 Task: Research Airbnb options in Abu Dhabi-UAE from 10th December, 2023 to 15th December, 2023 for 7 adults.4 bedrooms having 7 beds and 4 bathrooms. Property type can be house. Amenities needed are: wifi, TV, free parkinig on premises, gym, breakfast. Booking option can be shelf check-in. Look for 5 properties as per requirement.
Action: Mouse moved to (551, 75)
Screenshot: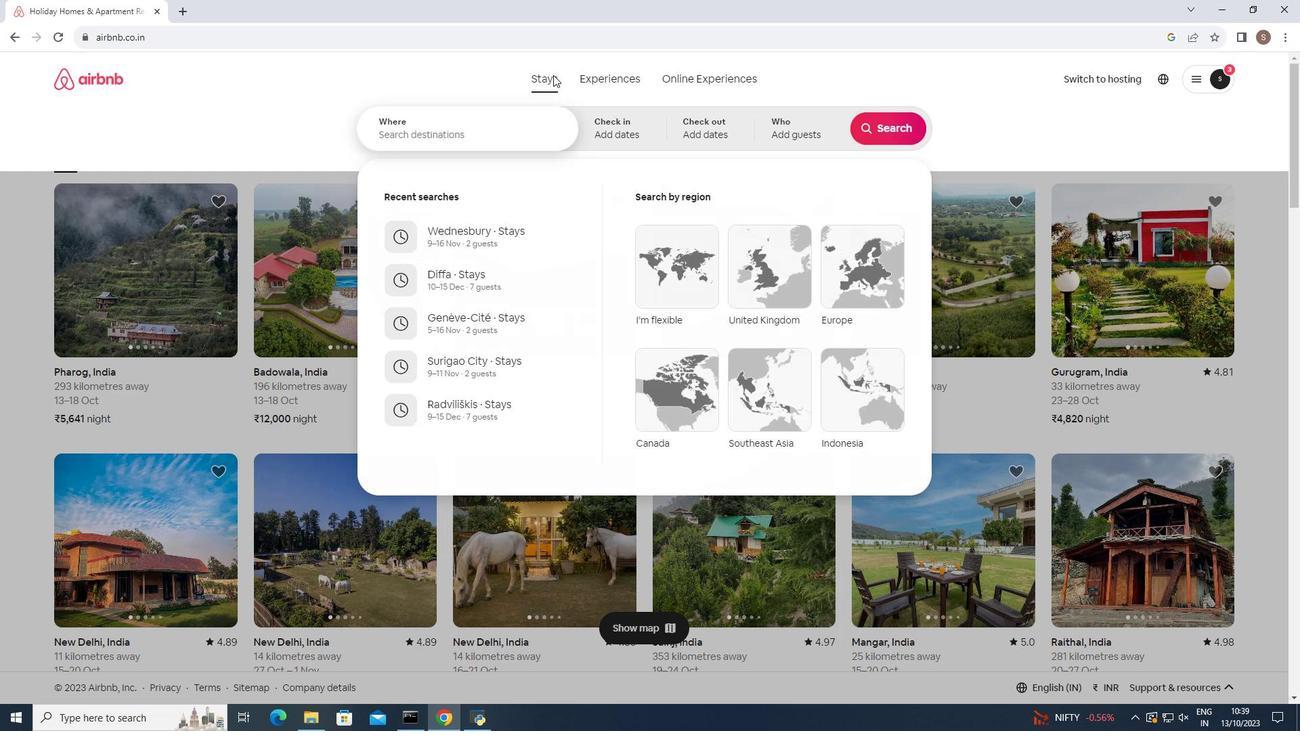 
Action: Mouse pressed left at (551, 75)
Screenshot: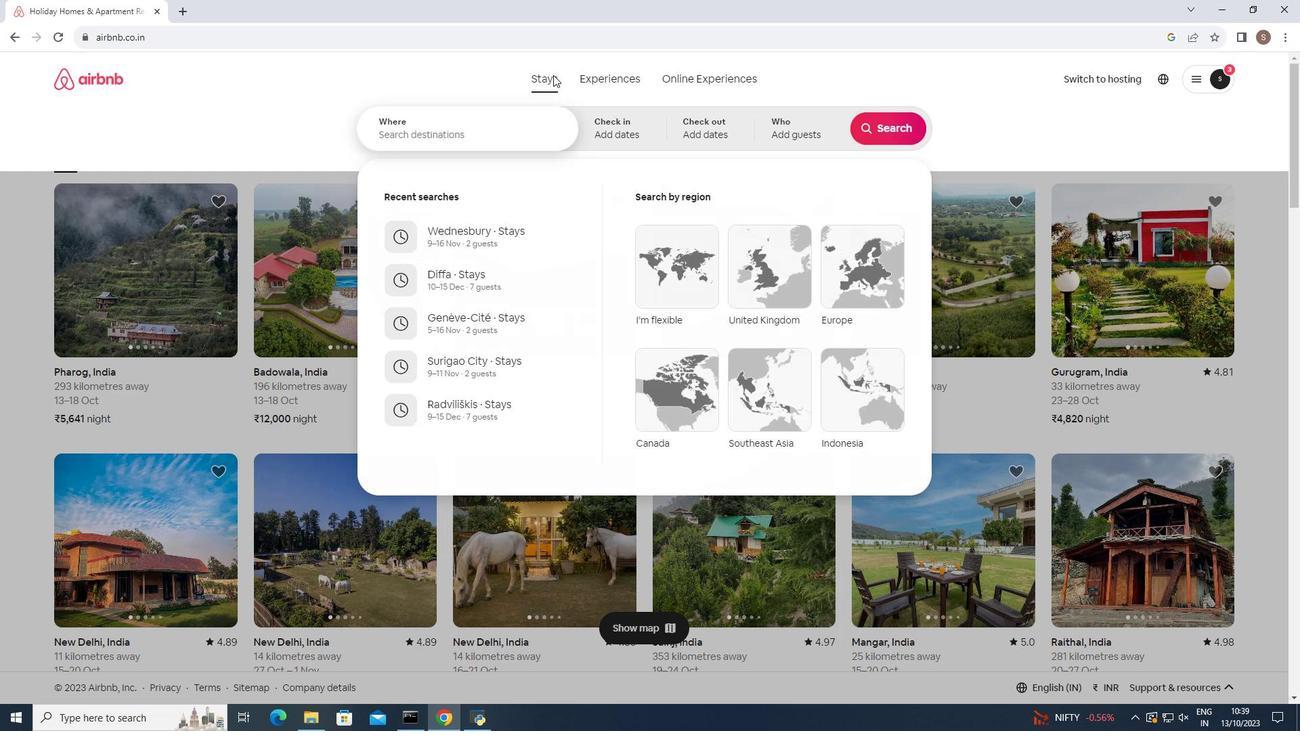 
Action: Mouse moved to (432, 131)
Screenshot: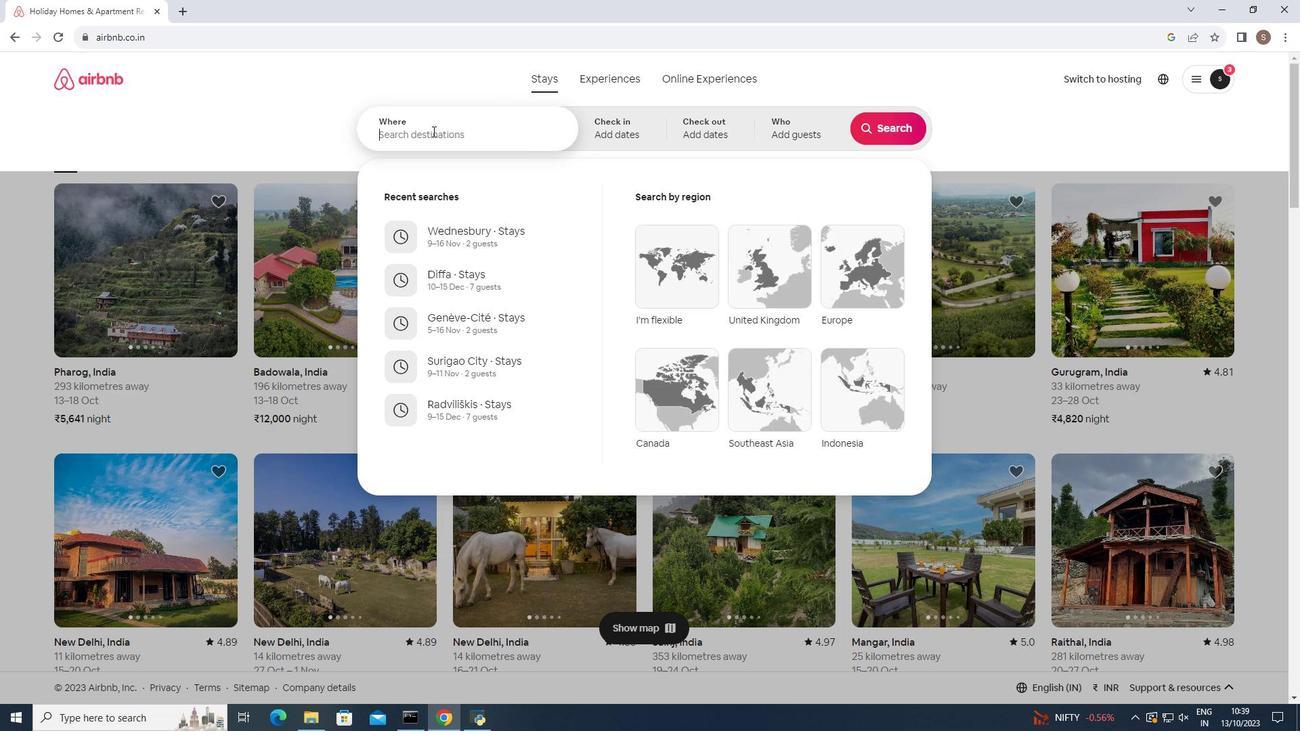 
Action: Mouse pressed left at (432, 131)
Screenshot: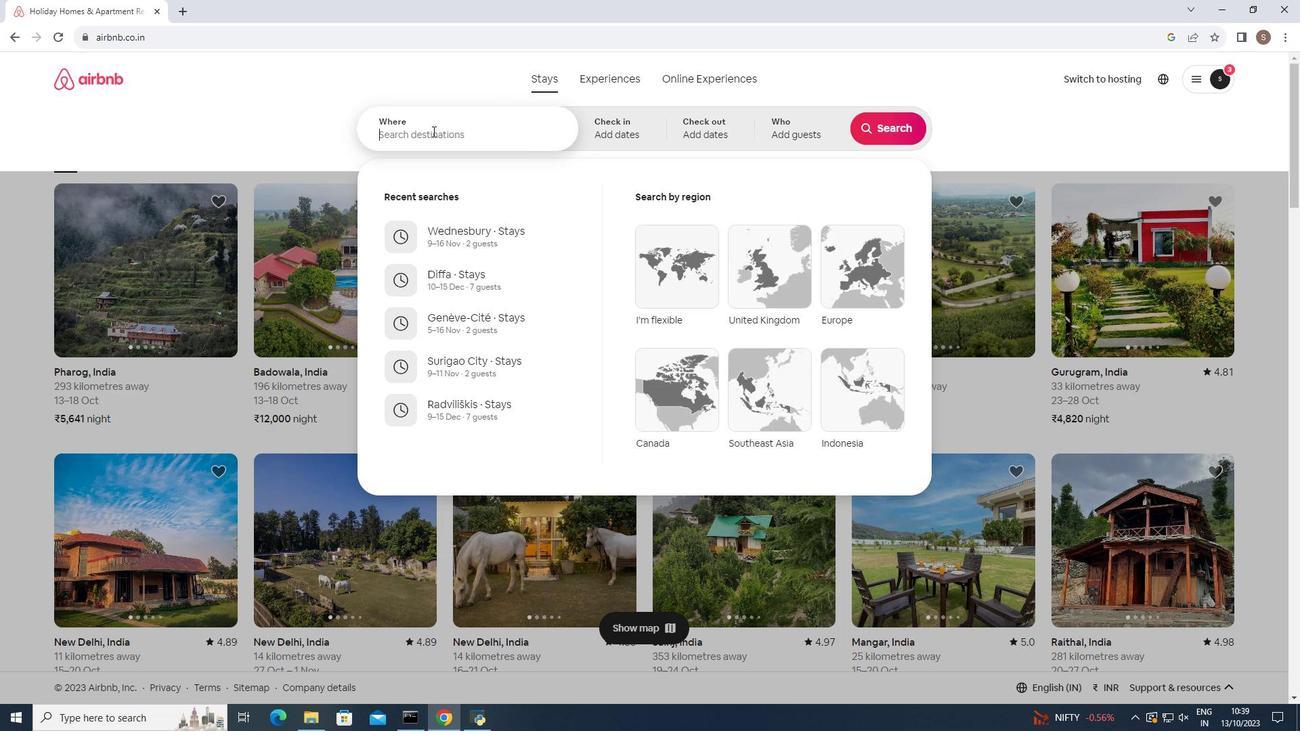 
Action: Key pressed <Key.shift><Key.shift><Key.shift><Key.shift><Key.shift><Key.shift>Abu<Key.space><Key.shift>Dhabi-<Key.shift><Key.shift><Key.shift><Key.shift><Key.shift><Key.shift><Key.shift><Key.shift>UAE<Key.enter>
Screenshot: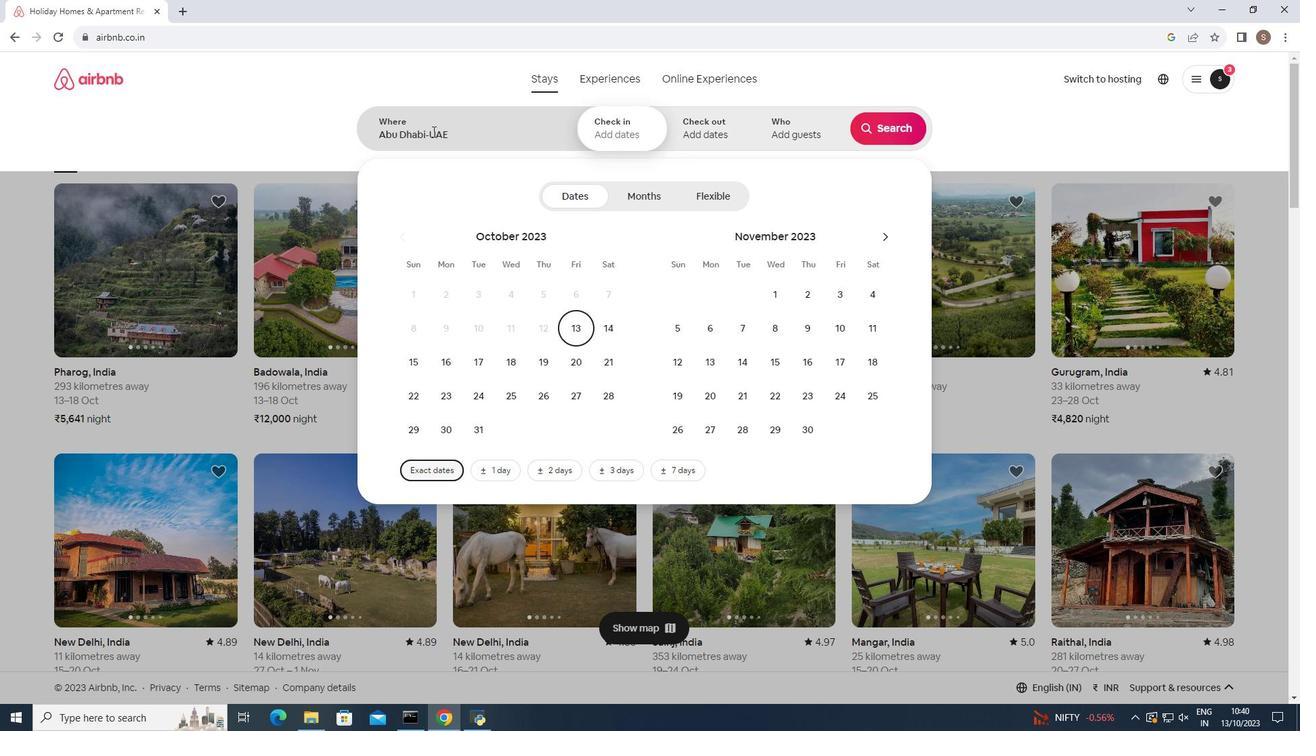 
Action: Mouse moved to (880, 230)
Screenshot: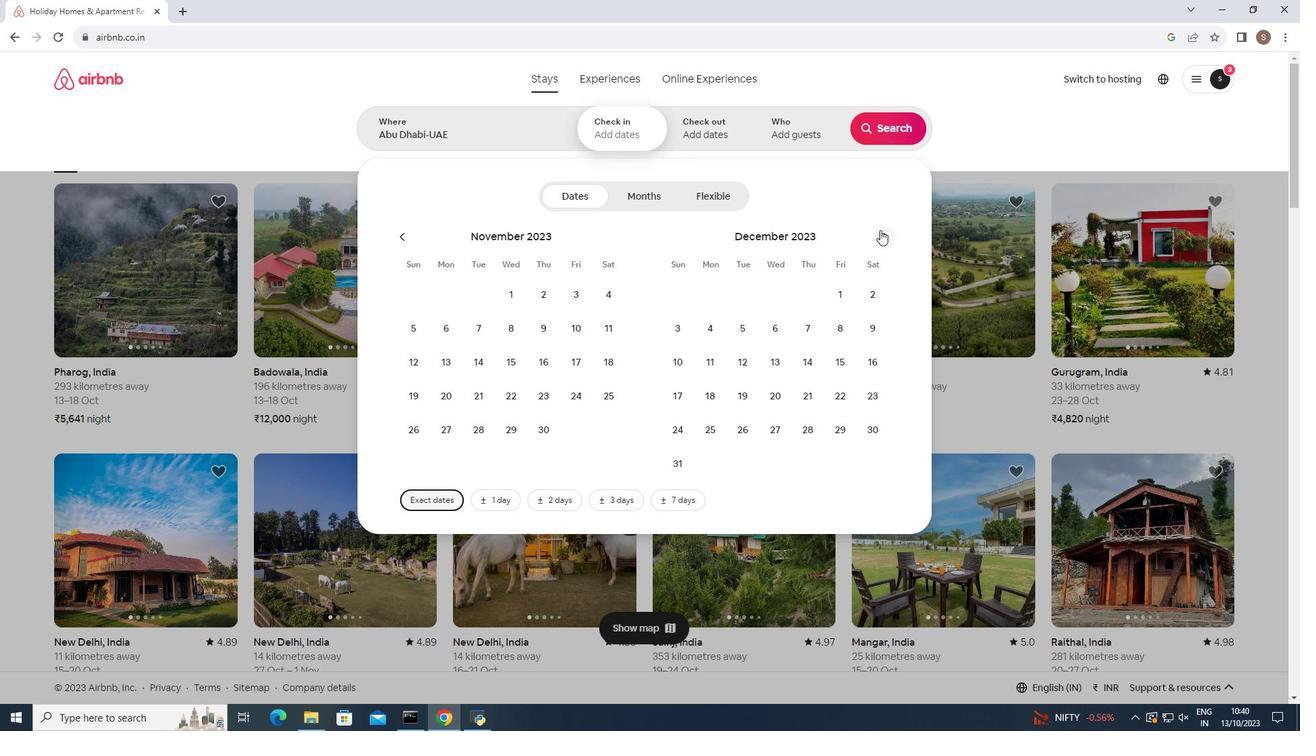 
Action: Mouse pressed left at (880, 230)
Screenshot: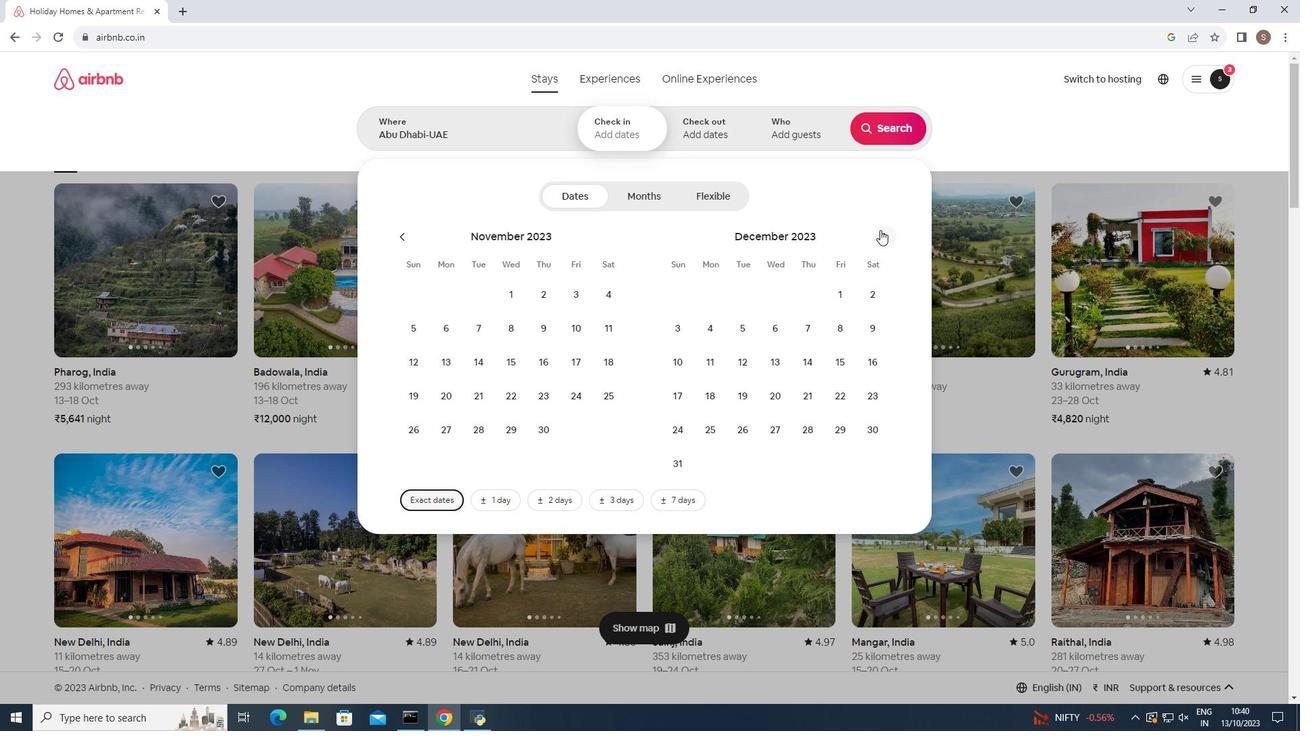 
Action: Mouse moved to (679, 365)
Screenshot: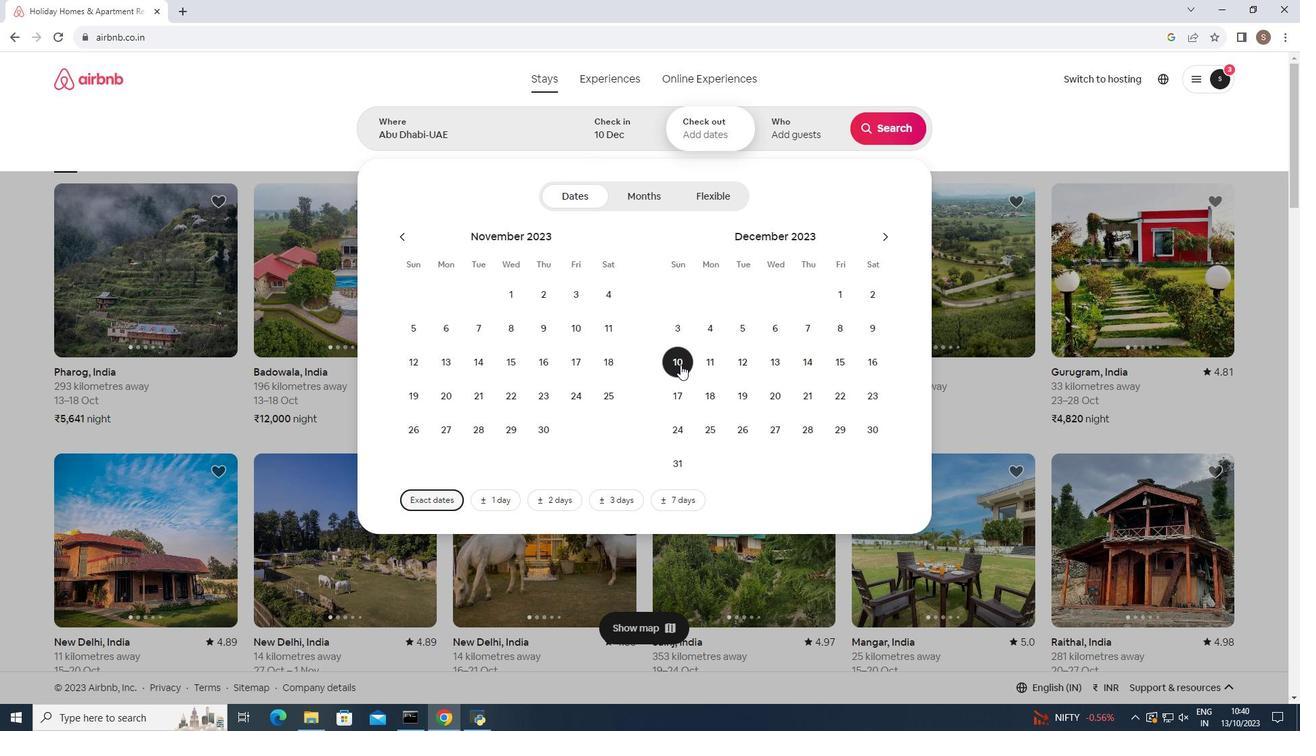 
Action: Mouse pressed left at (679, 365)
Screenshot: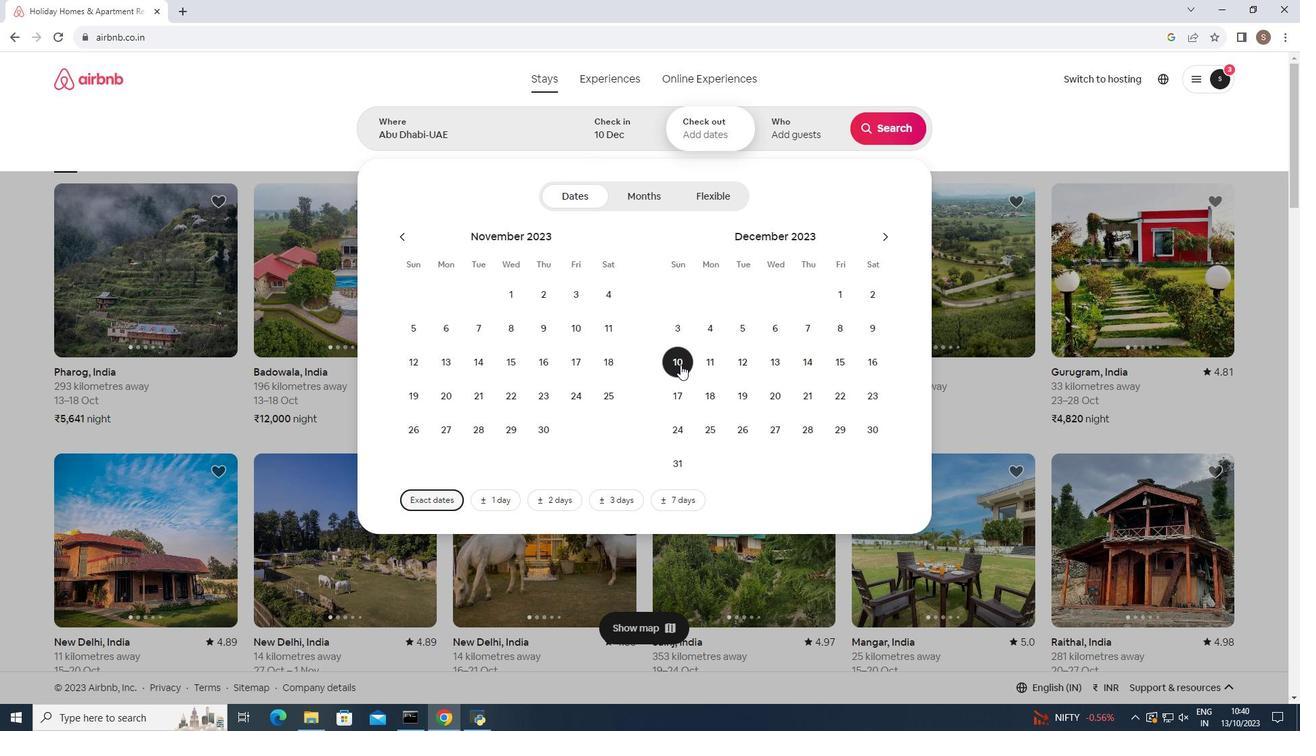 
Action: Mouse moved to (839, 363)
Screenshot: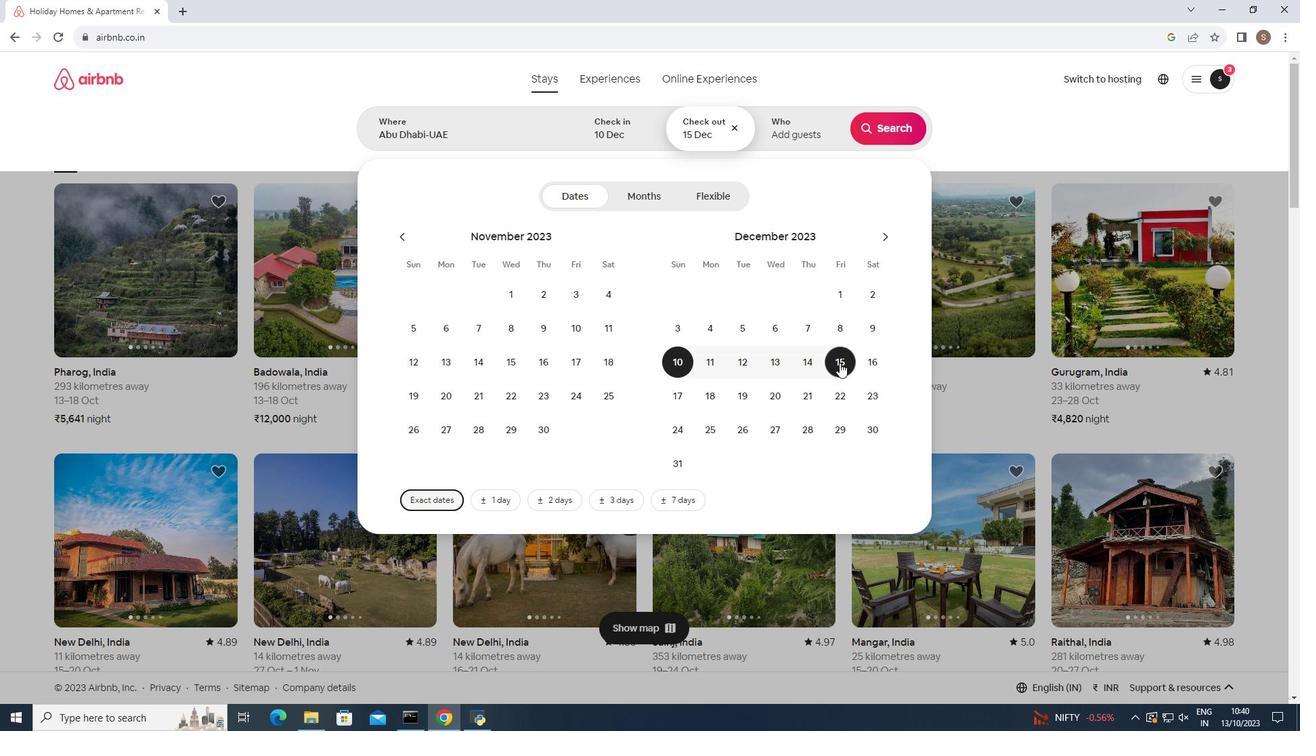 
Action: Mouse pressed left at (839, 363)
Screenshot: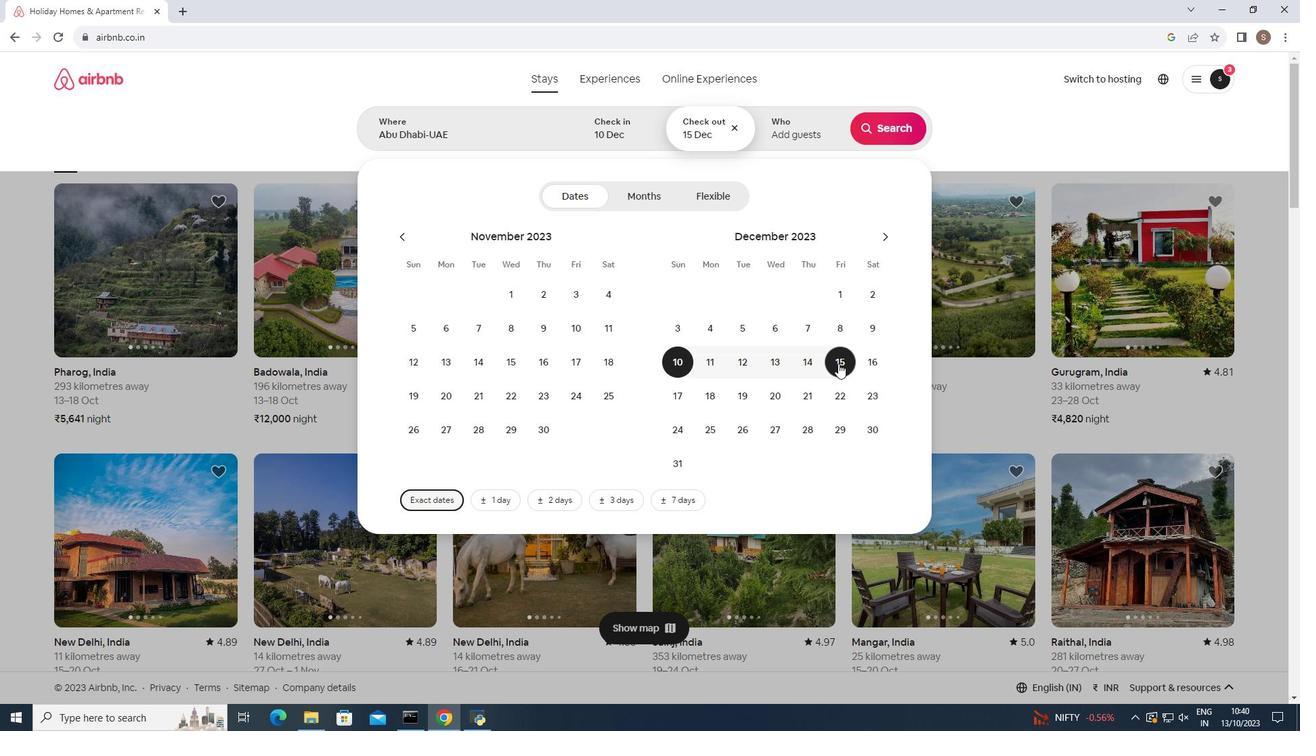 
Action: Mouse moved to (799, 113)
Screenshot: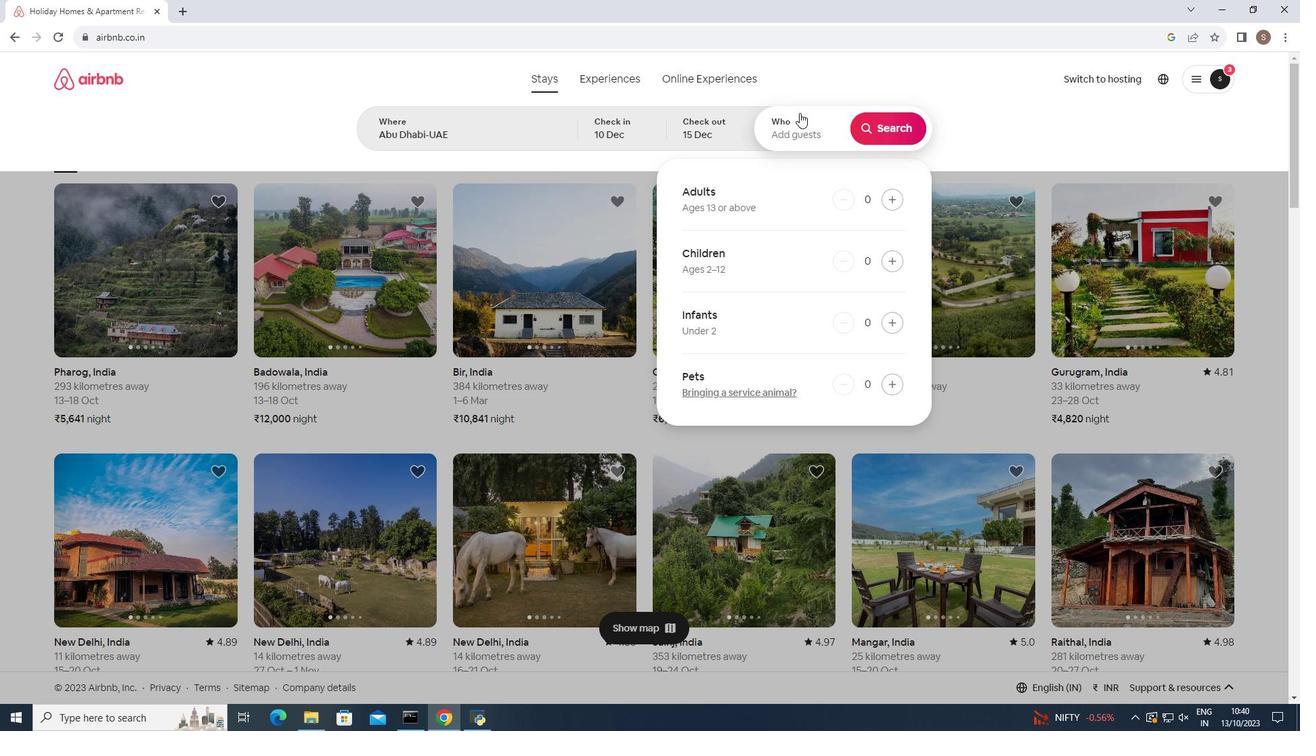 
Action: Mouse pressed left at (799, 113)
Screenshot: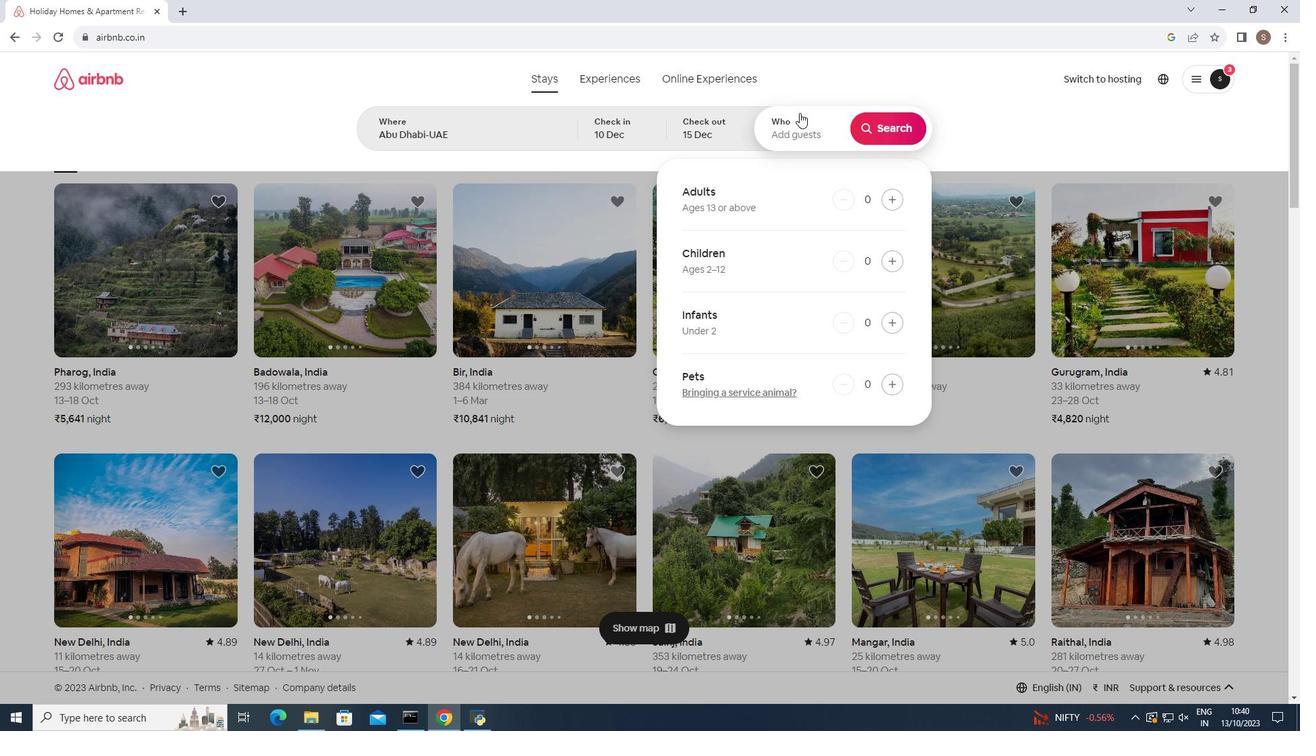 
Action: Mouse moved to (891, 201)
Screenshot: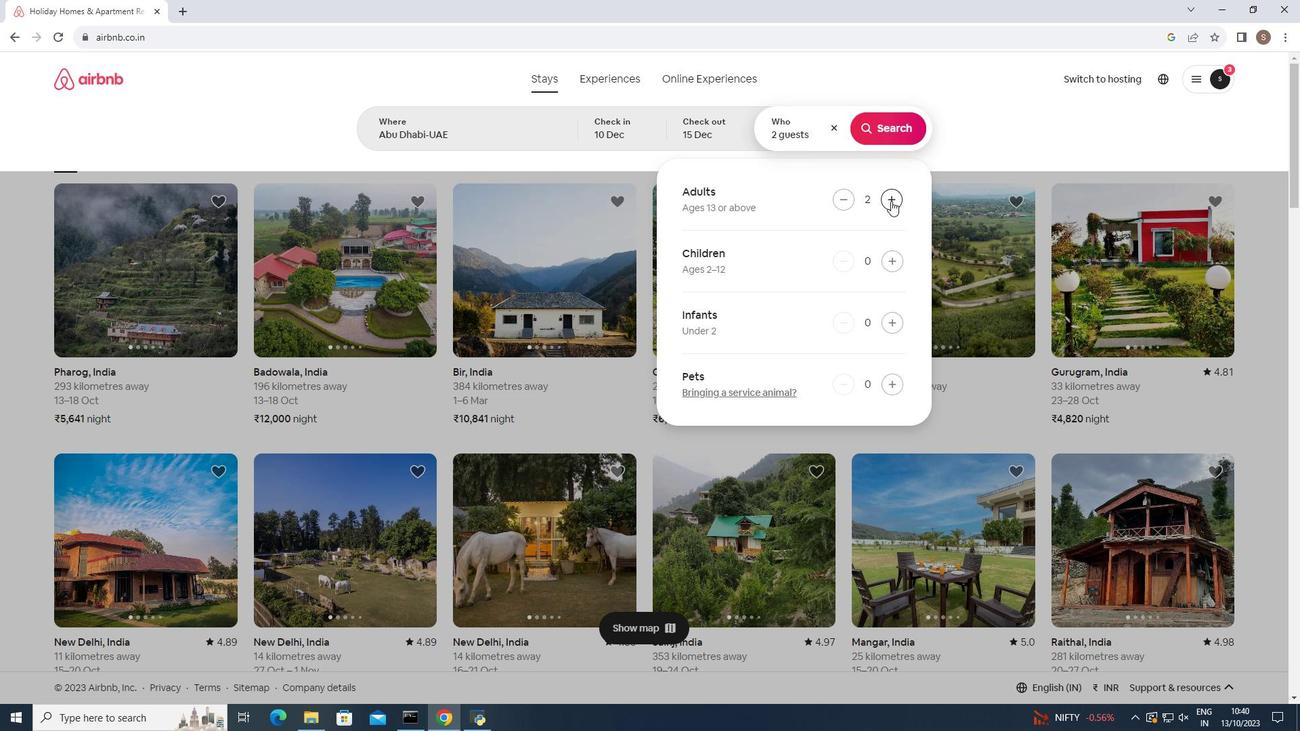 
Action: Mouse pressed left at (891, 201)
Screenshot: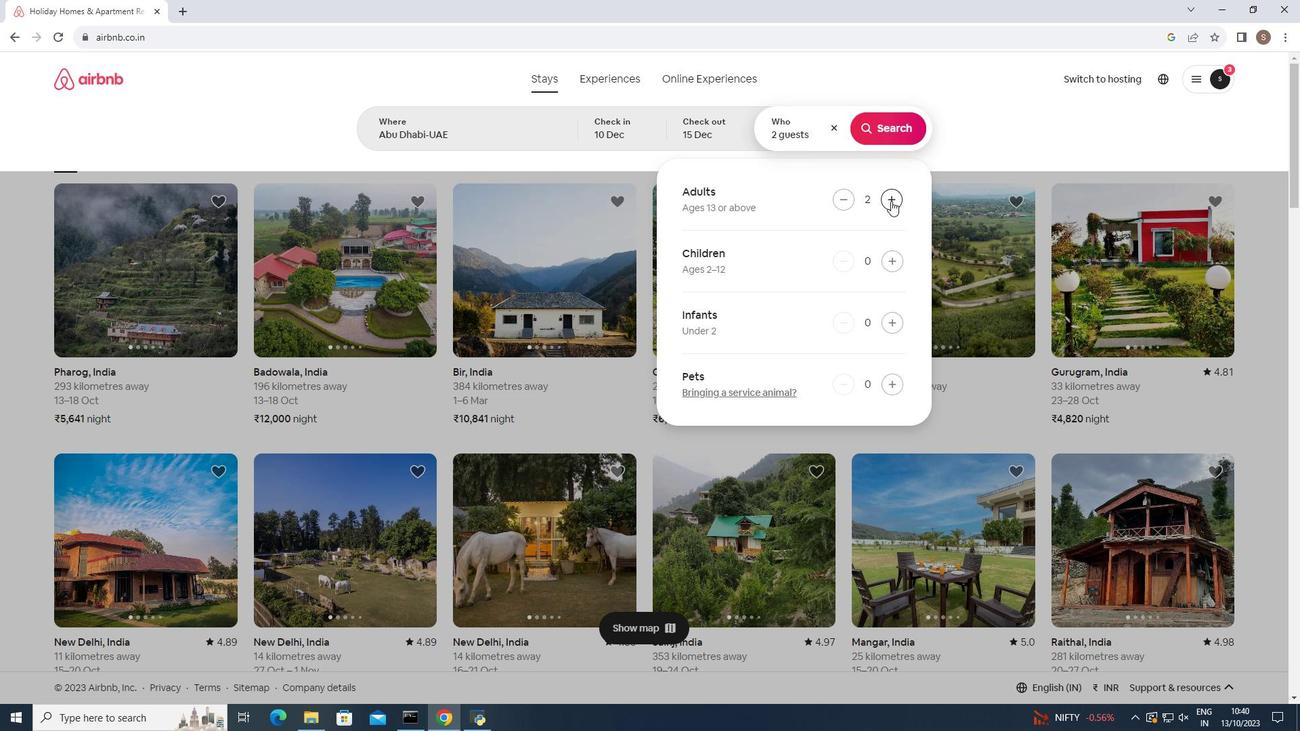 
Action: Mouse pressed left at (891, 201)
Screenshot: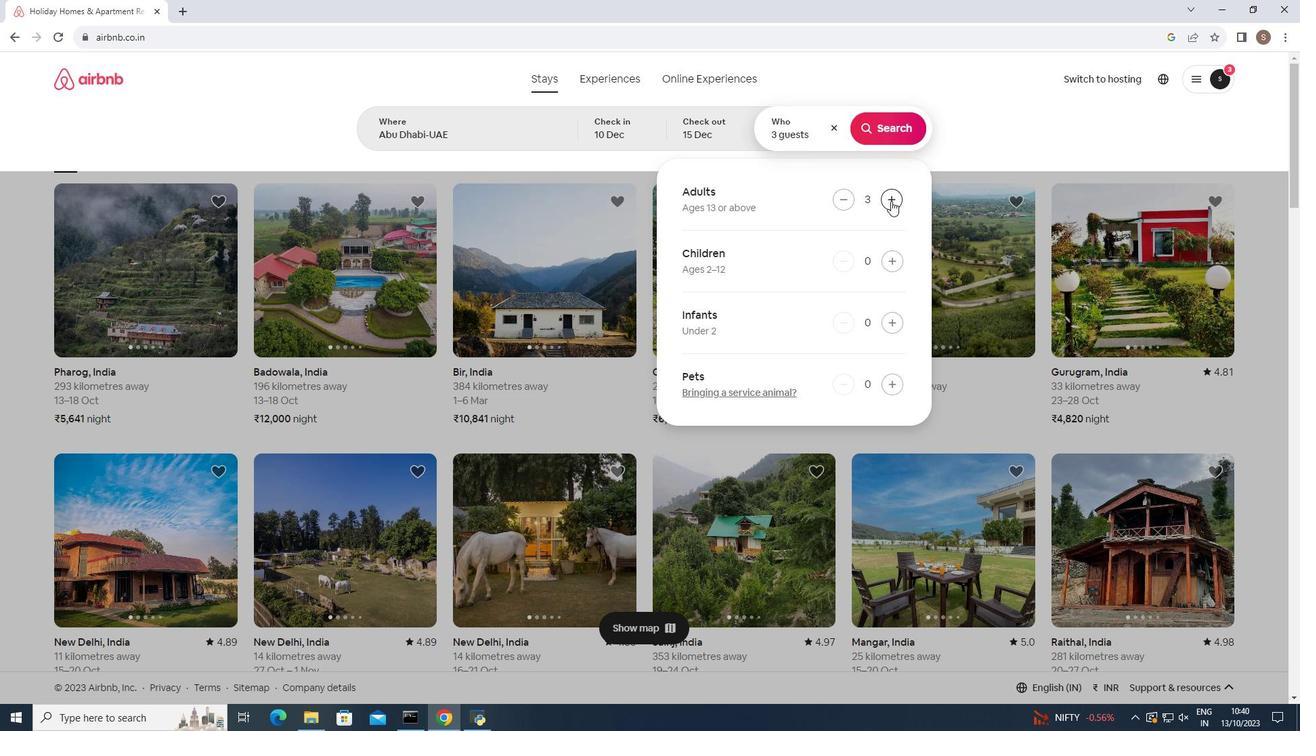
Action: Mouse pressed left at (891, 201)
Screenshot: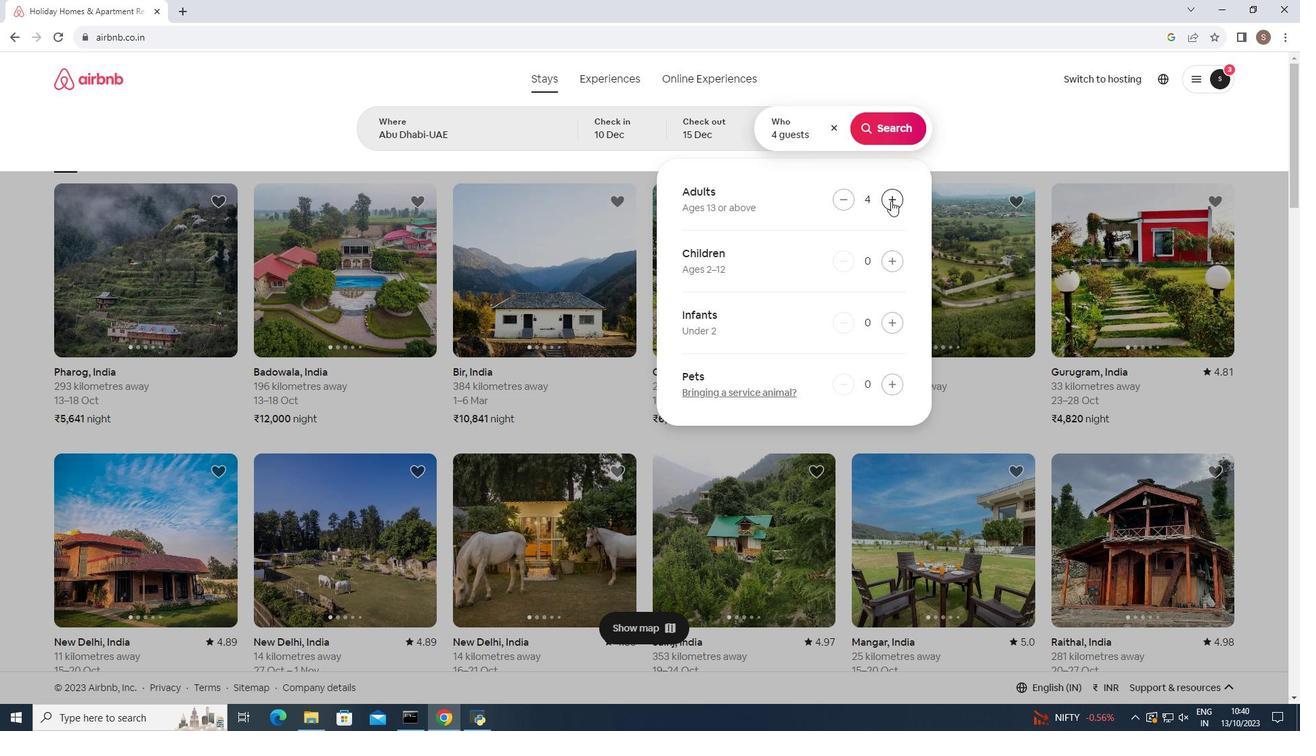 
Action: Mouse pressed left at (891, 201)
Screenshot: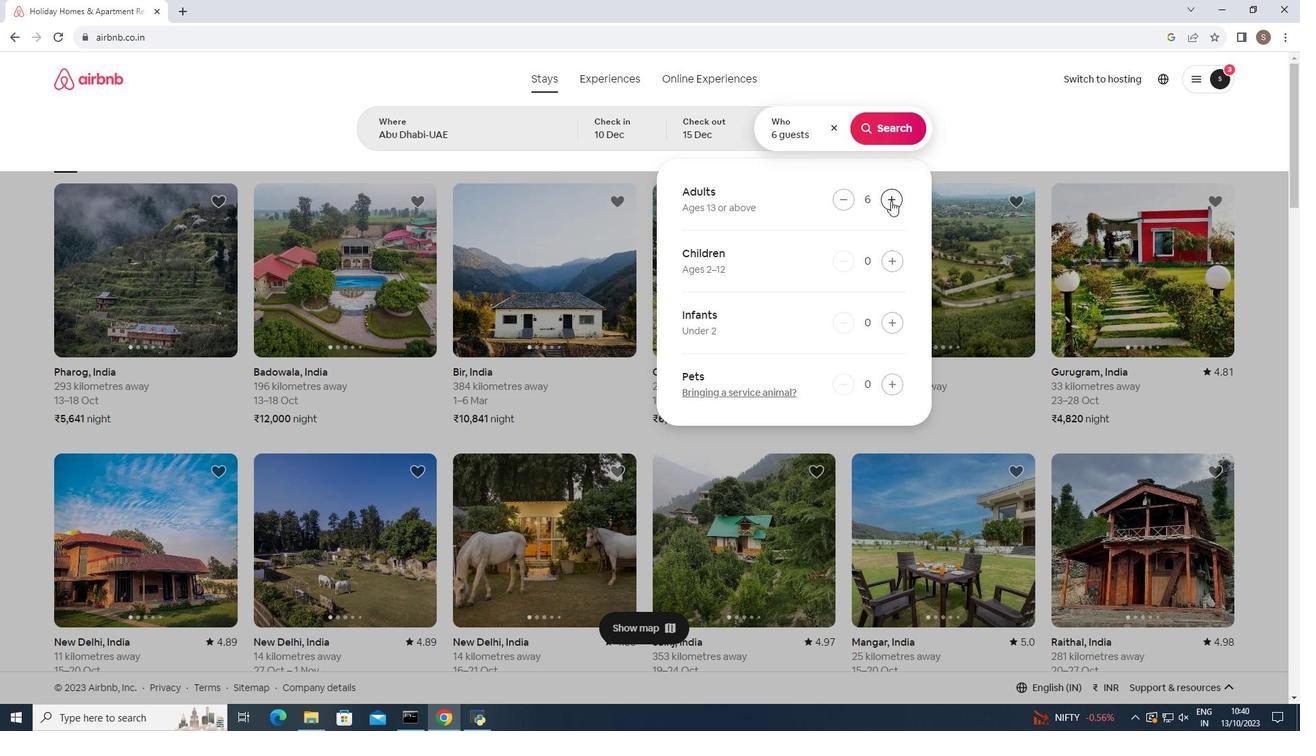 
Action: Mouse pressed left at (891, 201)
Screenshot: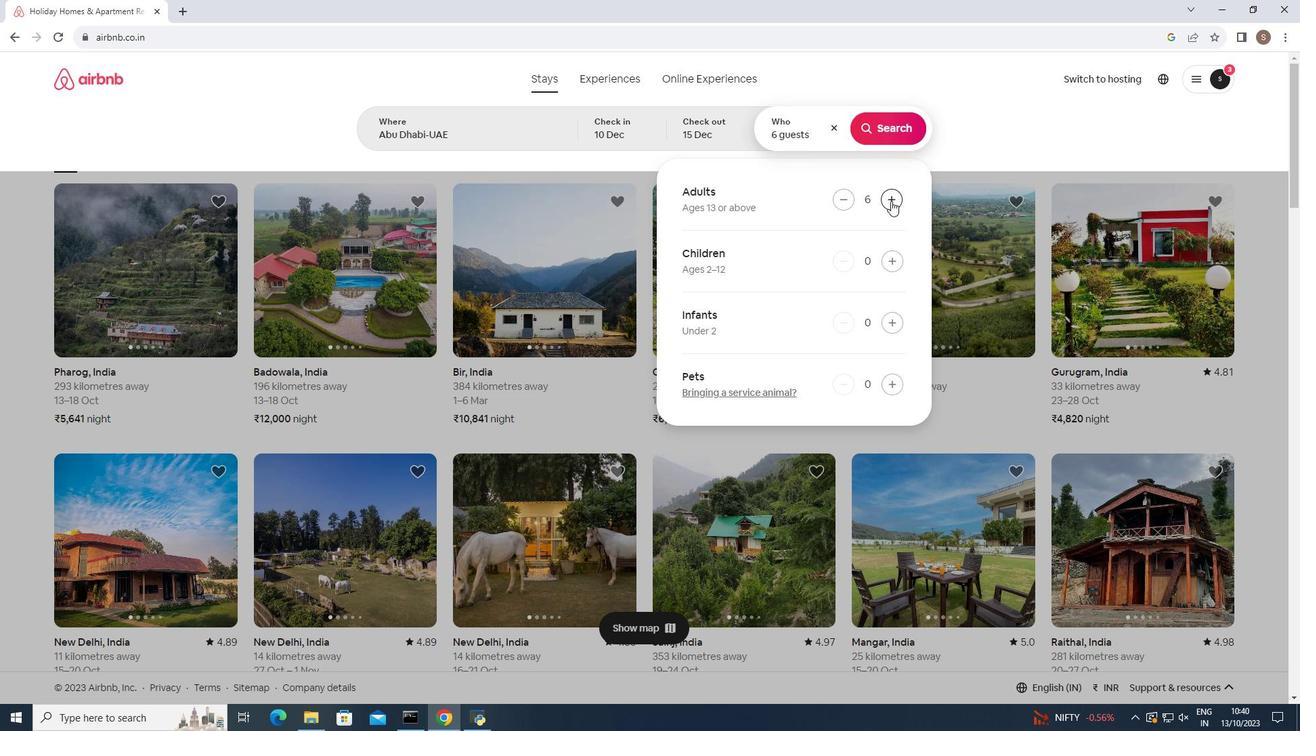 
Action: Mouse pressed left at (891, 201)
Screenshot: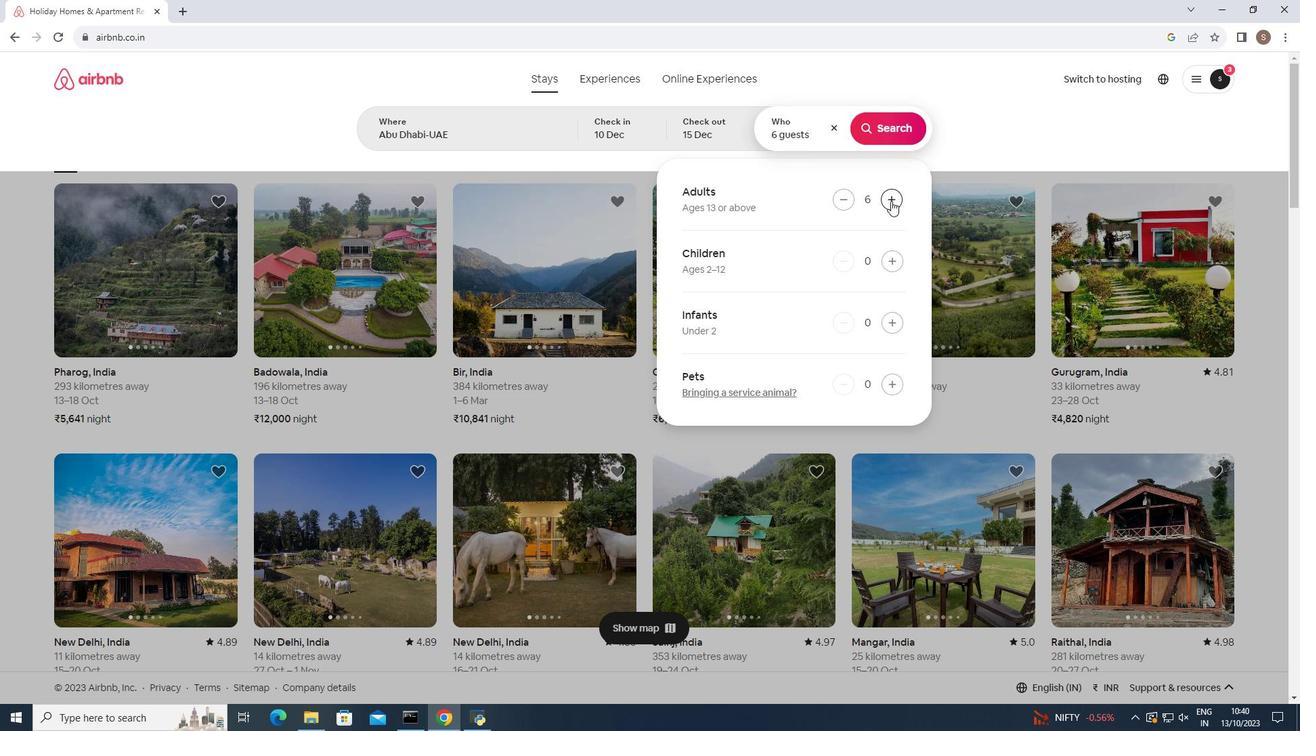 
Action: Mouse pressed left at (891, 201)
Screenshot: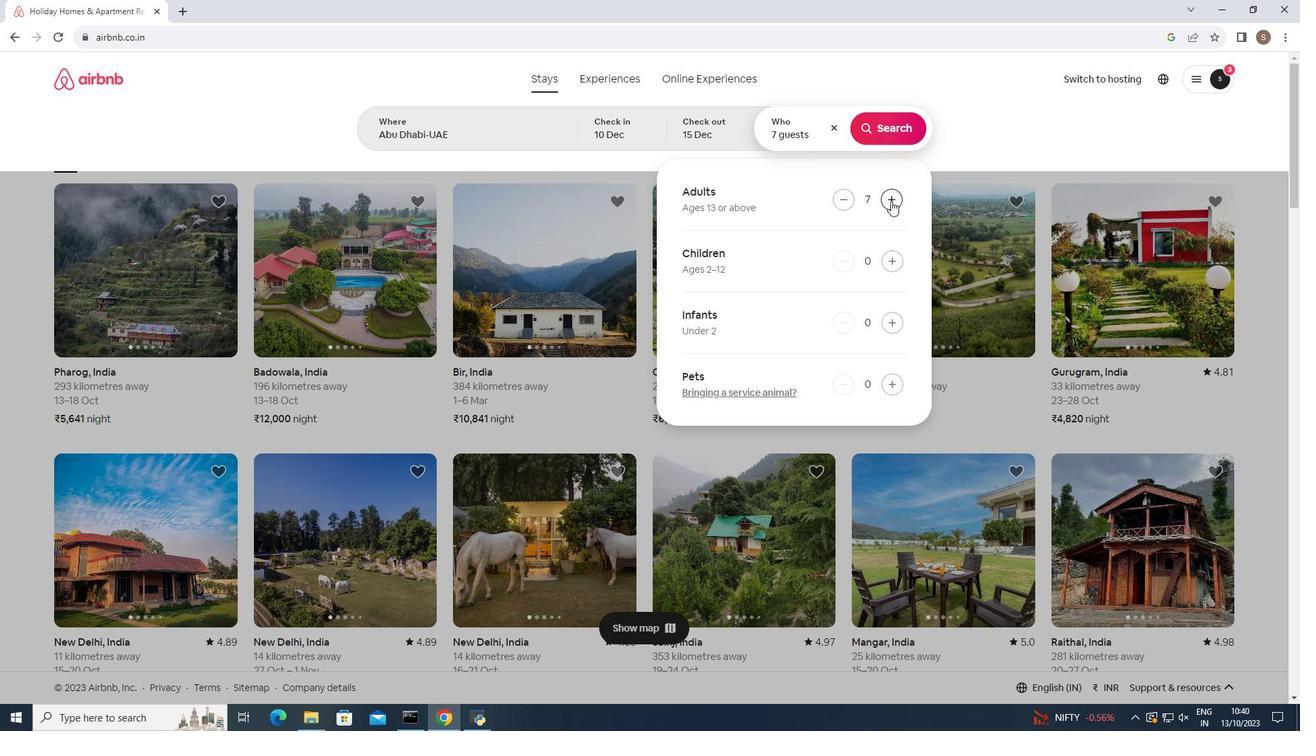 
Action: Mouse moved to (890, 118)
Screenshot: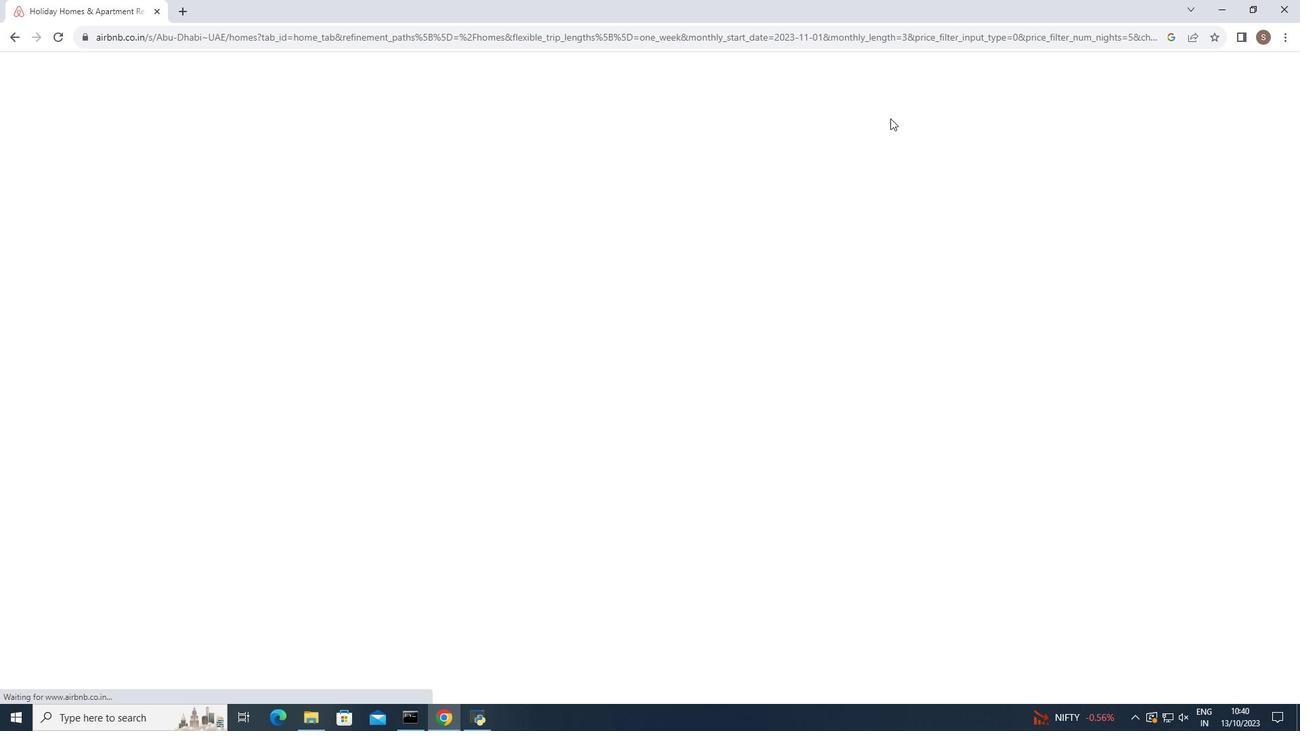 
Action: Mouse pressed left at (890, 118)
Screenshot: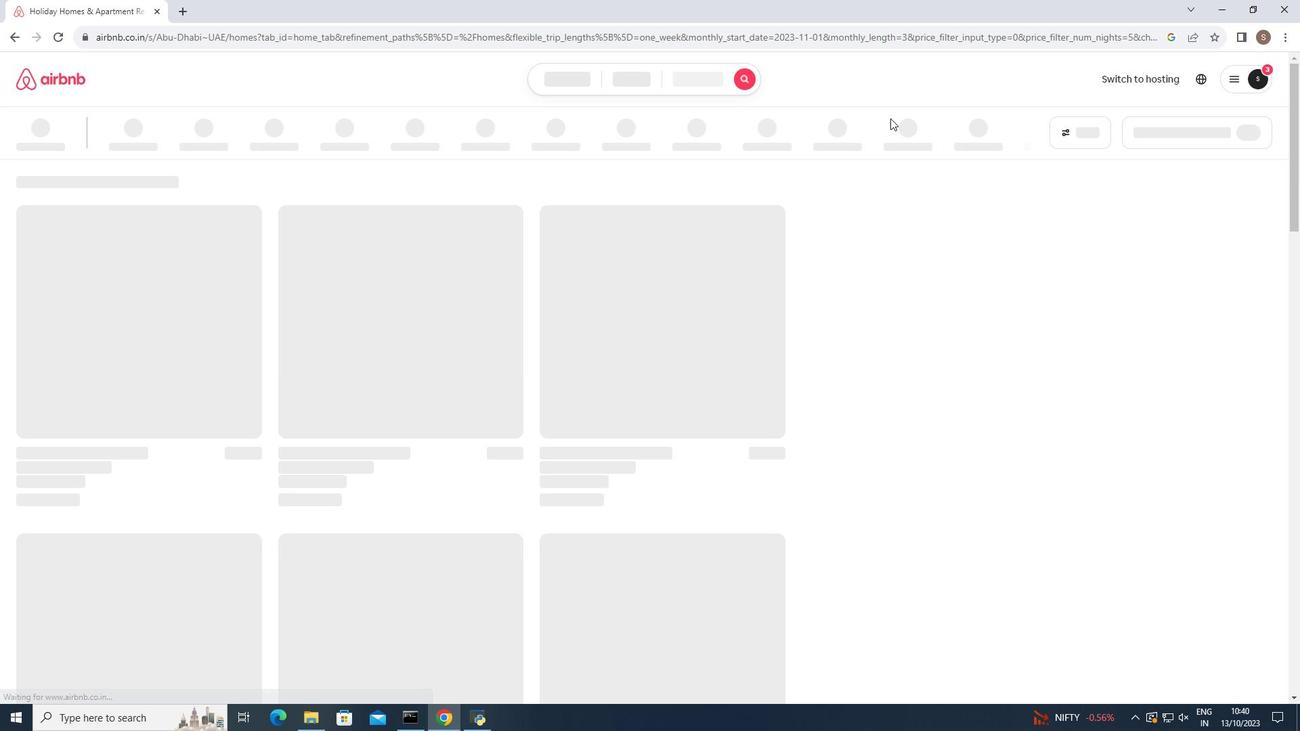 
Action: Mouse moved to (1083, 134)
Screenshot: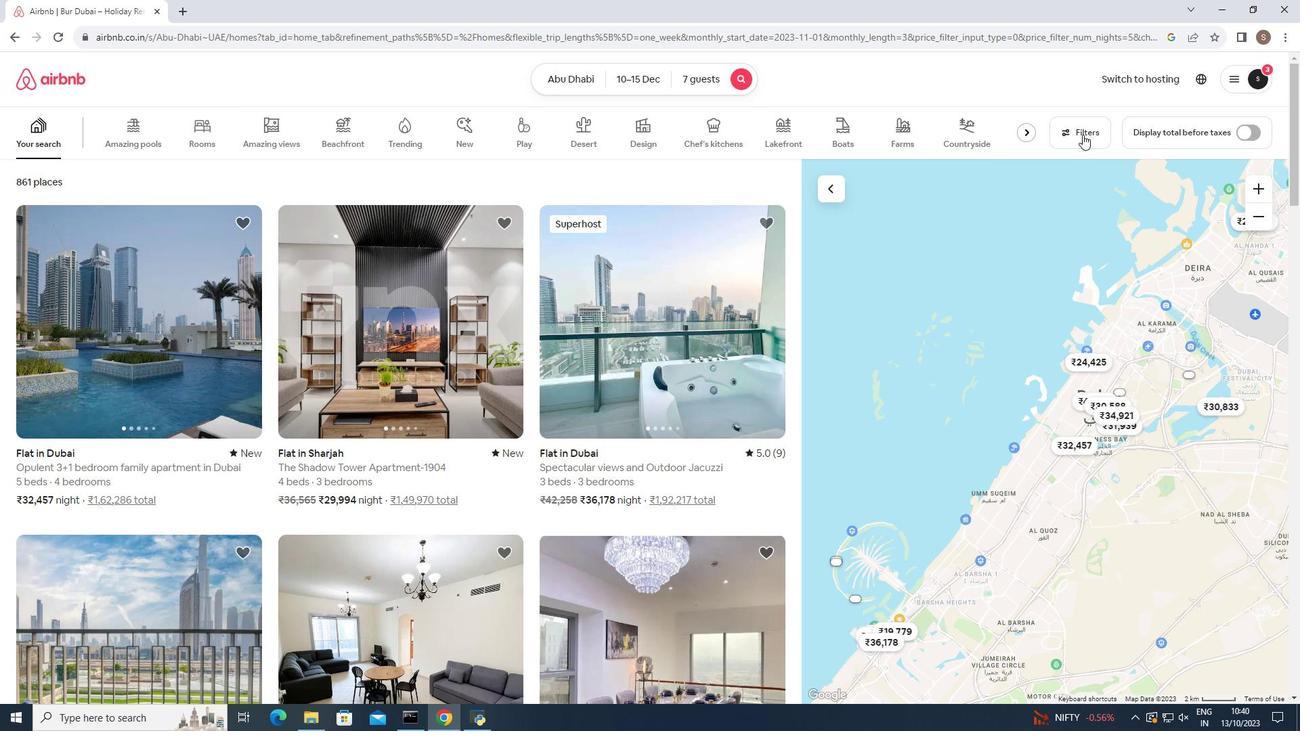 
Action: Mouse pressed left at (1083, 134)
Screenshot: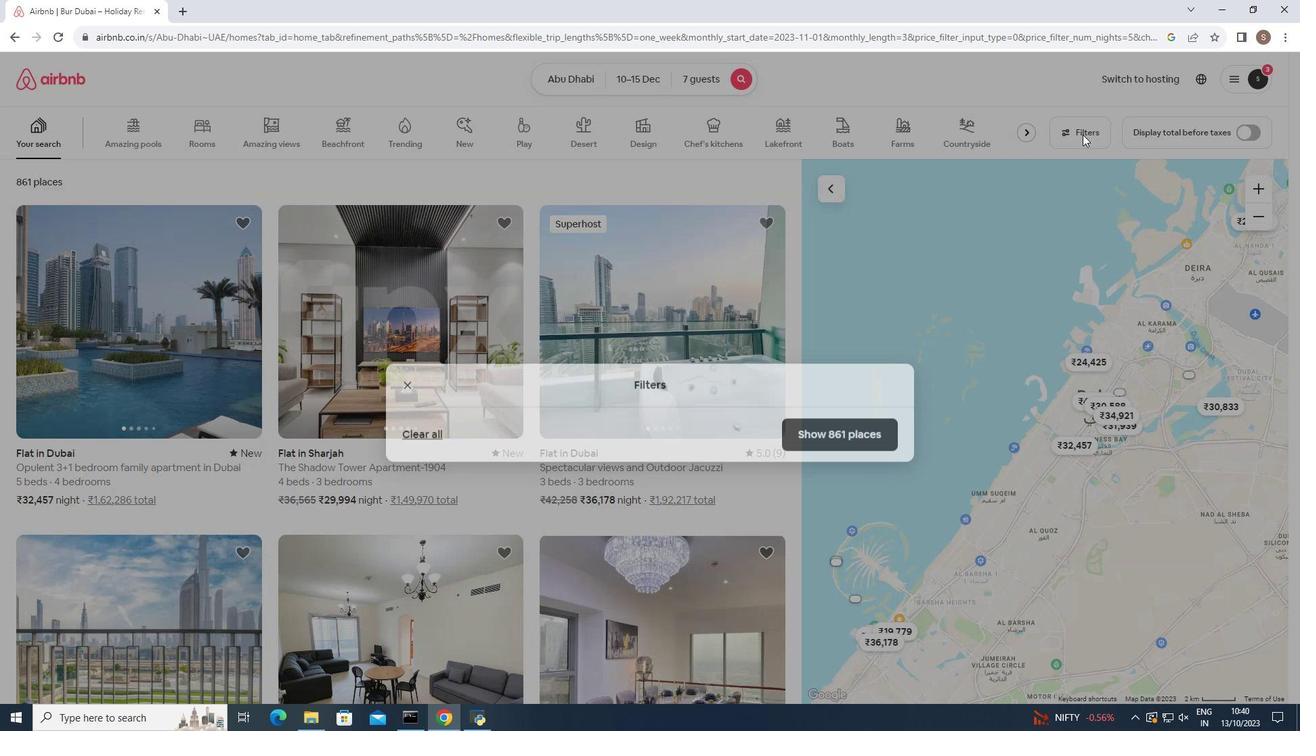 
Action: Mouse moved to (562, 404)
Screenshot: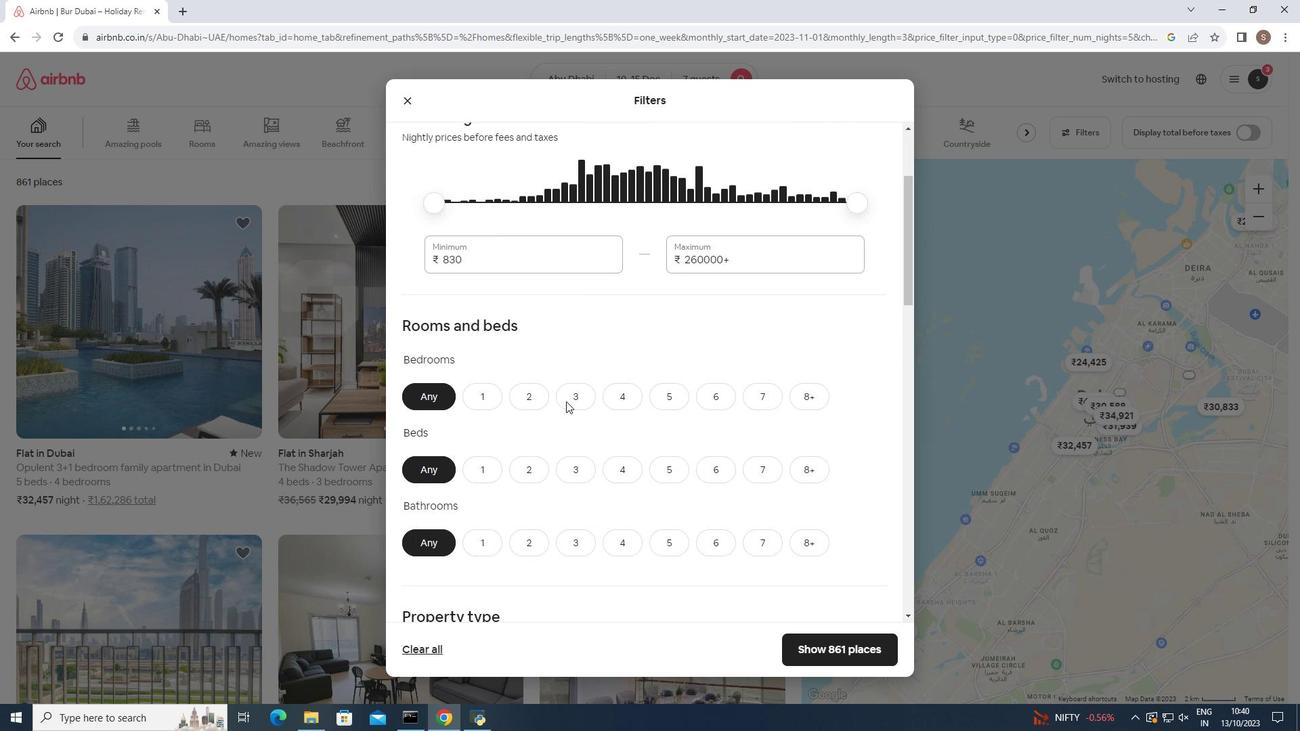 
Action: Mouse scrolled (562, 403) with delta (0, 0)
Screenshot: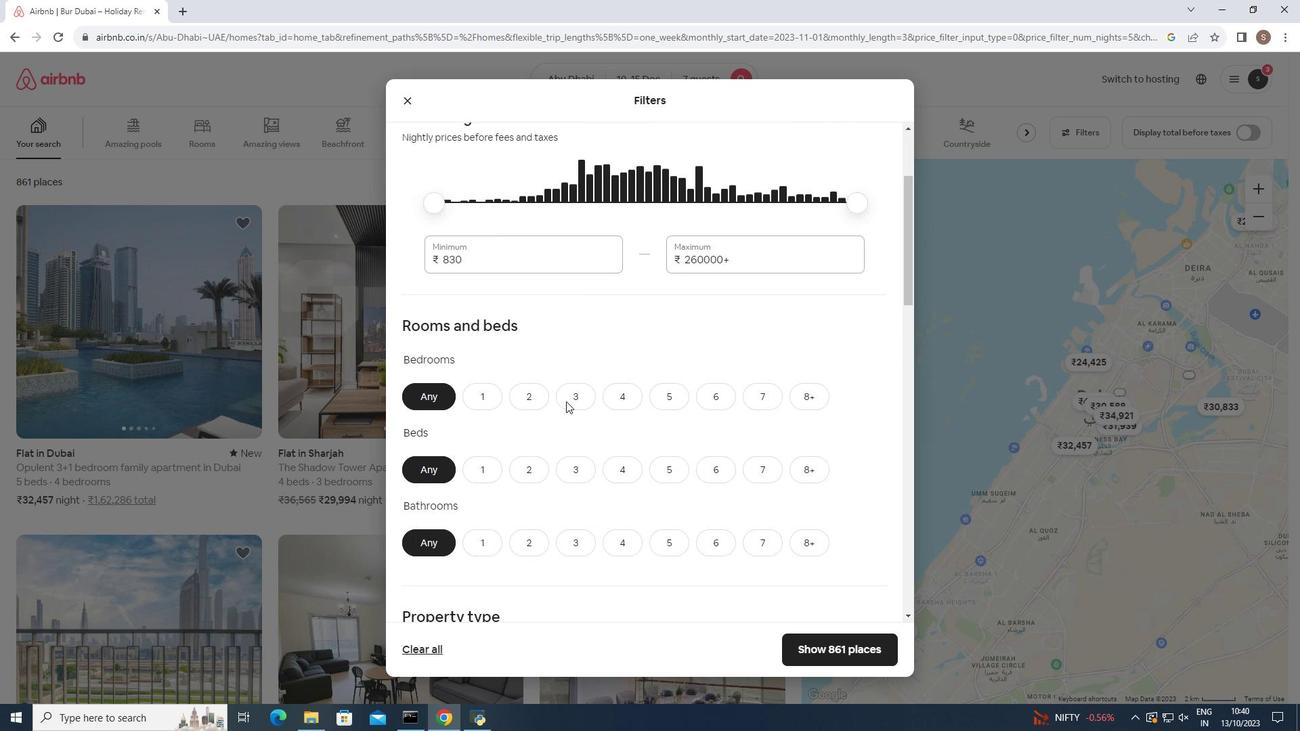 
Action: Mouse moved to (564, 402)
Screenshot: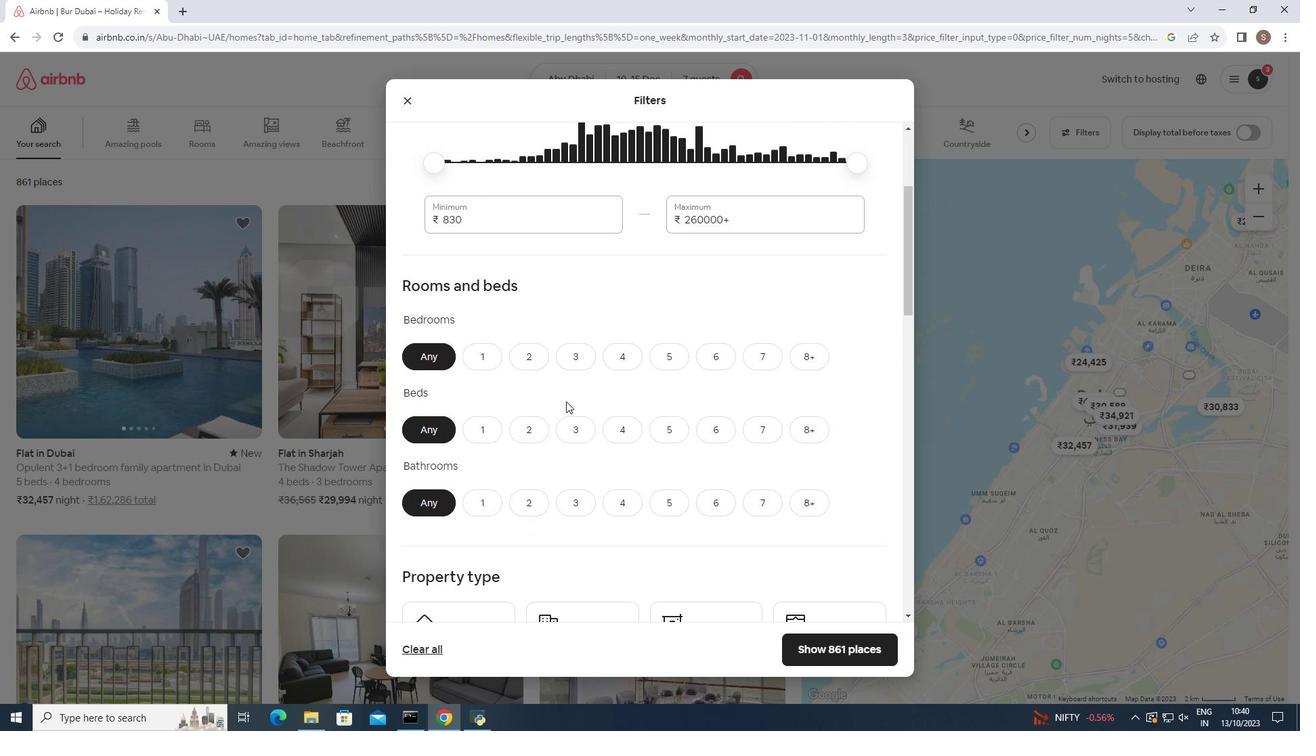 
Action: Mouse scrolled (564, 401) with delta (0, 0)
Screenshot: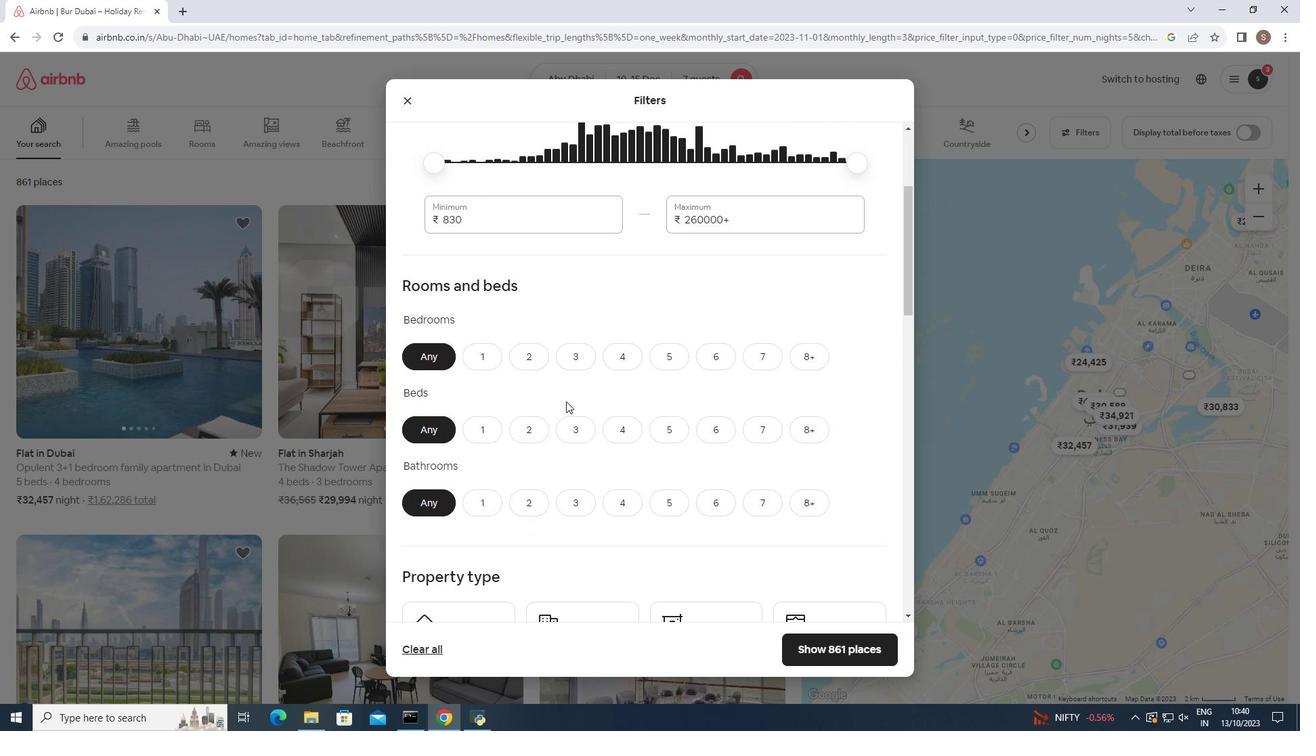 
Action: Mouse moved to (565, 402)
Screenshot: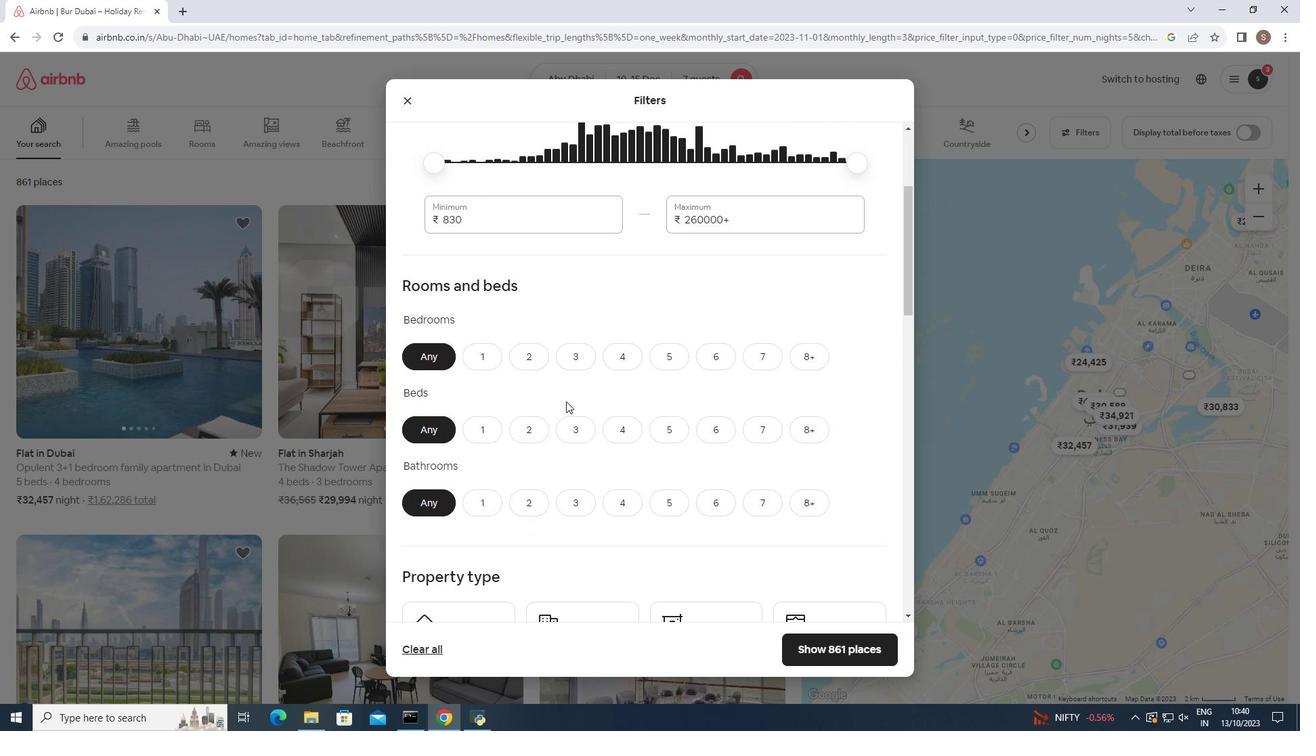 
Action: Mouse scrolled (565, 401) with delta (0, 0)
Screenshot: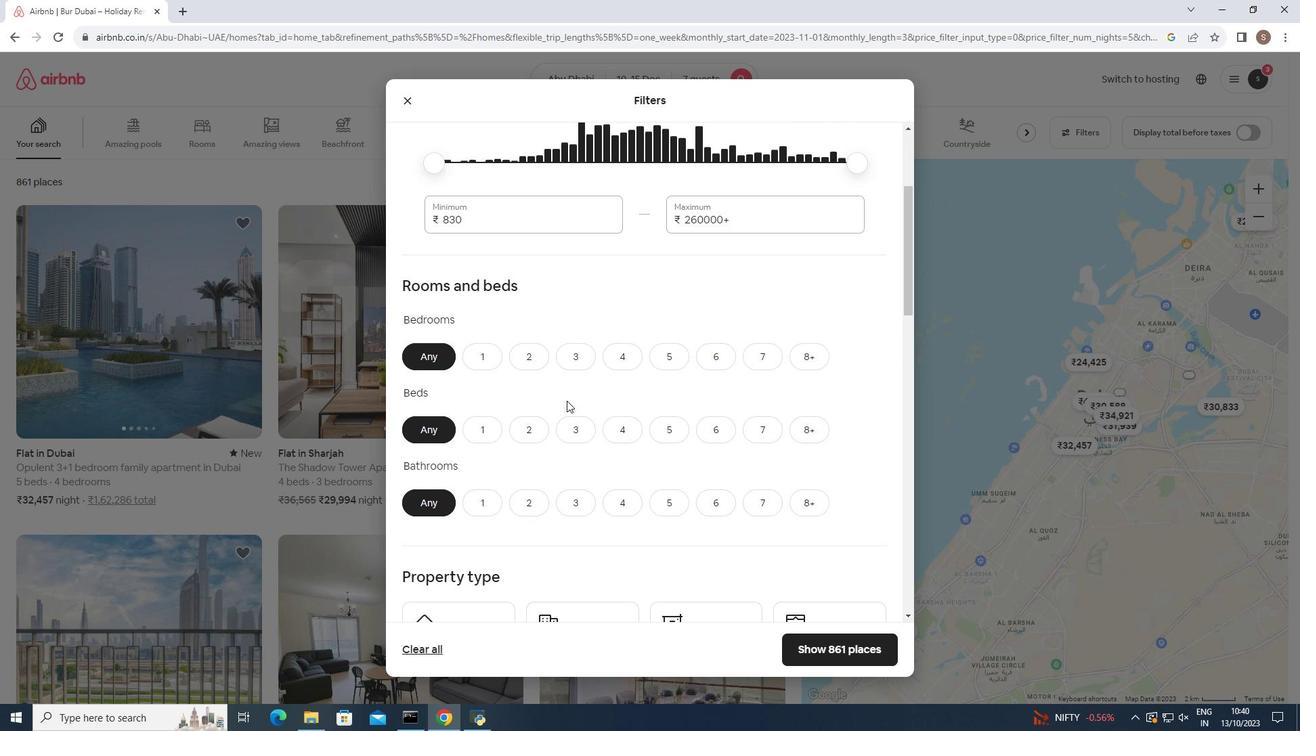 
Action: Mouse moved to (629, 357)
Screenshot: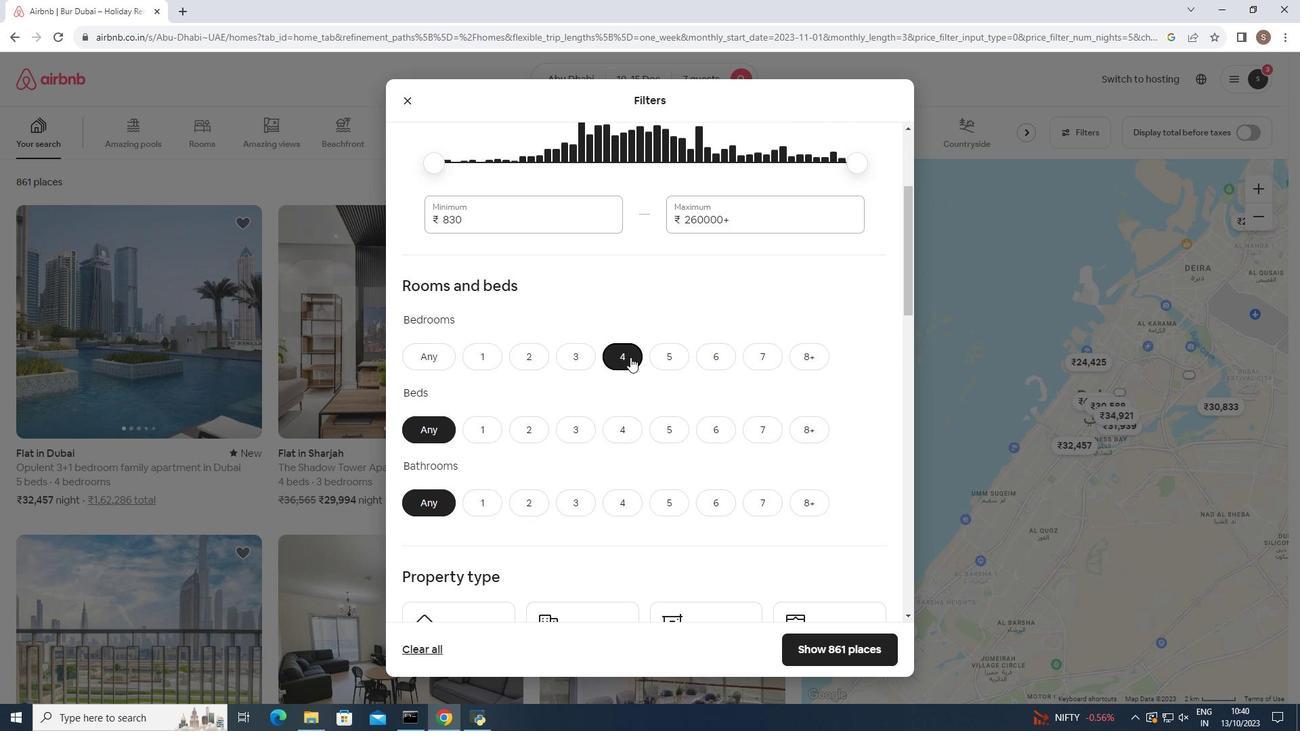 
Action: Mouse pressed left at (629, 357)
Screenshot: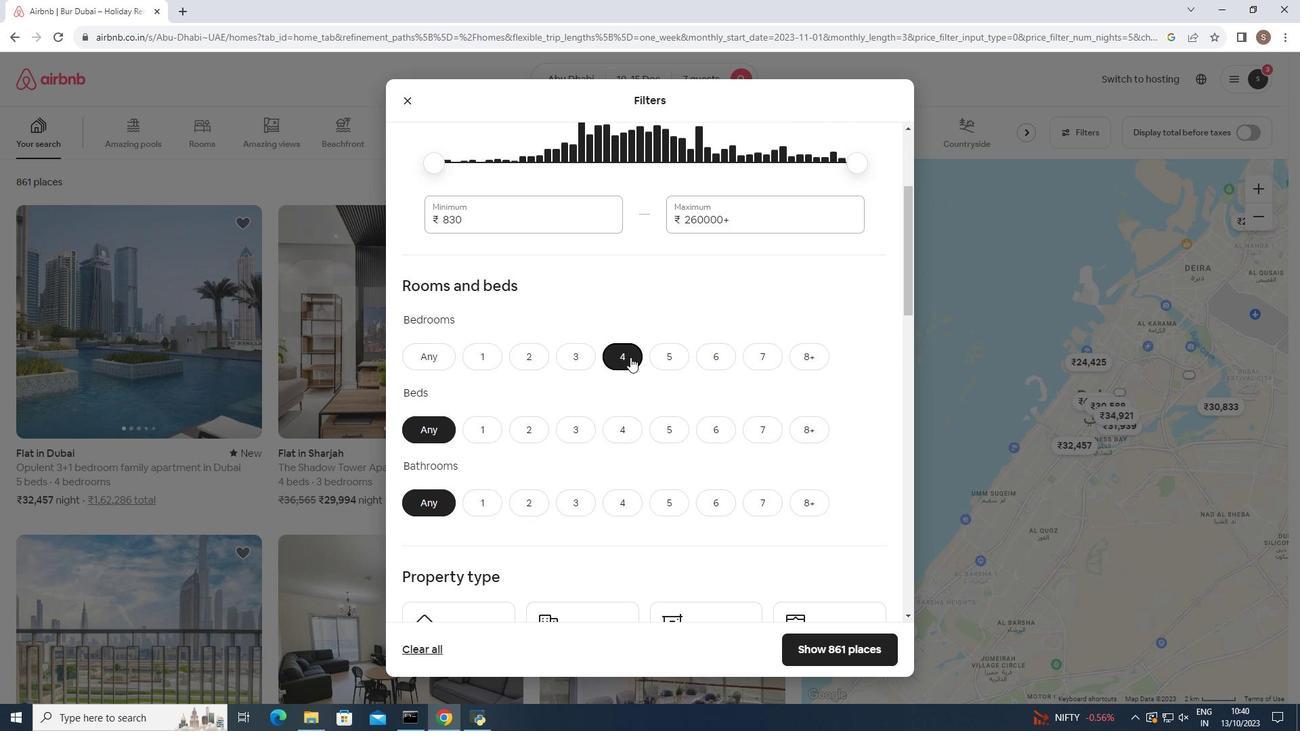 
Action: Mouse moved to (763, 429)
Screenshot: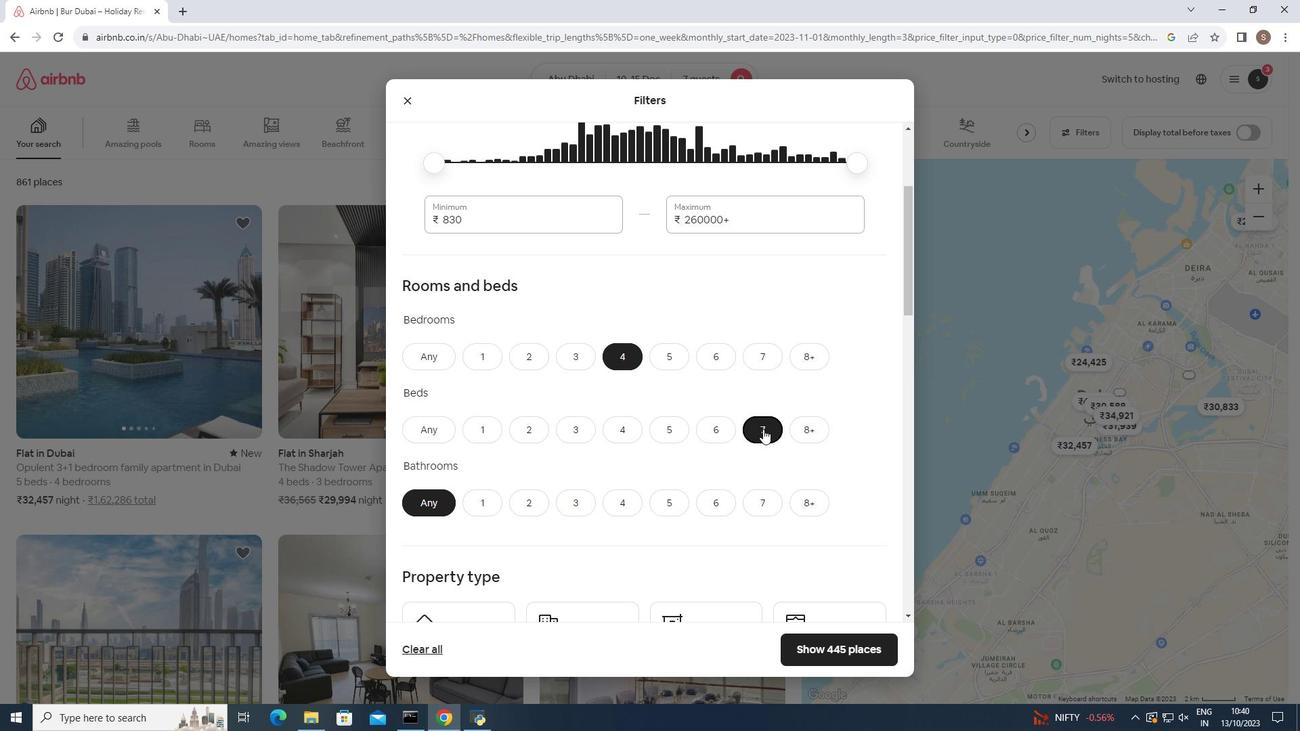 
Action: Mouse pressed left at (763, 429)
Screenshot: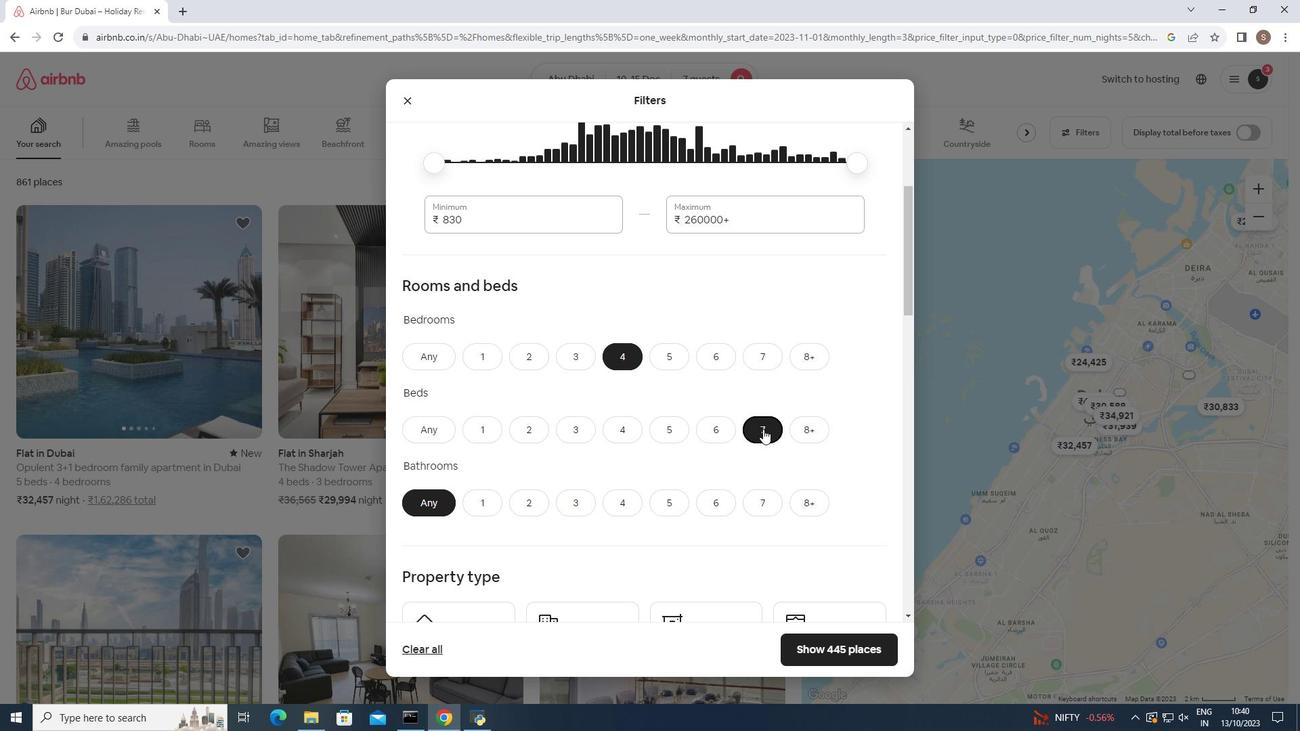 
Action: Mouse moved to (721, 427)
Screenshot: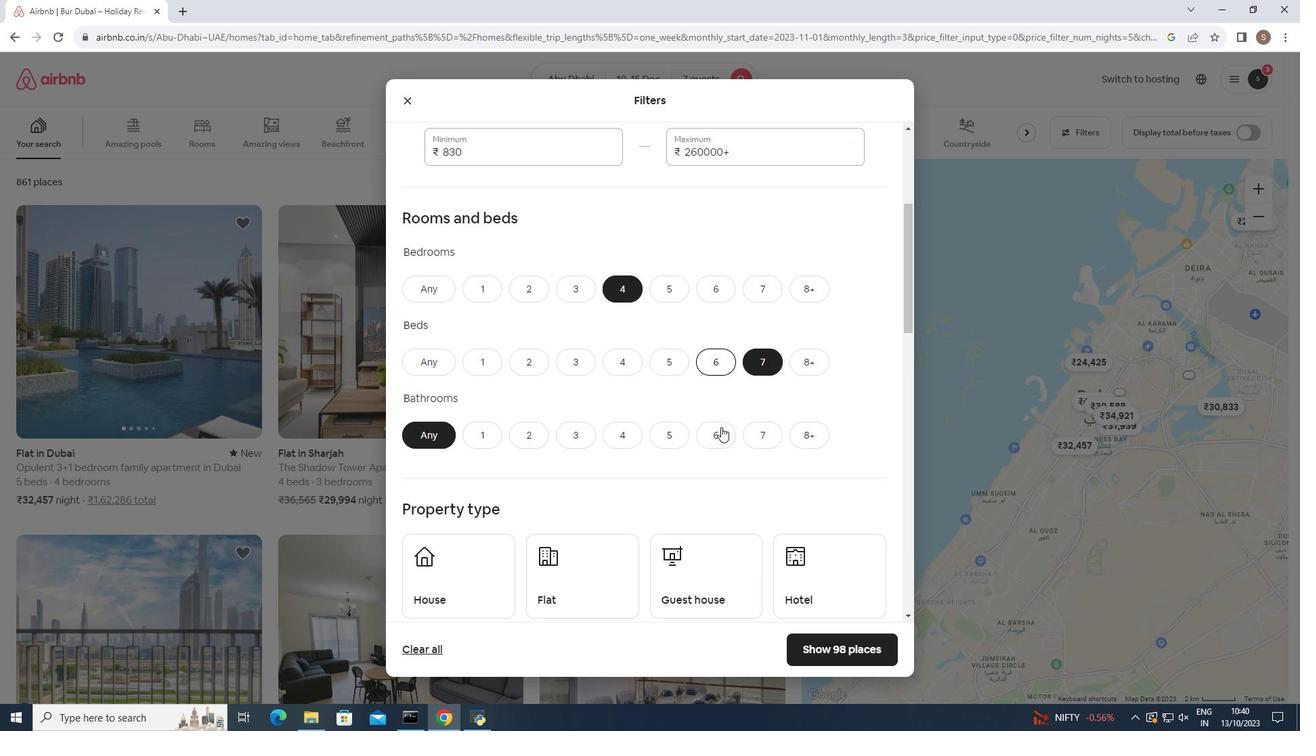 
Action: Mouse scrolled (721, 426) with delta (0, 0)
Screenshot: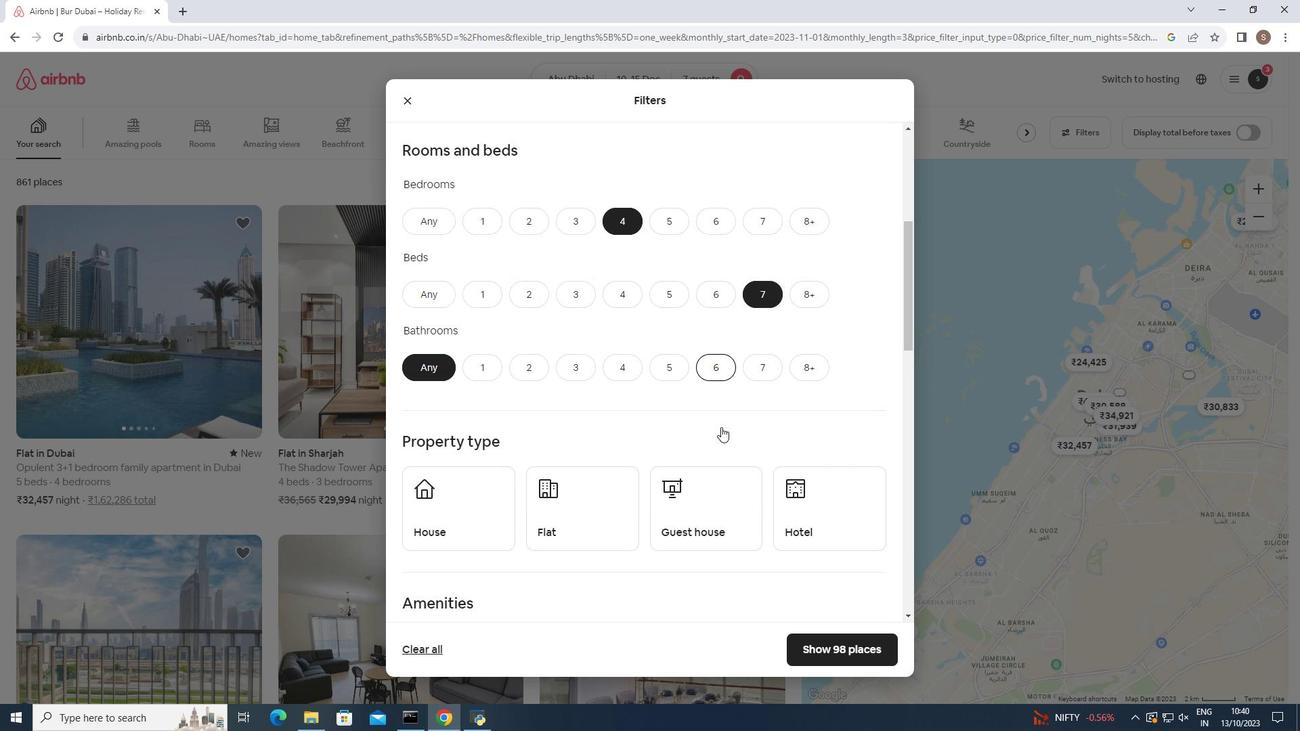 
Action: Mouse scrolled (721, 426) with delta (0, 0)
Screenshot: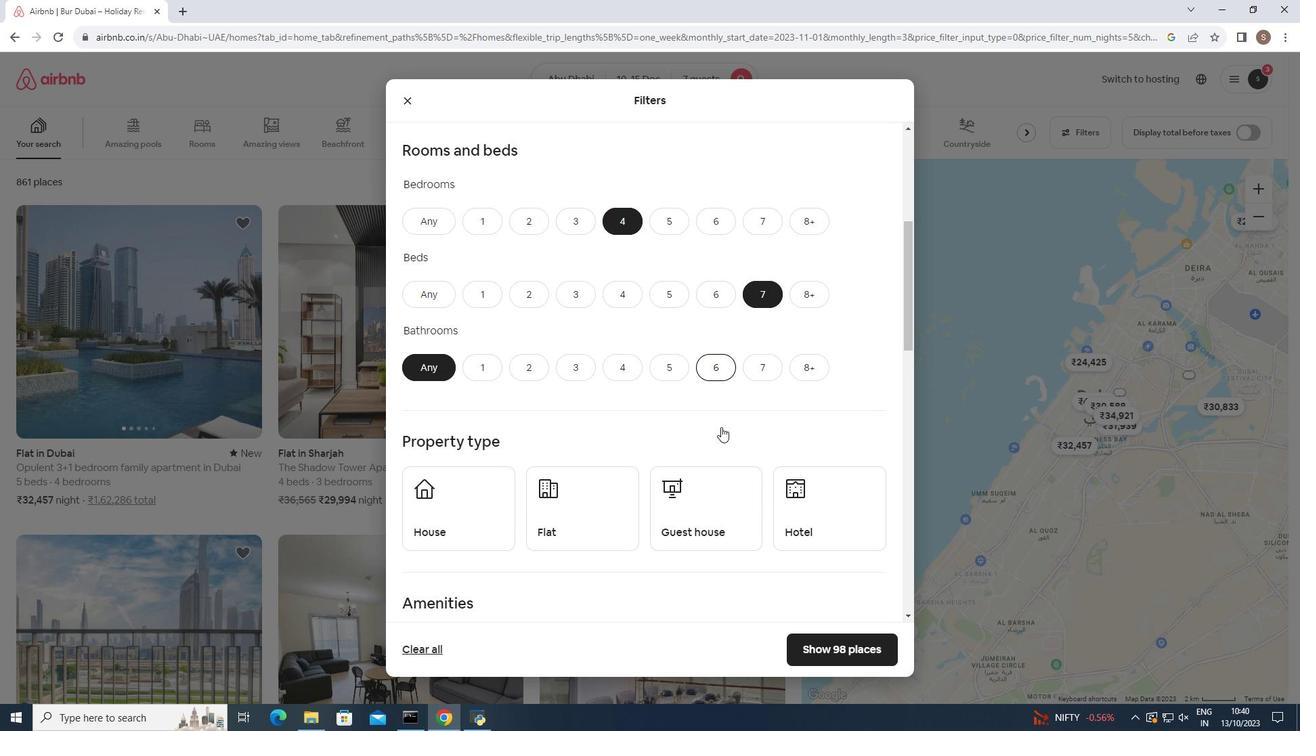 
Action: Mouse moved to (623, 369)
Screenshot: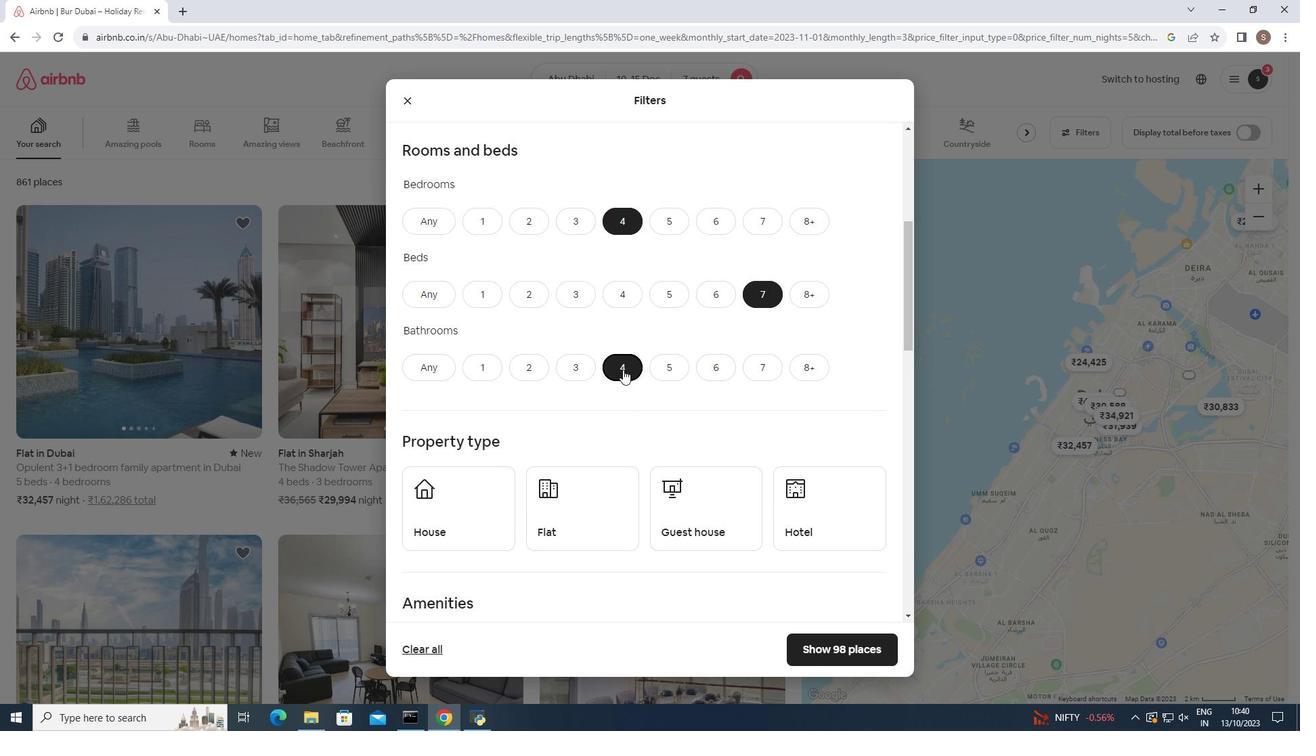 
Action: Mouse pressed left at (623, 369)
Screenshot: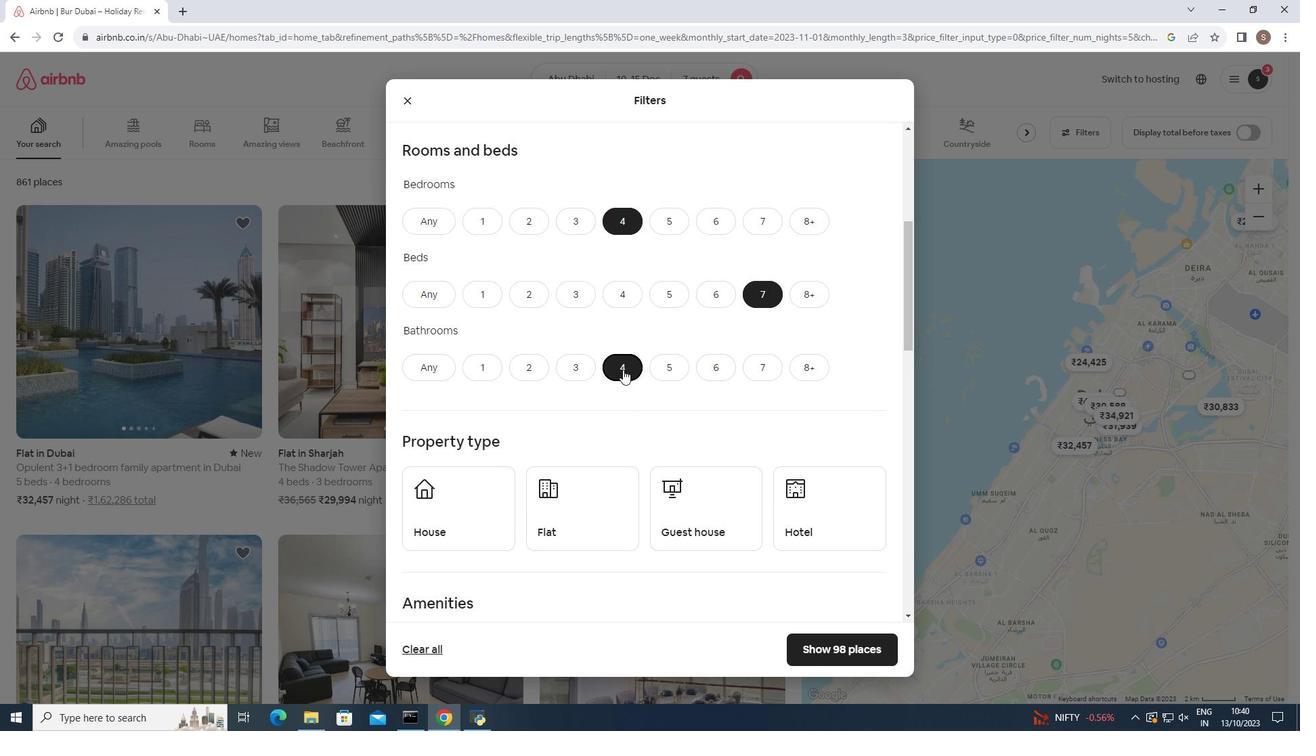 
Action: Mouse moved to (621, 371)
Screenshot: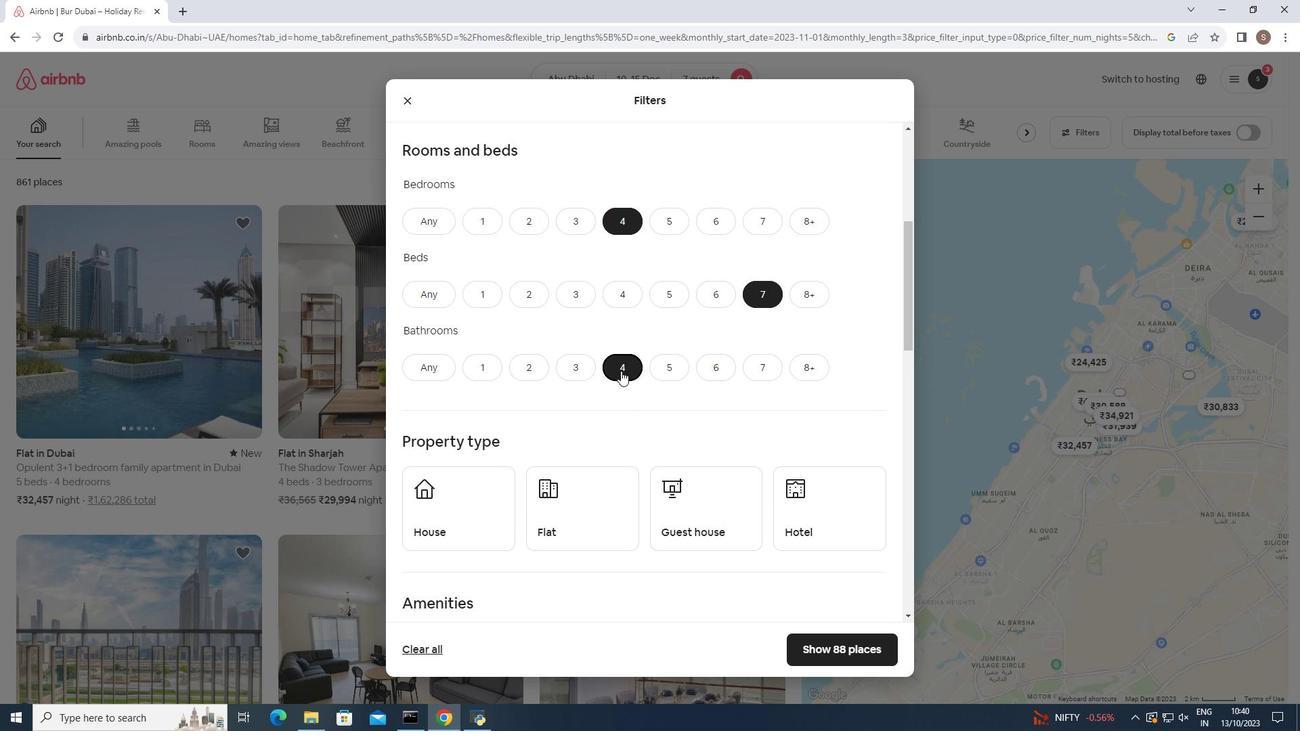 
Action: Mouse scrolled (621, 370) with delta (0, 0)
Screenshot: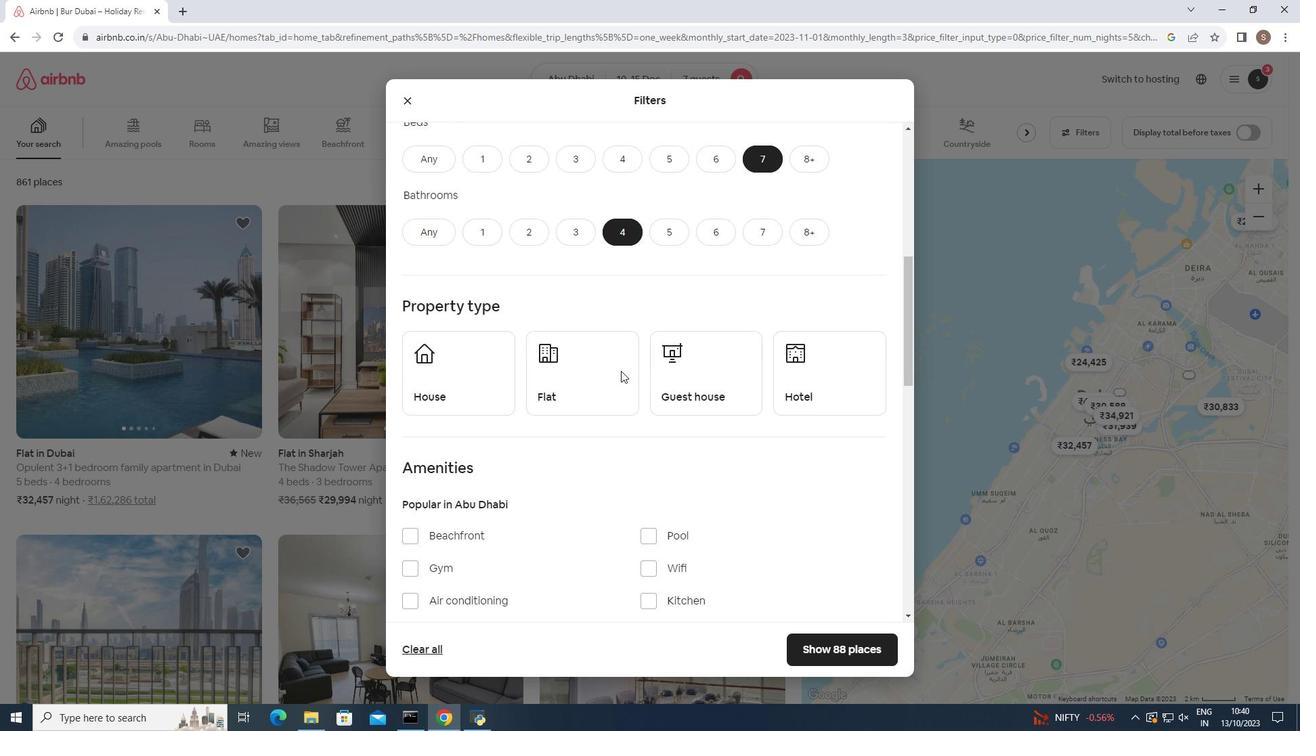 
Action: Mouse scrolled (621, 370) with delta (0, 0)
Screenshot: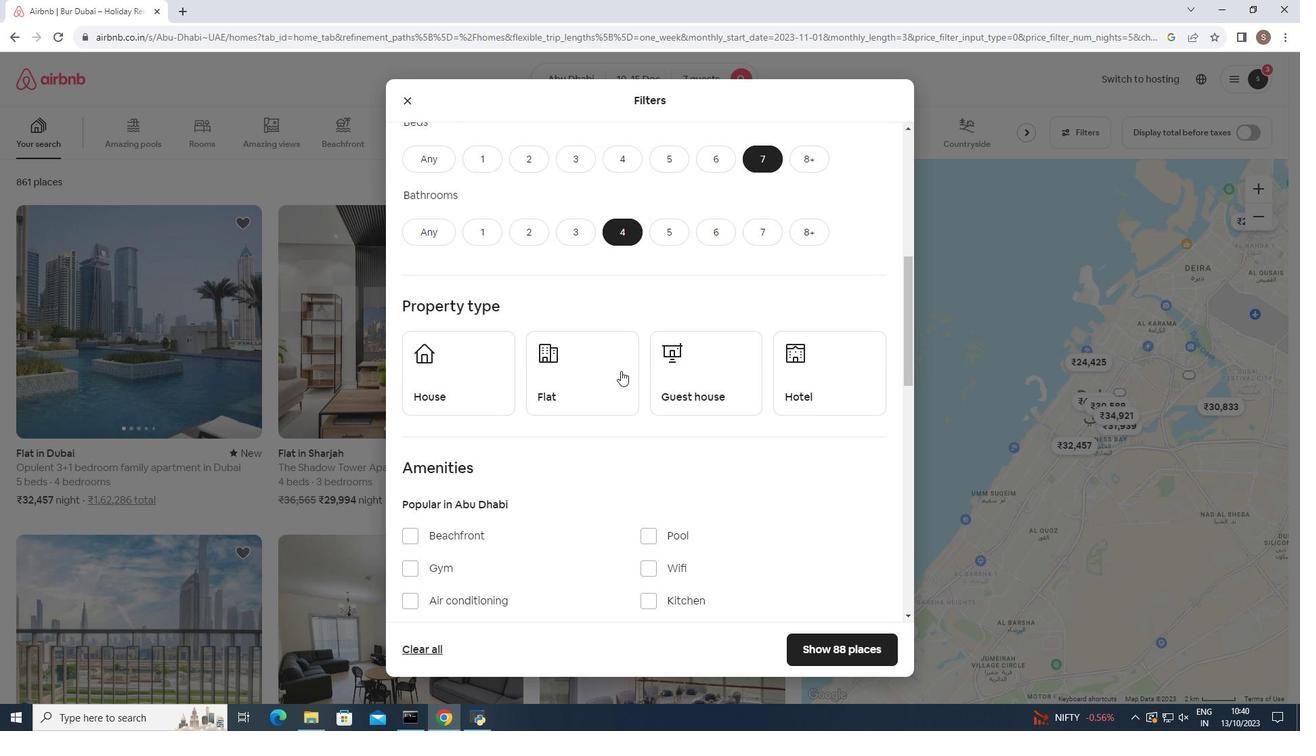 
Action: Mouse scrolled (621, 370) with delta (0, 0)
Screenshot: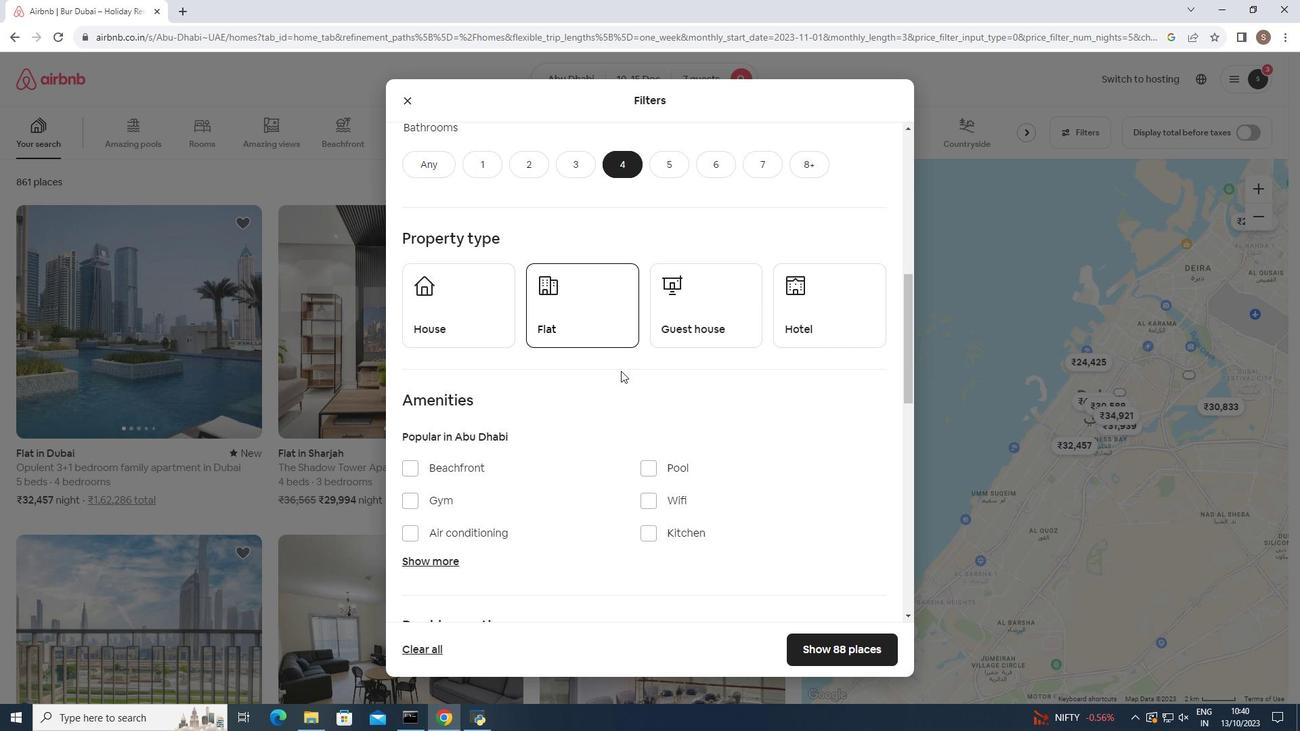 
Action: Mouse moved to (449, 318)
Screenshot: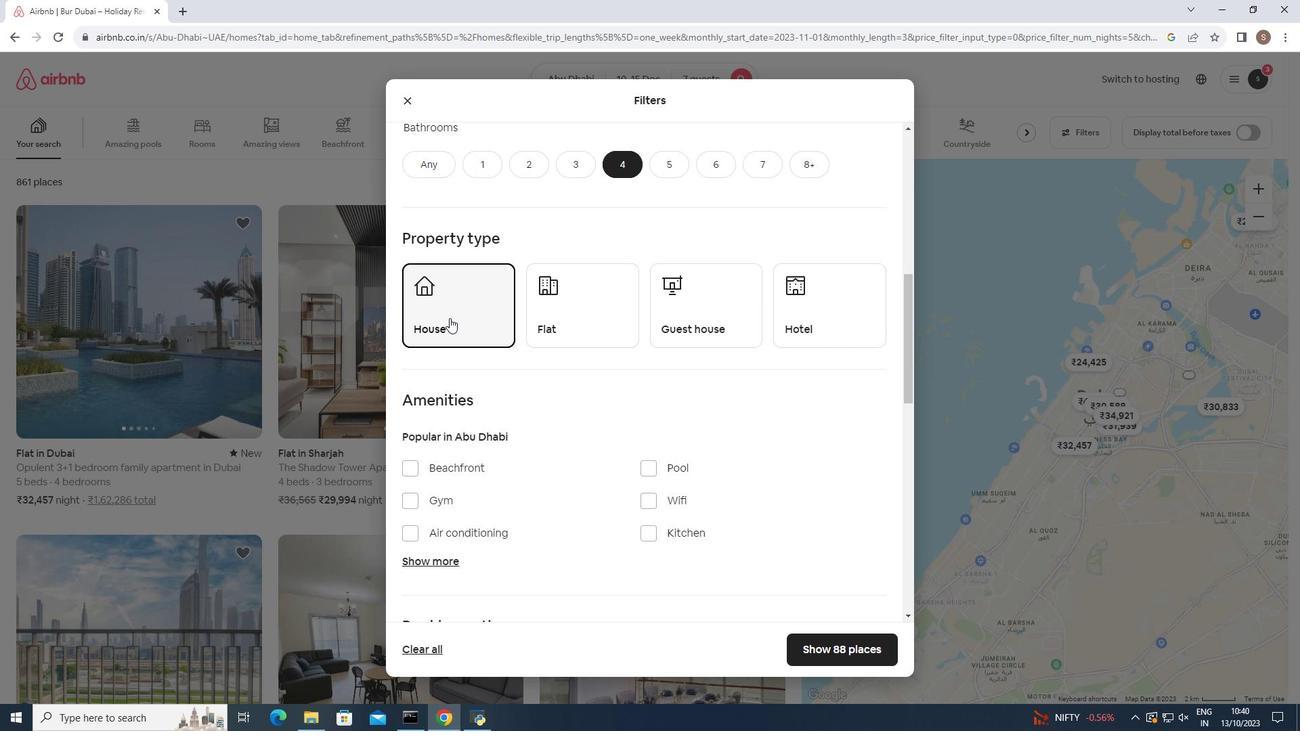 
Action: Mouse pressed left at (449, 318)
Screenshot: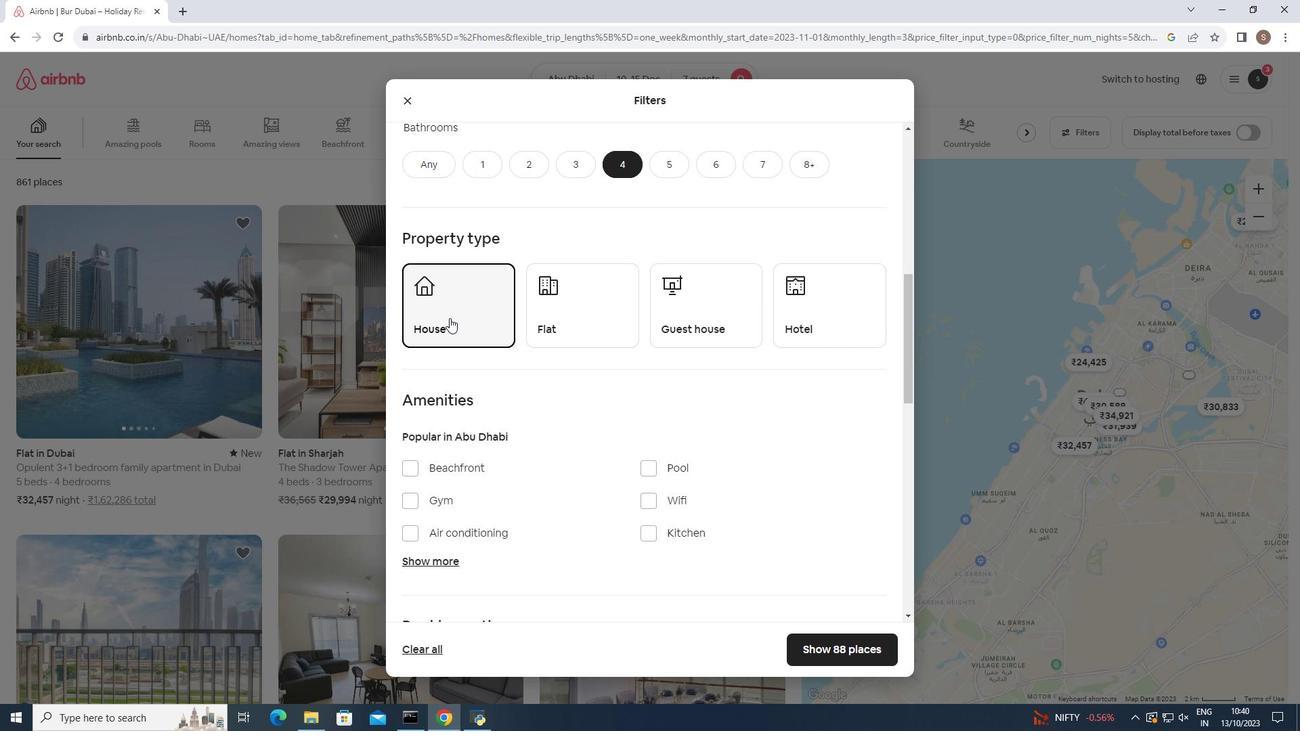 
Action: Mouse moved to (500, 365)
Screenshot: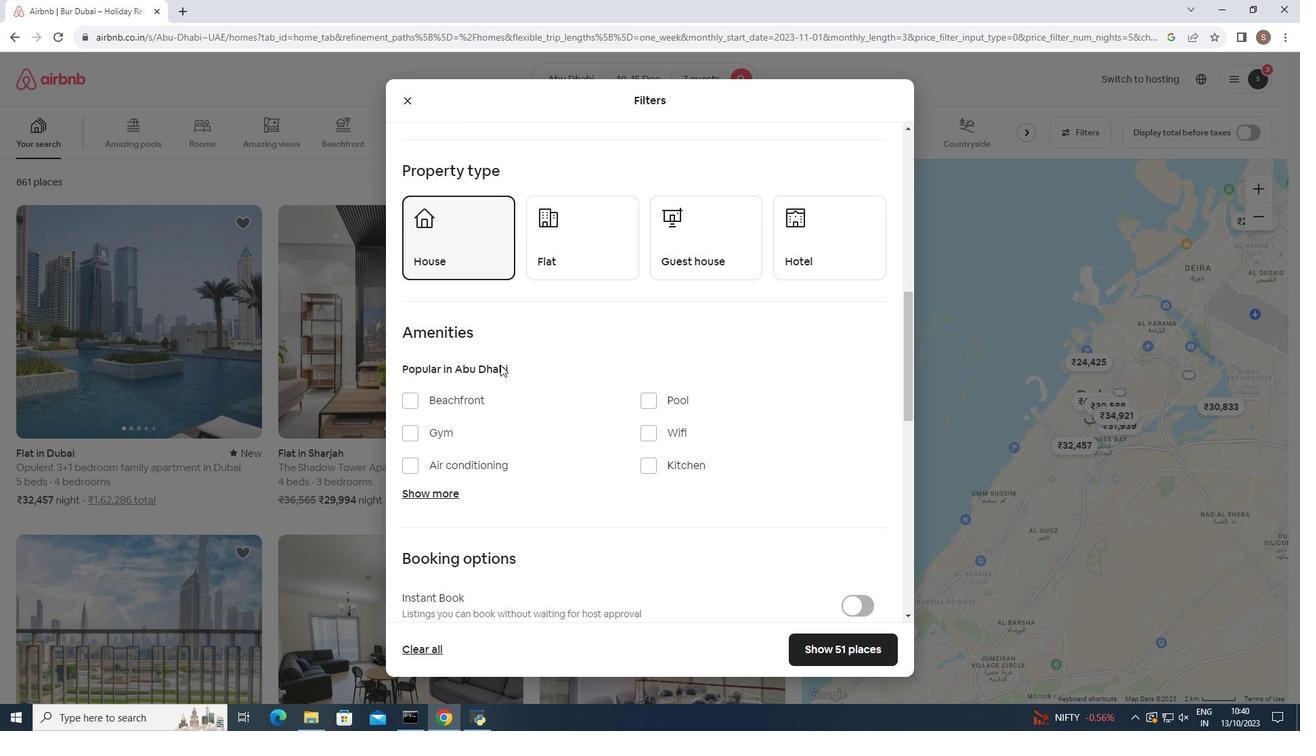 
Action: Mouse scrolled (500, 364) with delta (0, 0)
Screenshot: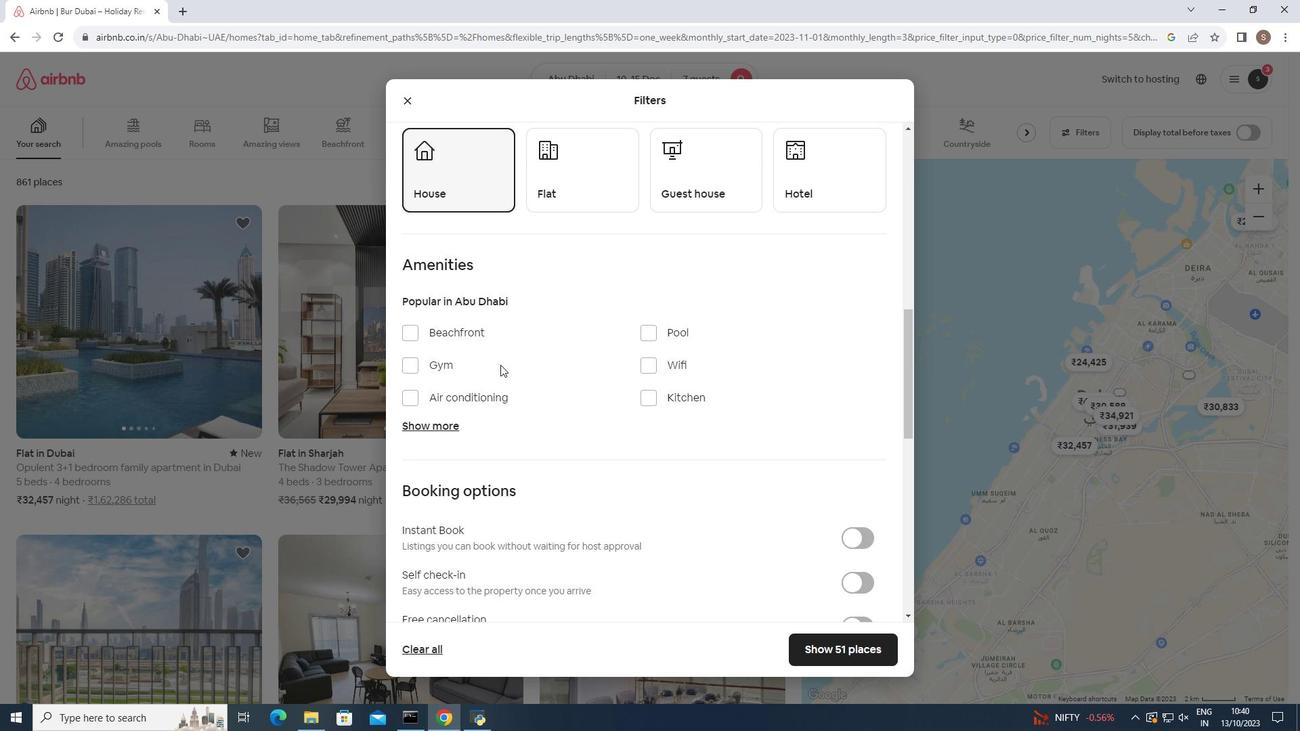 
Action: Mouse scrolled (500, 364) with delta (0, 0)
Screenshot: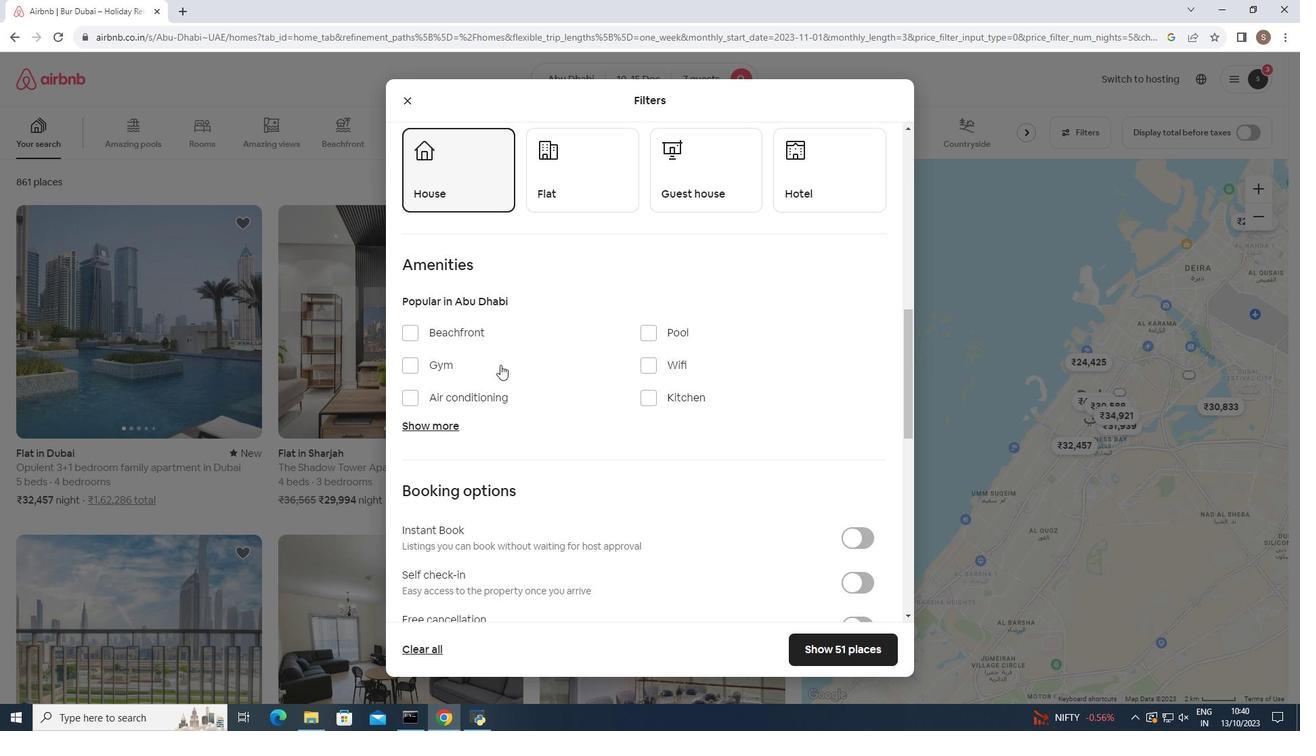 
Action: Mouse moved to (430, 427)
Screenshot: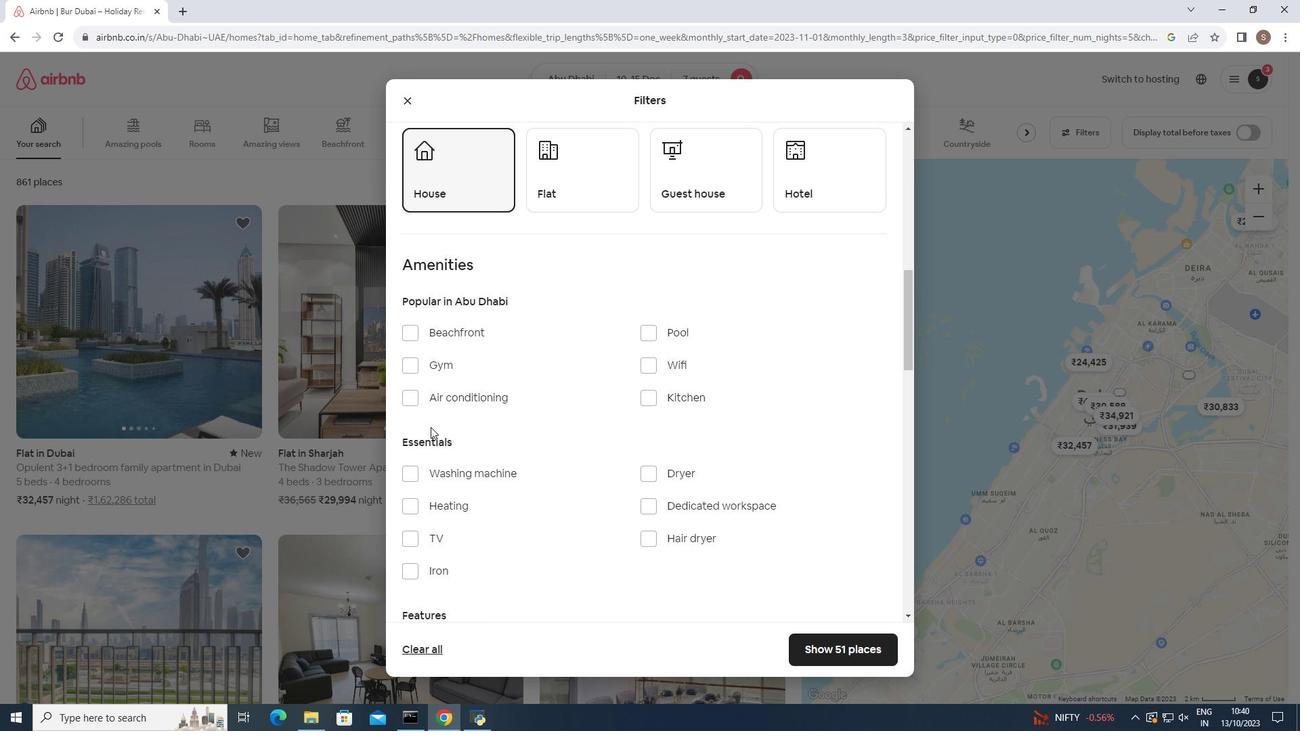 
Action: Mouse pressed left at (430, 427)
Screenshot: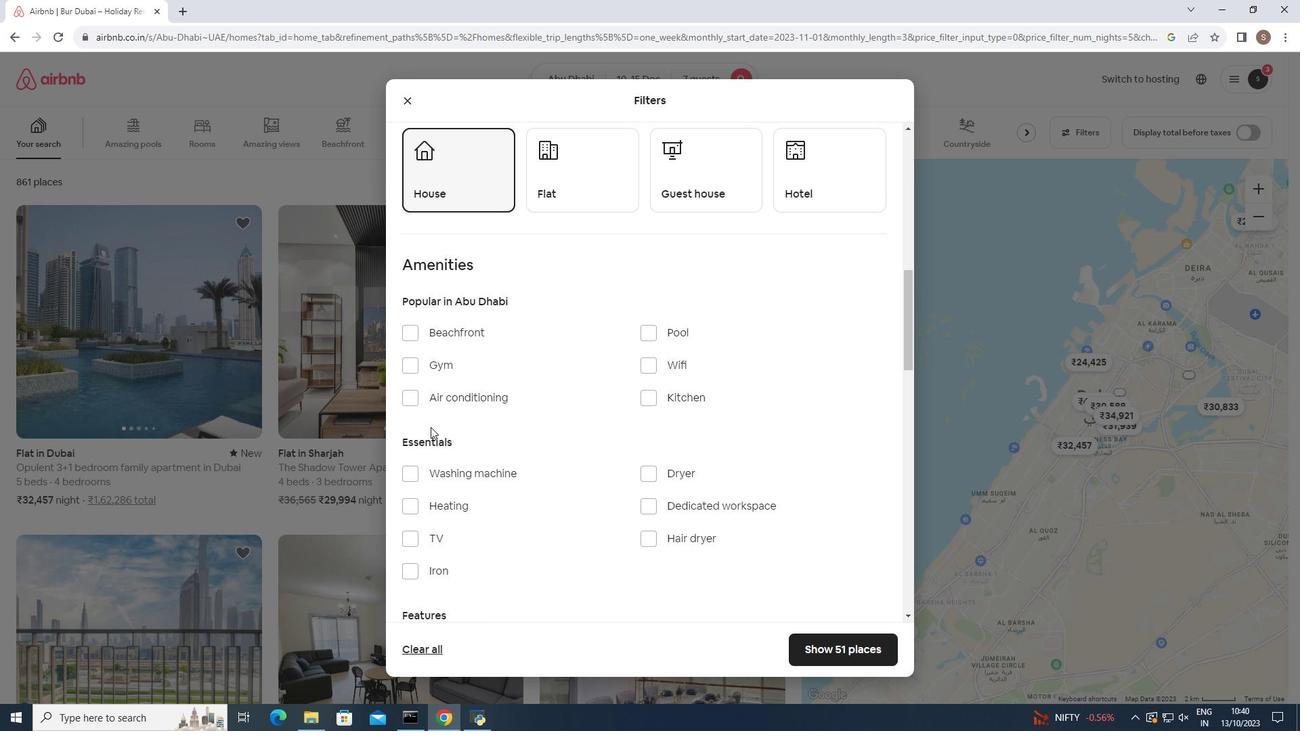 
Action: Mouse moved to (643, 363)
Screenshot: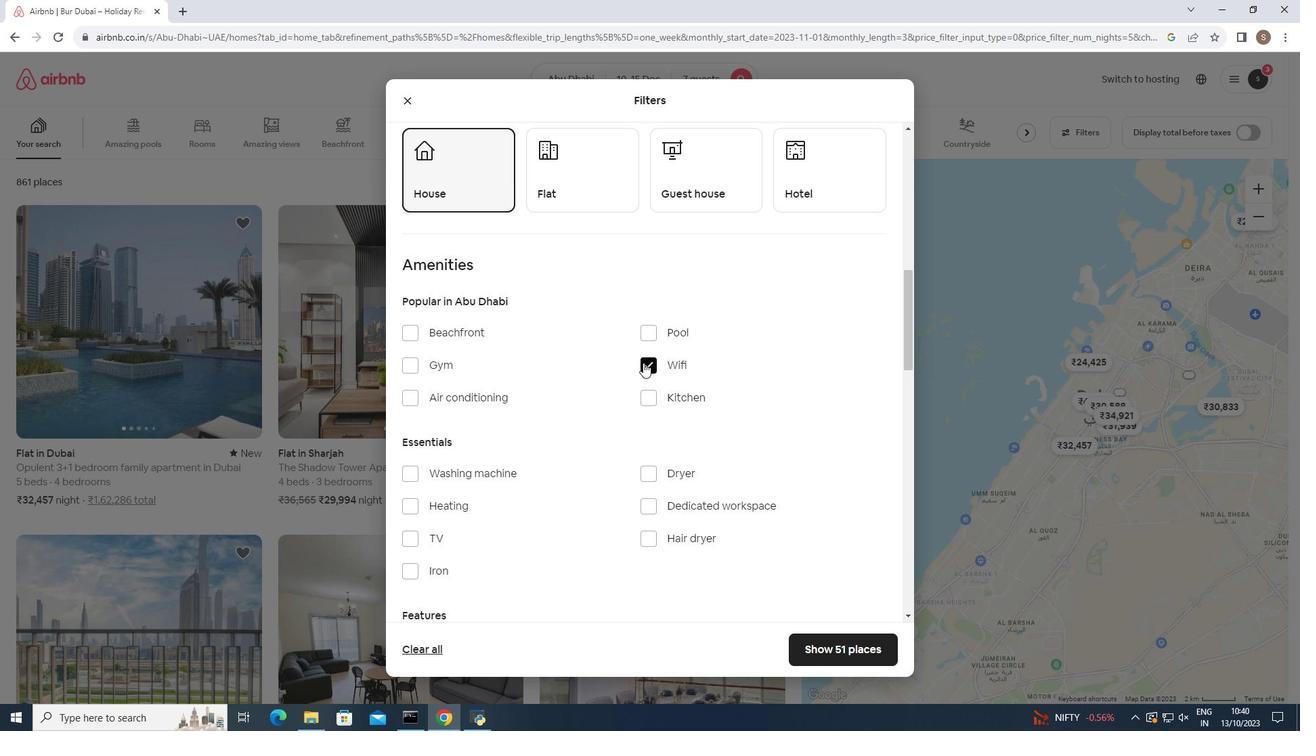 
Action: Mouse pressed left at (643, 363)
Screenshot: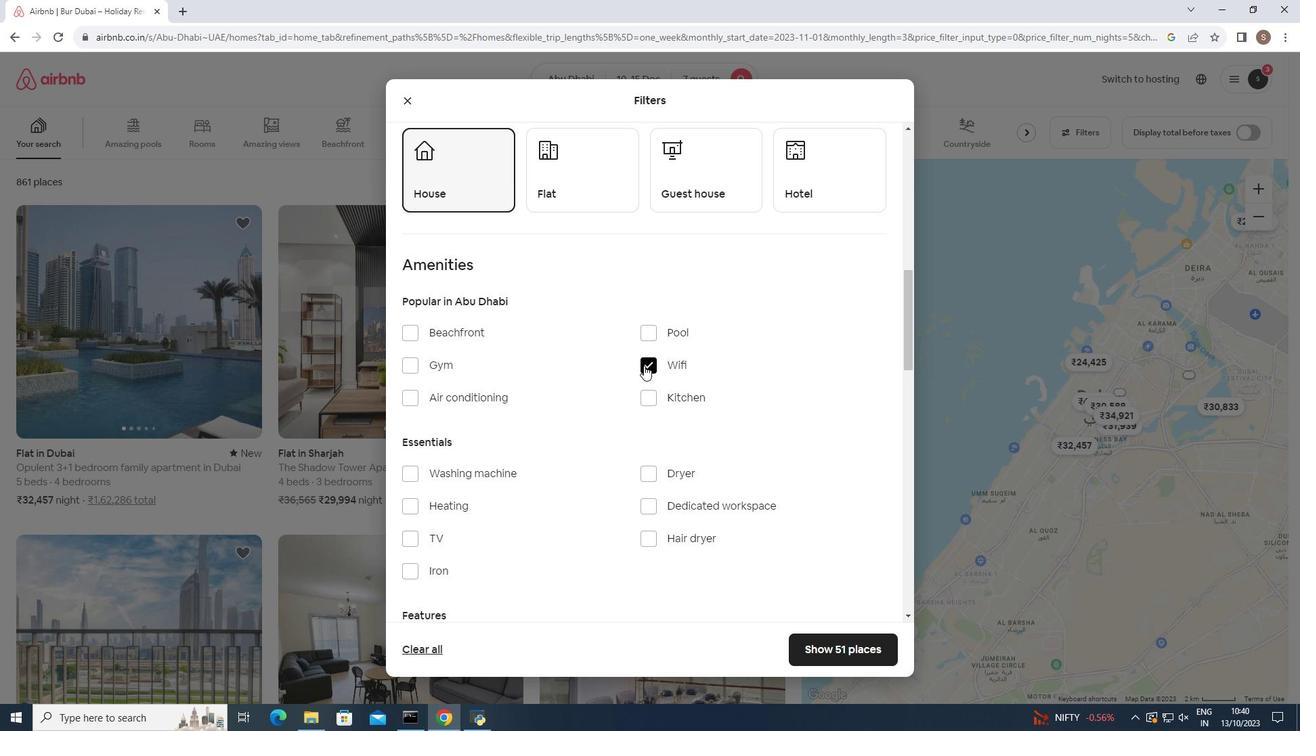 
Action: Mouse moved to (415, 543)
Screenshot: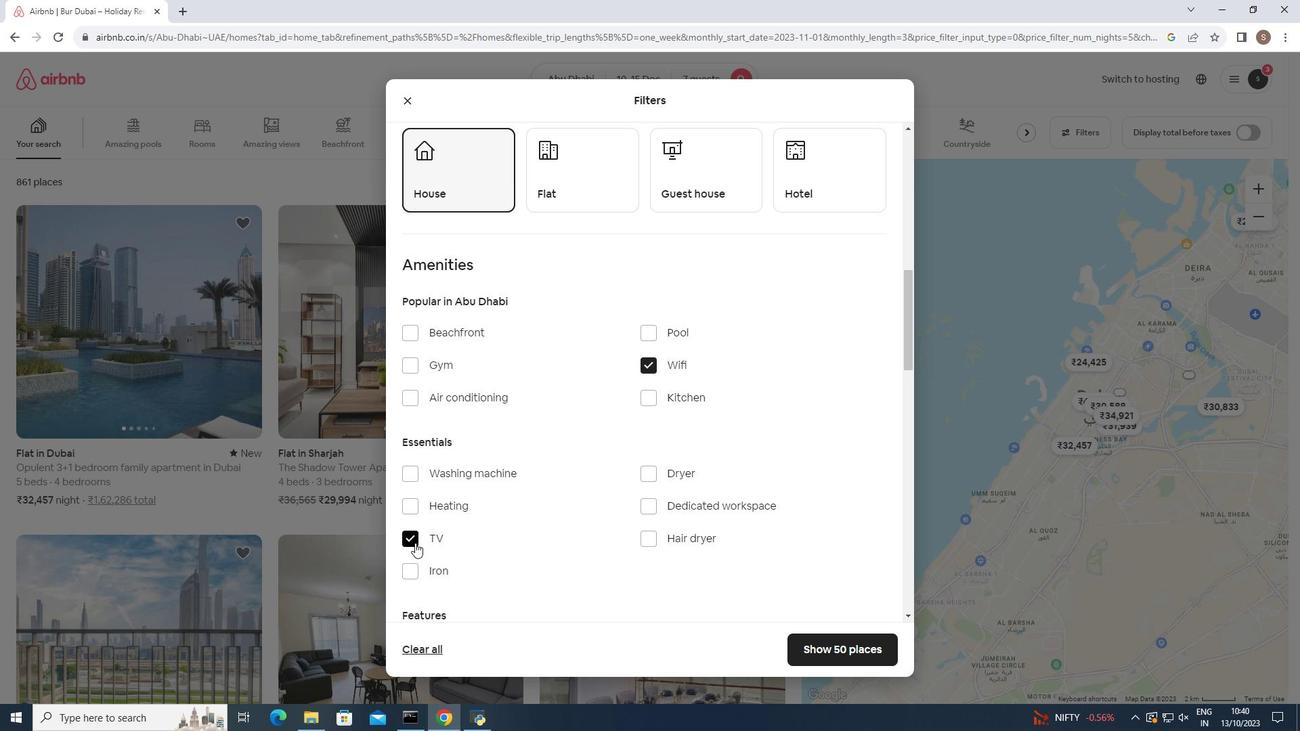 
Action: Mouse pressed left at (415, 543)
Screenshot: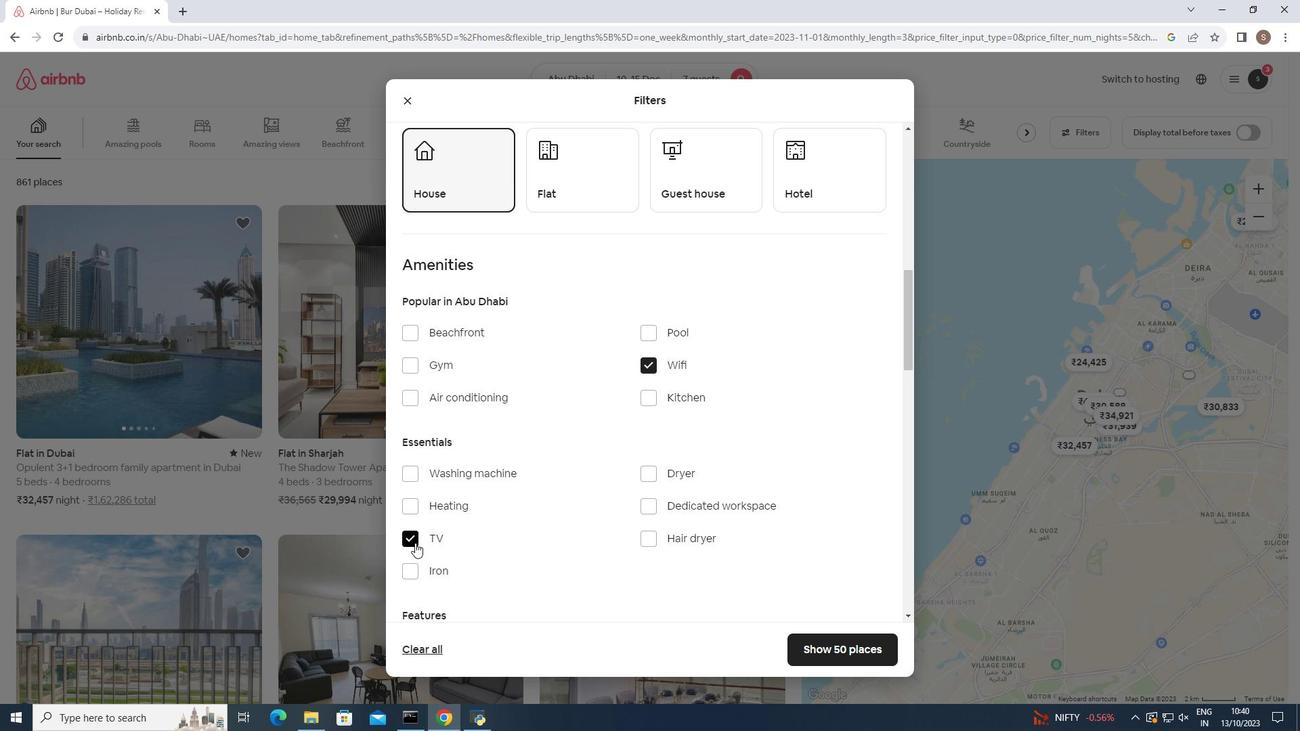 
Action: Mouse moved to (436, 510)
Screenshot: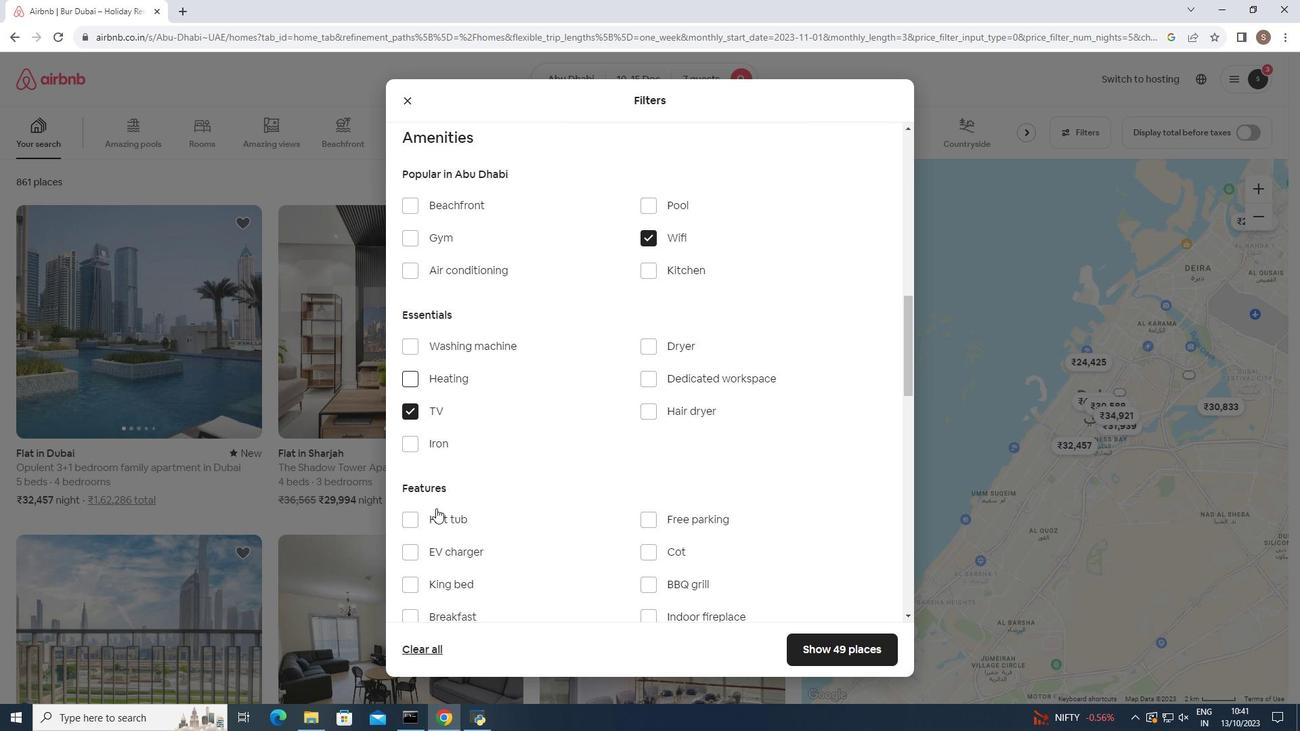 
Action: Mouse scrolled (436, 510) with delta (0, 0)
Screenshot: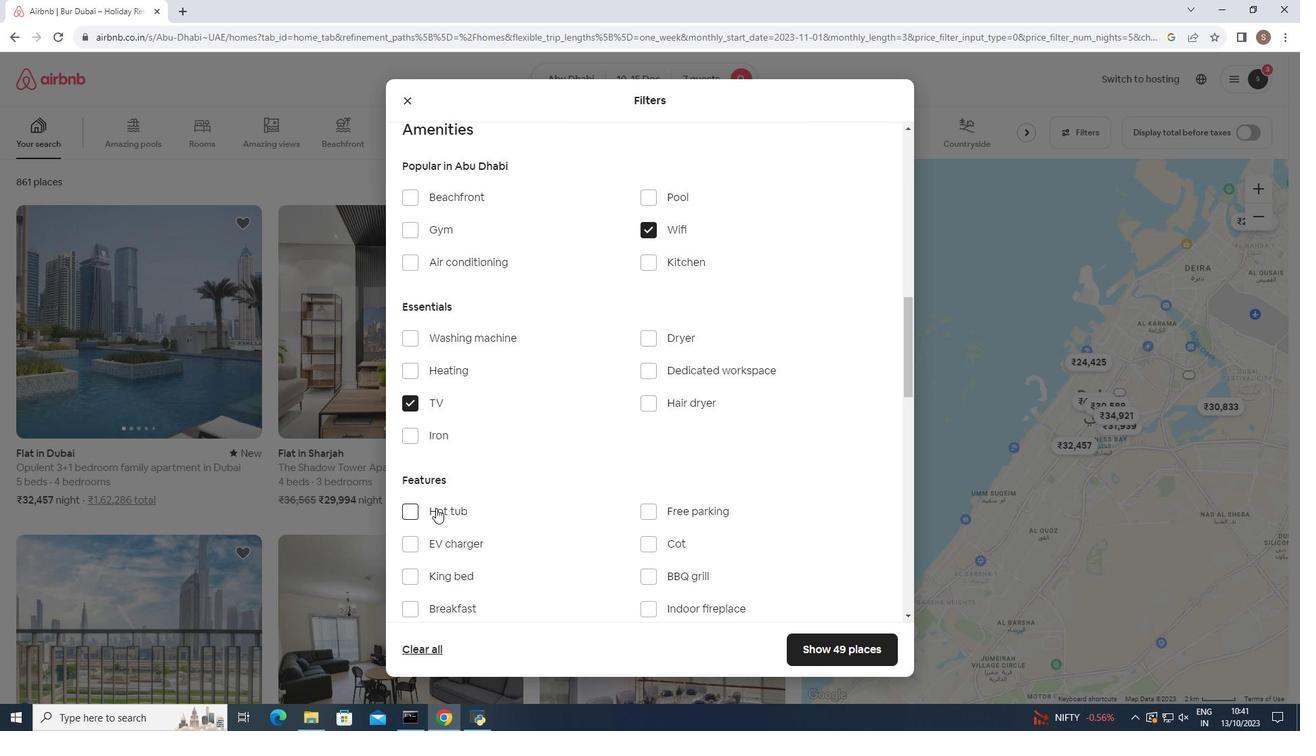 
Action: Mouse moved to (436, 510)
Screenshot: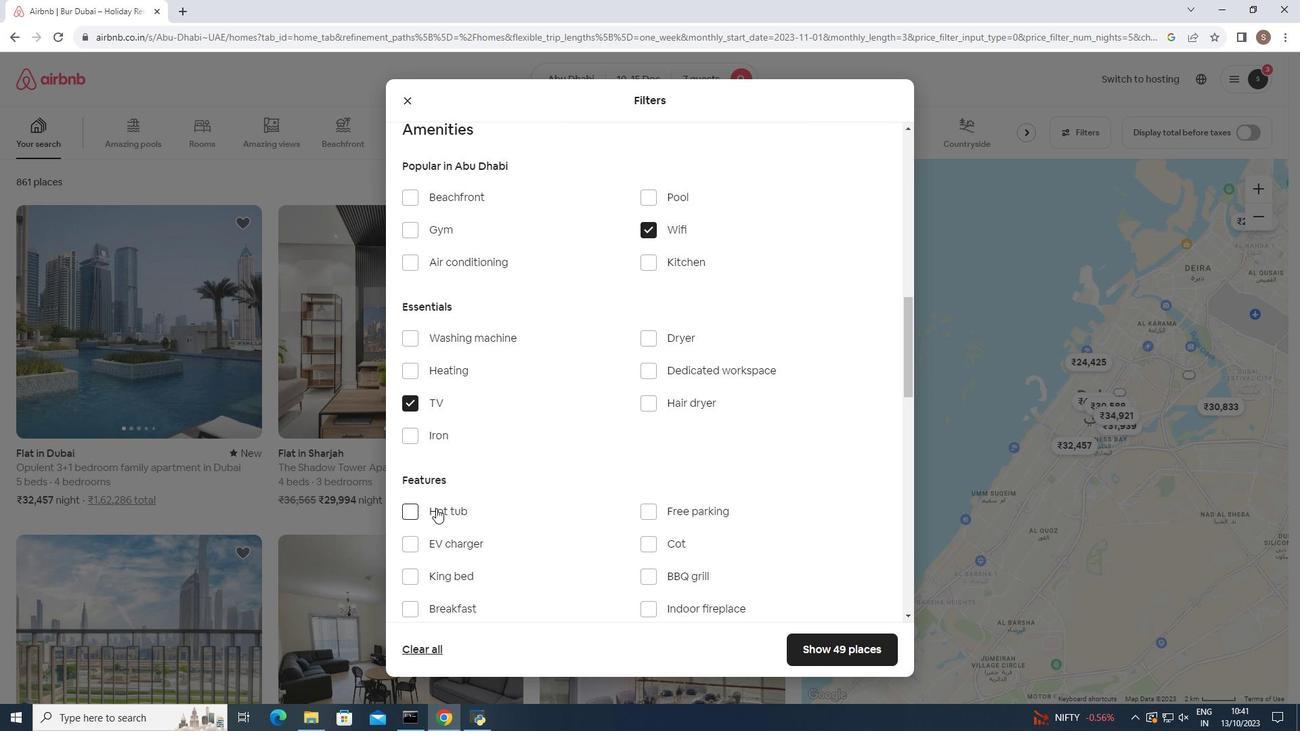 
Action: Mouse scrolled (436, 509) with delta (0, 0)
Screenshot: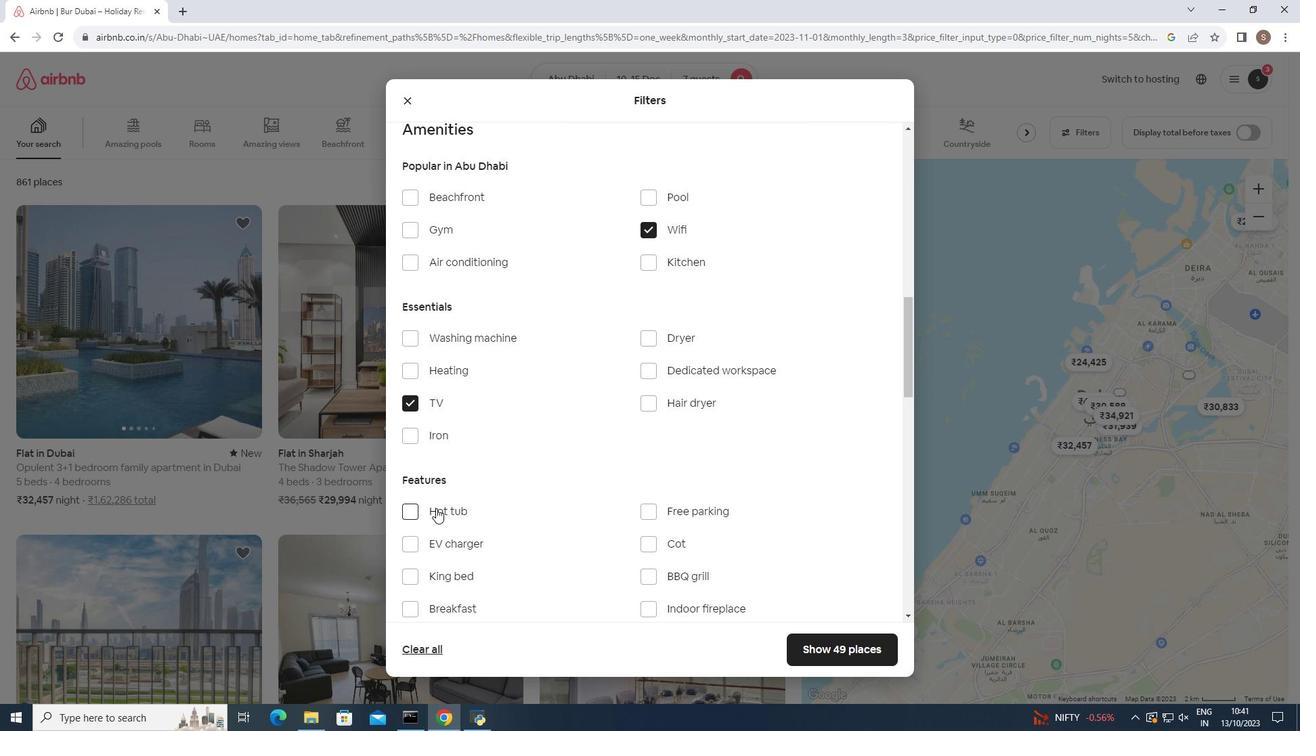 
Action: Mouse moved to (436, 508)
Screenshot: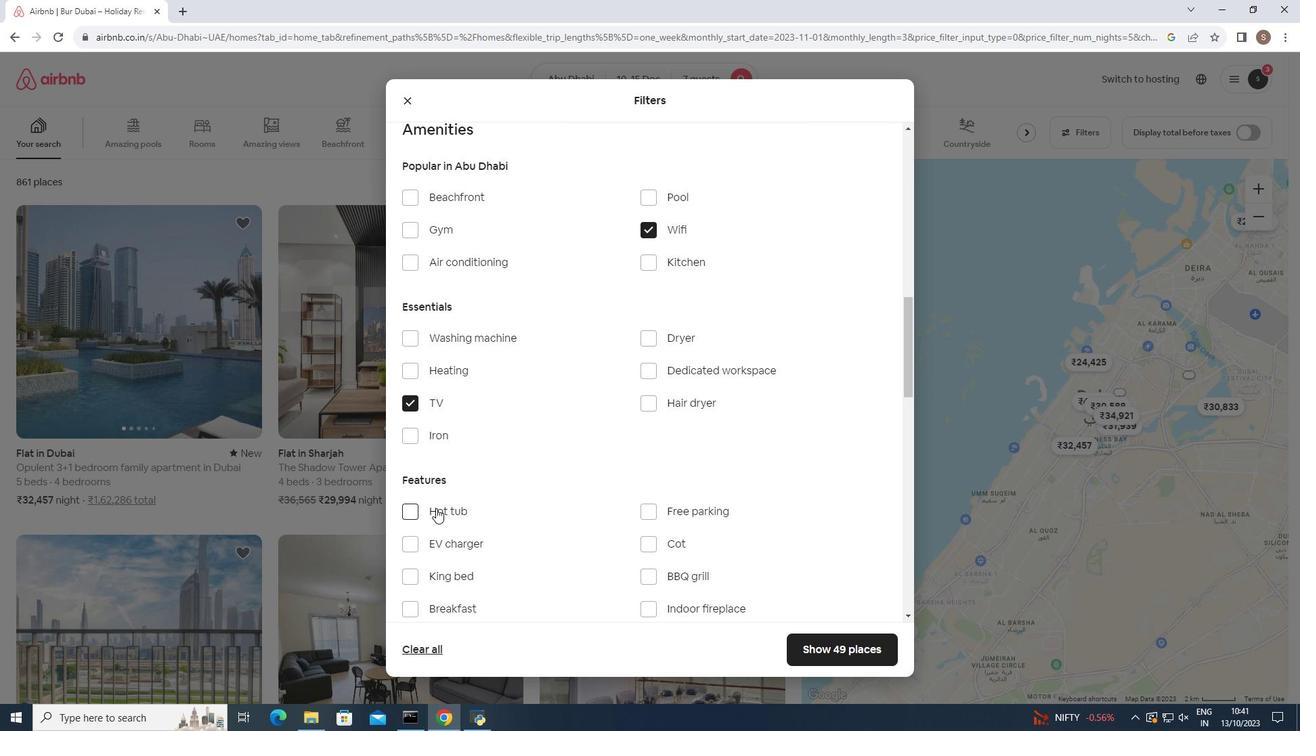 
Action: Mouse scrolled (436, 507) with delta (0, 0)
Screenshot: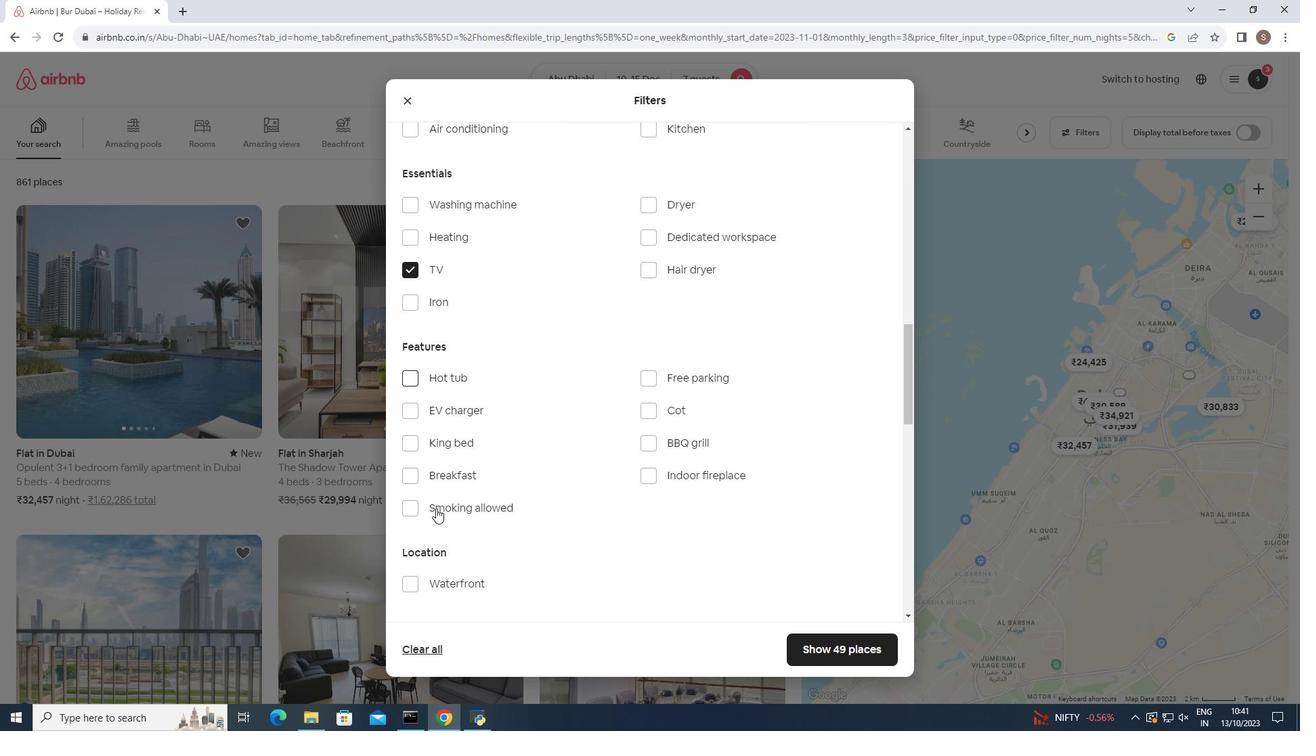 
Action: Mouse scrolled (436, 507) with delta (0, 0)
Screenshot: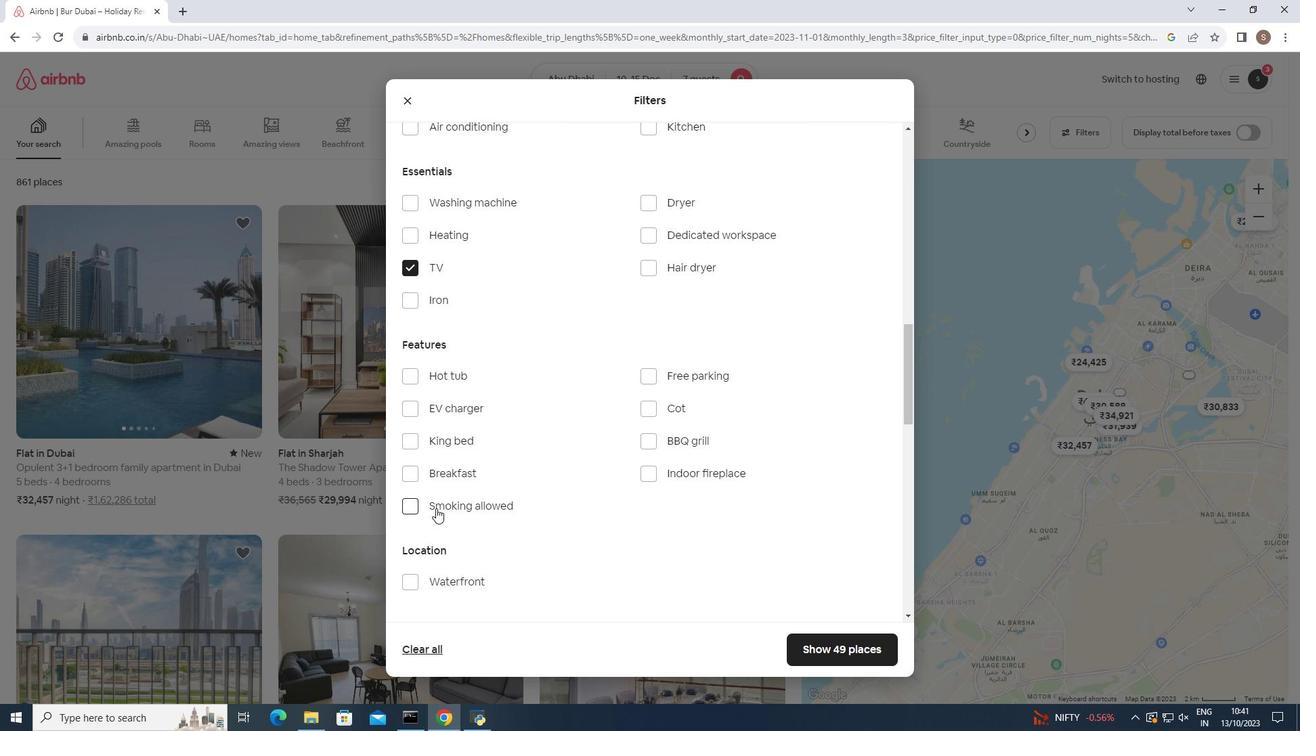 
Action: Mouse moved to (644, 377)
Screenshot: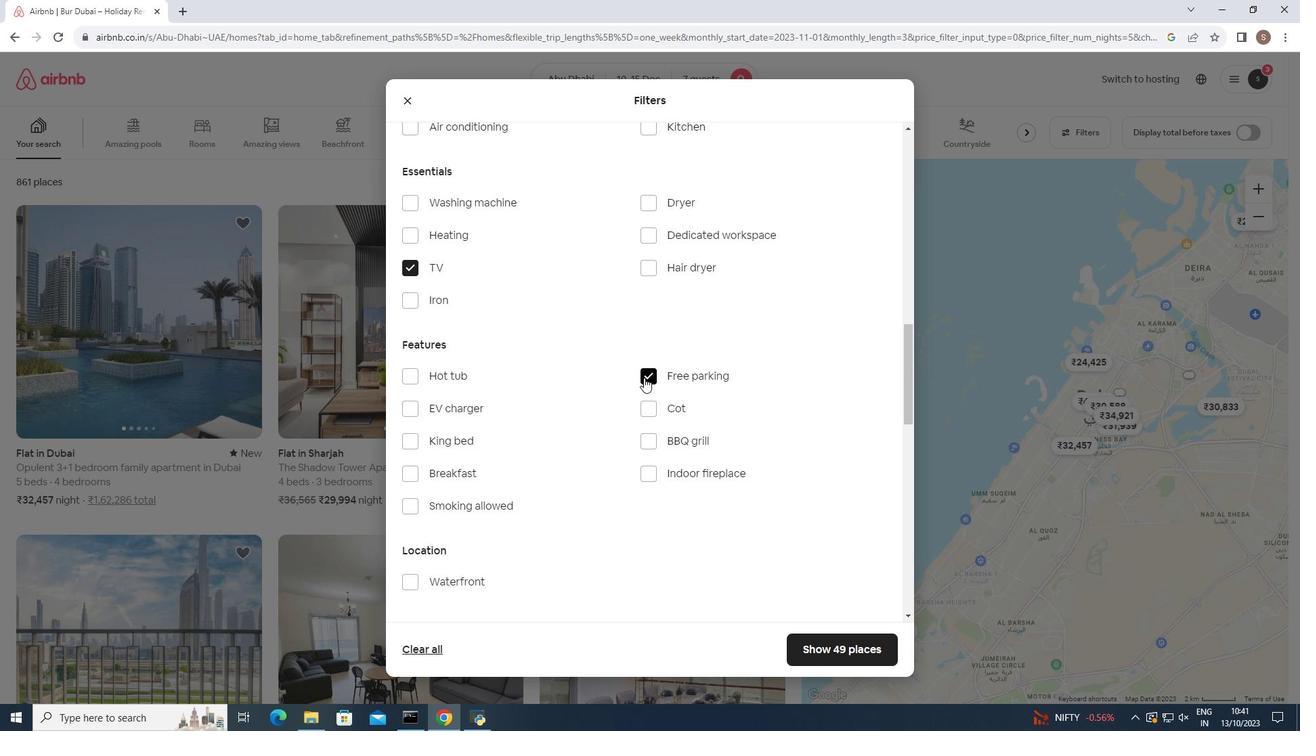 
Action: Mouse pressed left at (644, 377)
Screenshot: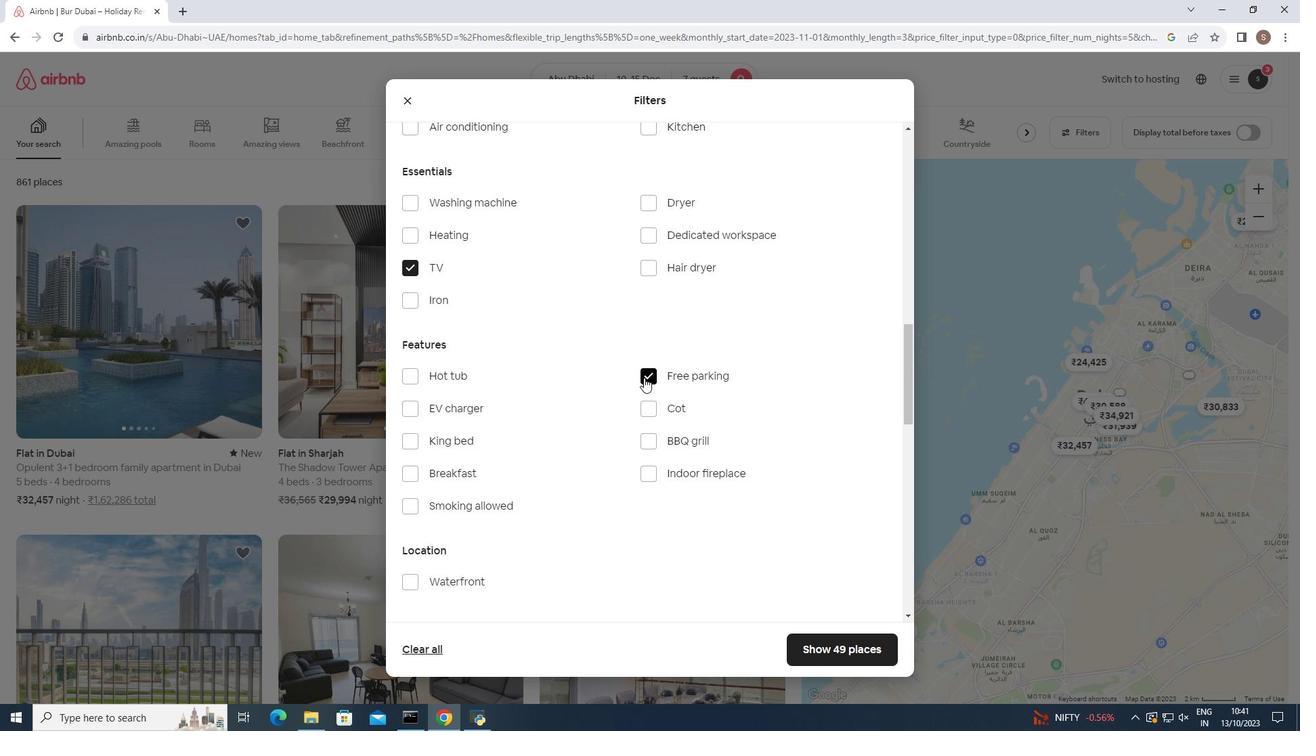 
Action: Mouse moved to (644, 377)
Screenshot: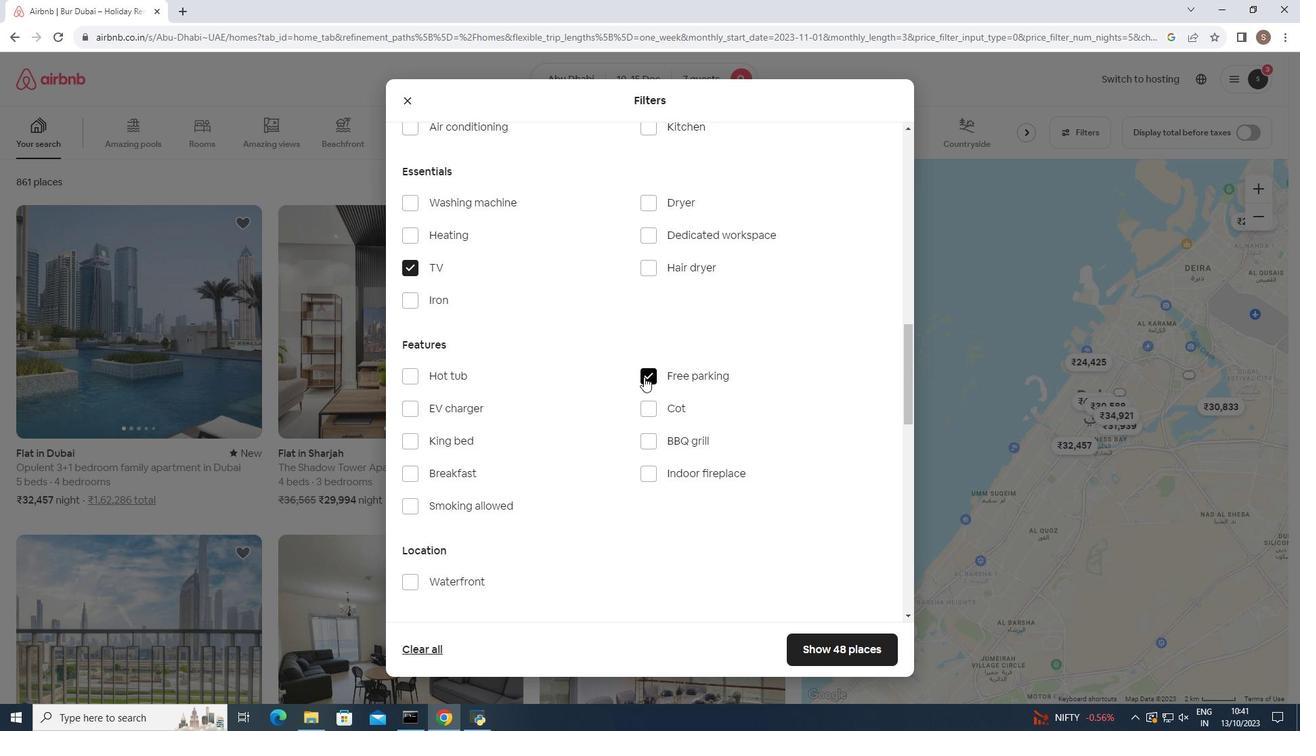 
Action: Mouse scrolled (644, 376) with delta (0, 0)
Screenshot: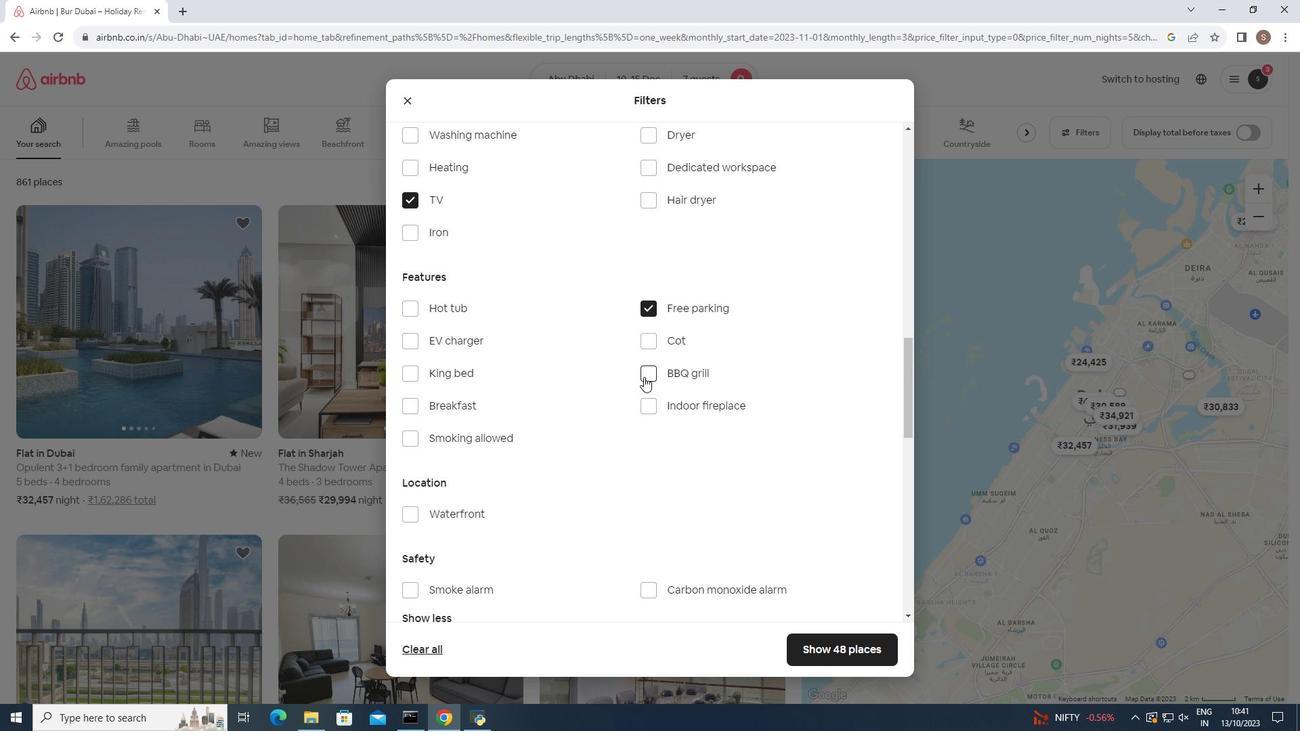 
Action: Mouse moved to (411, 407)
Screenshot: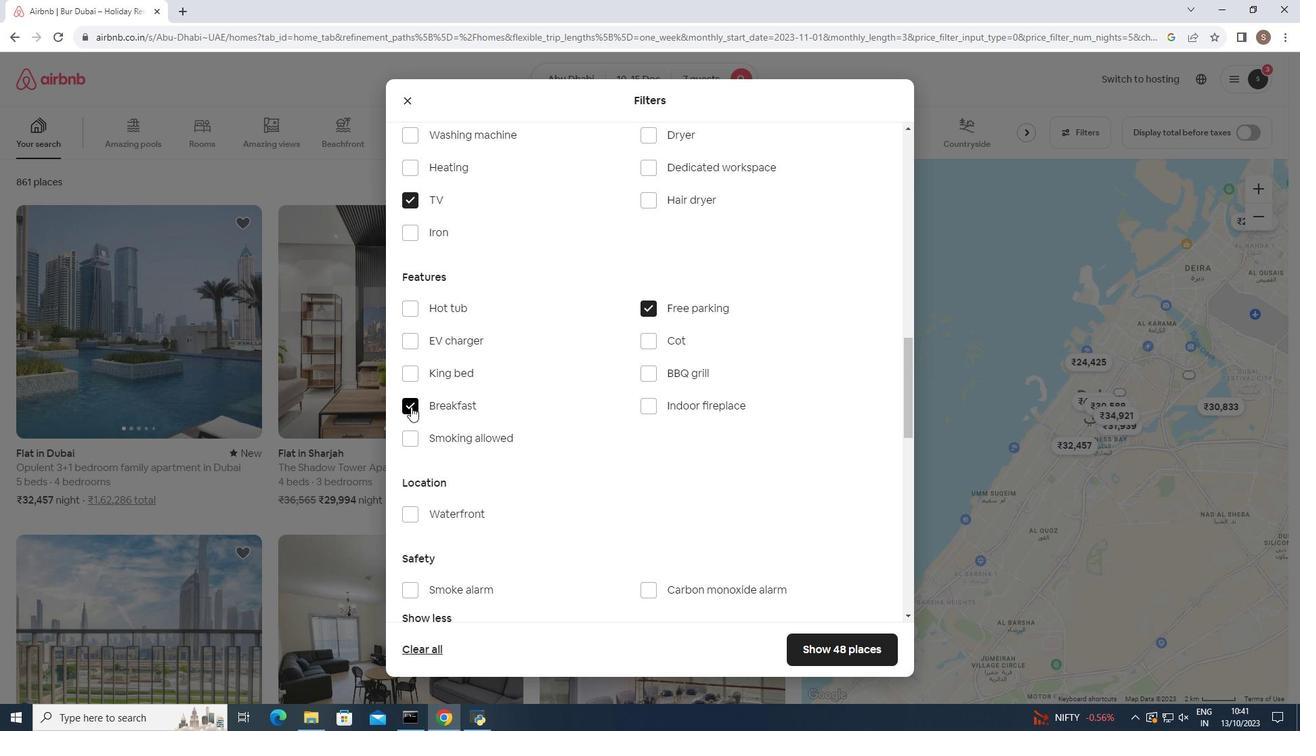 
Action: Mouse pressed left at (411, 407)
Screenshot: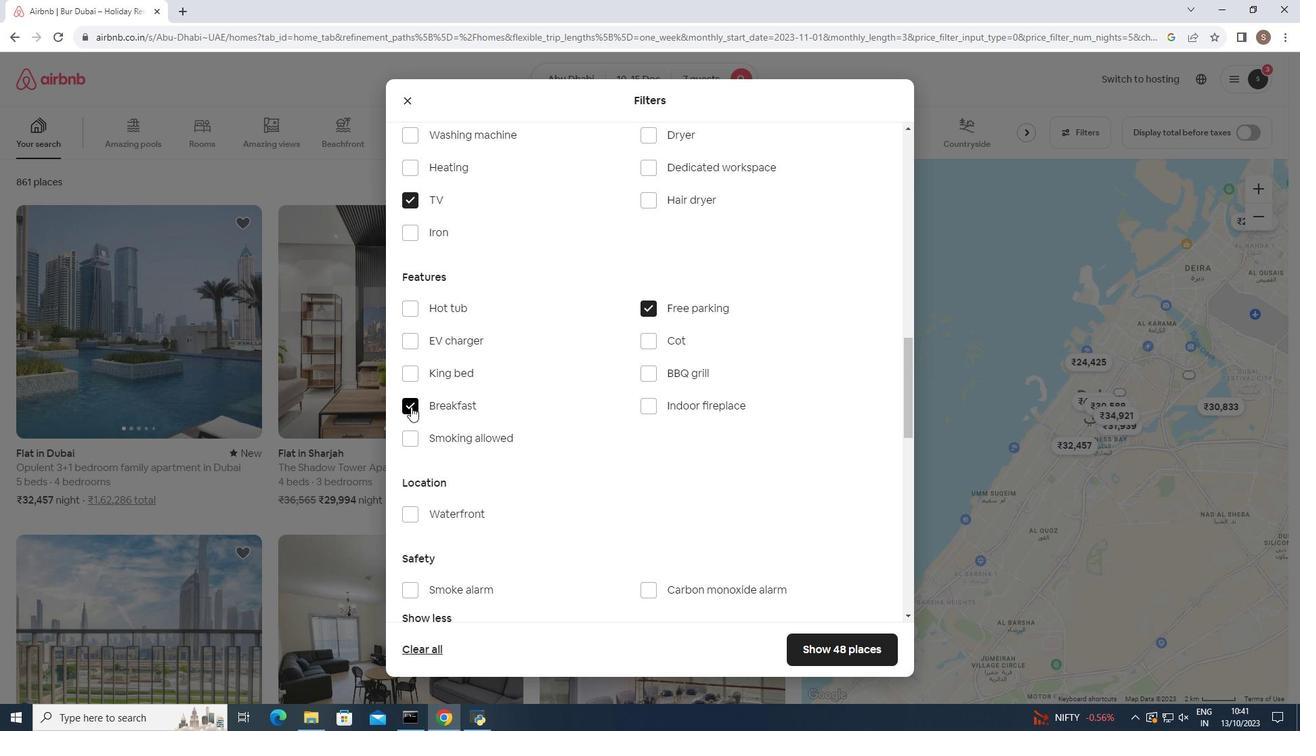 
Action: Mouse moved to (461, 399)
Screenshot: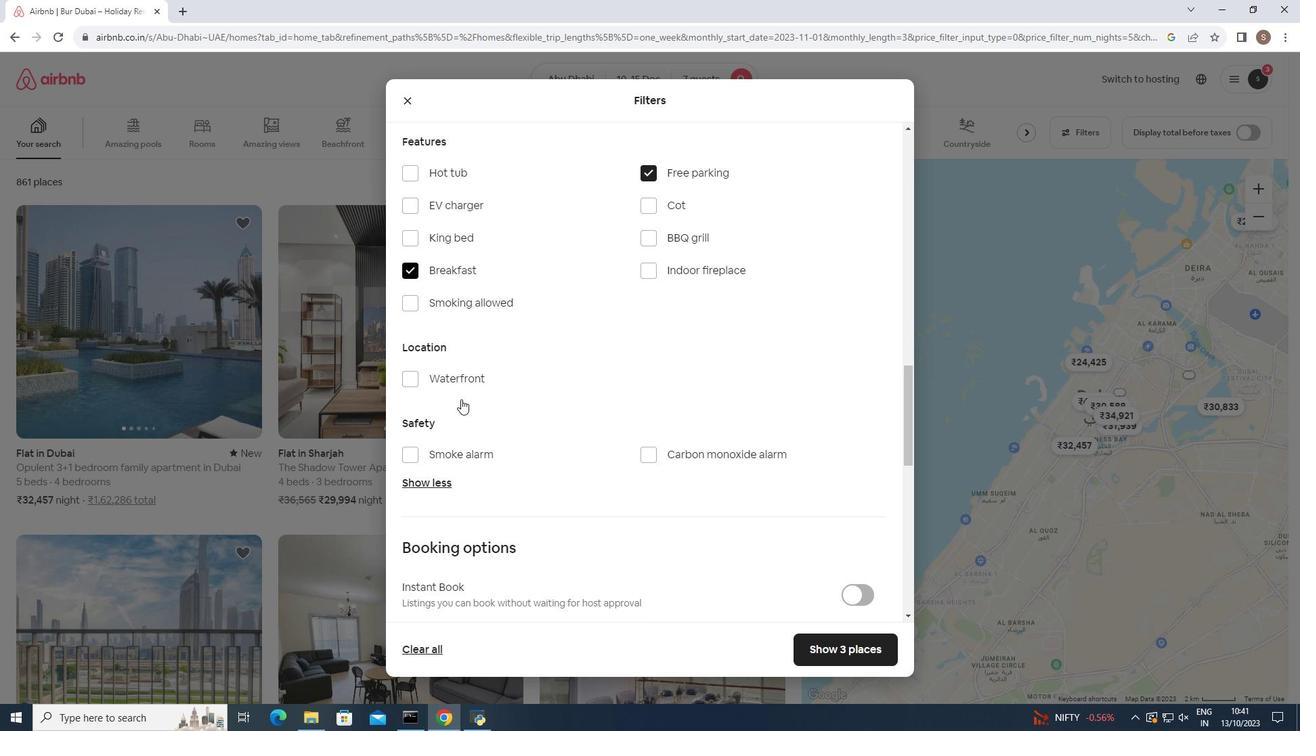 
Action: Mouse scrolled (461, 398) with delta (0, 0)
Screenshot: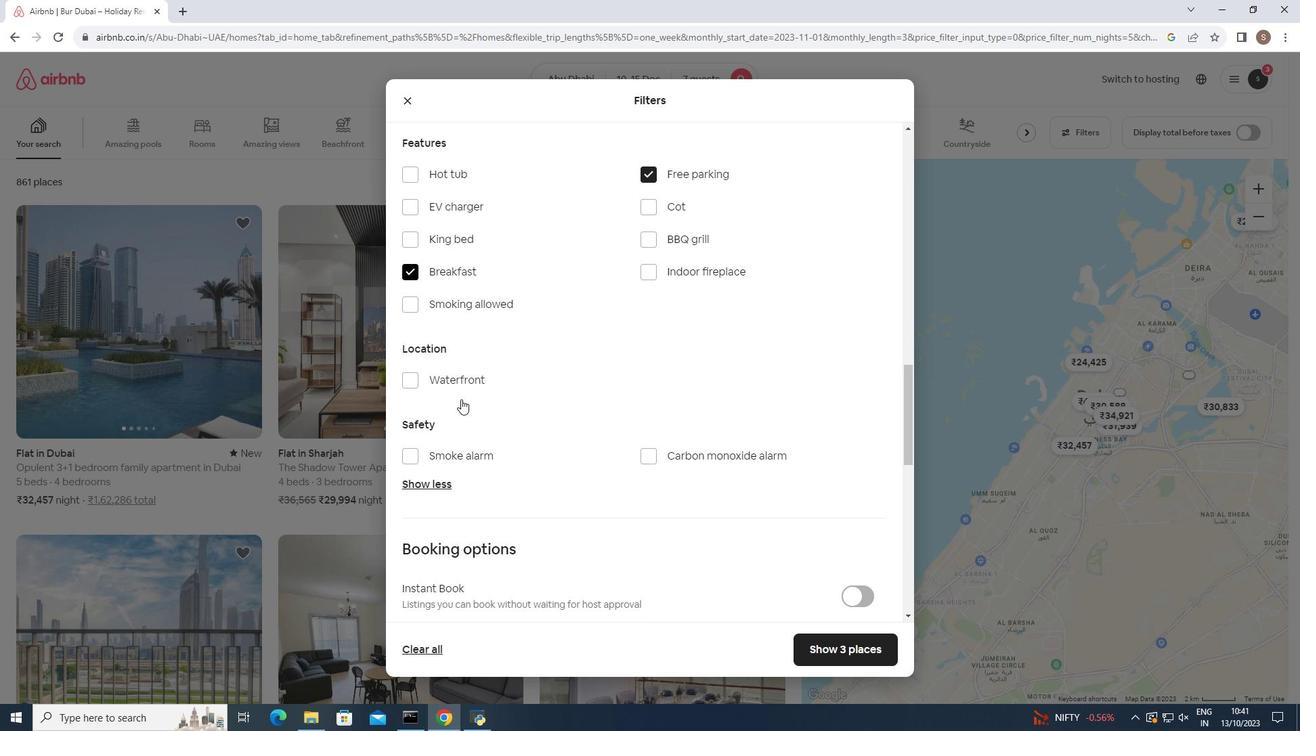 
Action: Mouse scrolled (461, 398) with delta (0, 0)
Screenshot: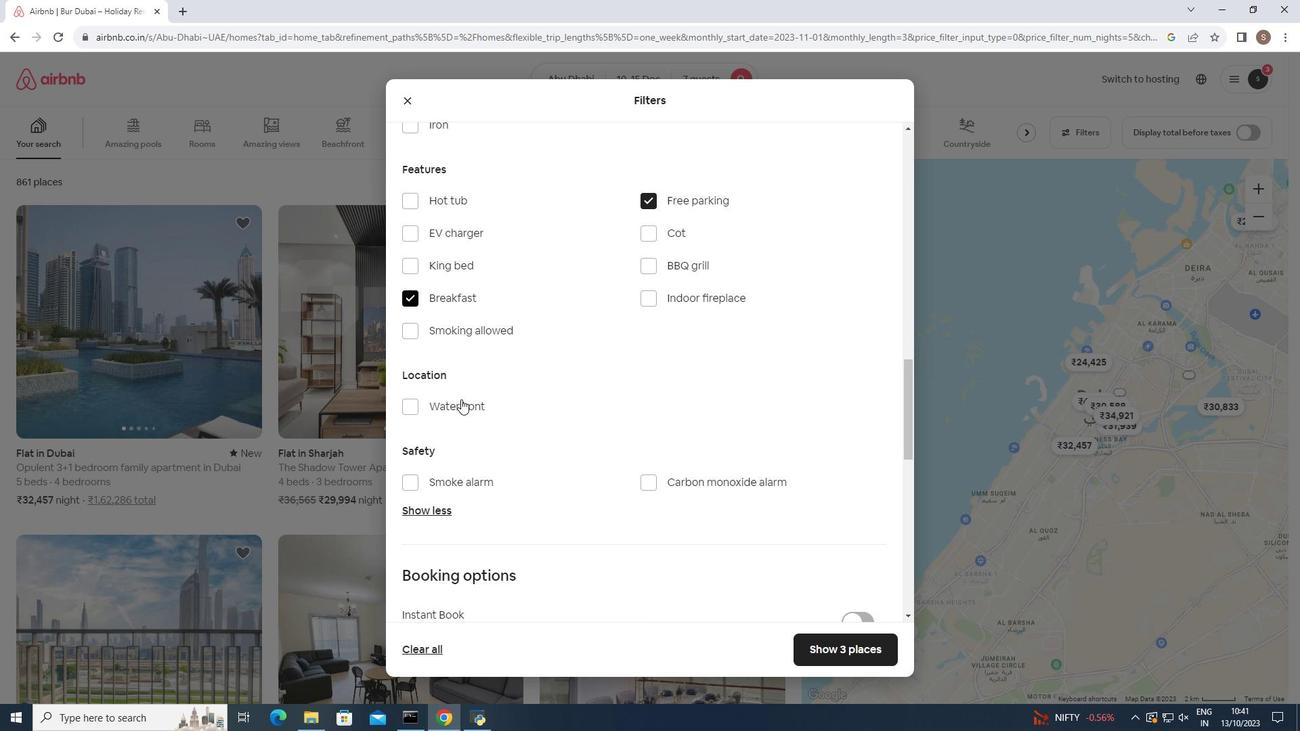 
Action: Mouse scrolled (461, 400) with delta (0, 0)
Screenshot: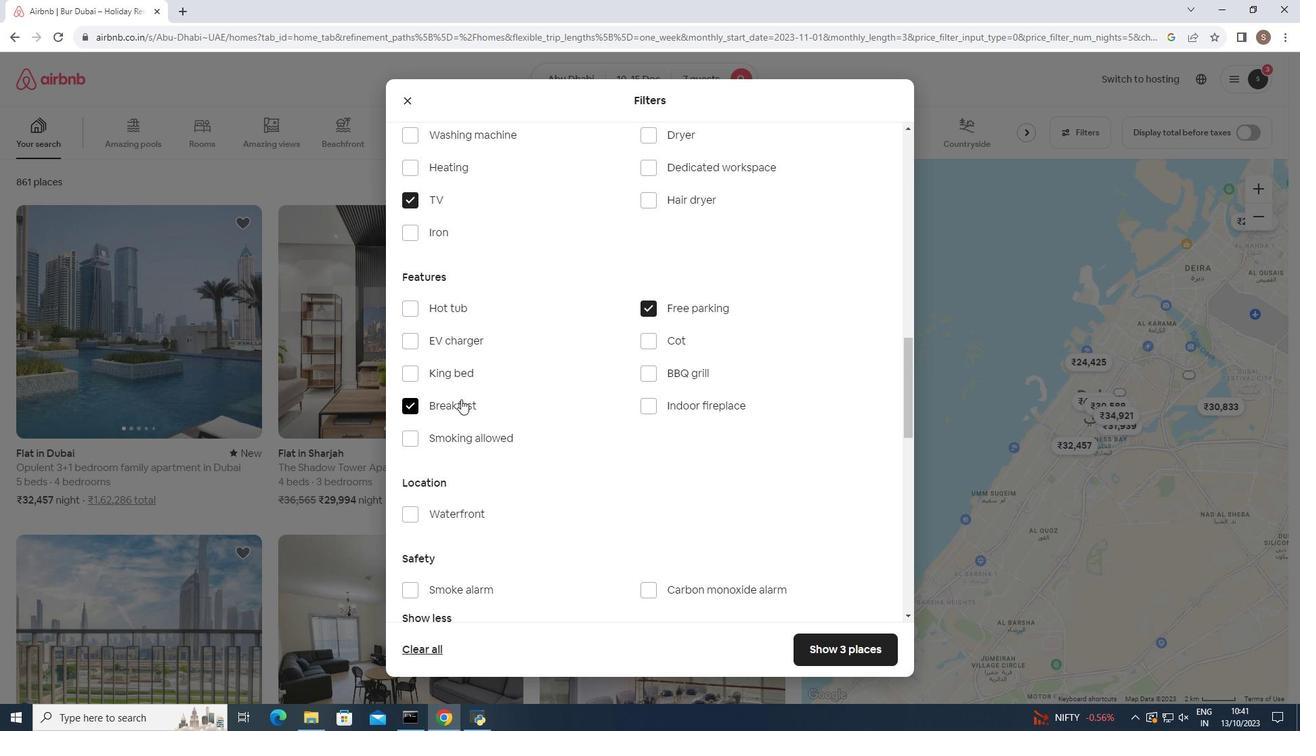 
Action: Mouse scrolled (461, 400) with delta (0, 0)
Screenshot: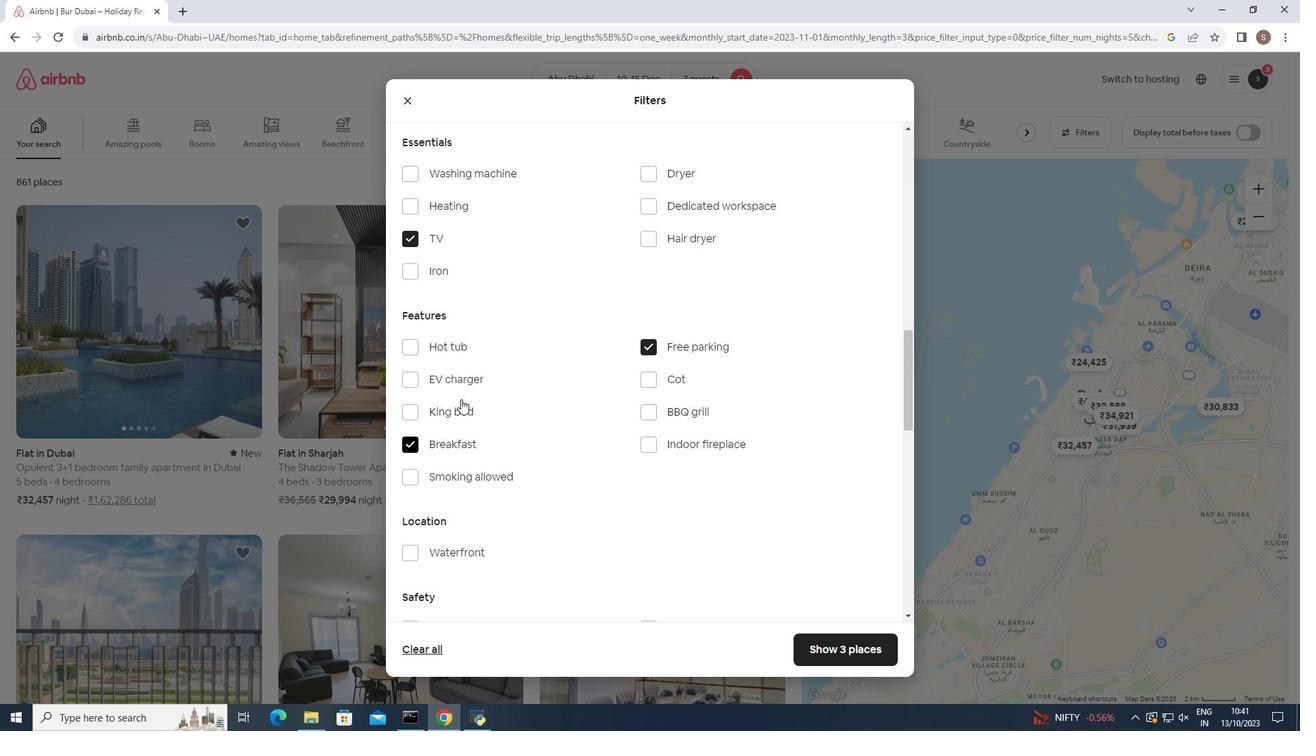
Action: Mouse scrolled (461, 400) with delta (0, 0)
Screenshot: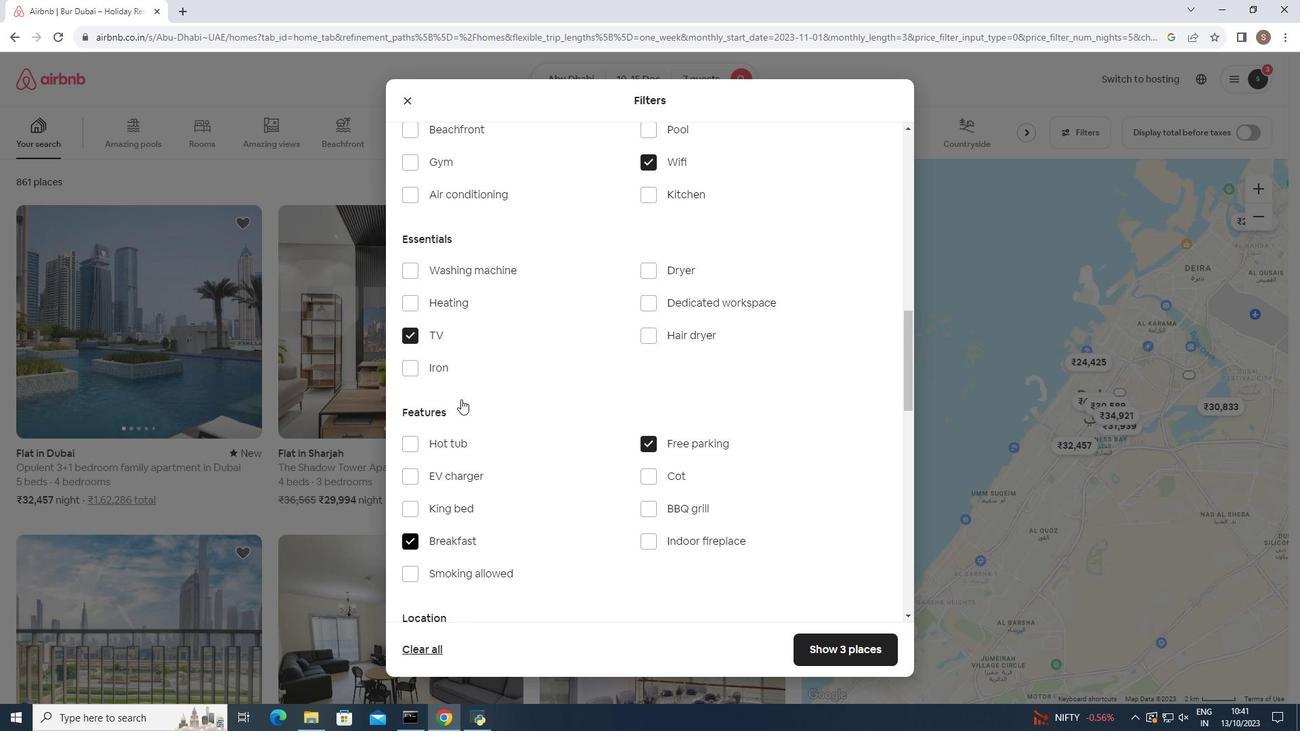 
Action: Mouse scrolled (461, 400) with delta (0, 0)
Screenshot: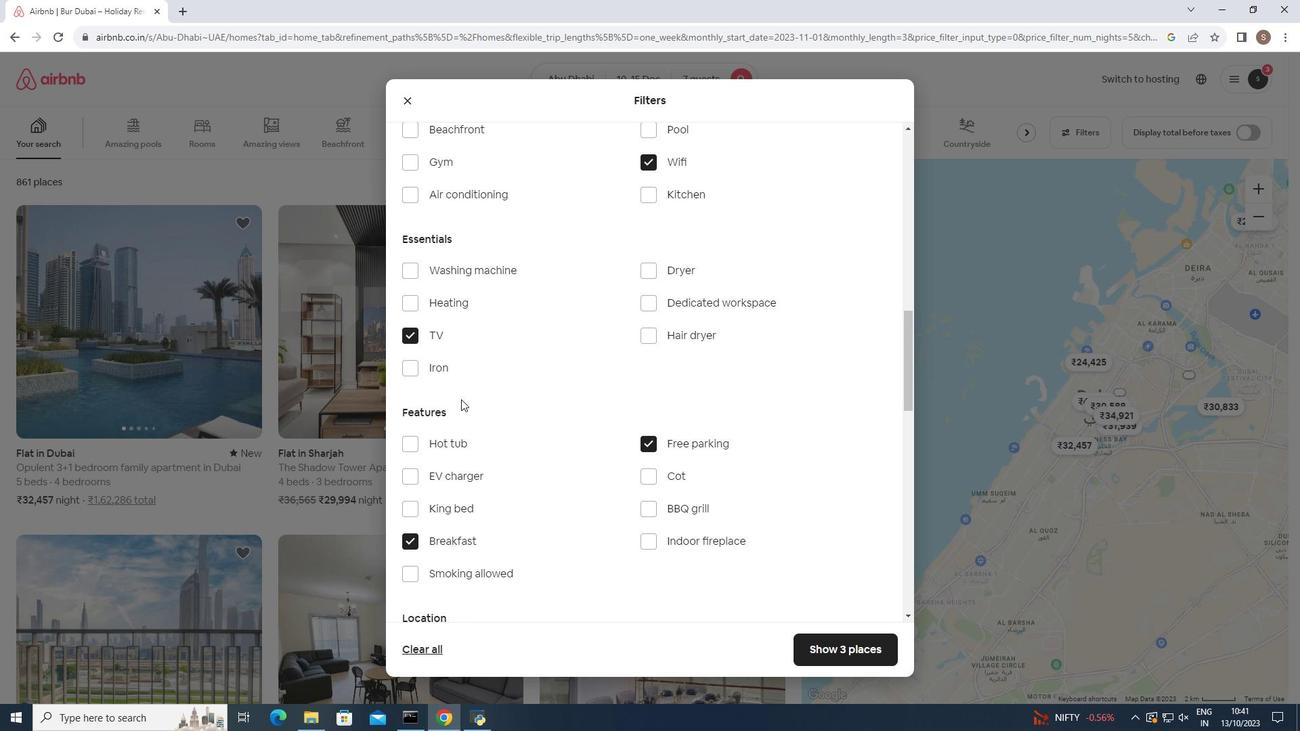 
Action: Mouse scrolled (461, 400) with delta (0, 0)
Screenshot: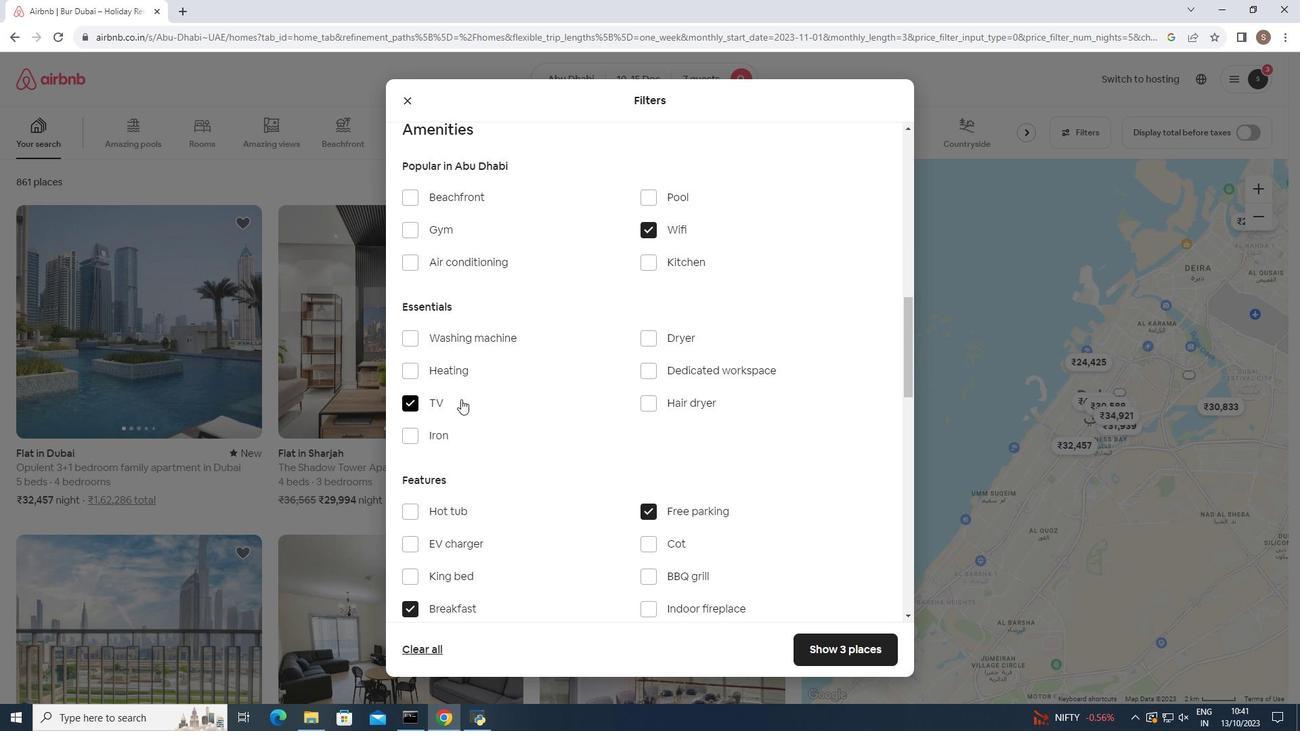 
Action: Mouse moved to (411, 234)
Screenshot: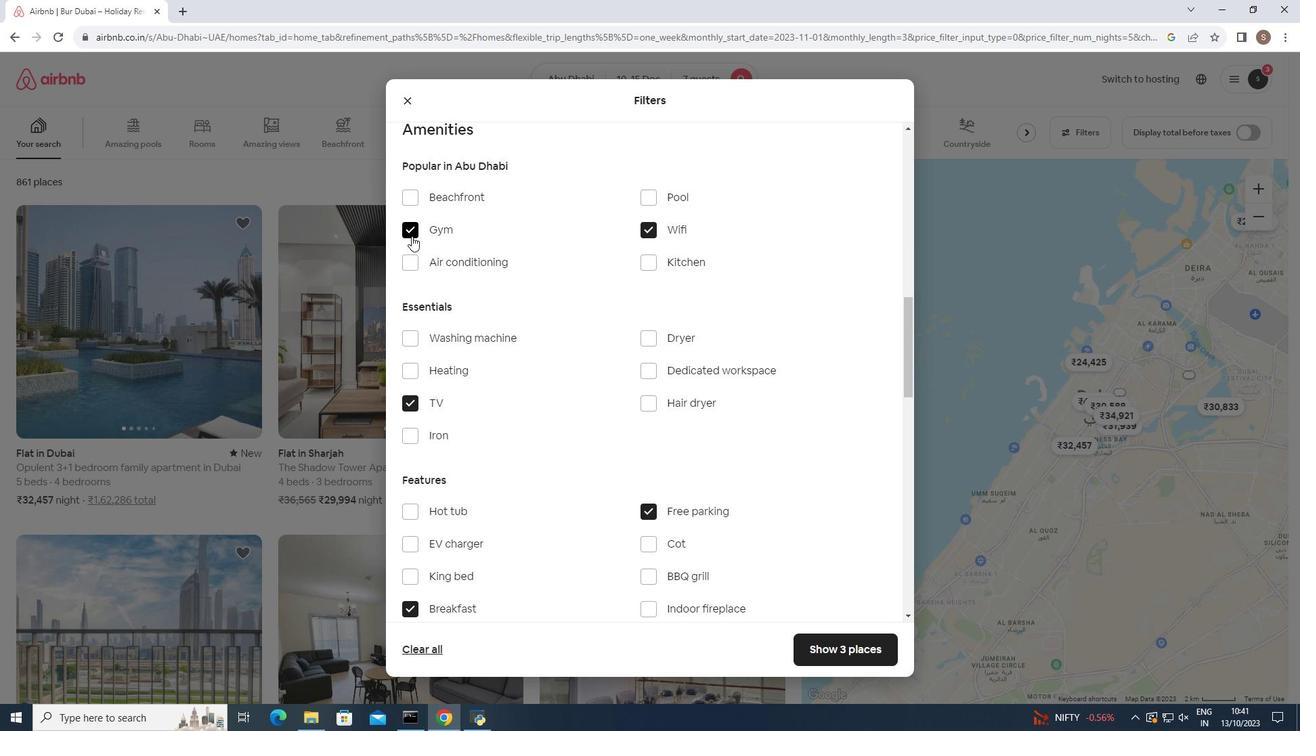 
Action: Mouse pressed left at (411, 234)
Screenshot: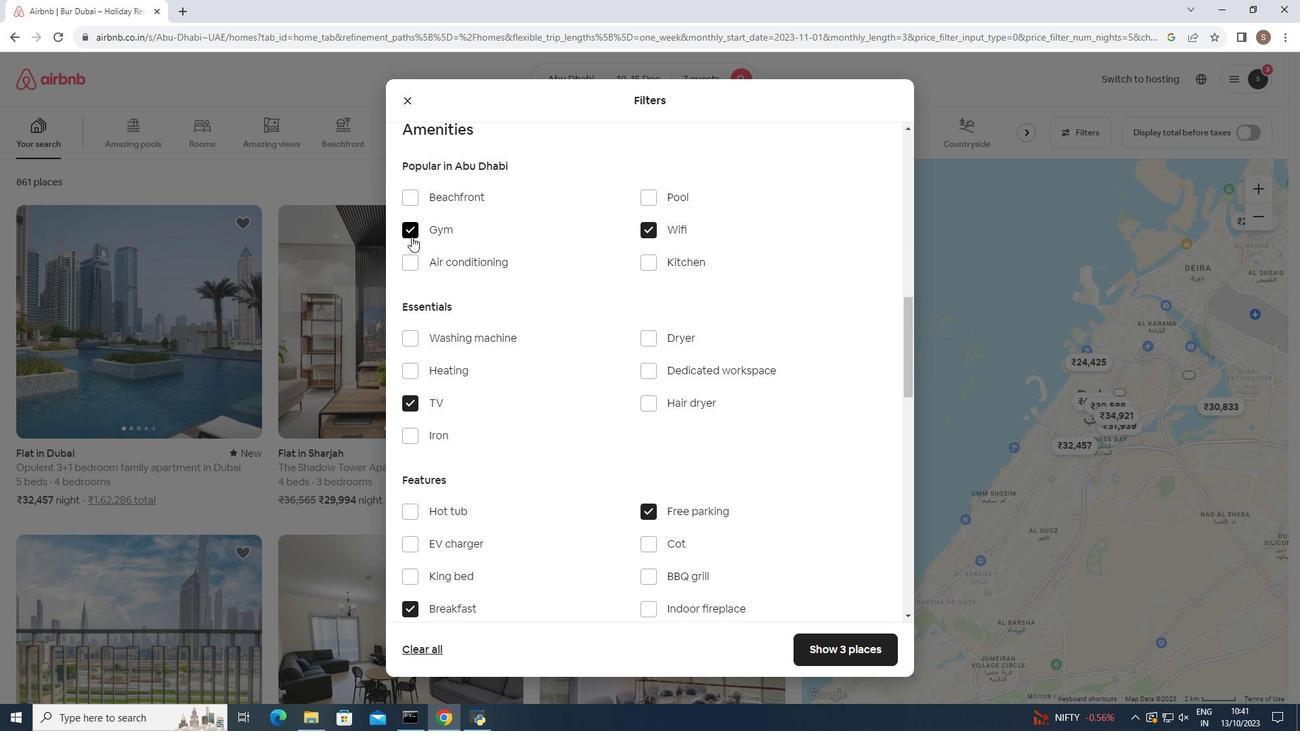 
Action: Mouse moved to (487, 352)
Screenshot: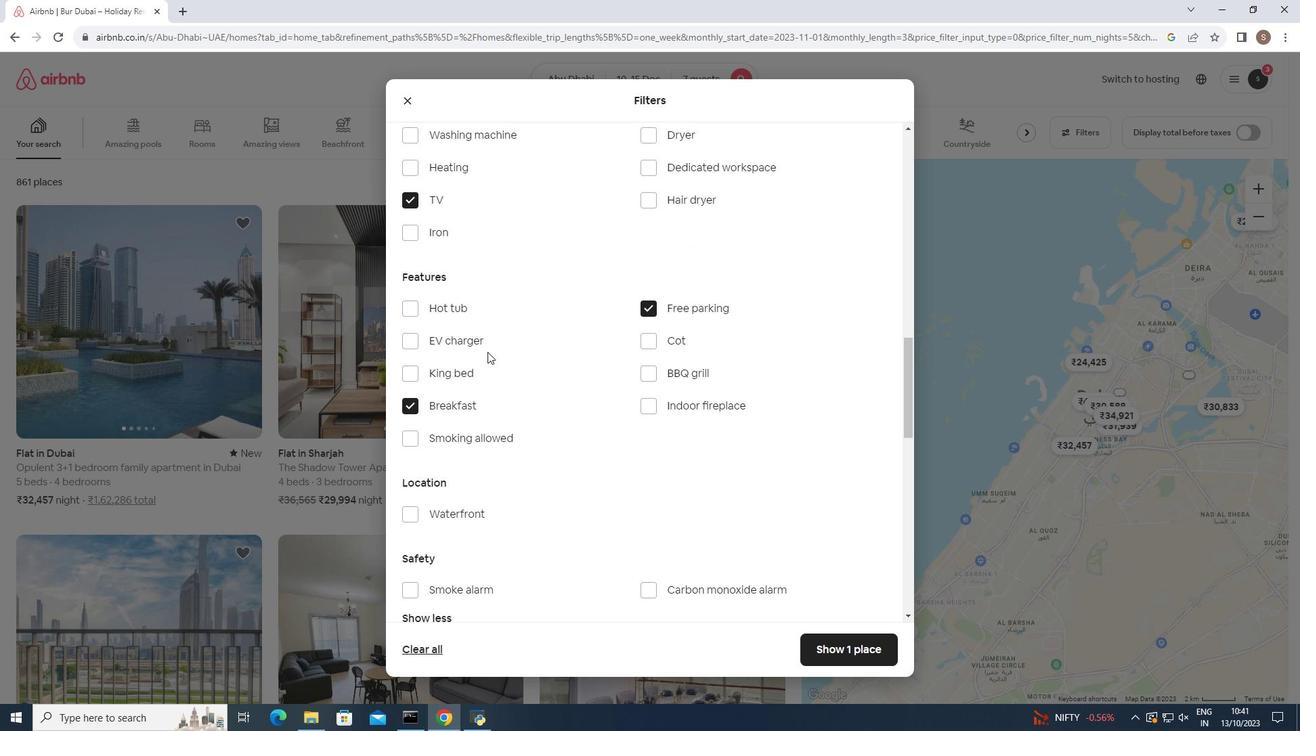 
Action: Mouse scrolled (487, 351) with delta (0, 0)
Screenshot: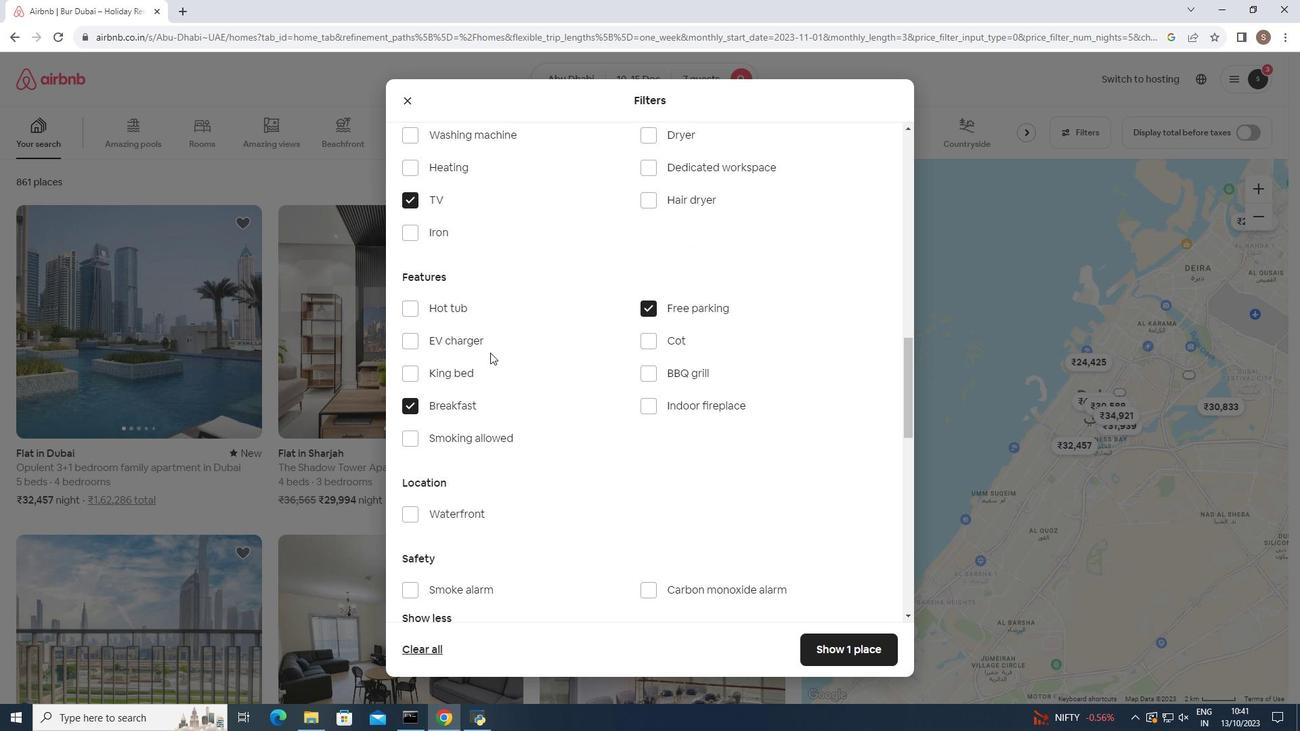 
Action: Mouse scrolled (487, 351) with delta (0, 0)
Screenshot: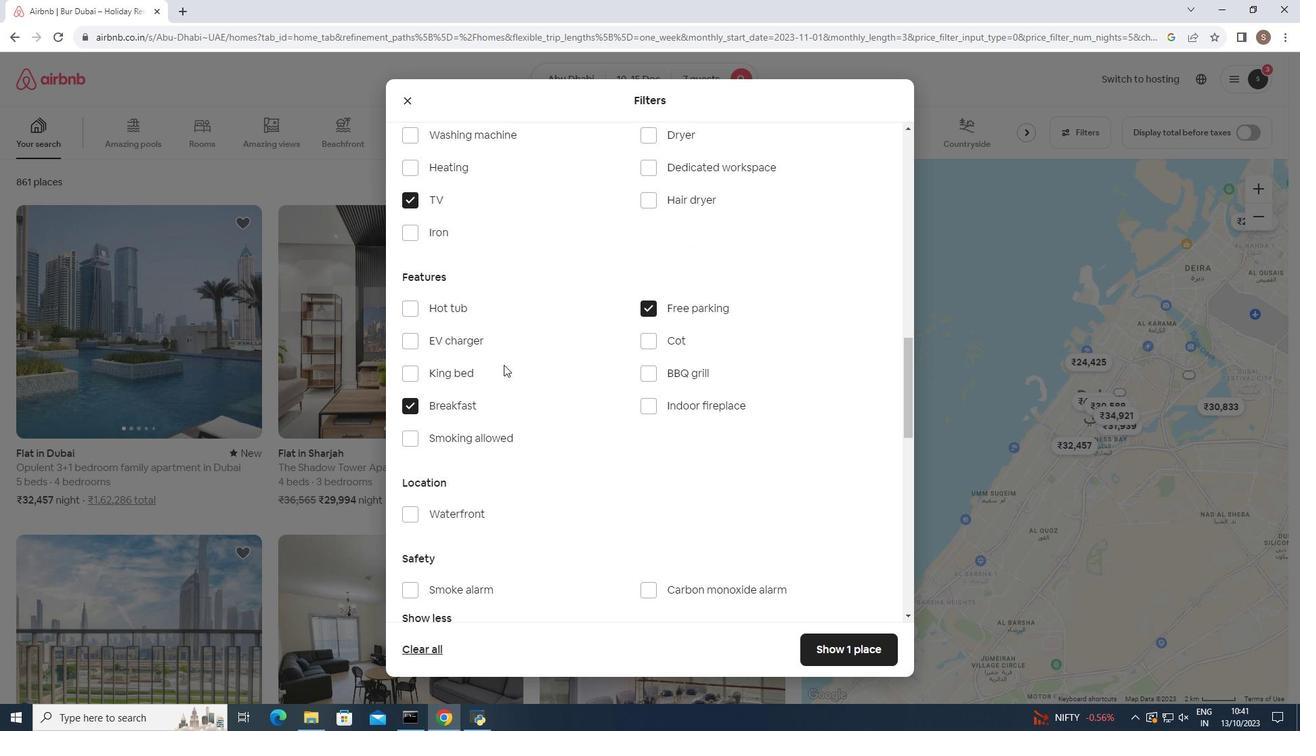 
Action: Mouse scrolled (487, 351) with delta (0, 0)
Screenshot: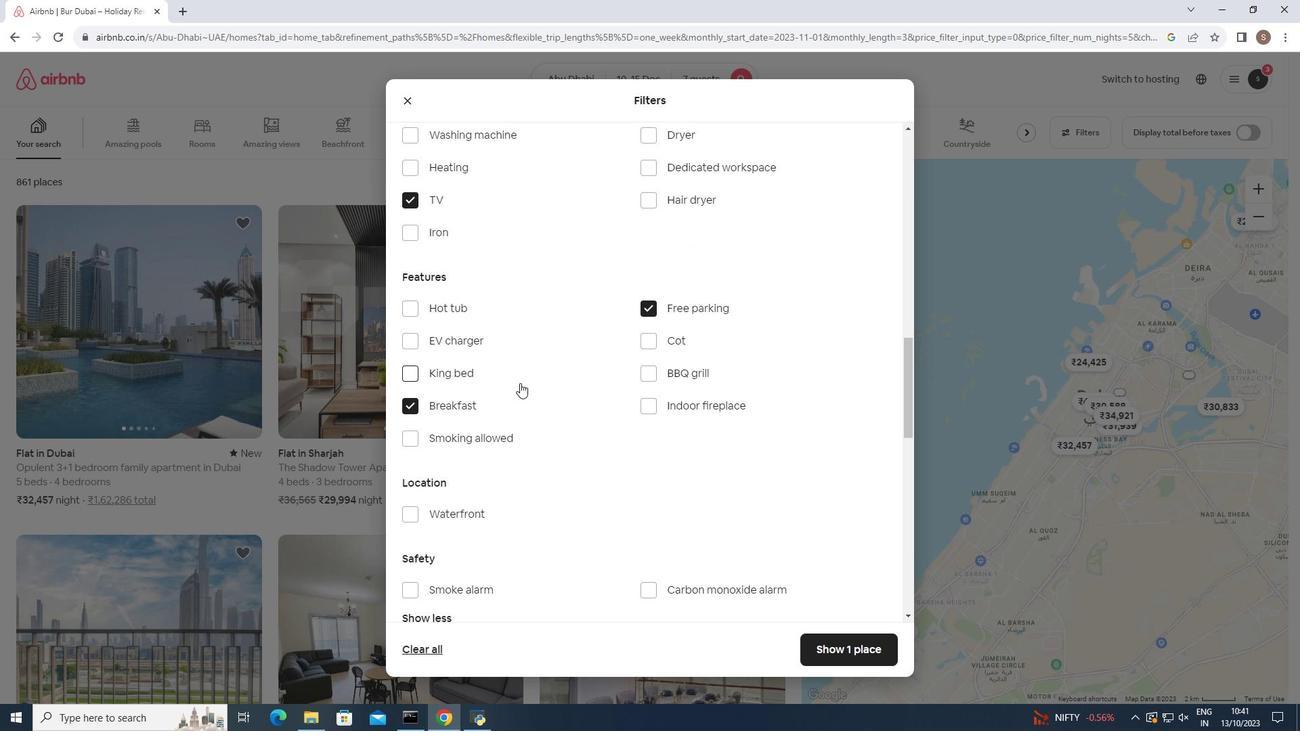 
Action: Mouse moved to (836, 646)
Screenshot: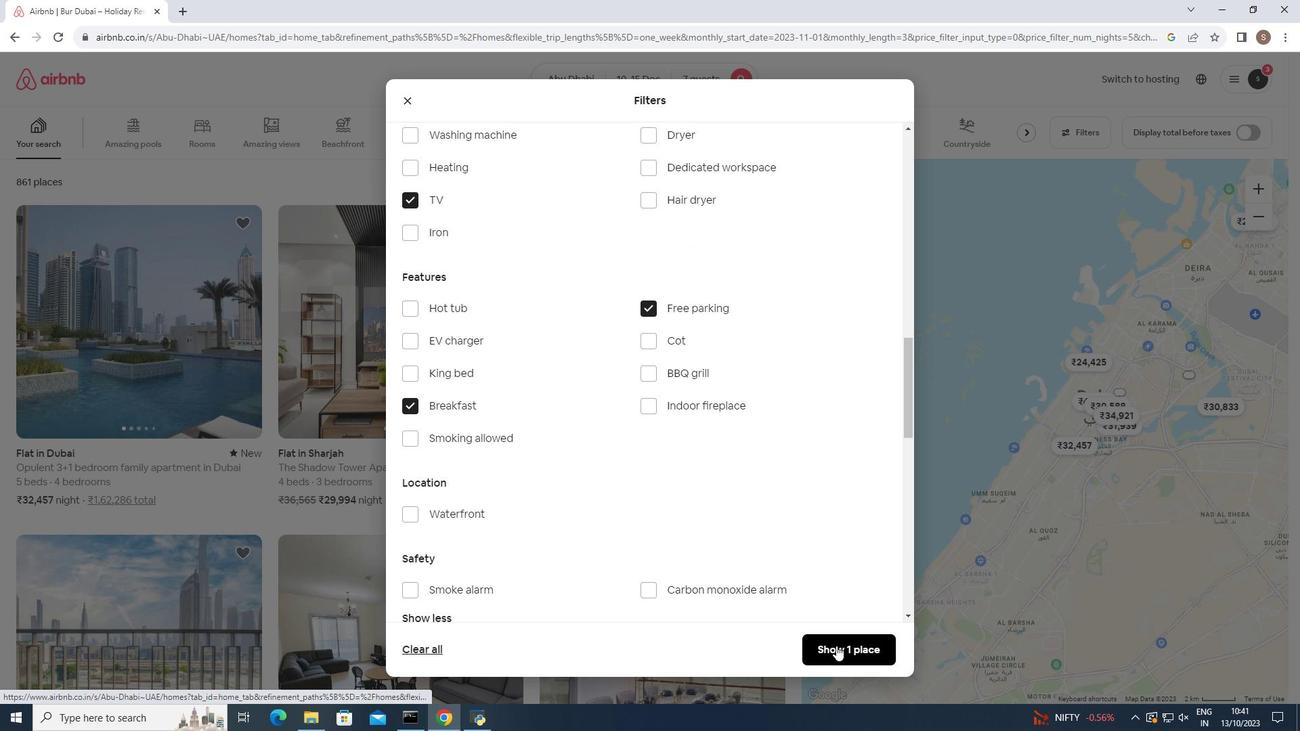 
Action: Mouse pressed left at (836, 646)
Screenshot: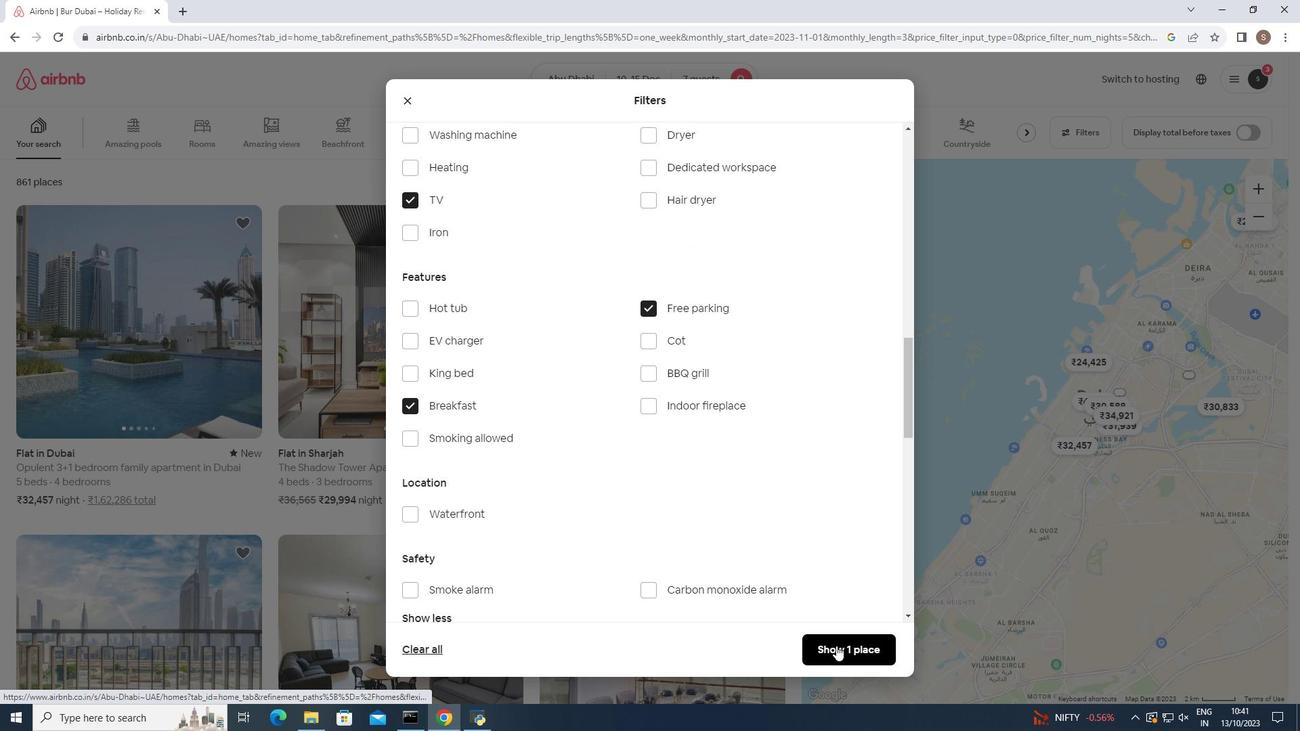 
Action: Mouse moved to (151, 348)
Screenshot: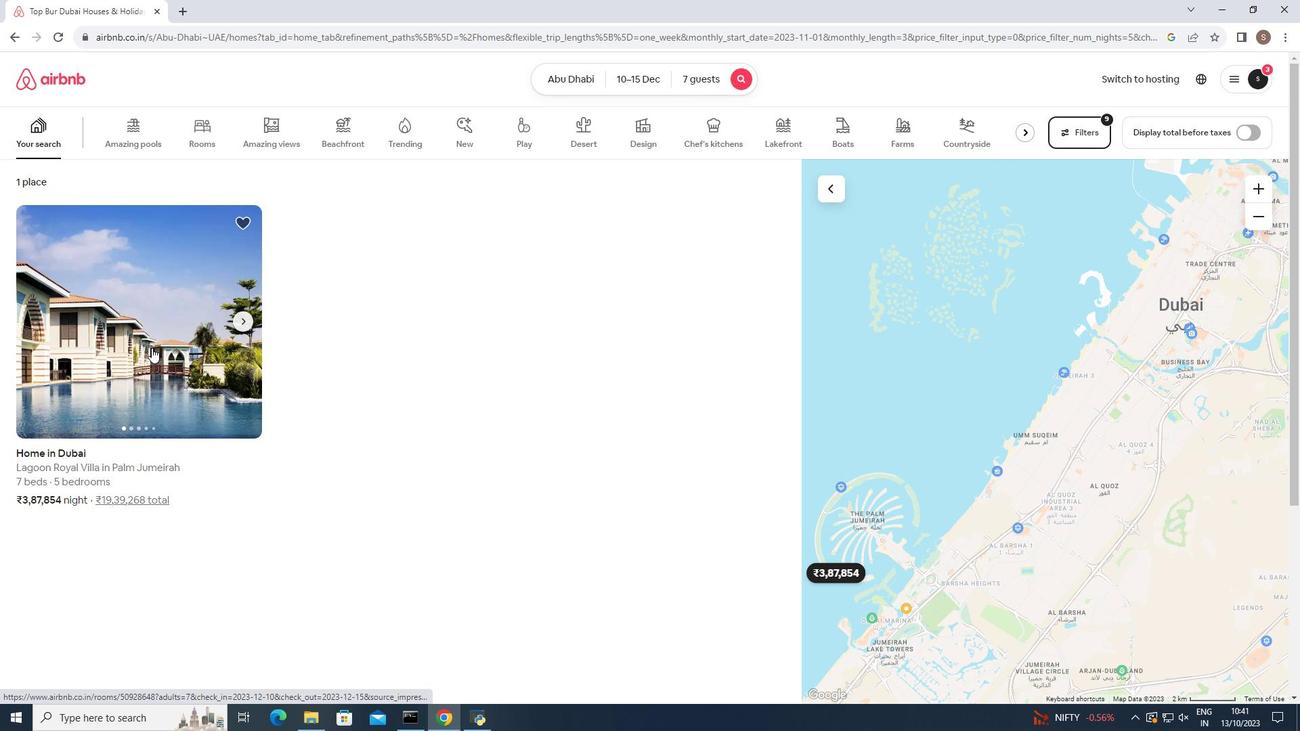 
Action: Mouse pressed left at (151, 348)
Screenshot: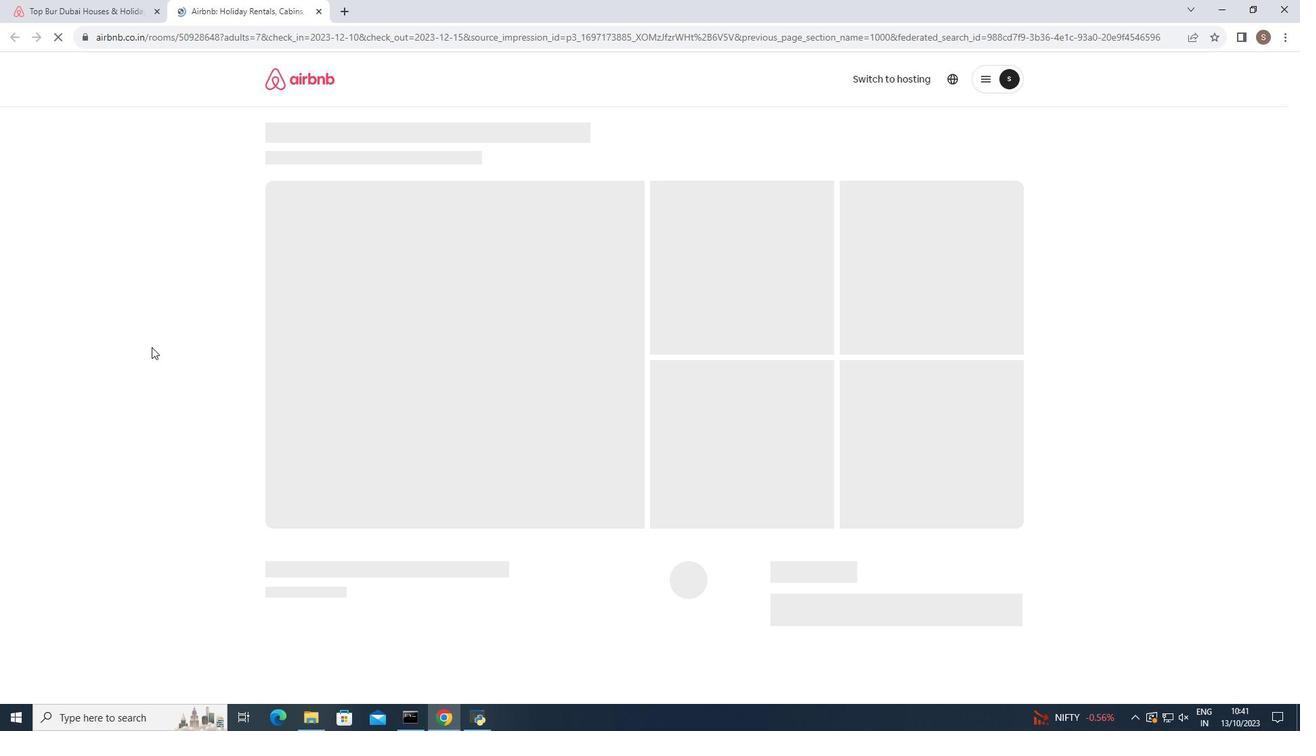 
Action: Mouse moved to (407, 343)
Screenshot: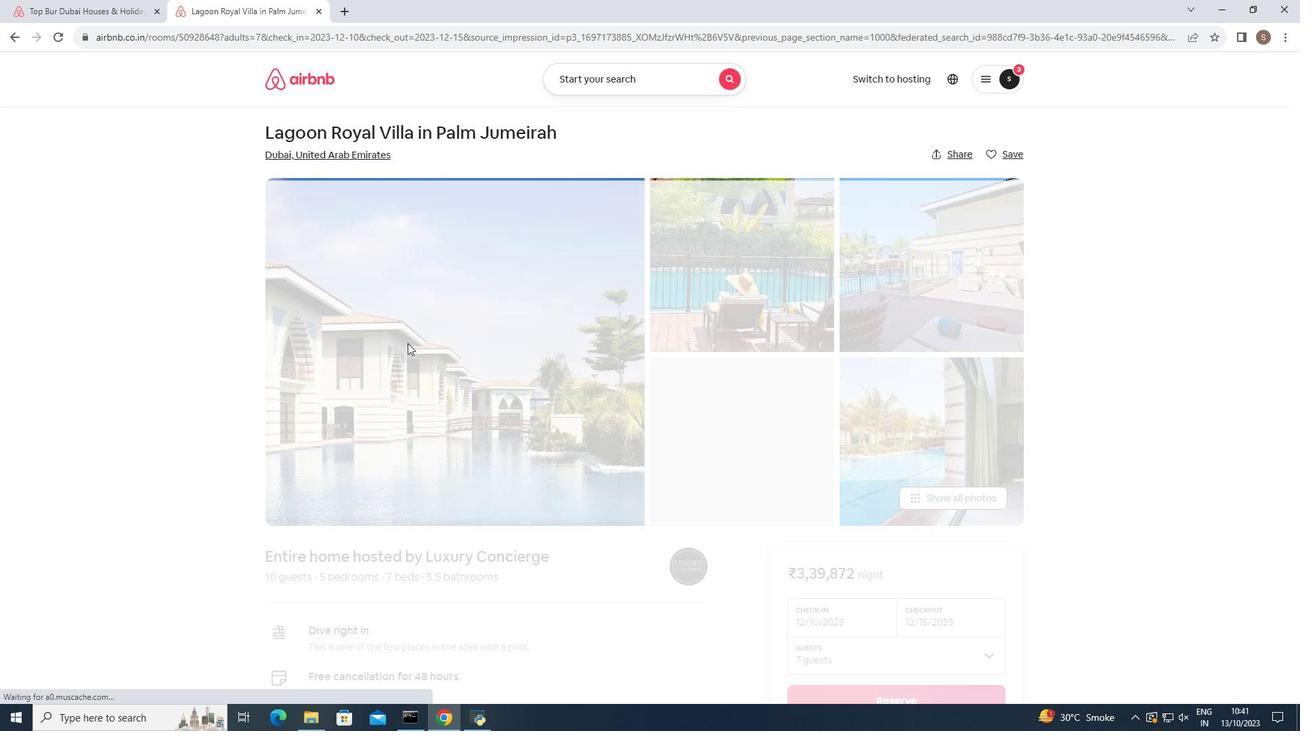 
Action: Mouse pressed left at (407, 343)
Screenshot: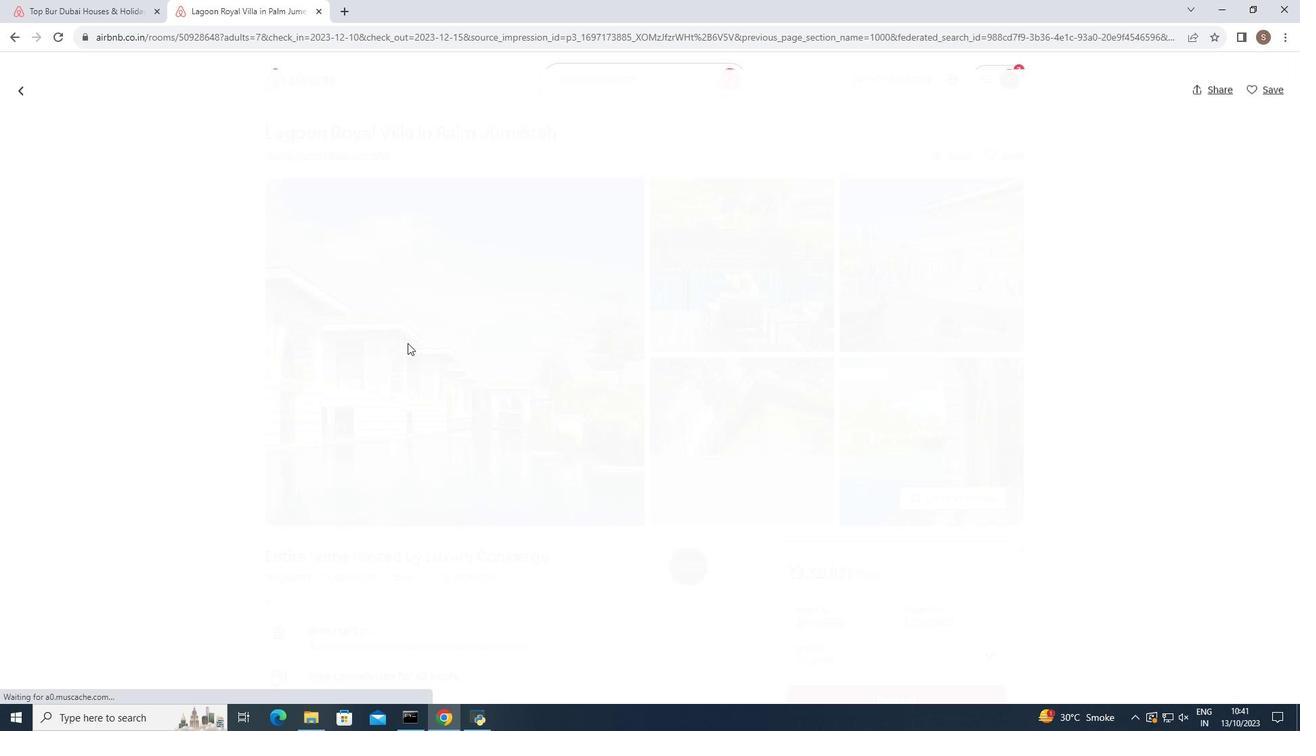 
Action: Mouse moved to (427, 348)
Screenshot: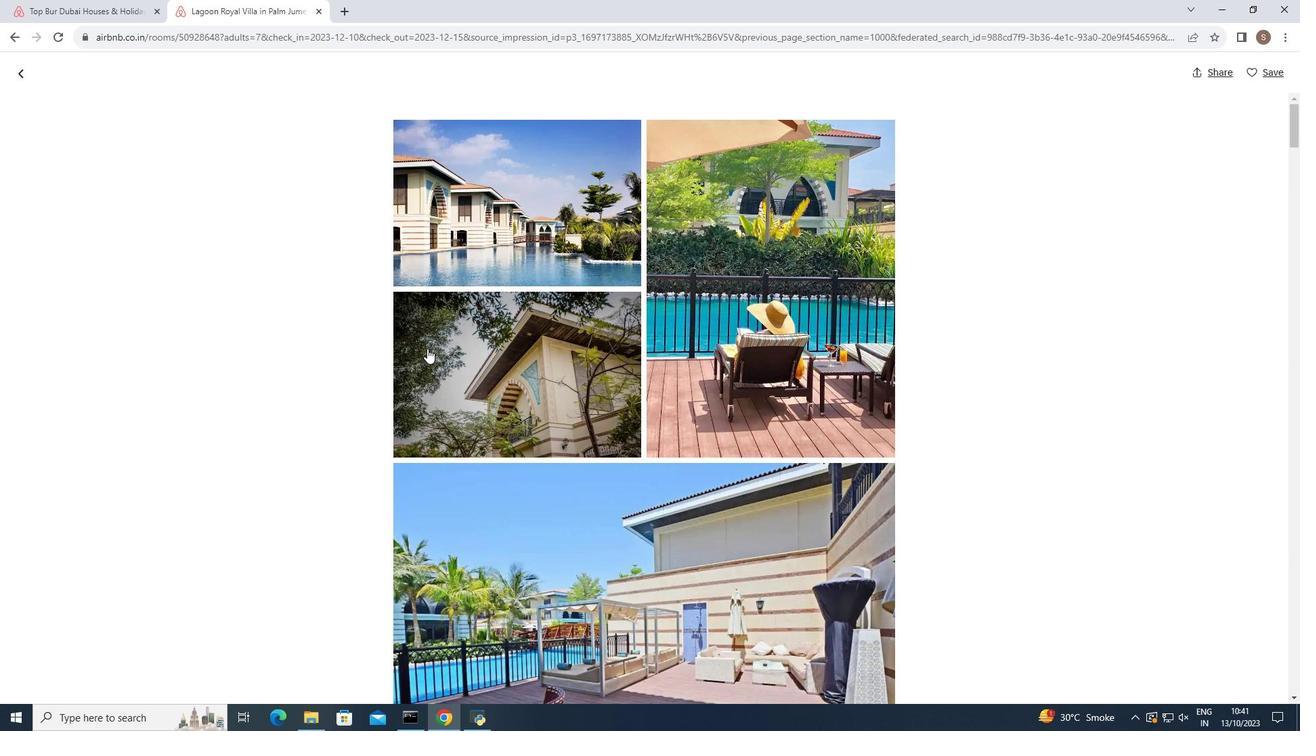 
Action: Mouse scrolled (427, 348) with delta (0, 0)
Screenshot: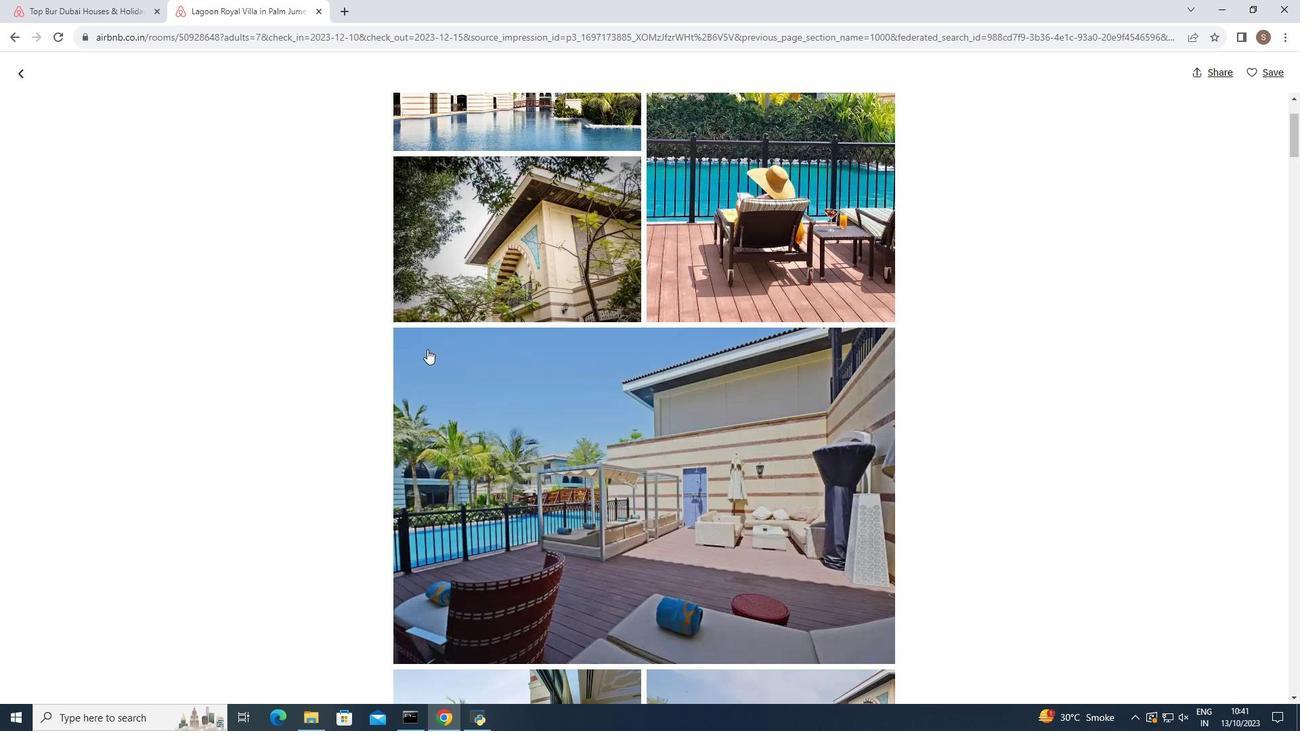 
Action: Mouse moved to (427, 349)
Screenshot: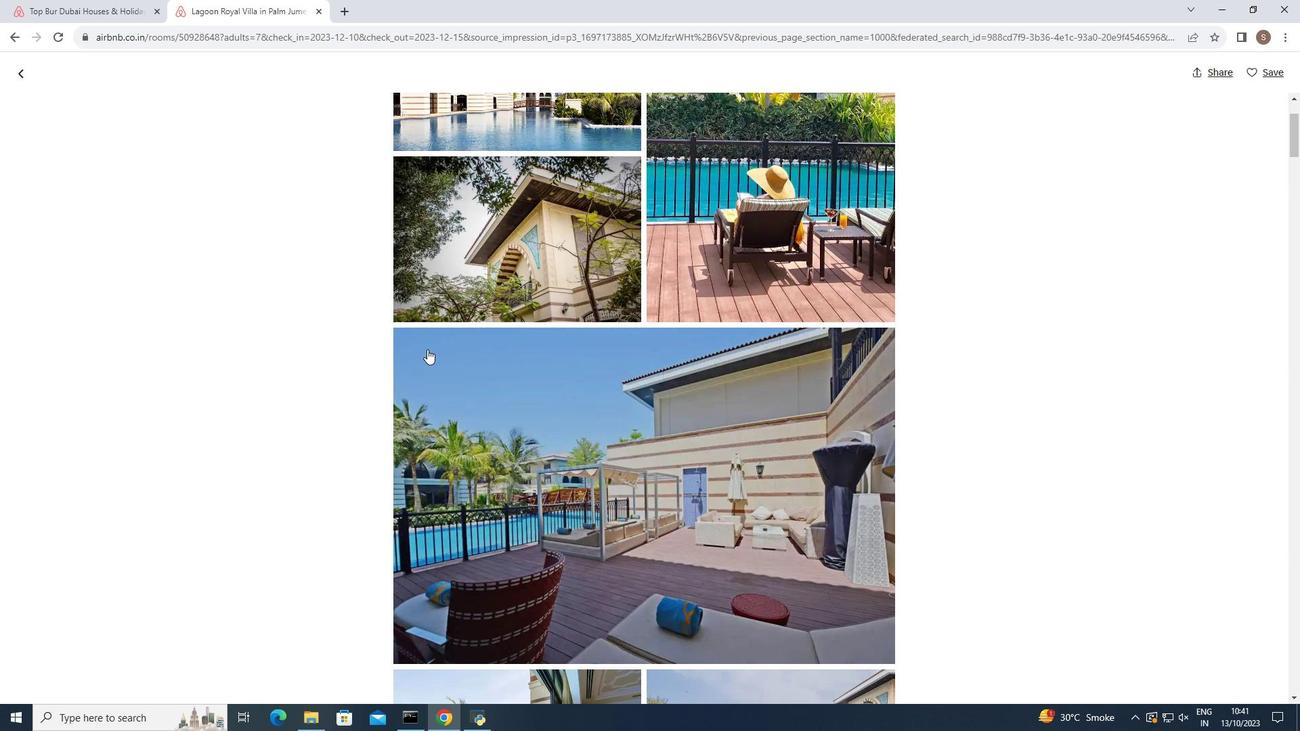 
Action: Mouse scrolled (427, 348) with delta (0, 0)
Screenshot: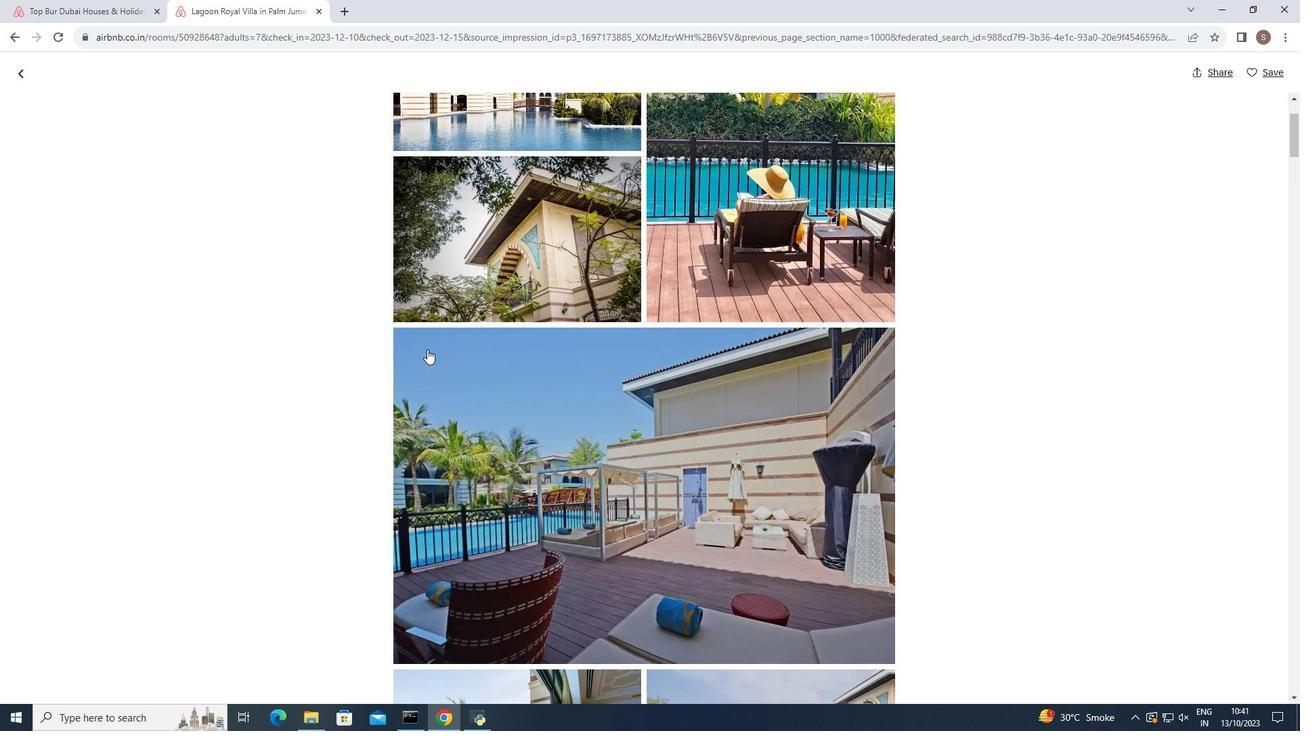 
Action: Mouse scrolled (427, 348) with delta (0, 0)
Screenshot: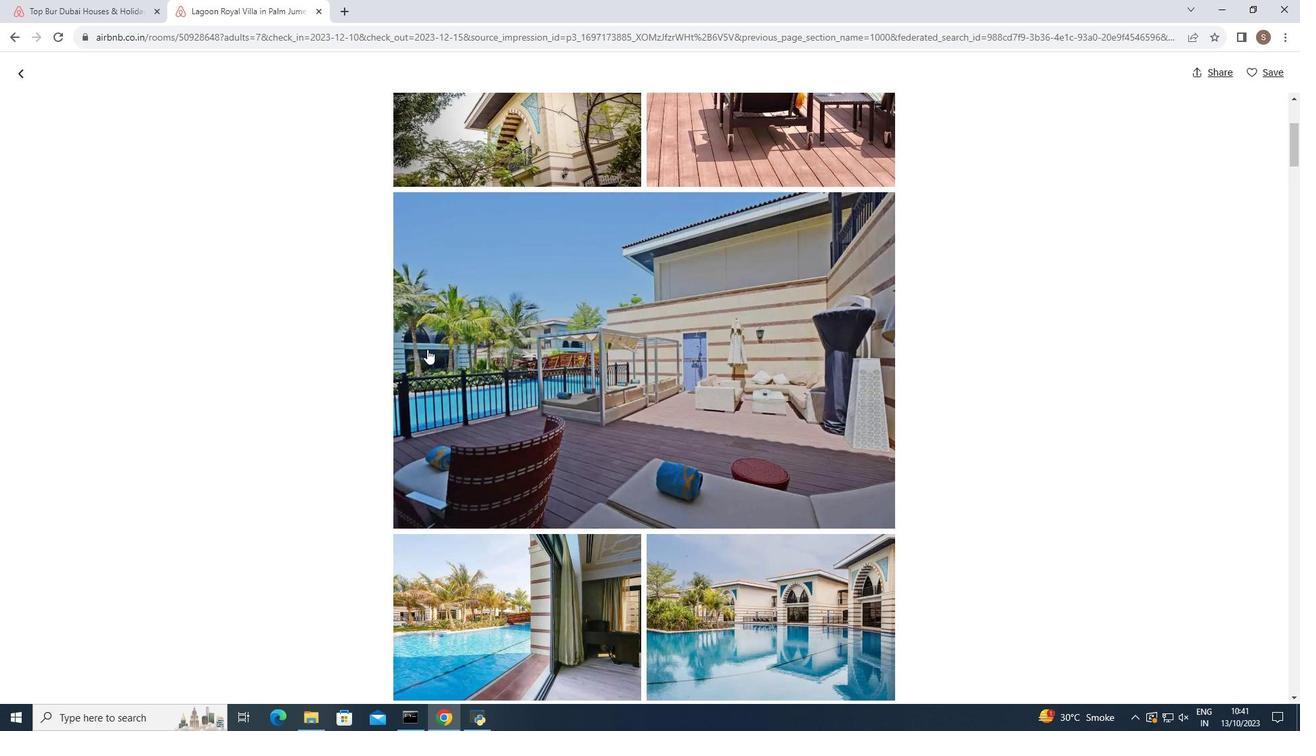 
Action: Mouse scrolled (427, 348) with delta (0, 0)
Screenshot: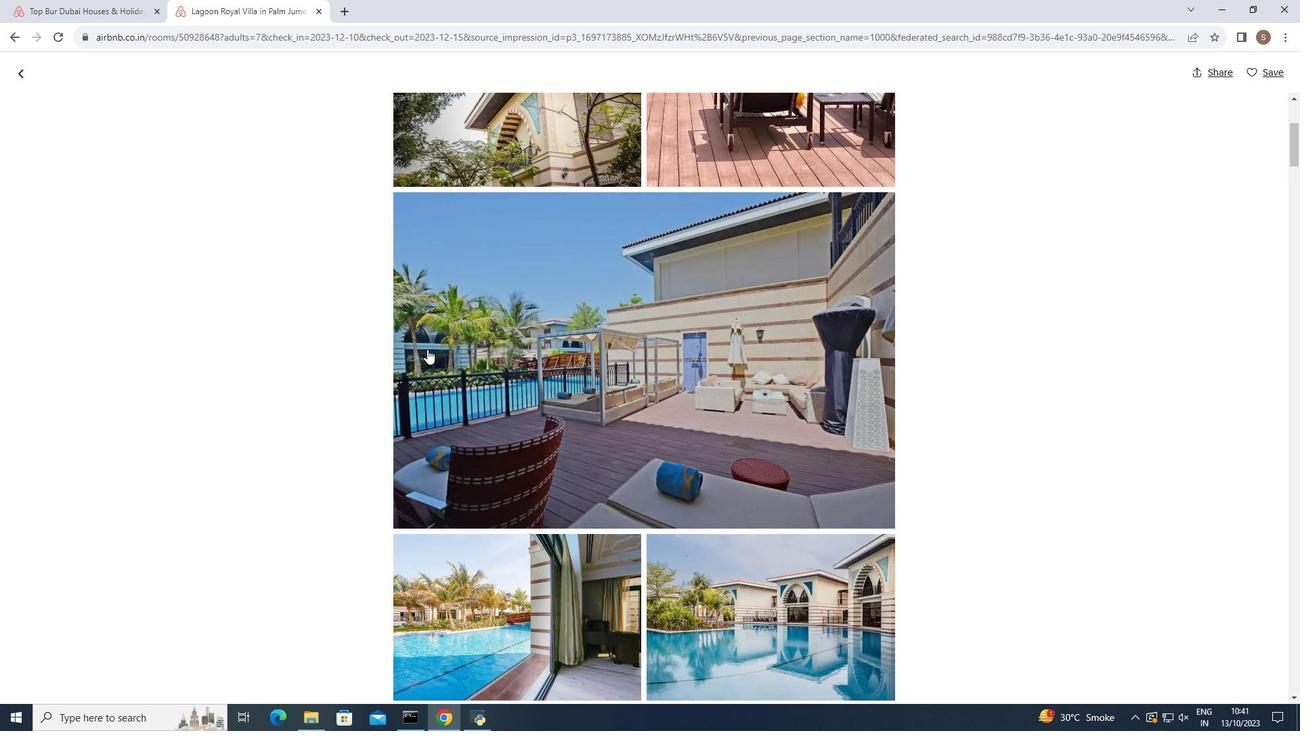 
Action: Mouse scrolled (427, 348) with delta (0, 0)
Screenshot: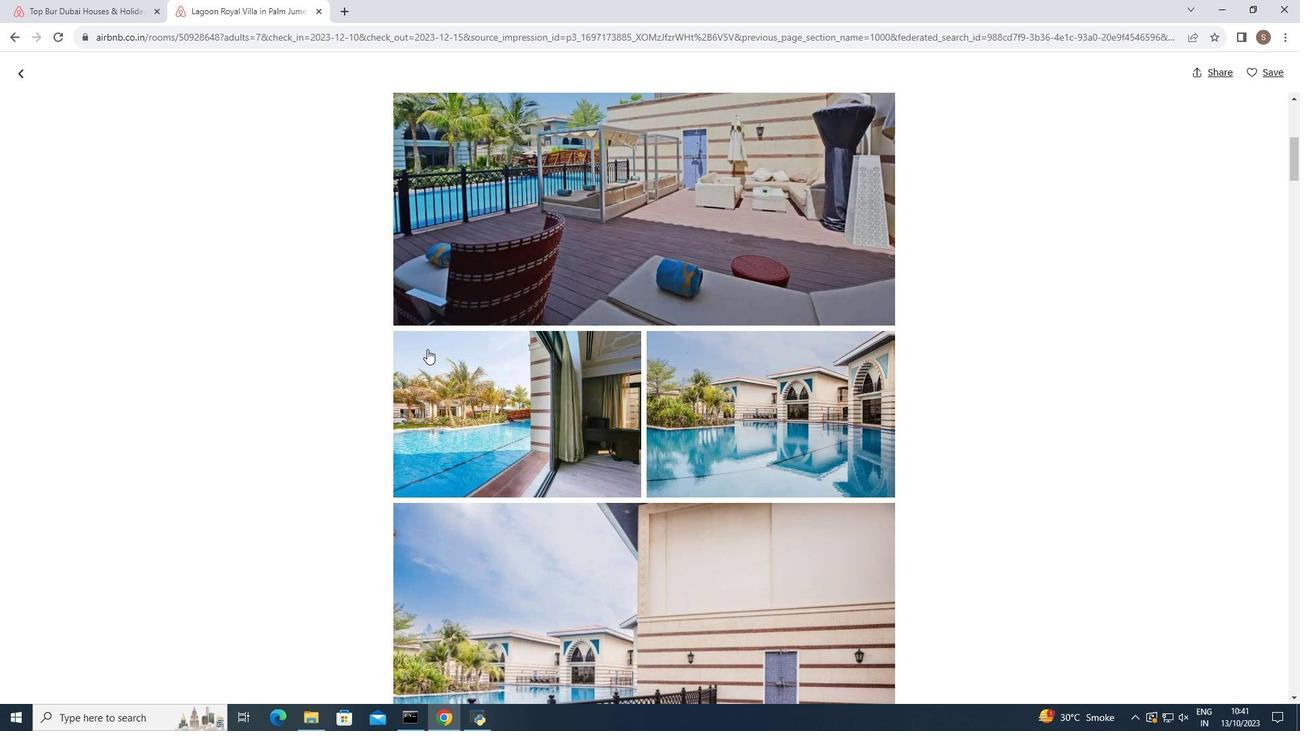 
Action: Mouse scrolled (427, 348) with delta (0, 0)
Screenshot: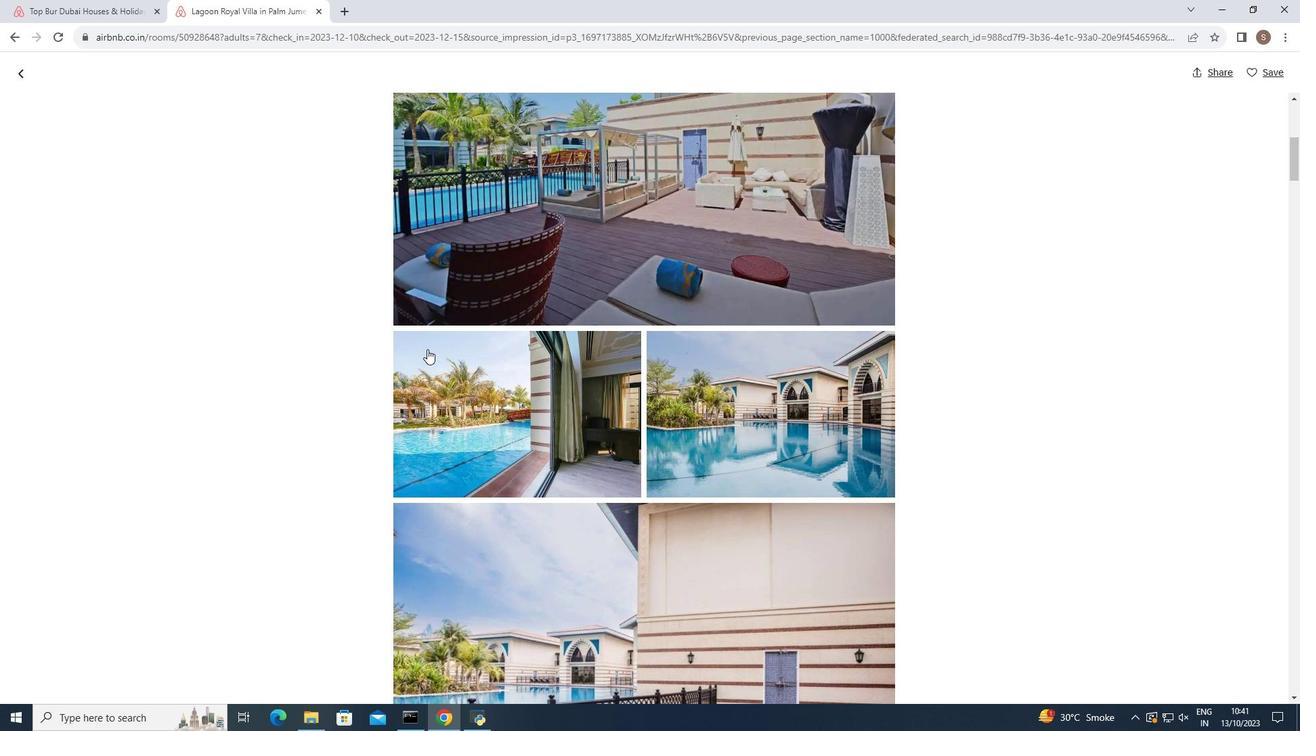 
Action: Mouse scrolled (427, 348) with delta (0, 0)
Screenshot: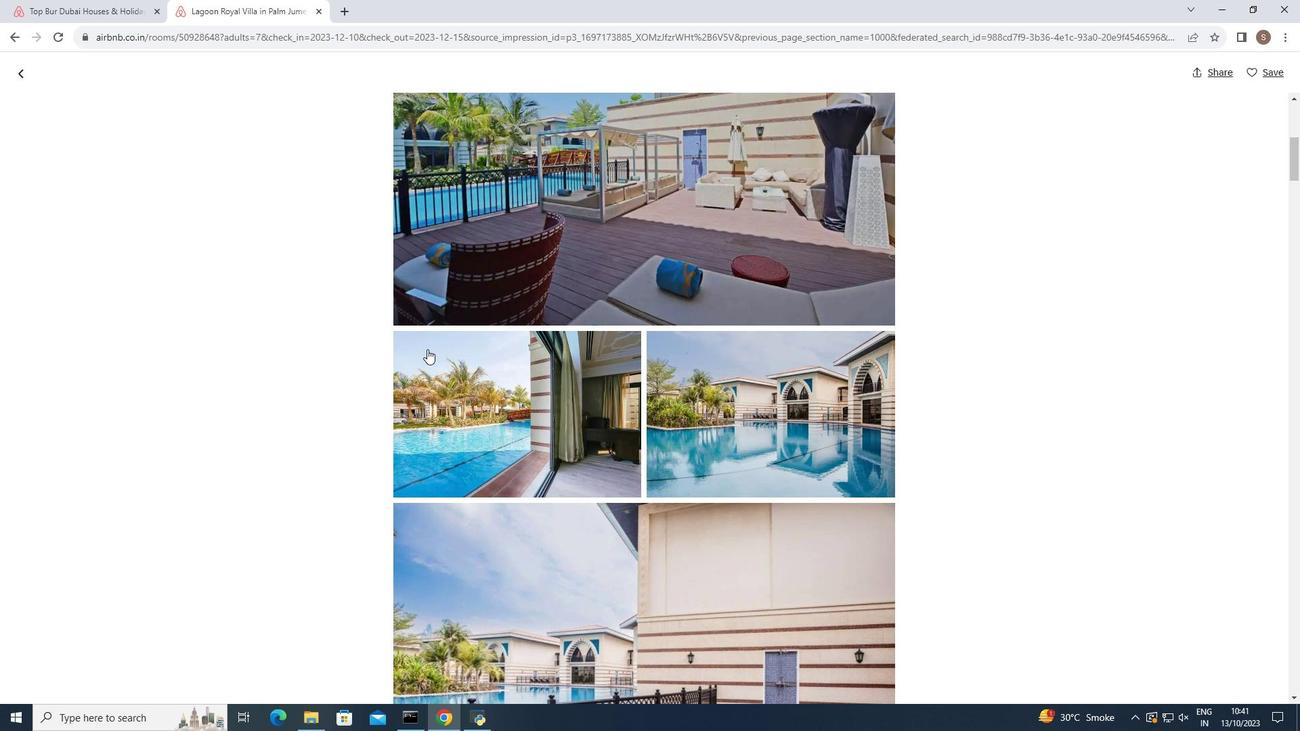 
Action: Mouse scrolled (427, 348) with delta (0, 0)
Screenshot: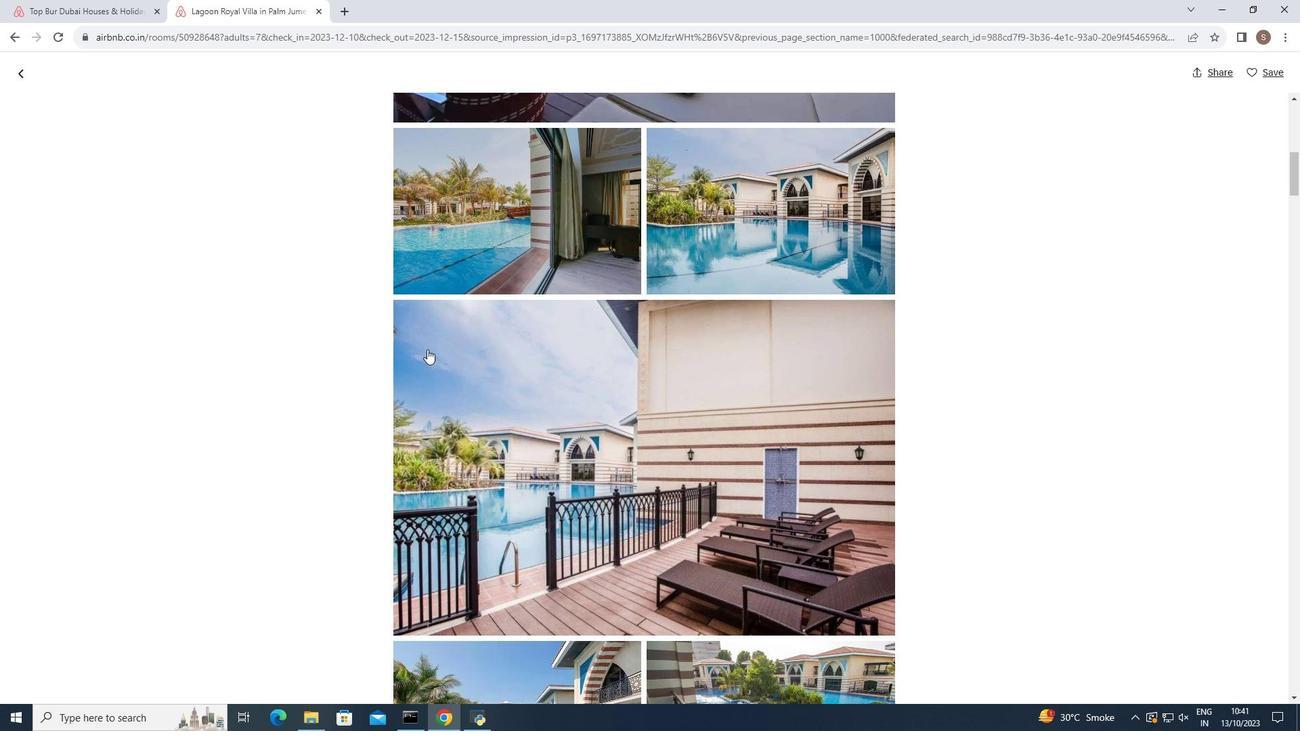 
Action: Mouse scrolled (427, 348) with delta (0, 0)
Screenshot: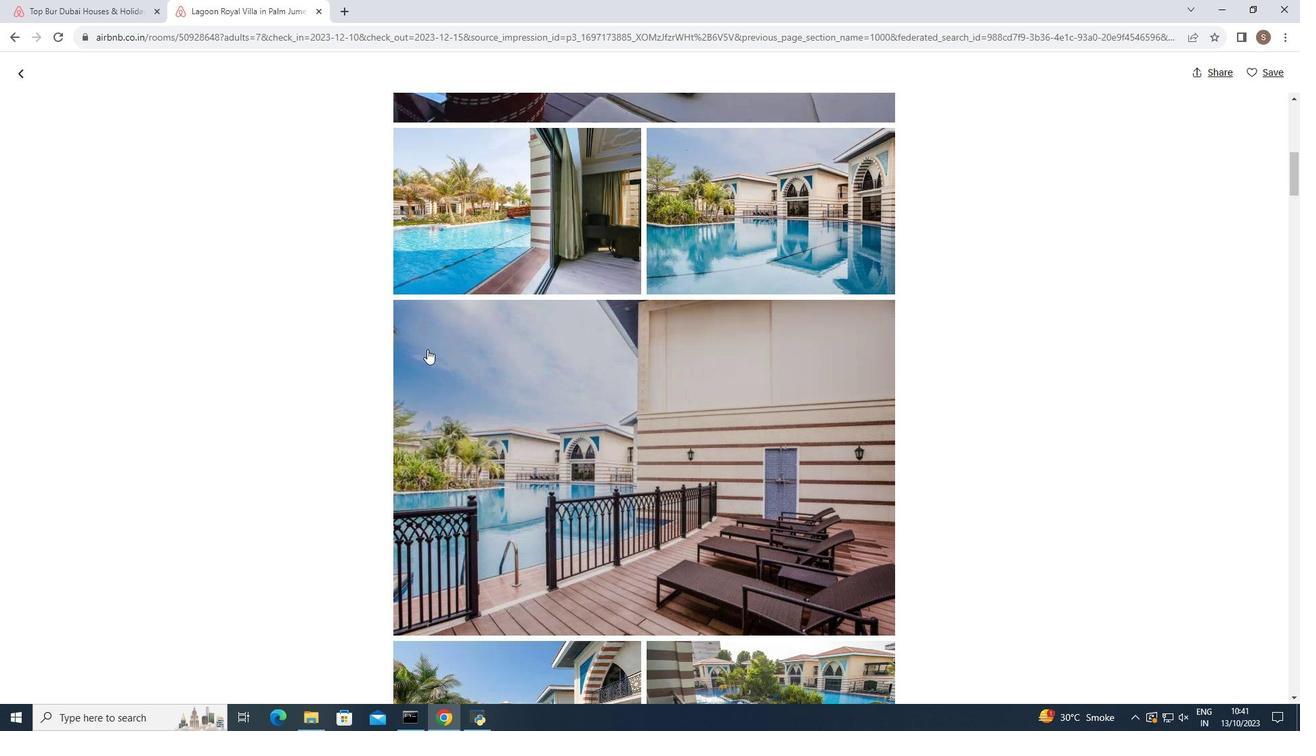 
Action: Mouse scrolled (427, 348) with delta (0, 0)
Screenshot: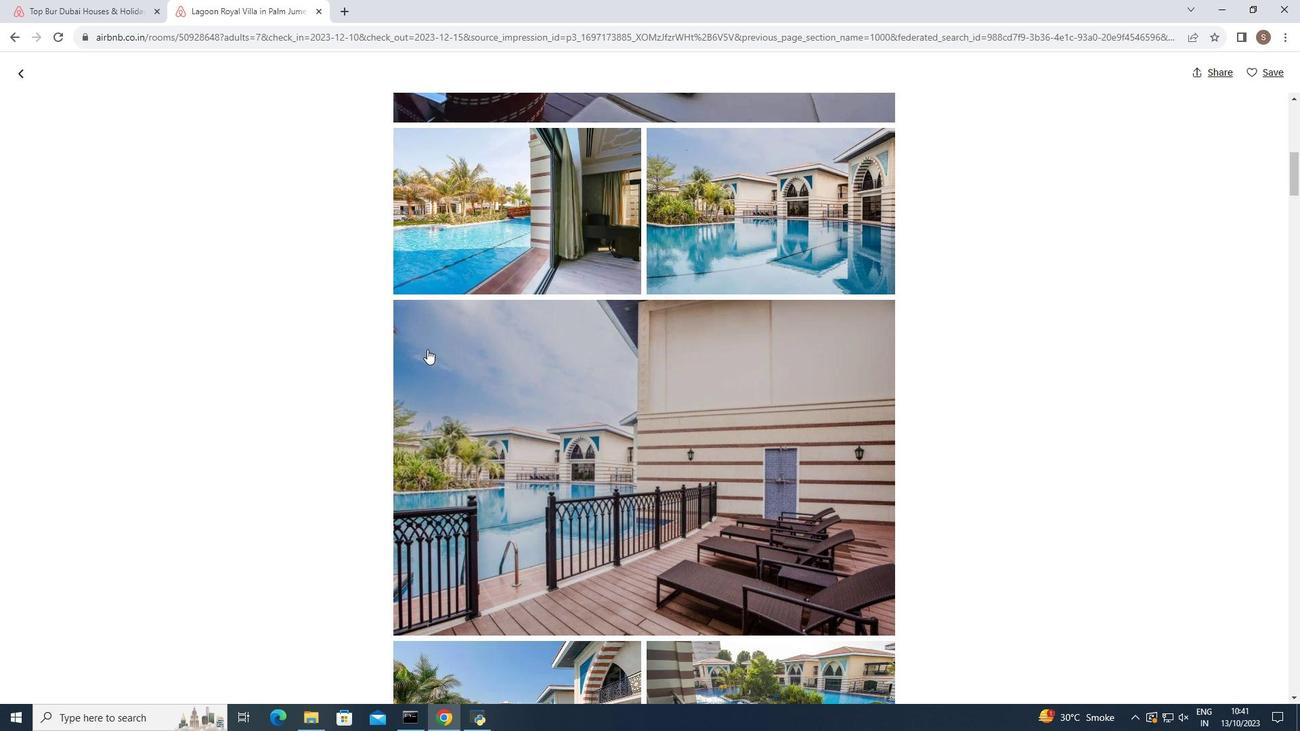 
Action: Mouse scrolled (427, 348) with delta (0, 0)
Screenshot: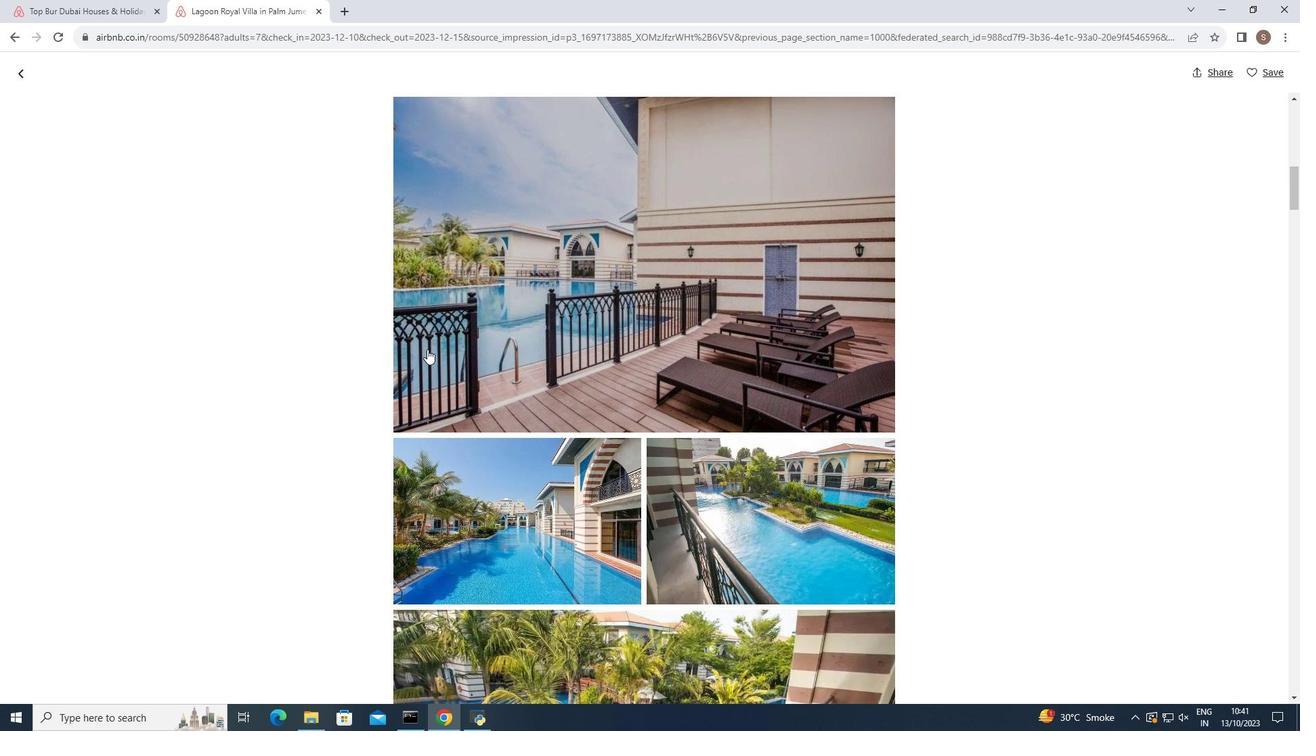 
Action: Mouse scrolled (427, 348) with delta (0, 0)
Screenshot: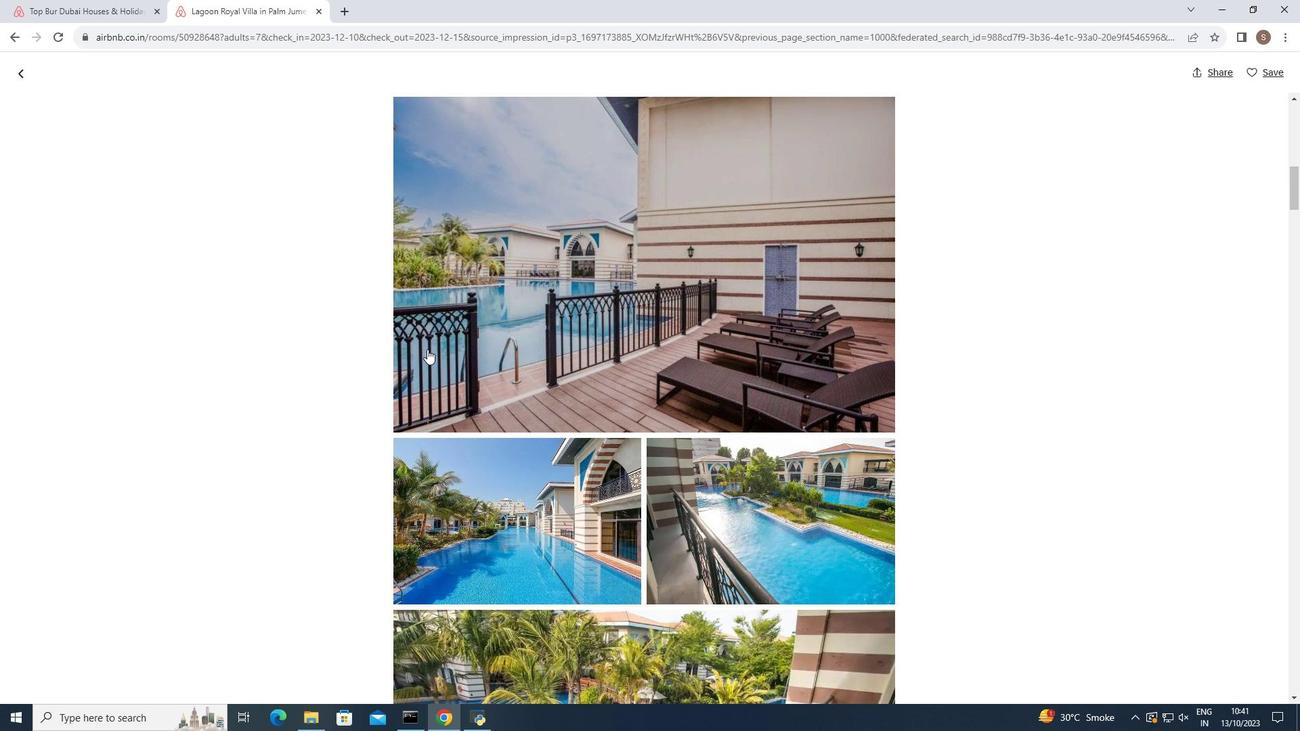 
Action: Mouse scrolled (427, 348) with delta (0, 0)
Screenshot: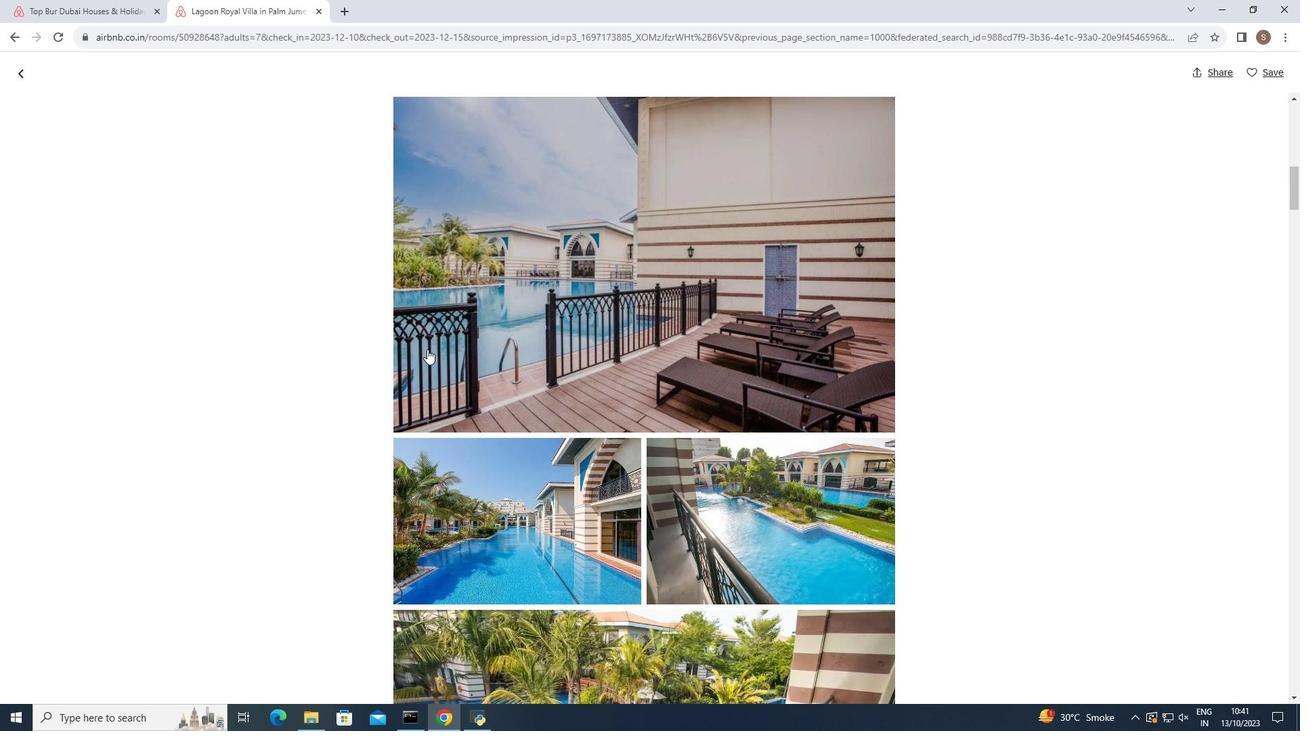 
Action: Mouse scrolled (427, 348) with delta (0, 0)
Screenshot: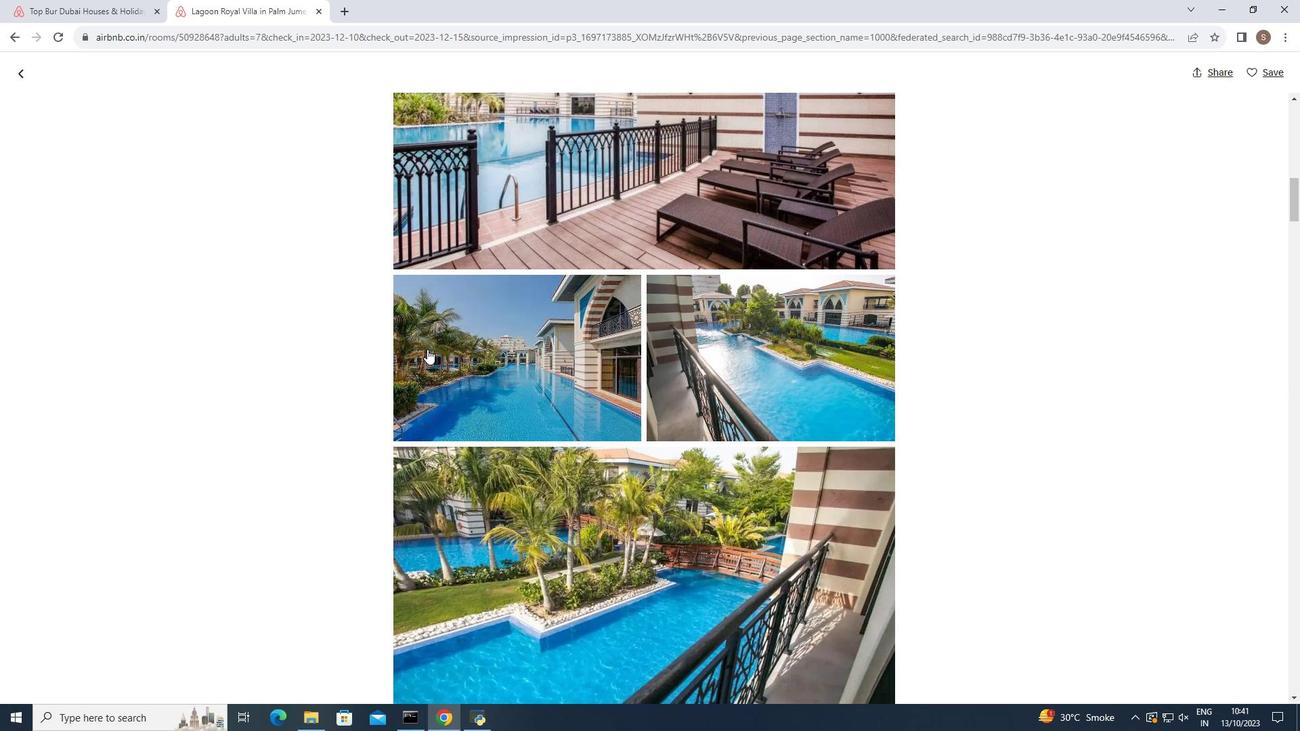 
Action: Mouse scrolled (427, 348) with delta (0, 0)
Screenshot: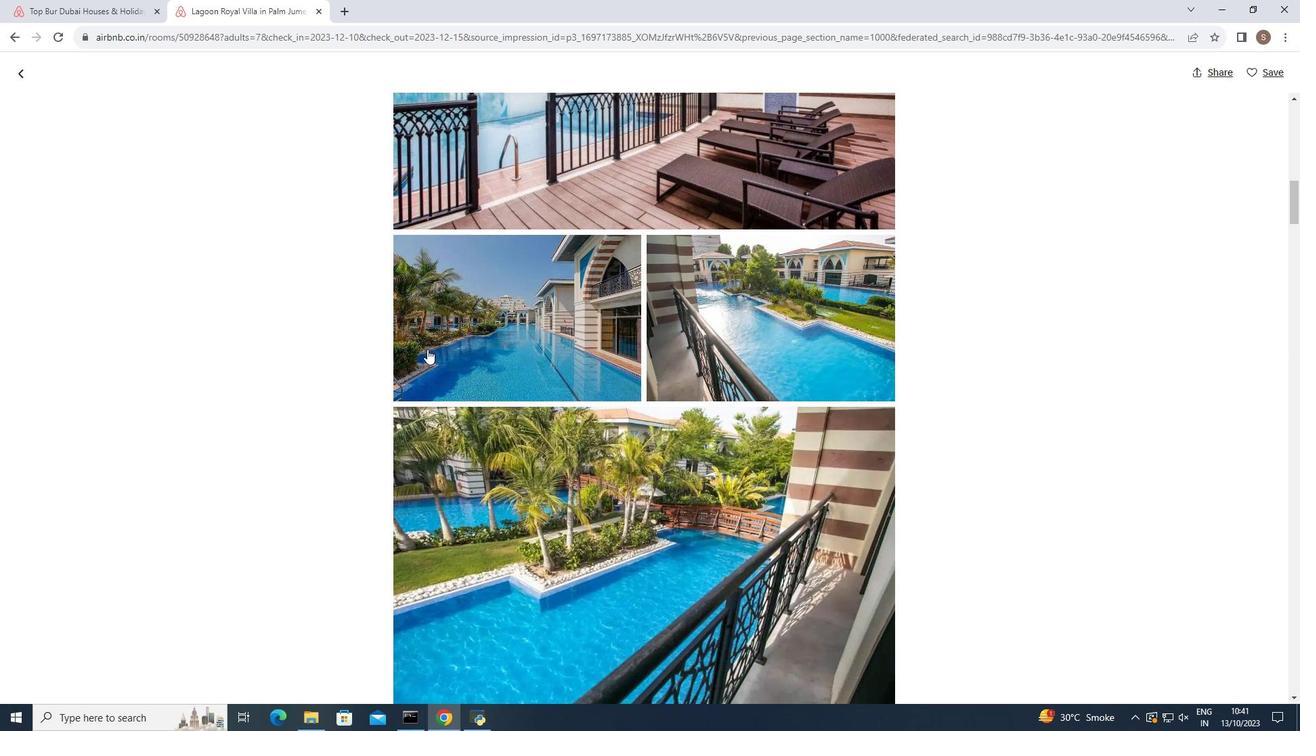 
Action: Mouse scrolled (427, 348) with delta (0, 0)
Screenshot: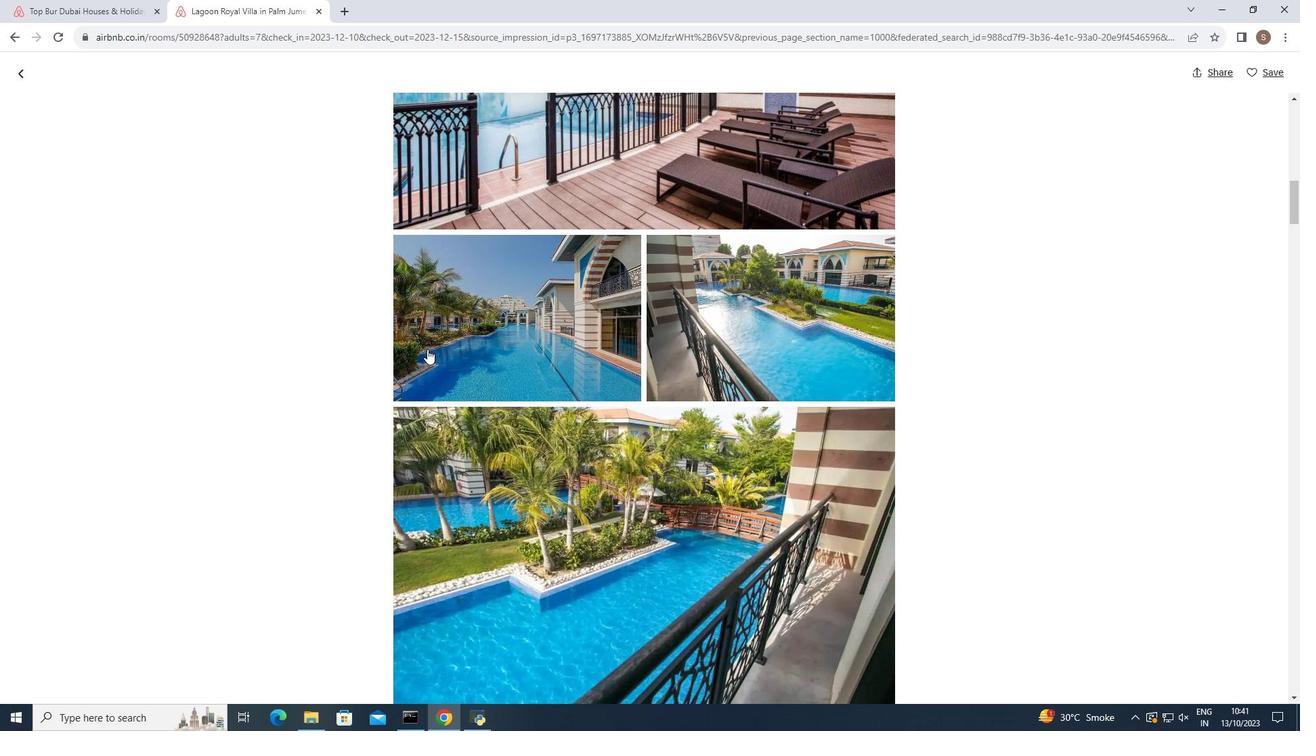 
Action: Mouse scrolled (427, 348) with delta (0, 0)
Screenshot: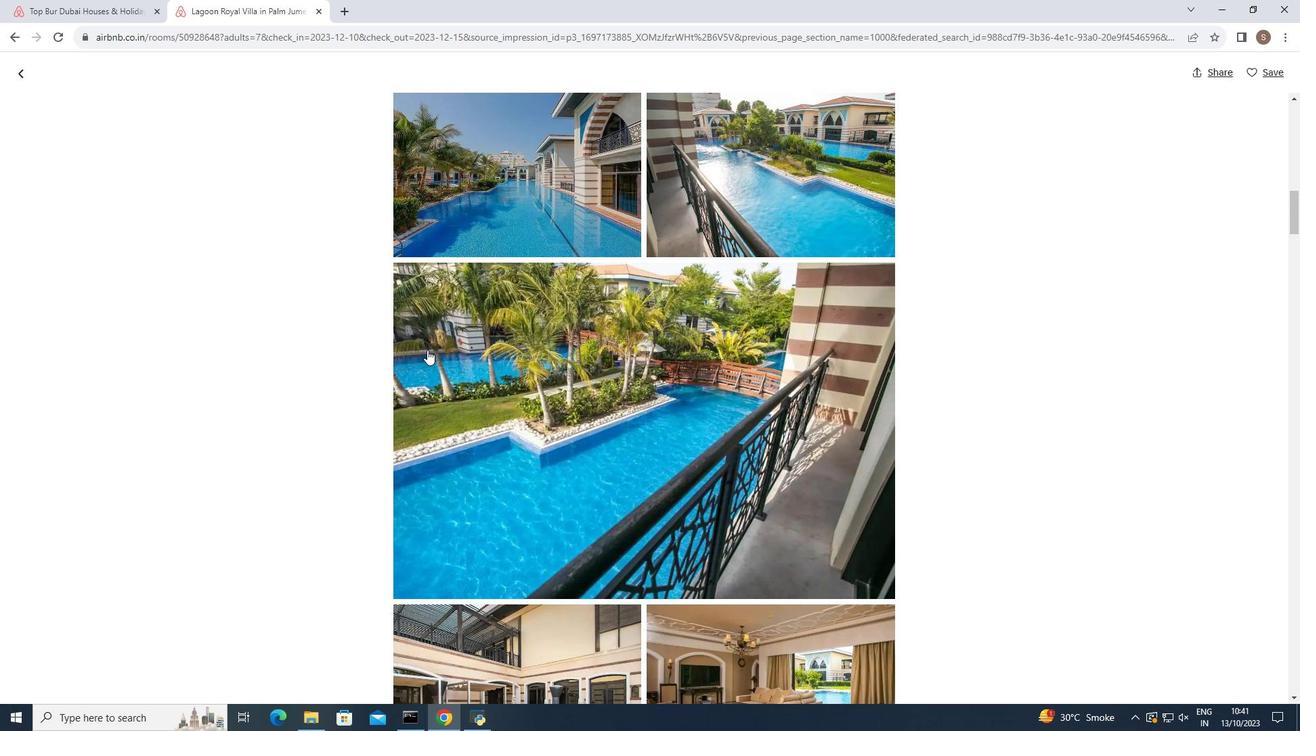 
Action: Mouse scrolled (427, 348) with delta (0, 0)
Screenshot: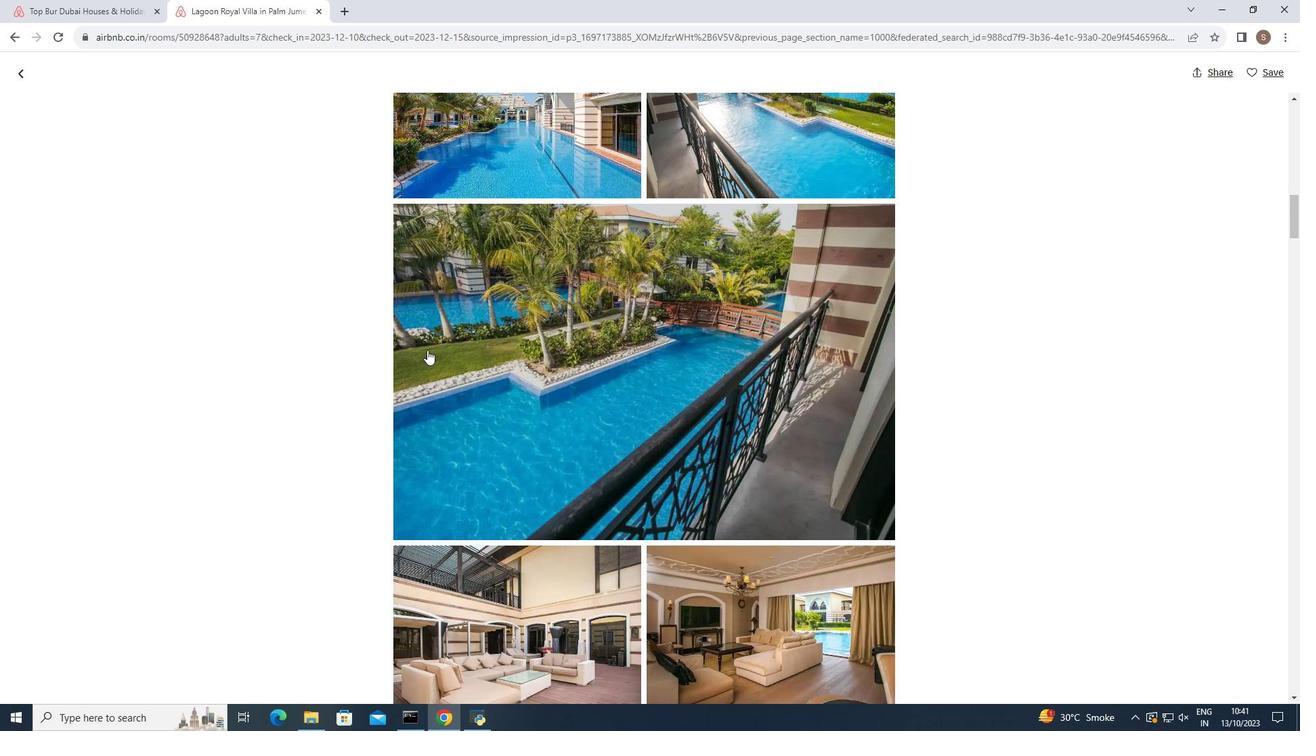 
Action: Mouse scrolled (427, 348) with delta (0, 0)
Screenshot: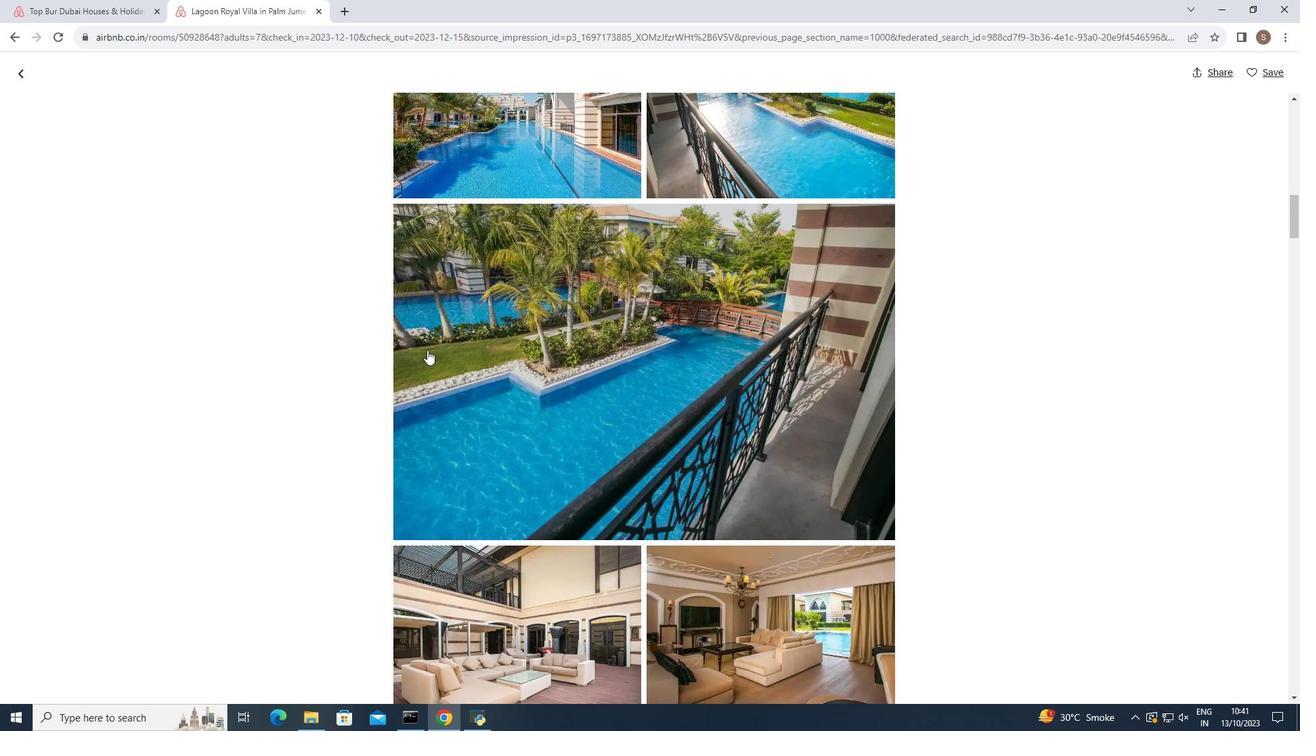 
Action: Mouse moved to (427, 350)
Screenshot: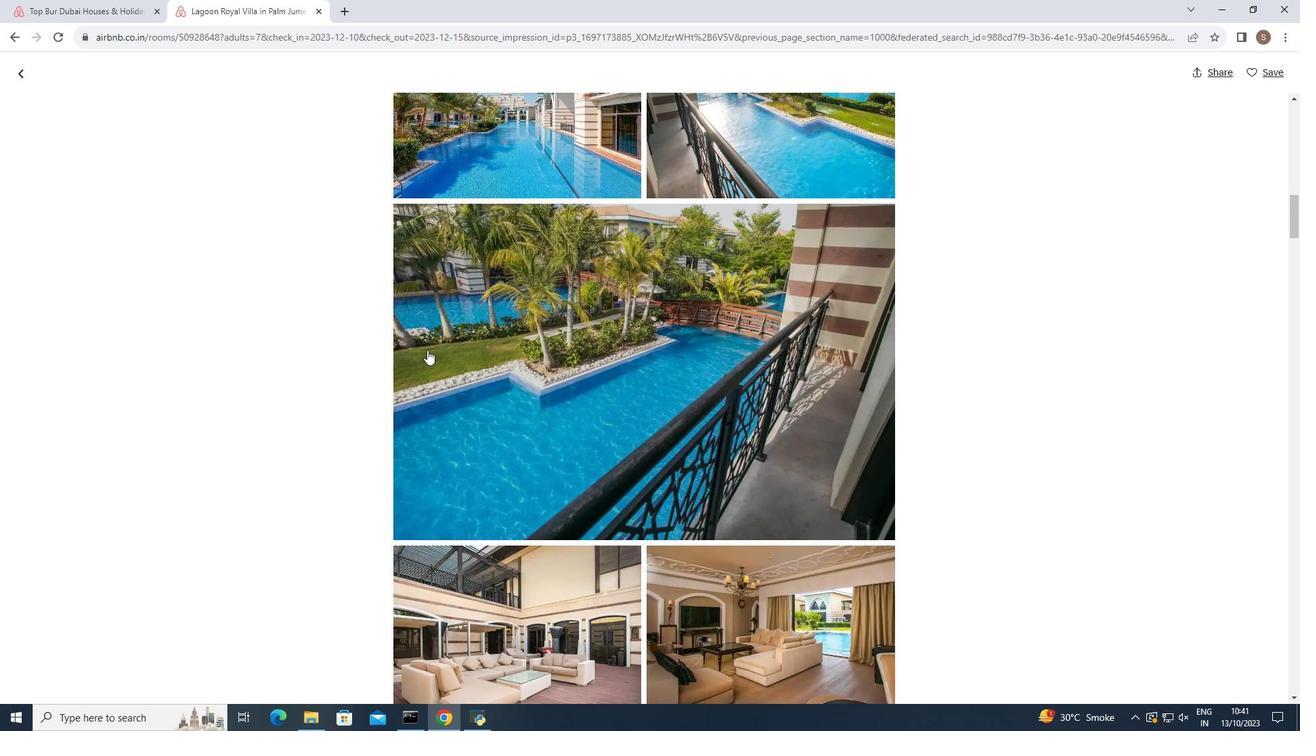 
Action: Mouse scrolled (427, 349) with delta (0, 0)
Screenshot: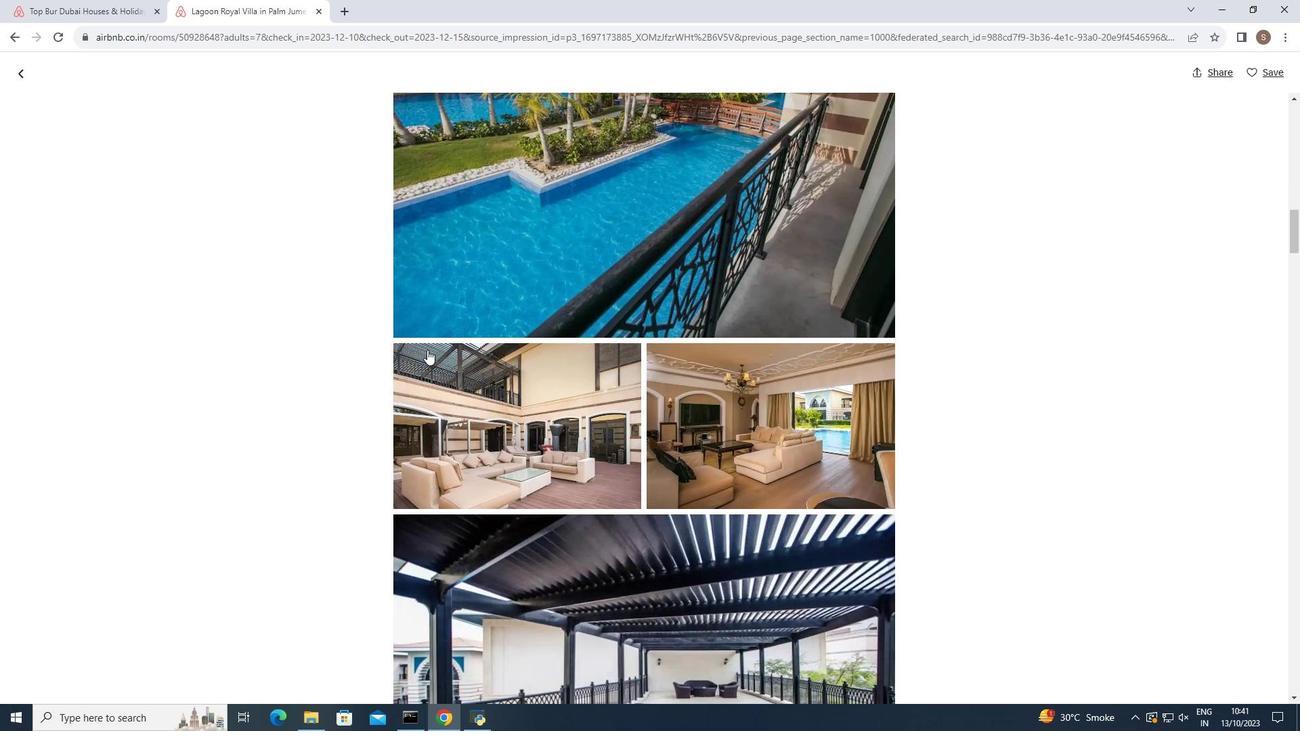 
Action: Mouse scrolled (427, 349) with delta (0, 0)
Screenshot: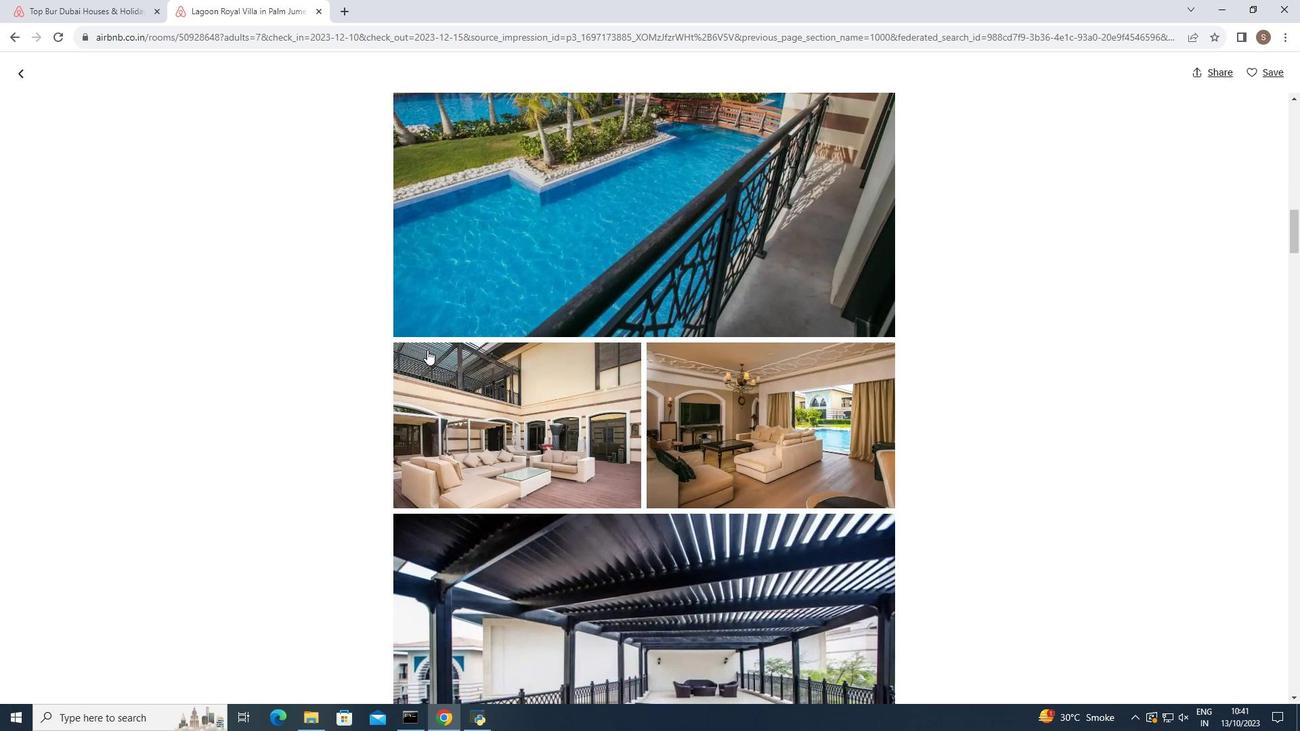 
Action: Mouse scrolled (427, 349) with delta (0, 0)
Screenshot: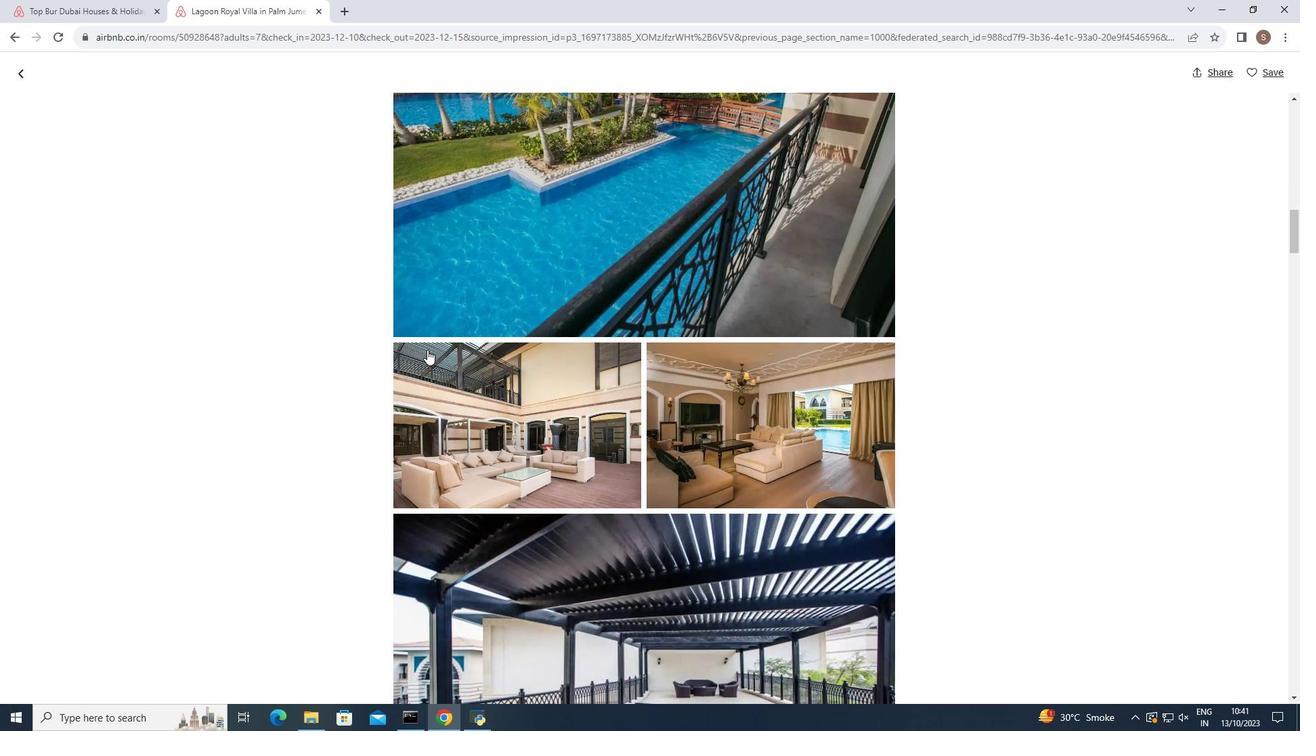 
Action: Mouse scrolled (427, 349) with delta (0, 0)
Screenshot: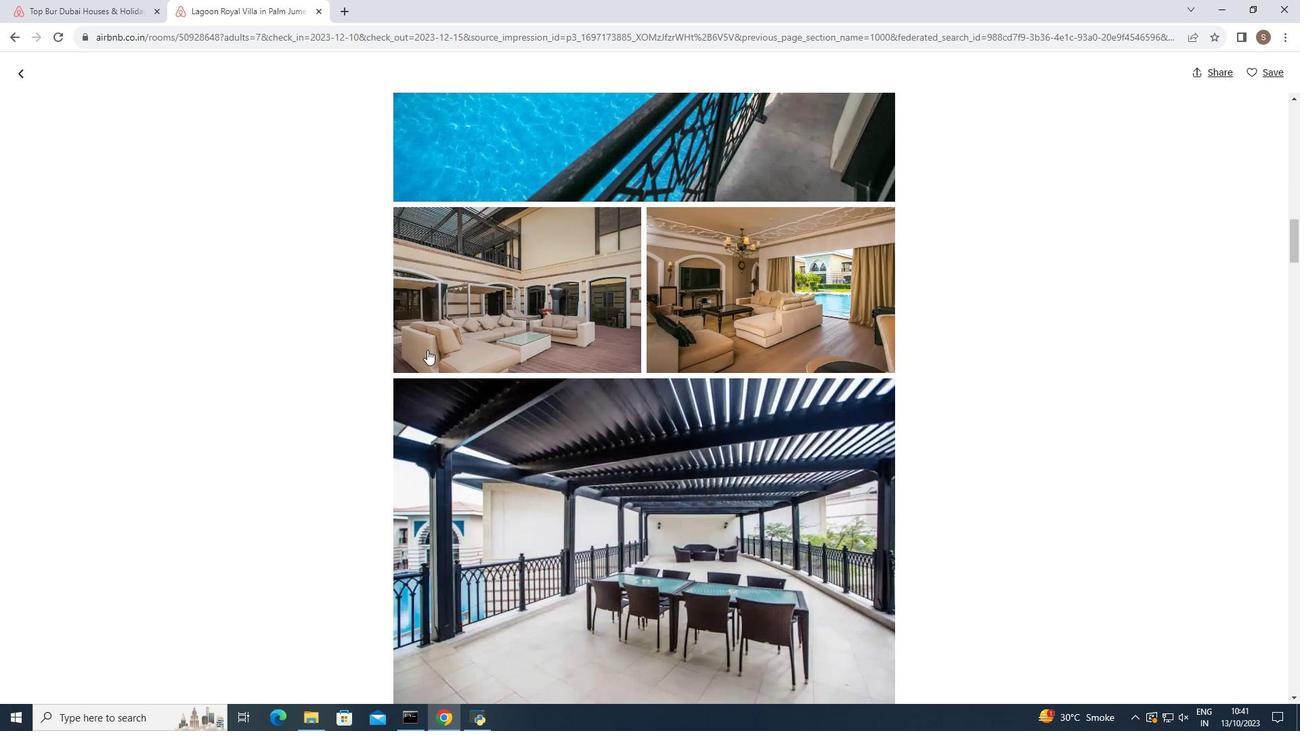 
Action: Mouse scrolled (427, 349) with delta (0, 0)
Screenshot: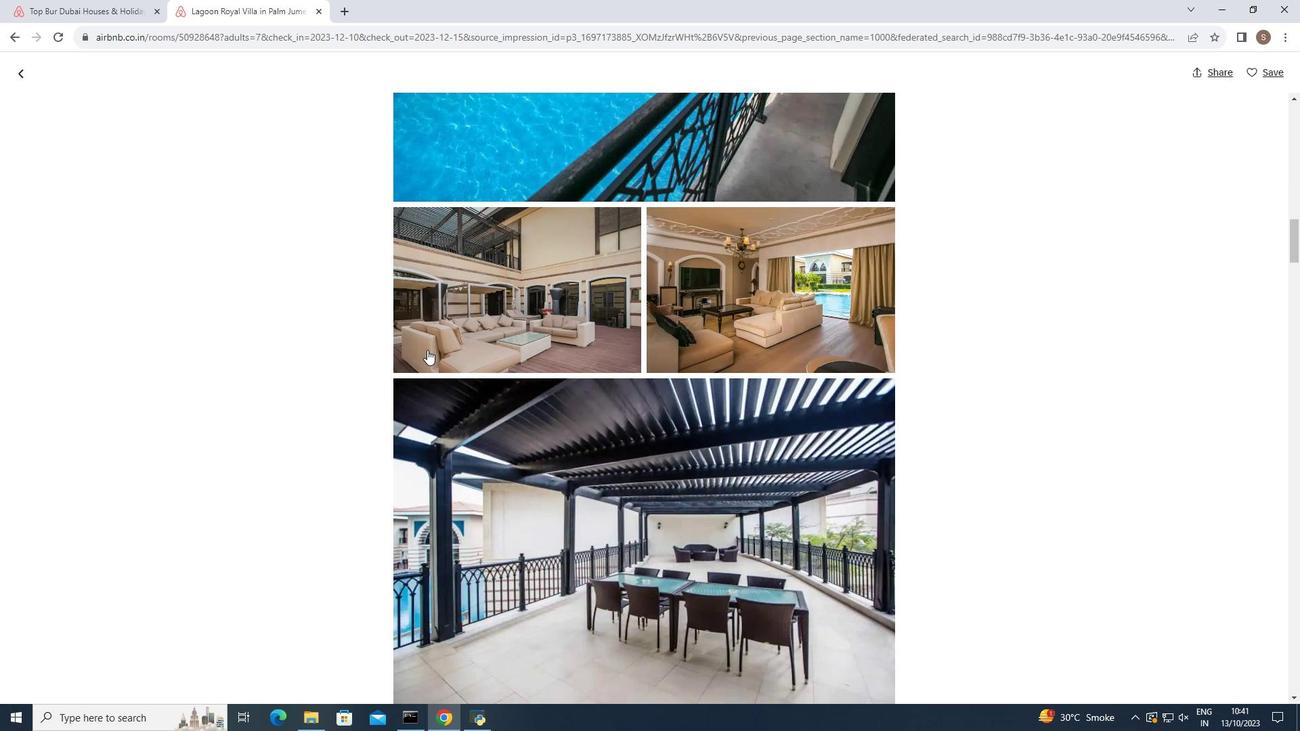 
Action: Mouse scrolled (427, 349) with delta (0, 0)
Screenshot: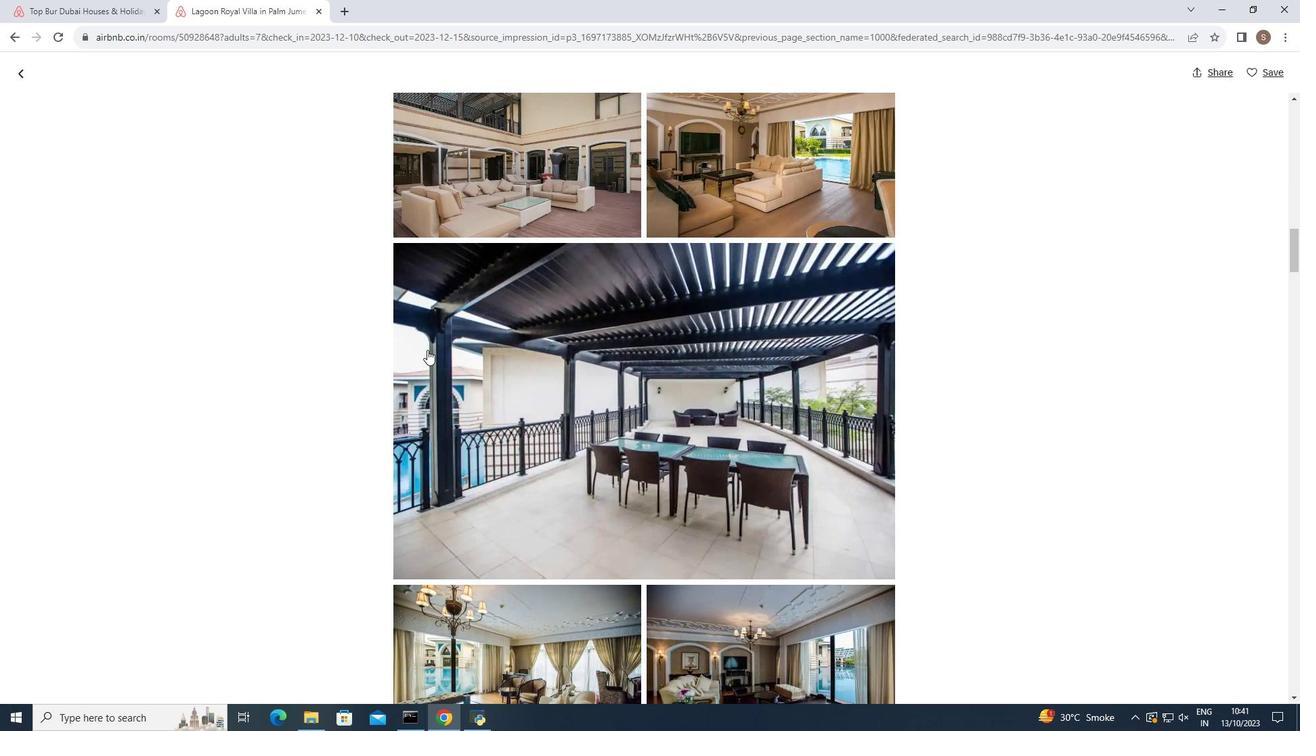 
Action: Mouse scrolled (427, 349) with delta (0, 0)
Screenshot: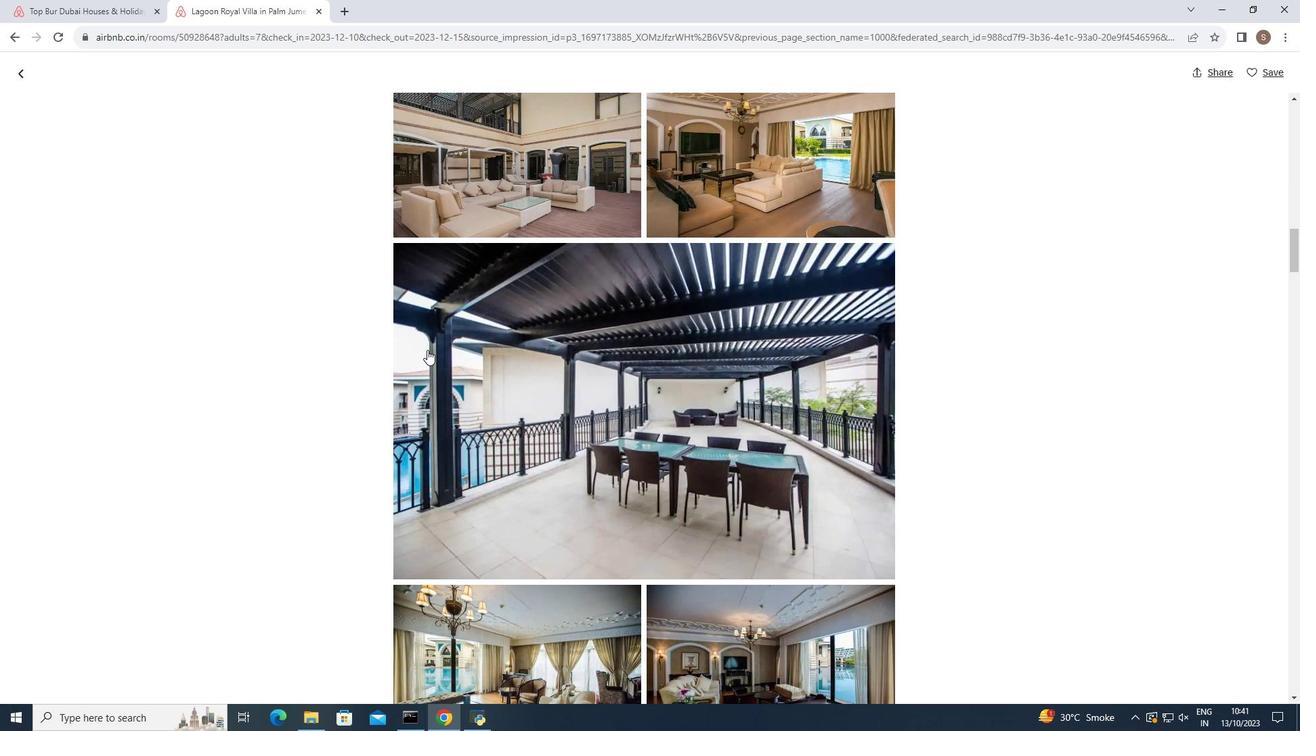 
Action: Mouse scrolled (427, 349) with delta (0, 0)
Screenshot: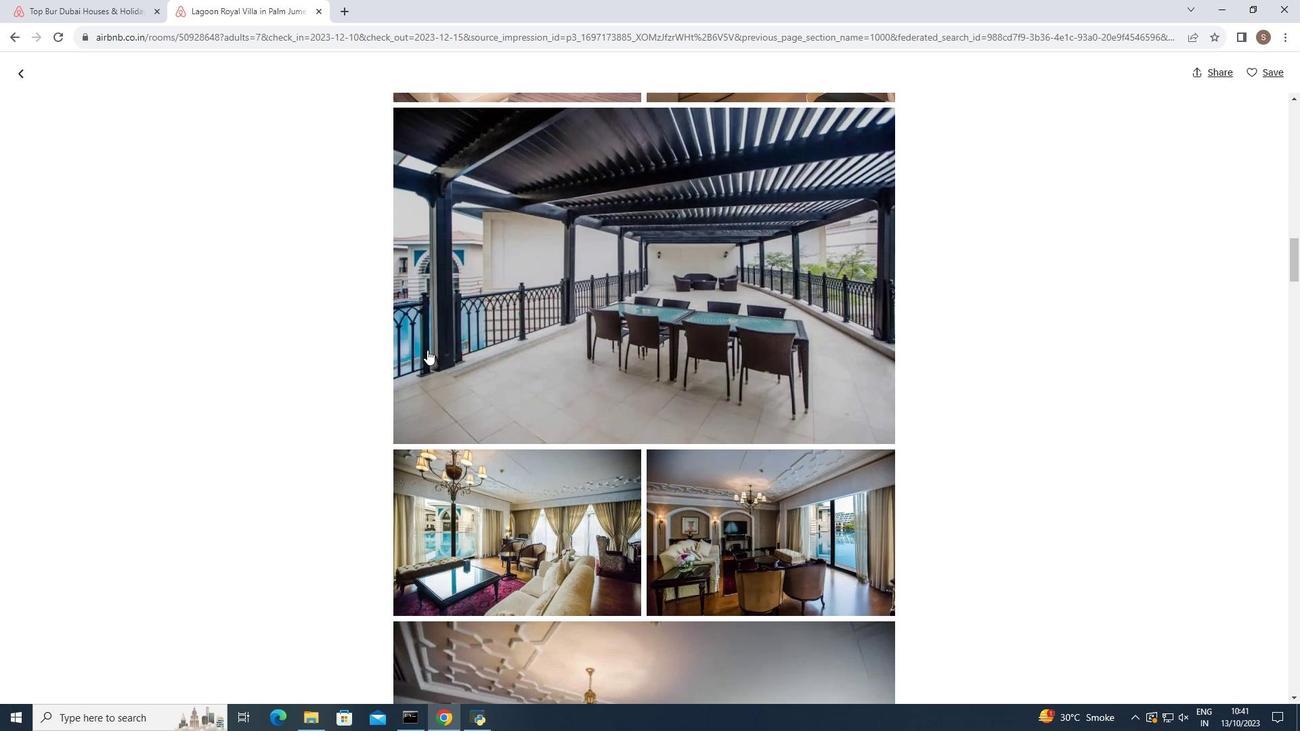 
Action: Mouse scrolled (427, 349) with delta (0, 0)
Screenshot: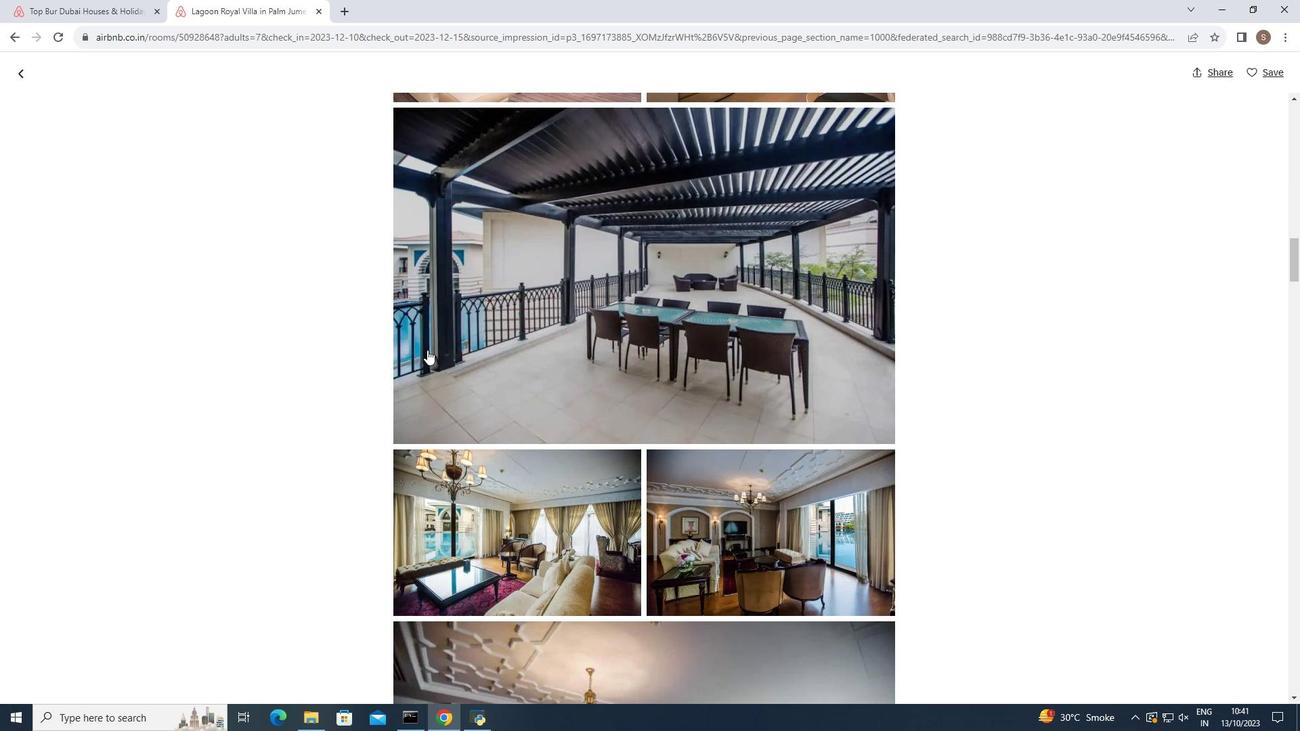 
Action: Mouse scrolled (427, 349) with delta (0, 0)
Screenshot: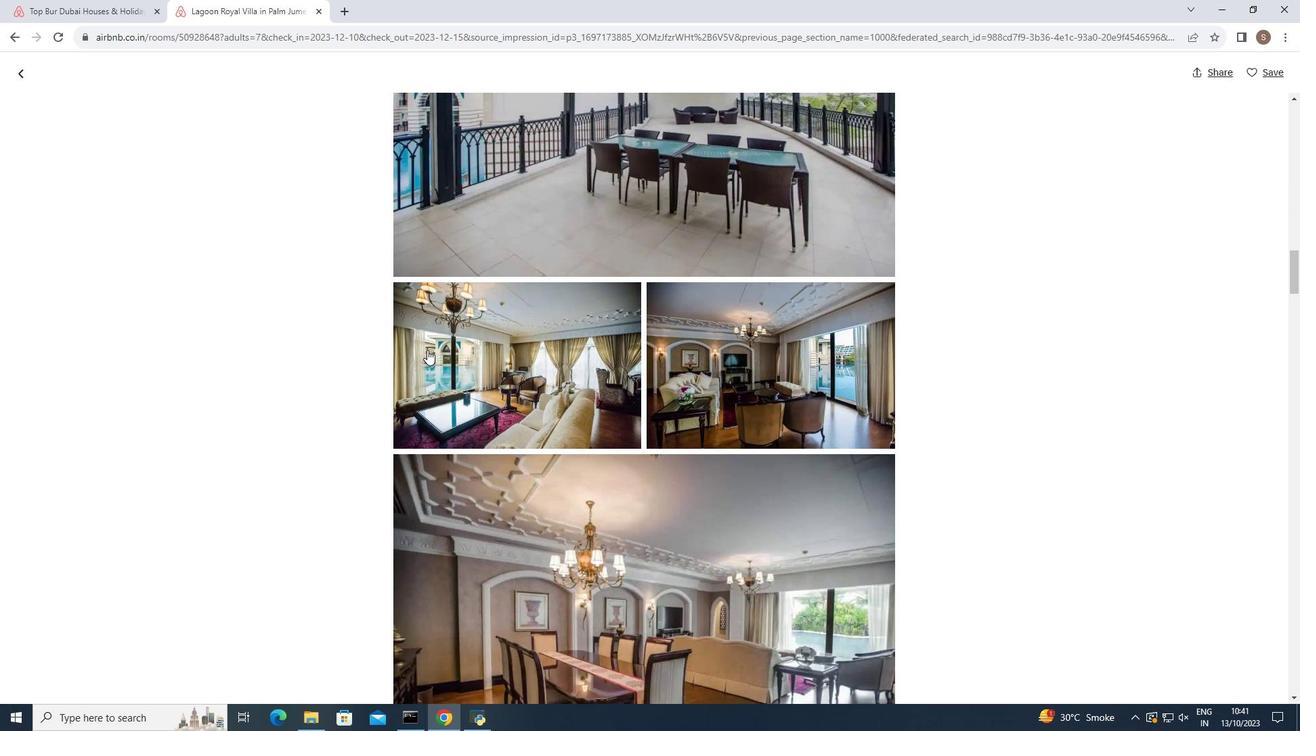 
Action: Mouse scrolled (427, 349) with delta (0, 0)
Screenshot: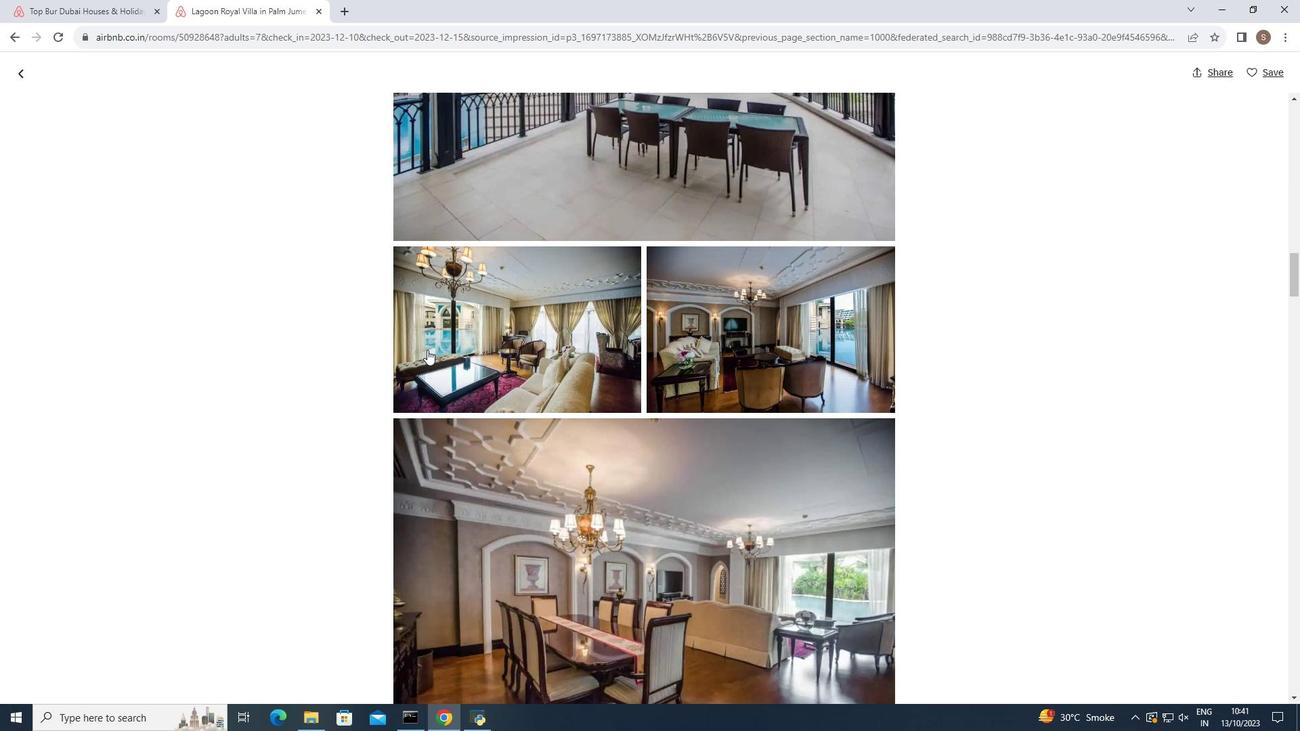 
Action: Mouse scrolled (427, 349) with delta (0, 0)
Screenshot: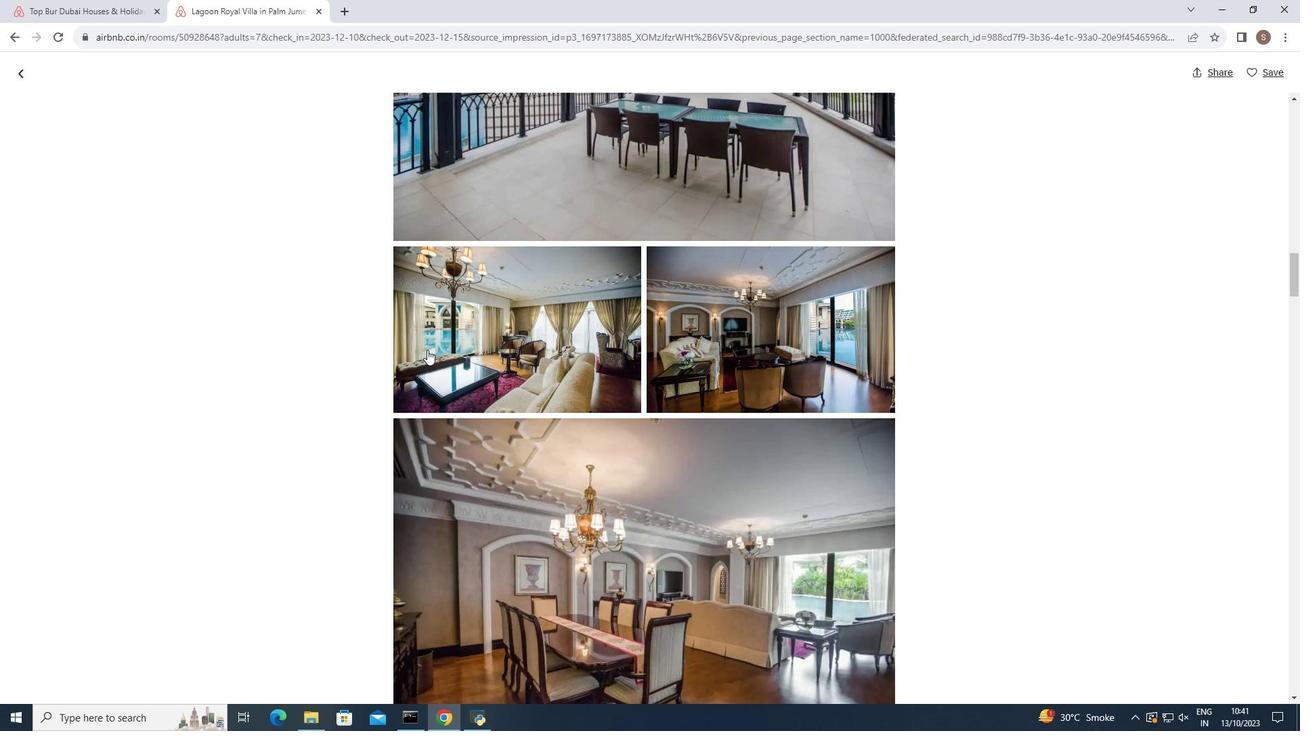 
Action: Mouse scrolled (427, 349) with delta (0, 0)
Screenshot: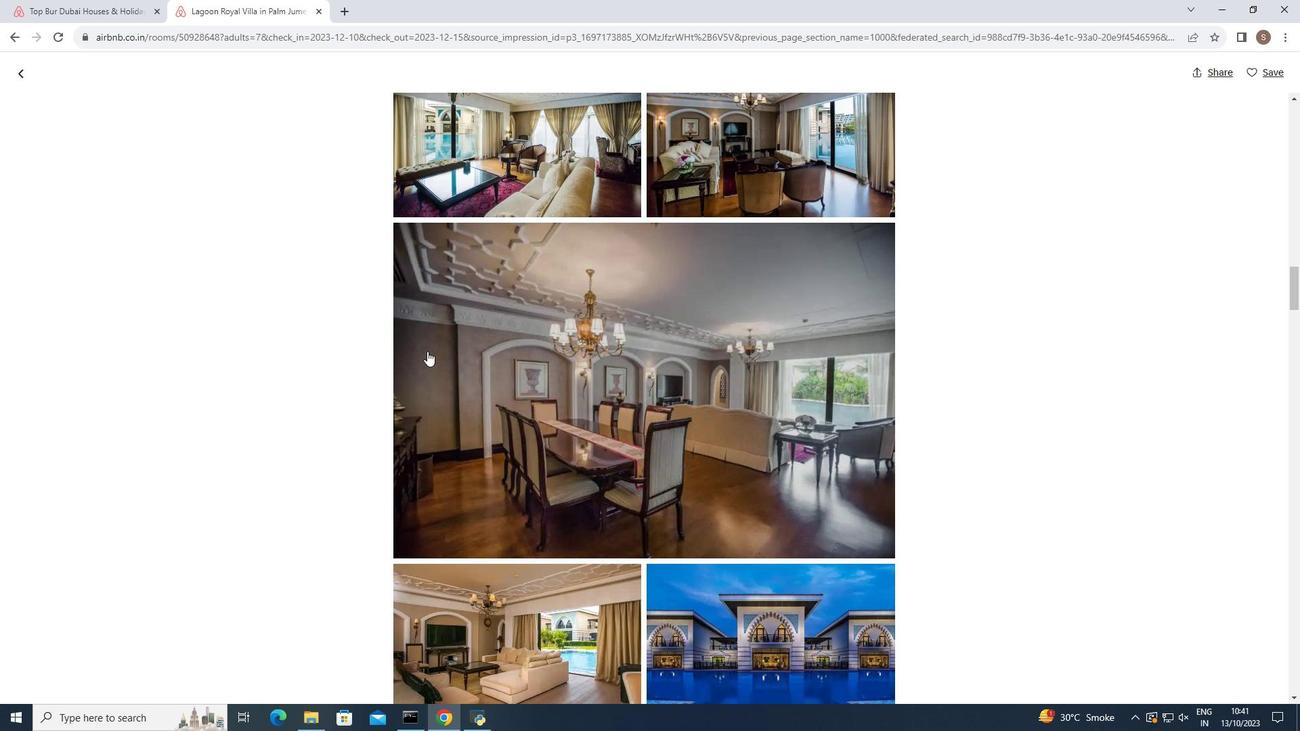 
Action: Mouse scrolled (427, 349) with delta (0, 0)
Screenshot: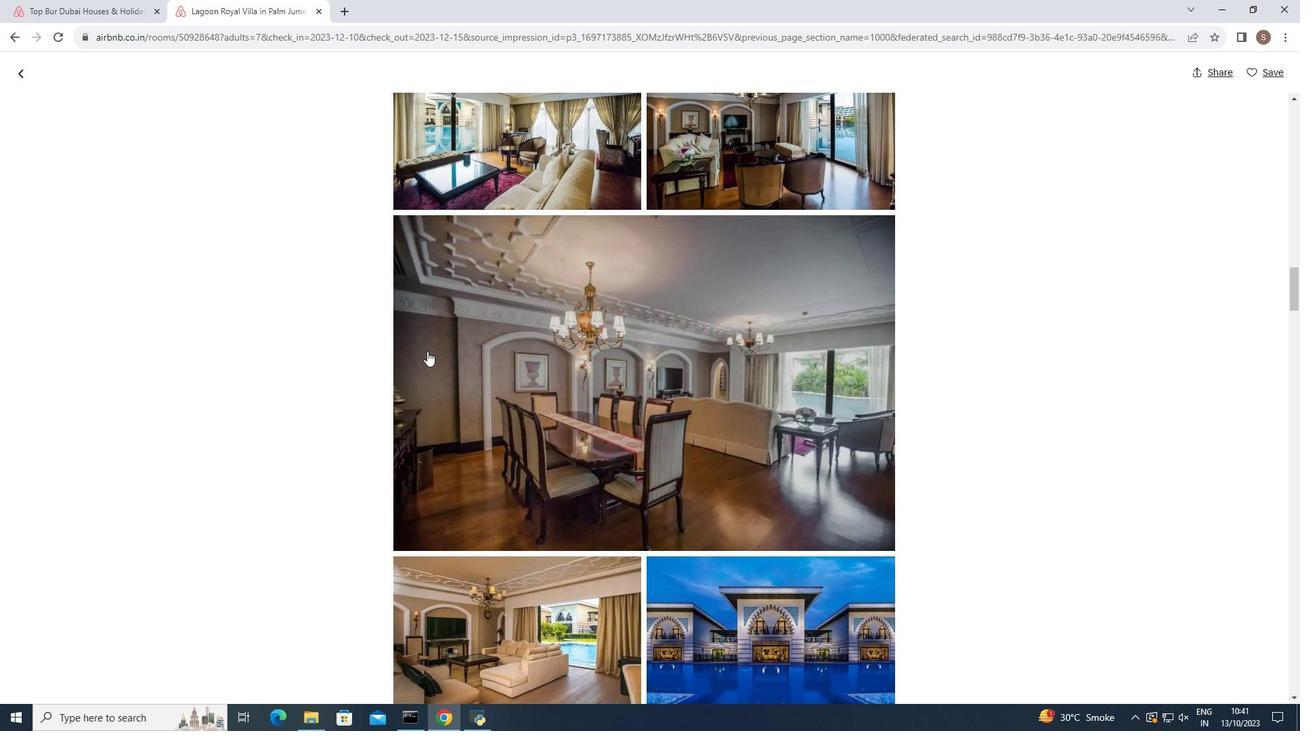 
Action: Mouse moved to (427, 351)
Screenshot: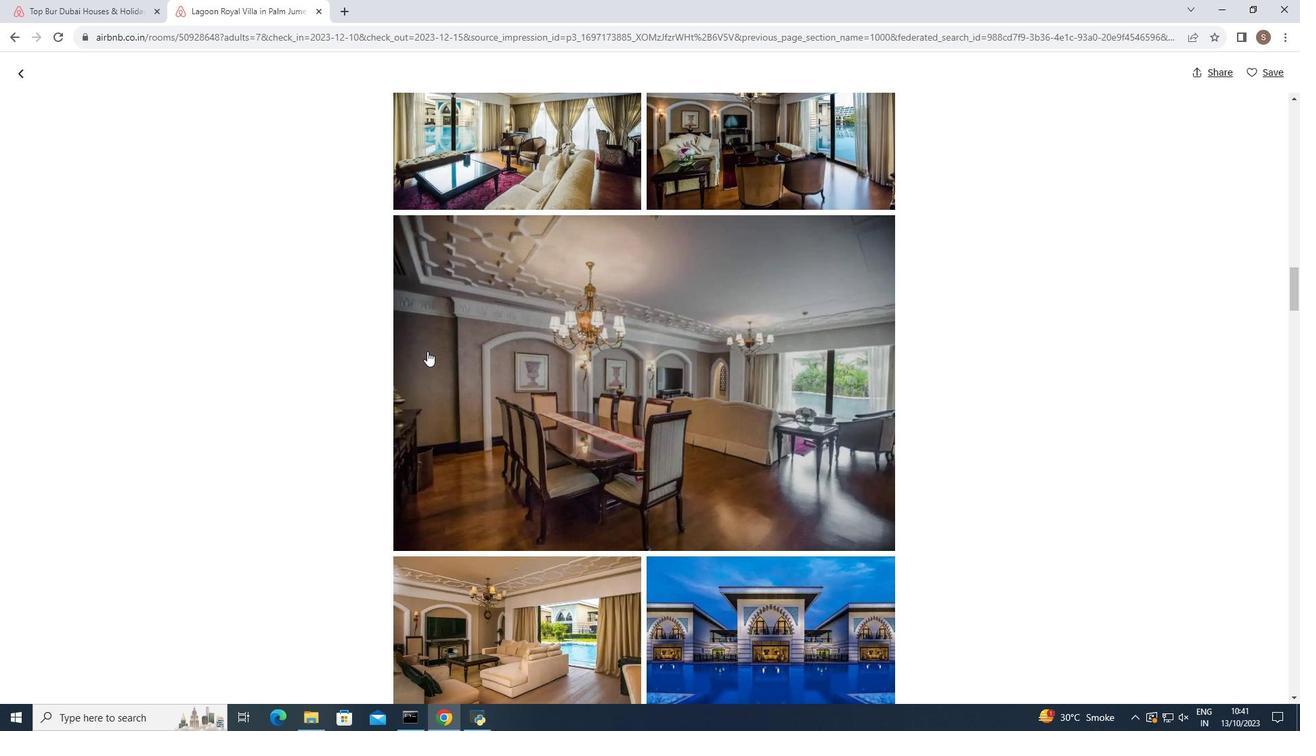 
Action: Mouse scrolled (427, 350) with delta (0, 0)
Screenshot: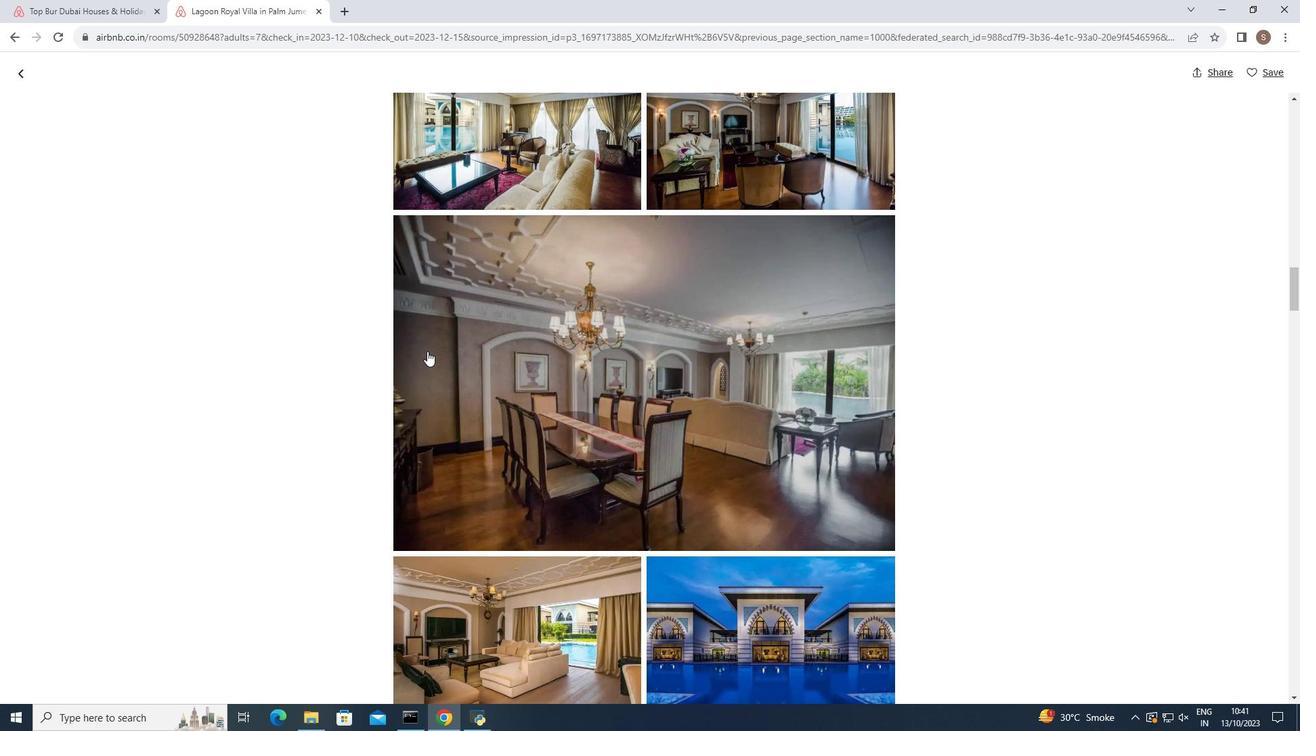 
Action: Mouse scrolled (427, 350) with delta (0, 0)
Screenshot: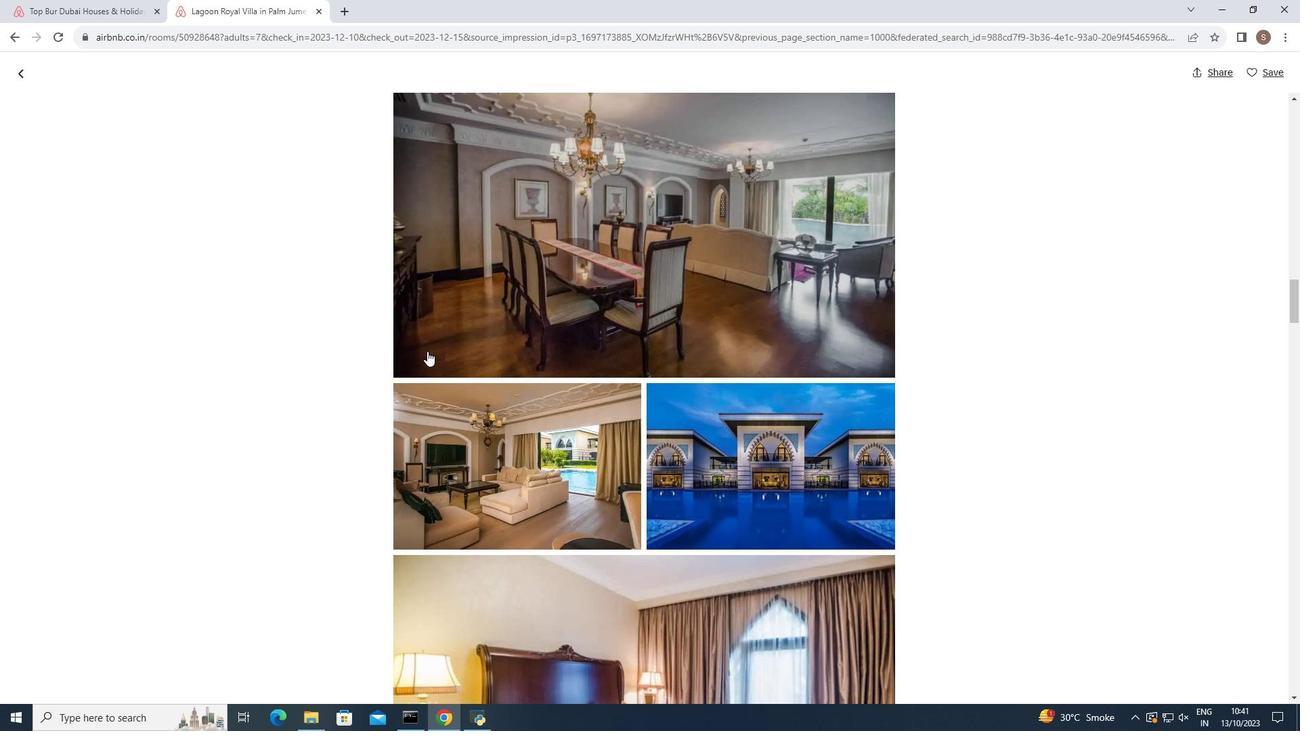 
Action: Mouse scrolled (427, 350) with delta (0, 0)
Screenshot: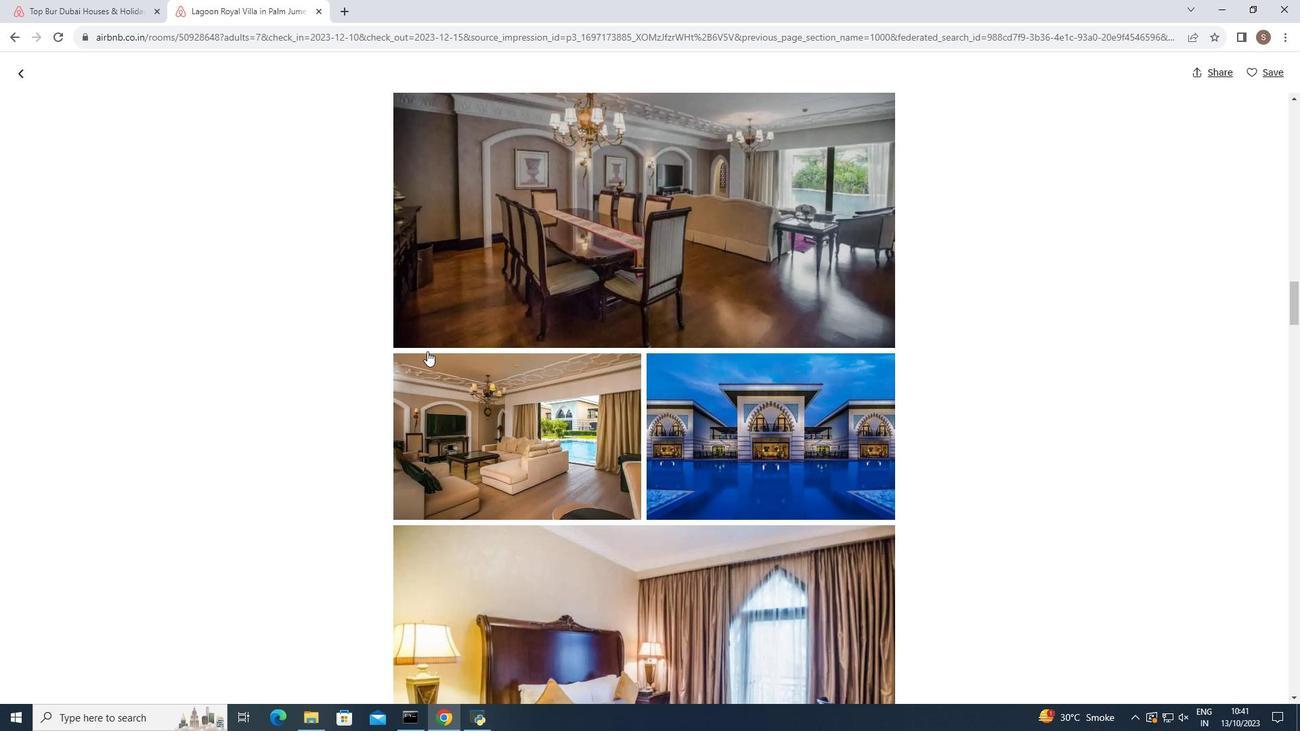 
Action: Mouse scrolled (427, 350) with delta (0, 0)
Screenshot: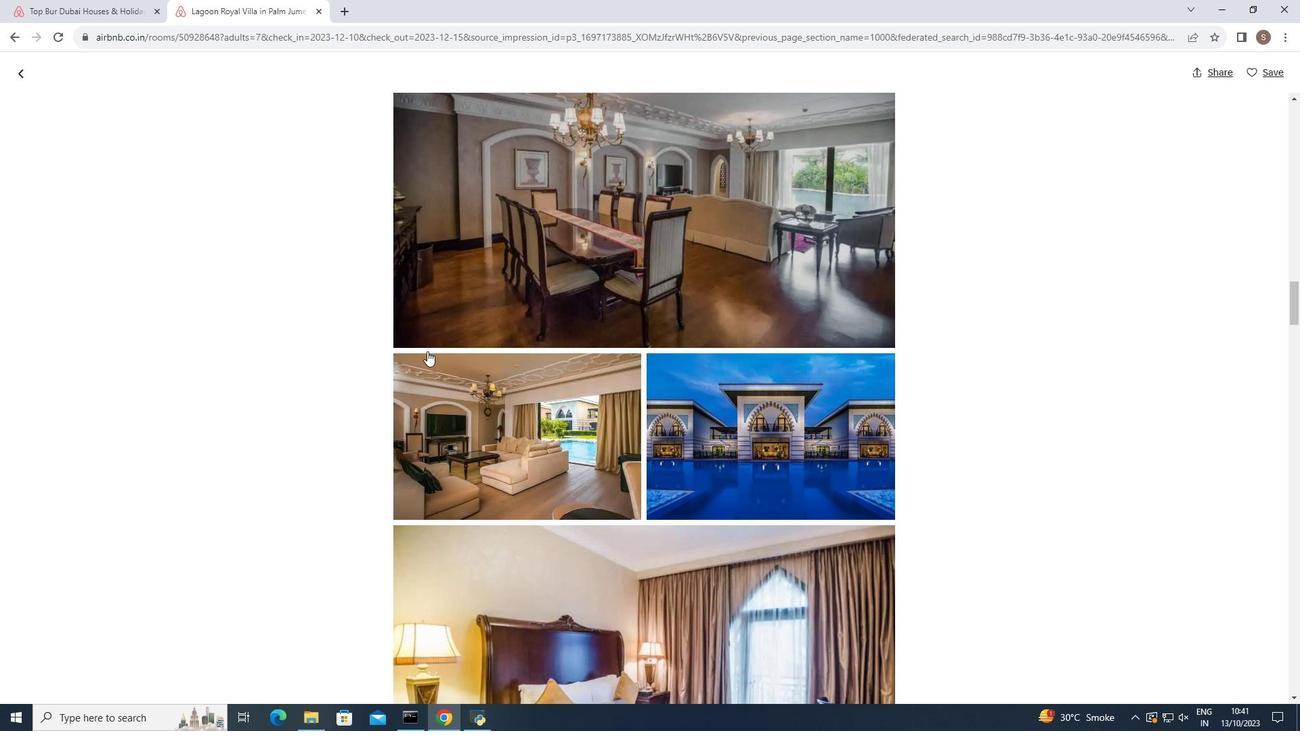 
Action: Mouse scrolled (427, 350) with delta (0, 0)
Screenshot: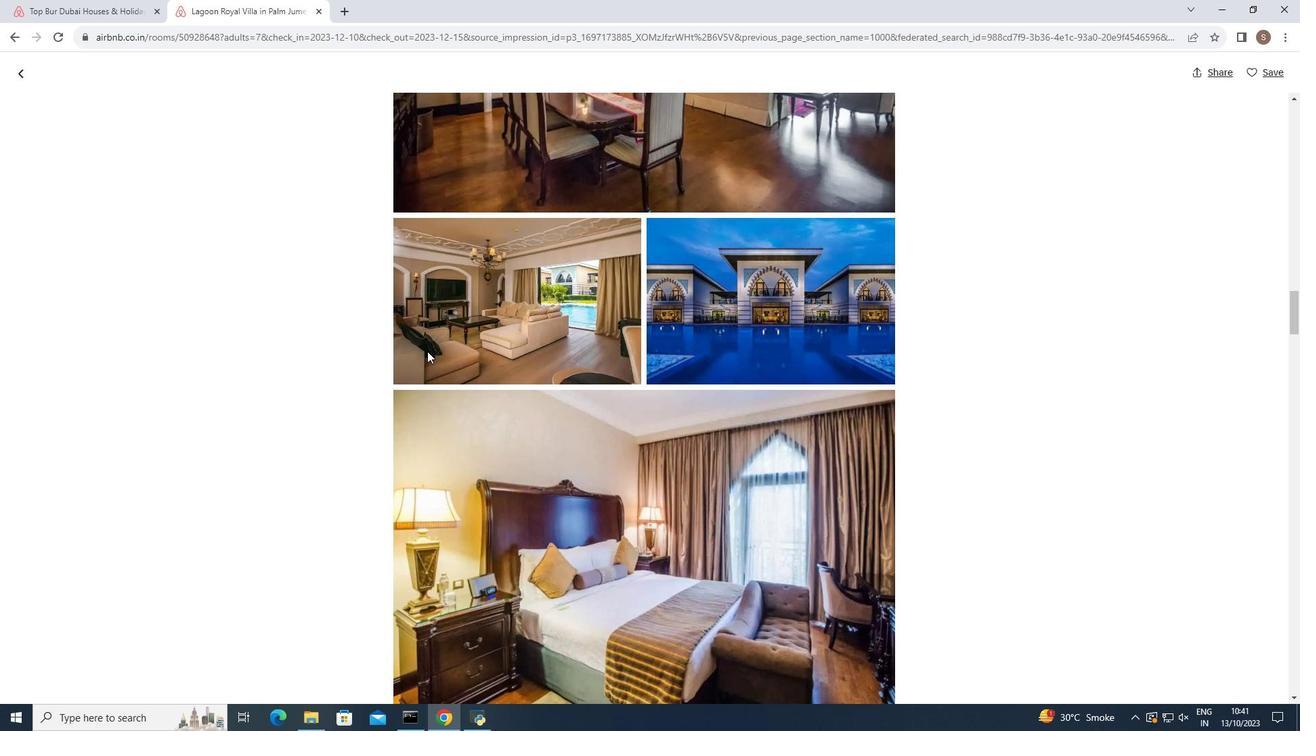 
Action: Mouse scrolled (427, 350) with delta (0, 0)
Screenshot: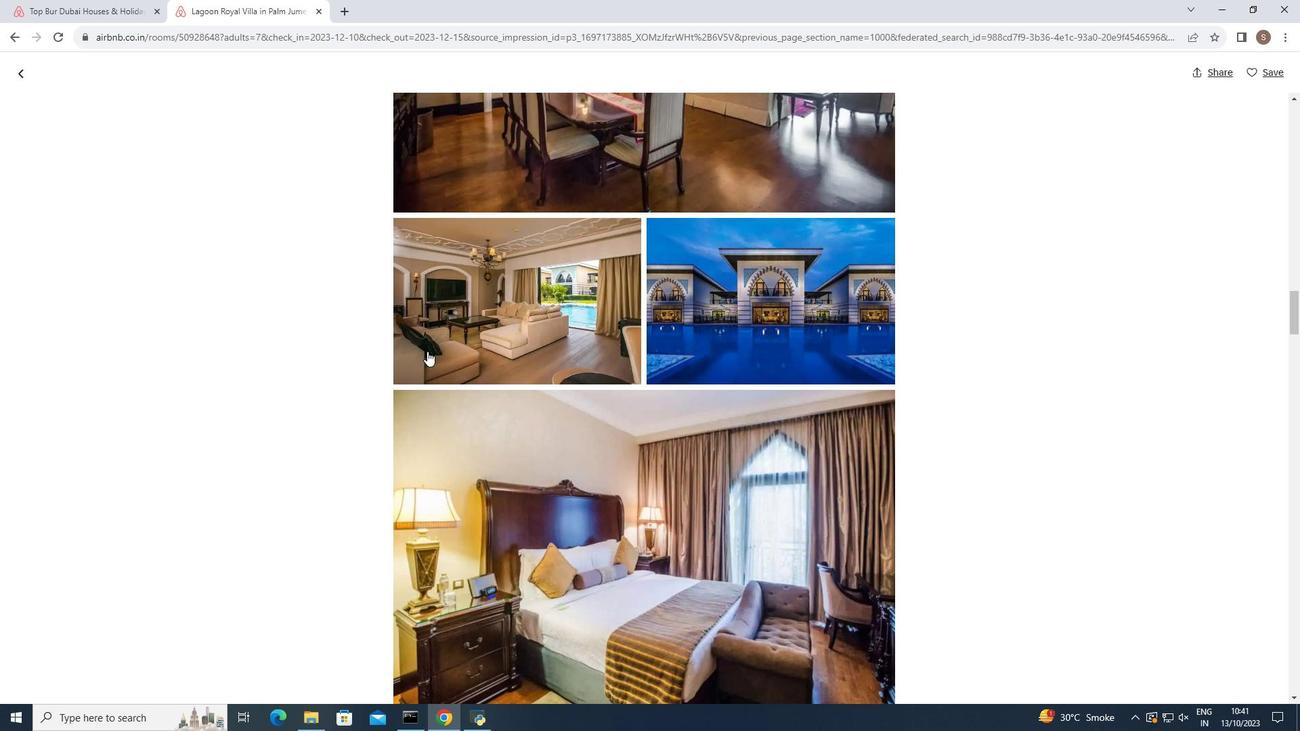 
Action: Mouse scrolled (427, 350) with delta (0, 0)
Screenshot: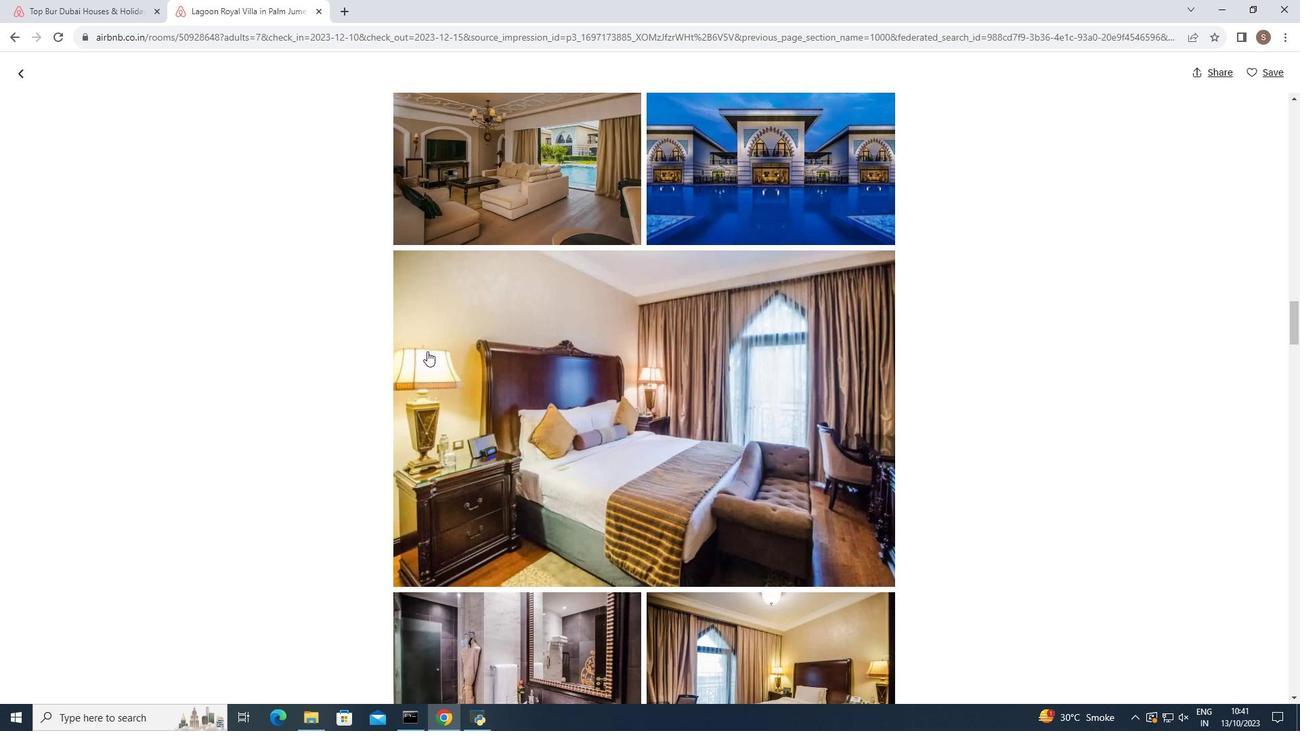 
Action: Mouse scrolled (427, 350) with delta (0, 0)
Screenshot: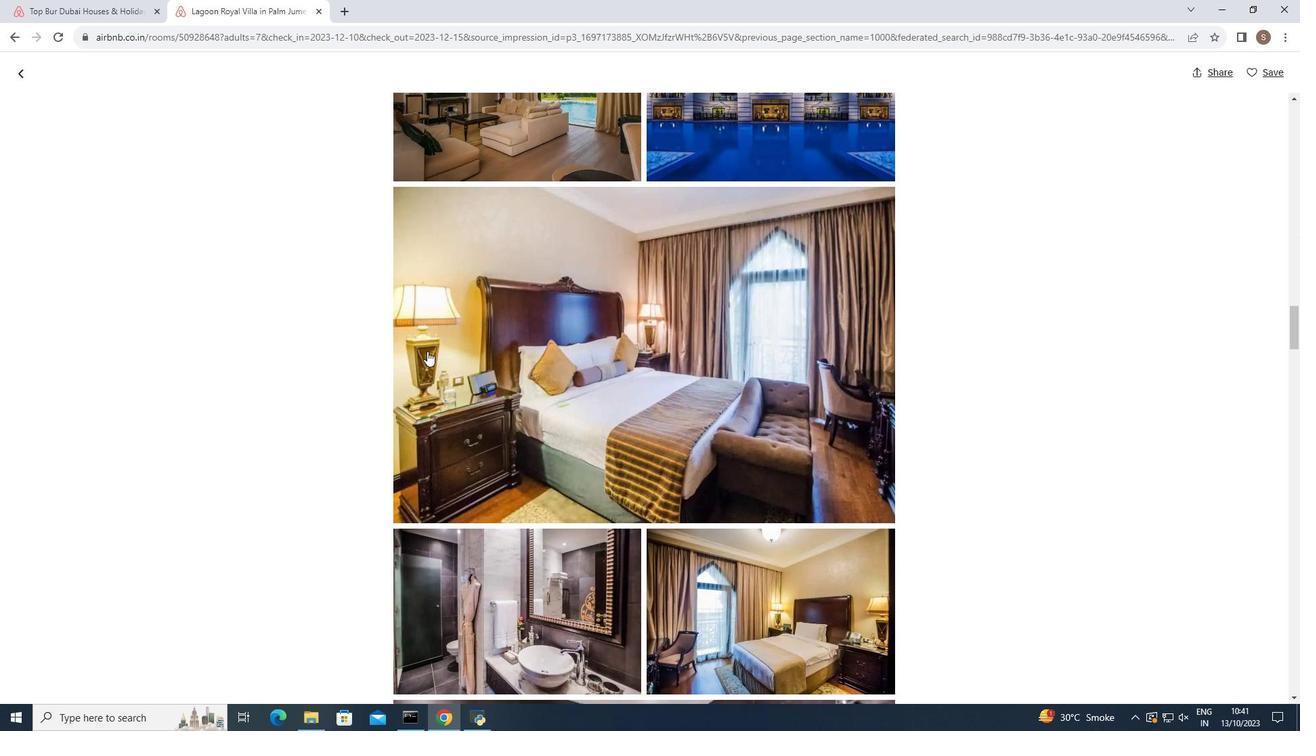 
Action: Mouse scrolled (427, 350) with delta (0, 0)
Screenshot: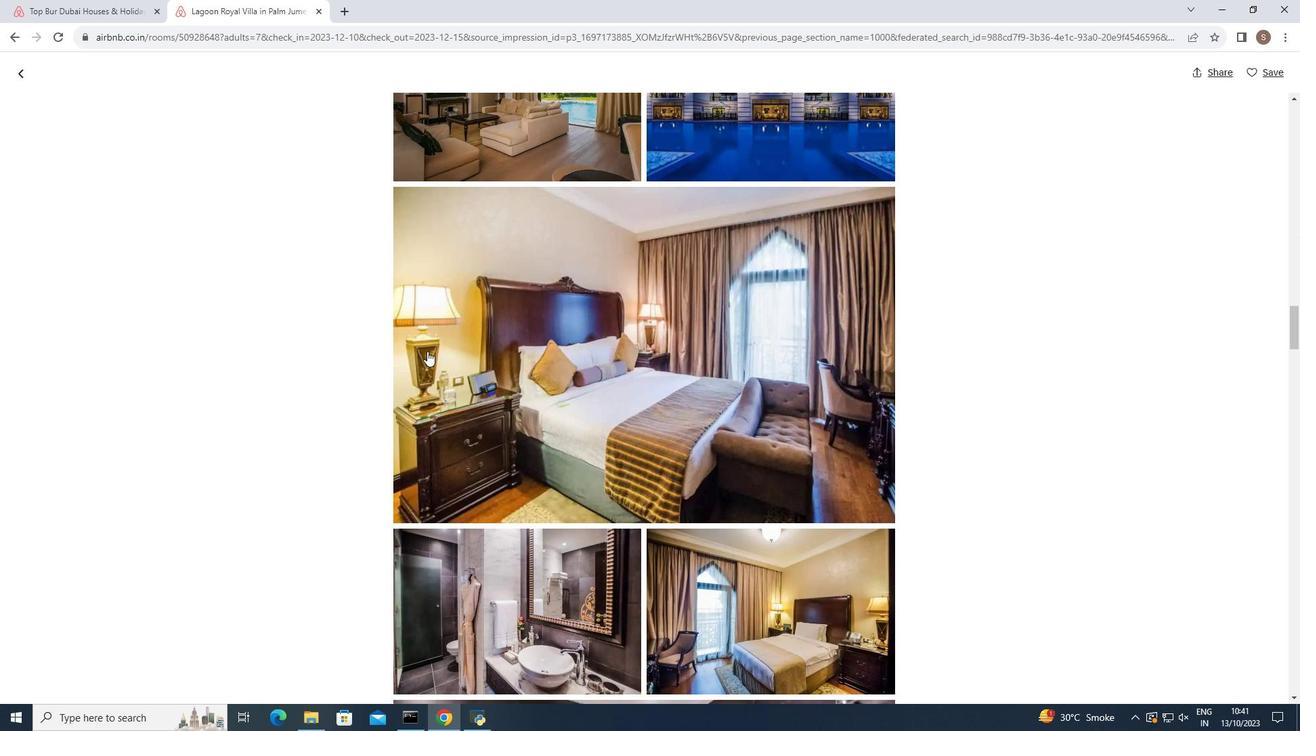 
Action: Mouse scrolled (427, 350) with delta (0, 0)
Screenshot: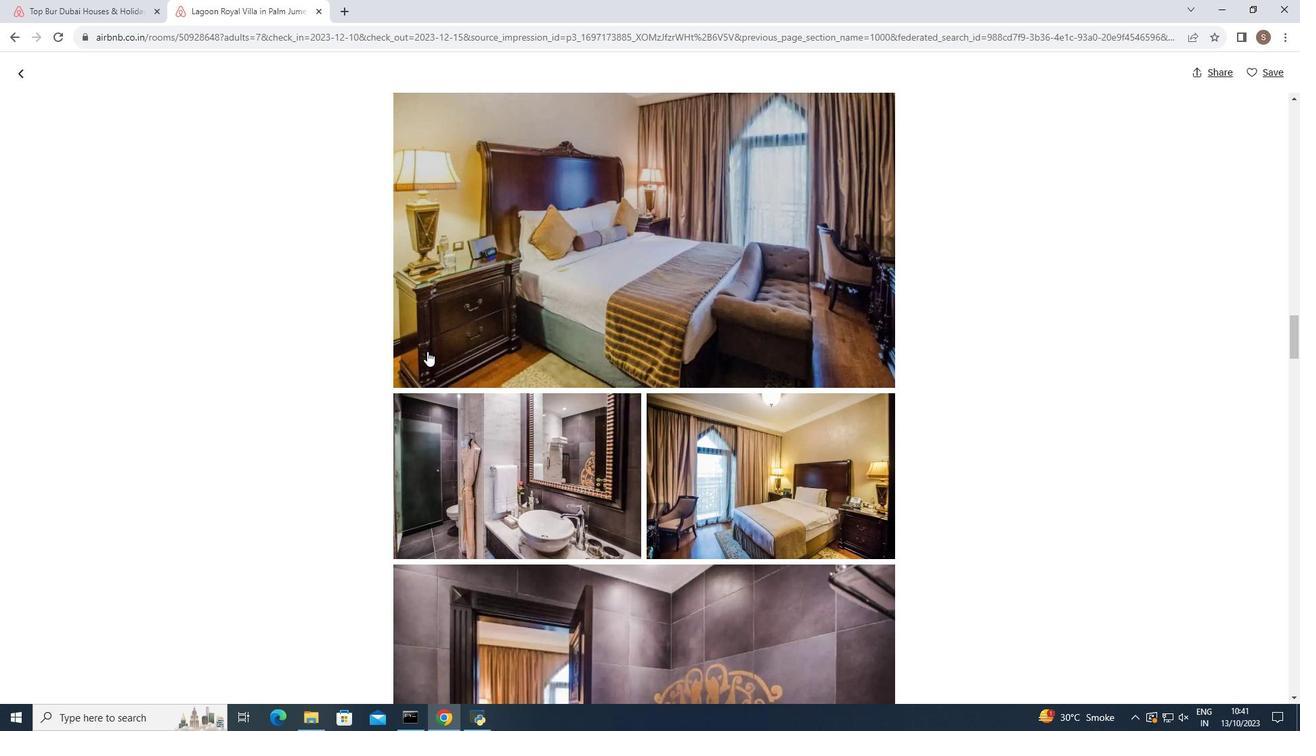 
Action: Mouse scrolled (427, 350) with delta (0, 0)
Screenshot: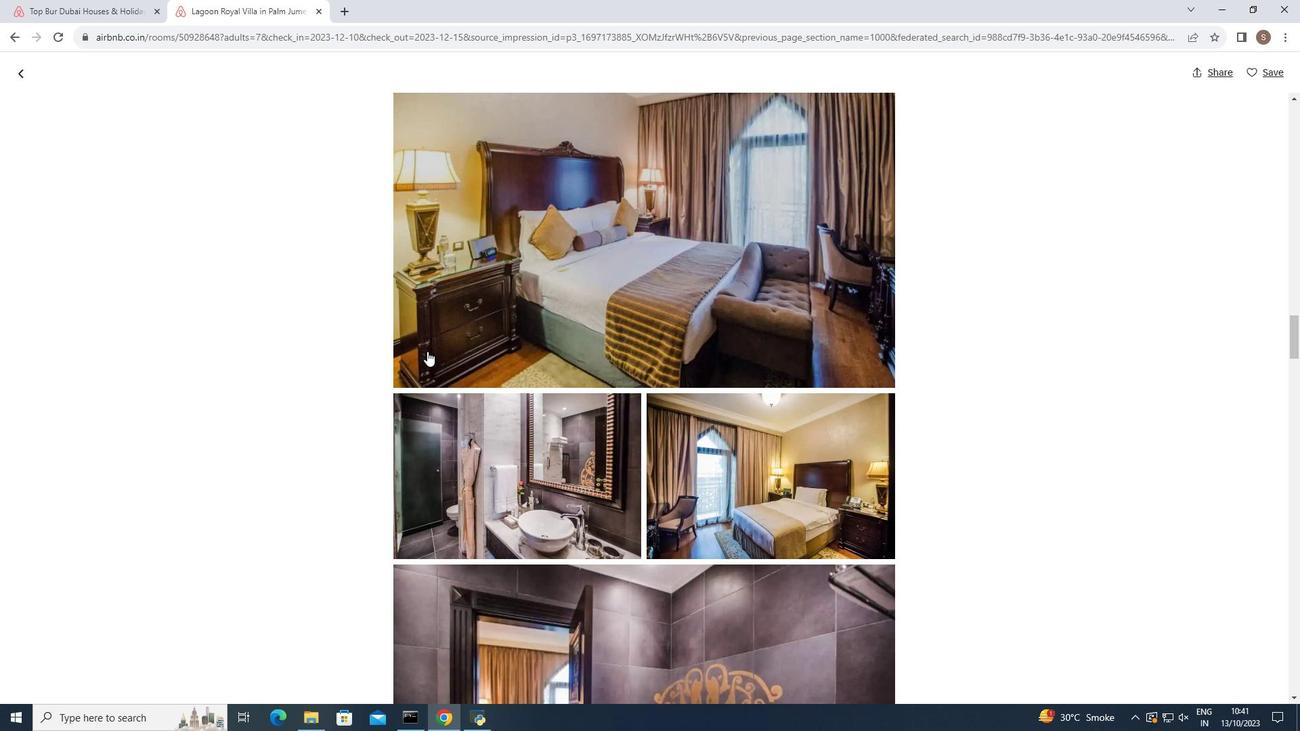 
Action: Mouse scrolled (427, 350) with delta (0, 0)
Screenshot: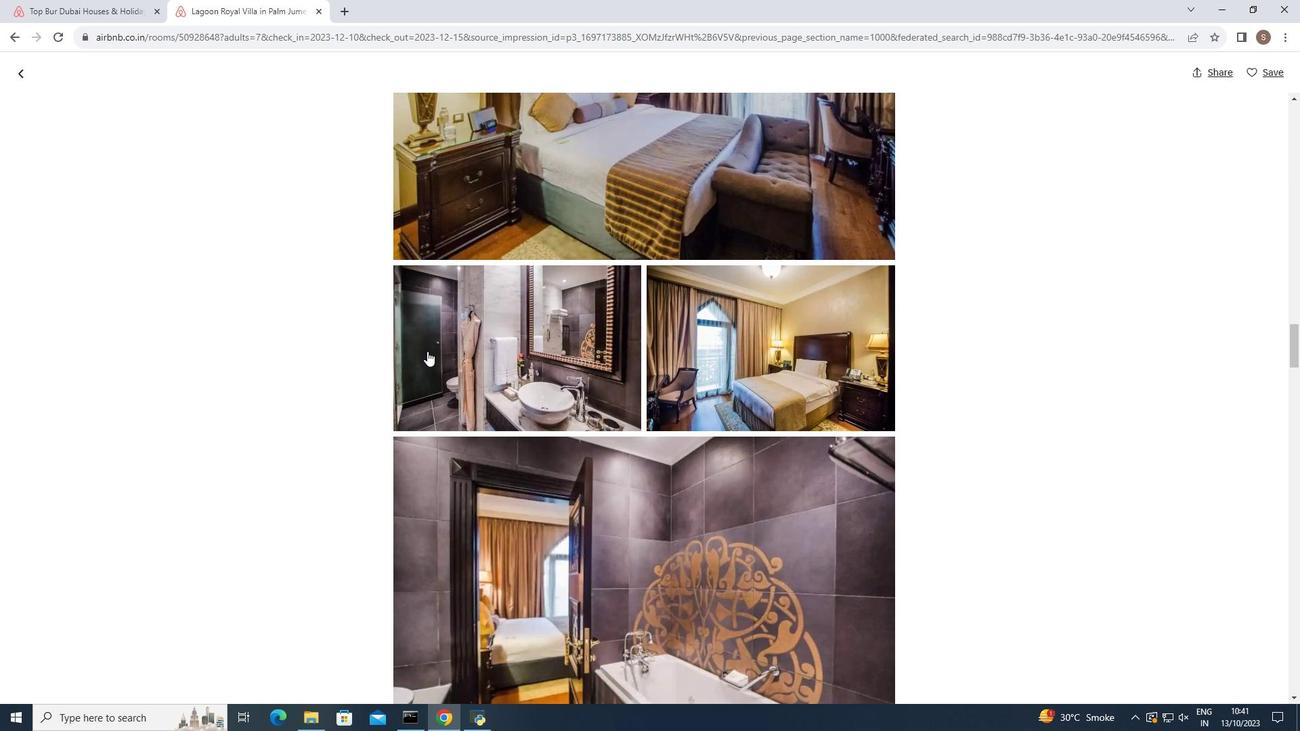 
Action: Mouse scrolled (427, 350) with delta (0, 0)
Screenshot: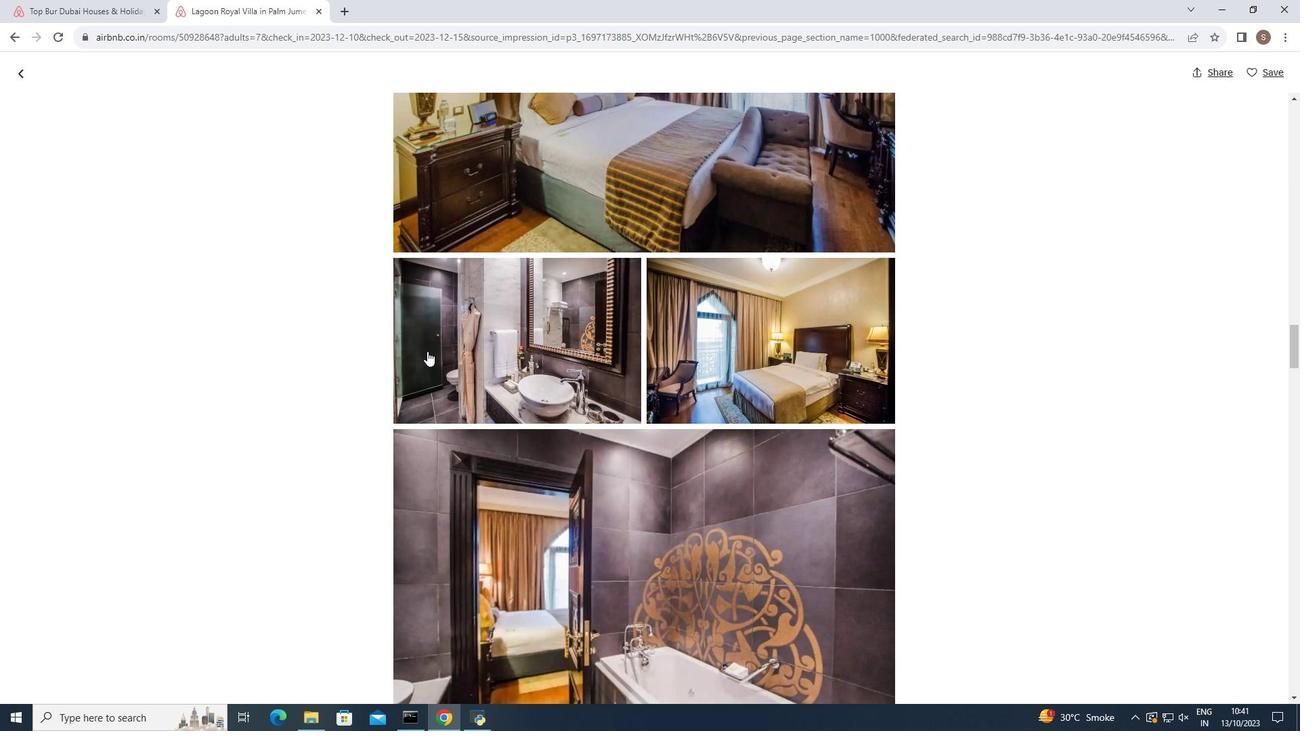 
Action: Mouse scrolled (427, 350) with delta (0, 0)
Screenshot: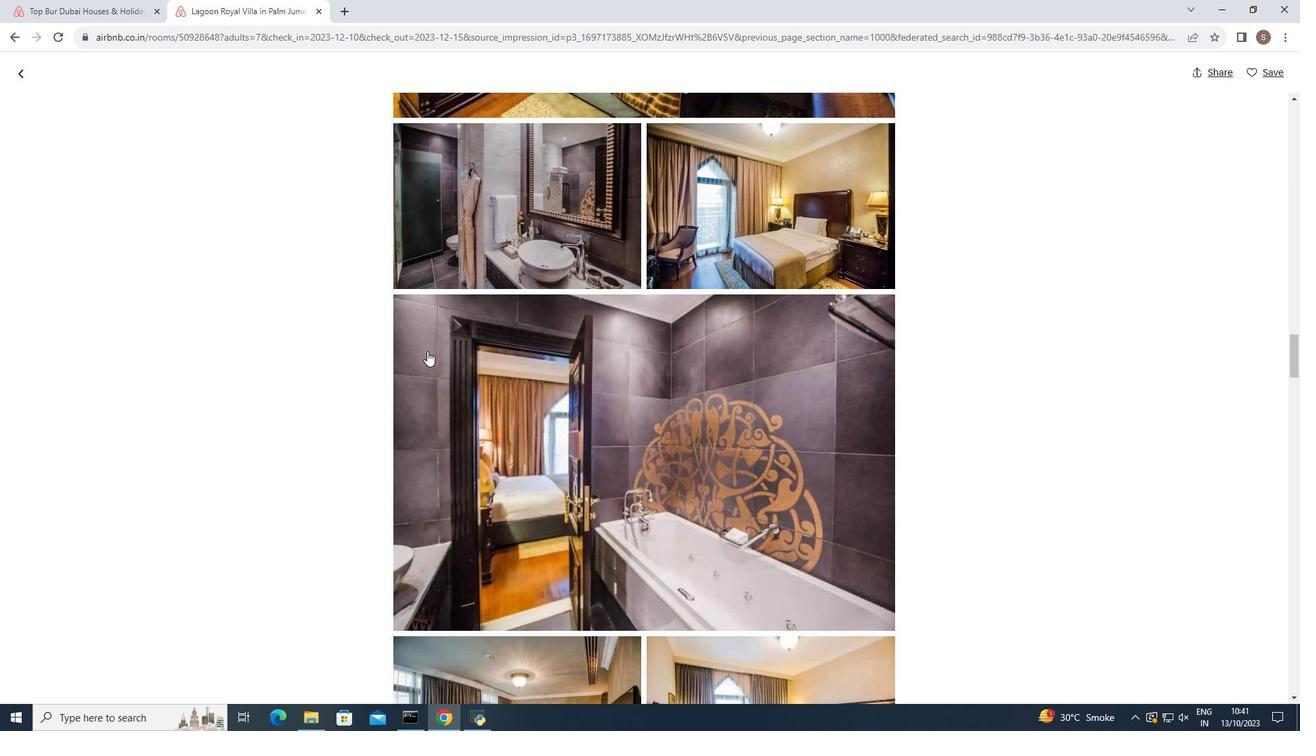 
Action: Mouse scrolled (427, 350) with delta (0, 0)
Screenshot: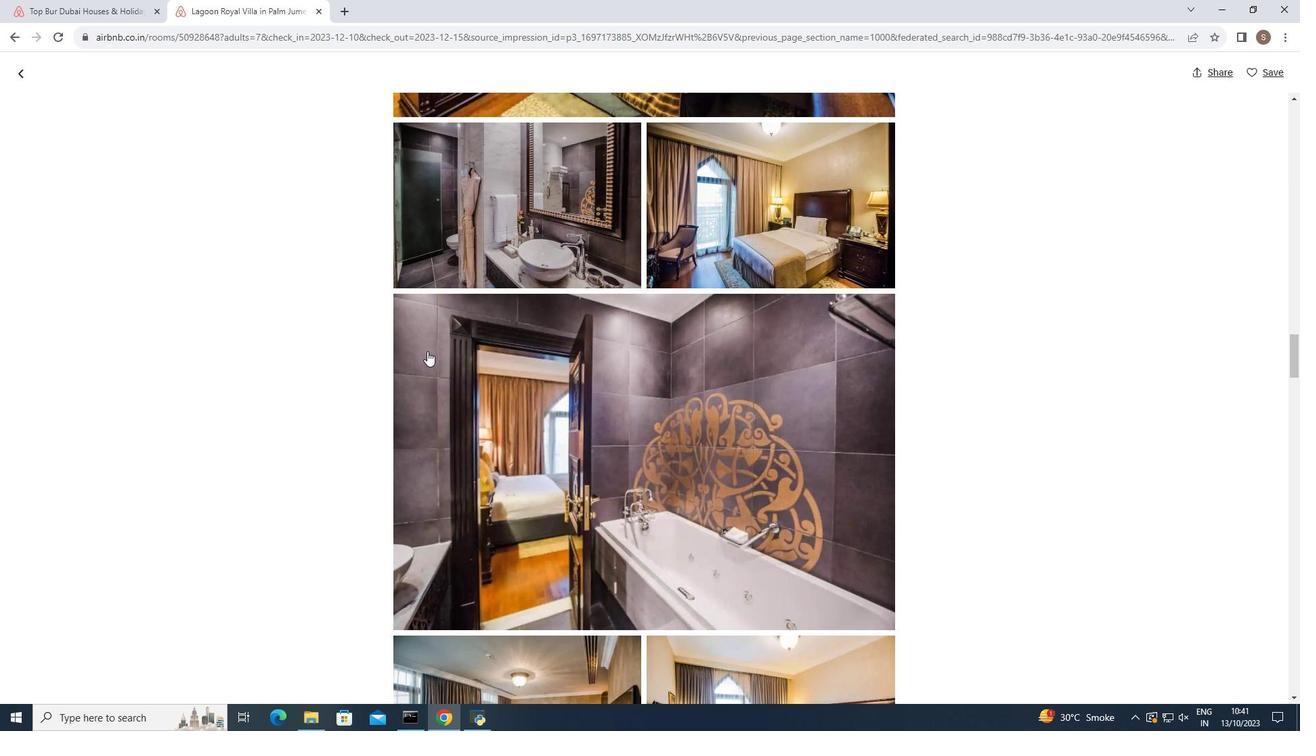 
Action: Mouse scrolled (427, 350) with delta (0, 0)
Screenshot: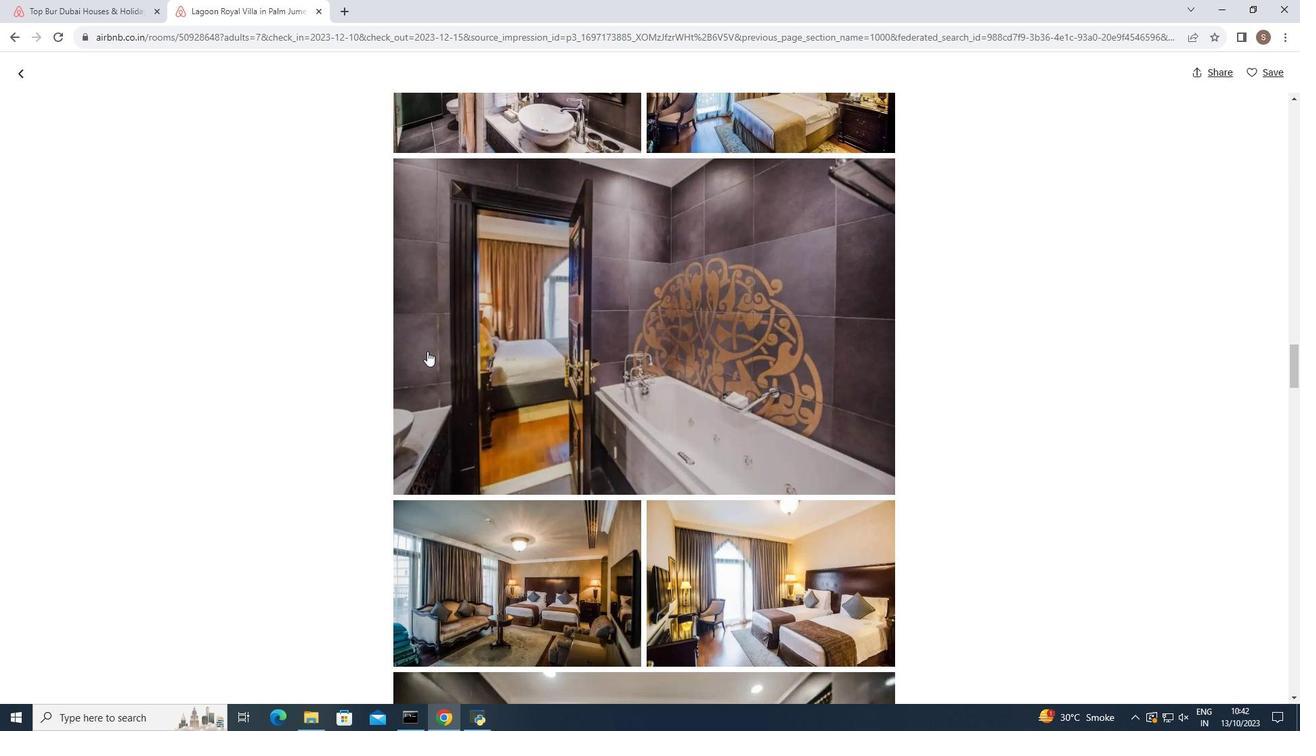 
Action: Mouse scrolled (427, 350) with delta (0, 0)
Screenshot: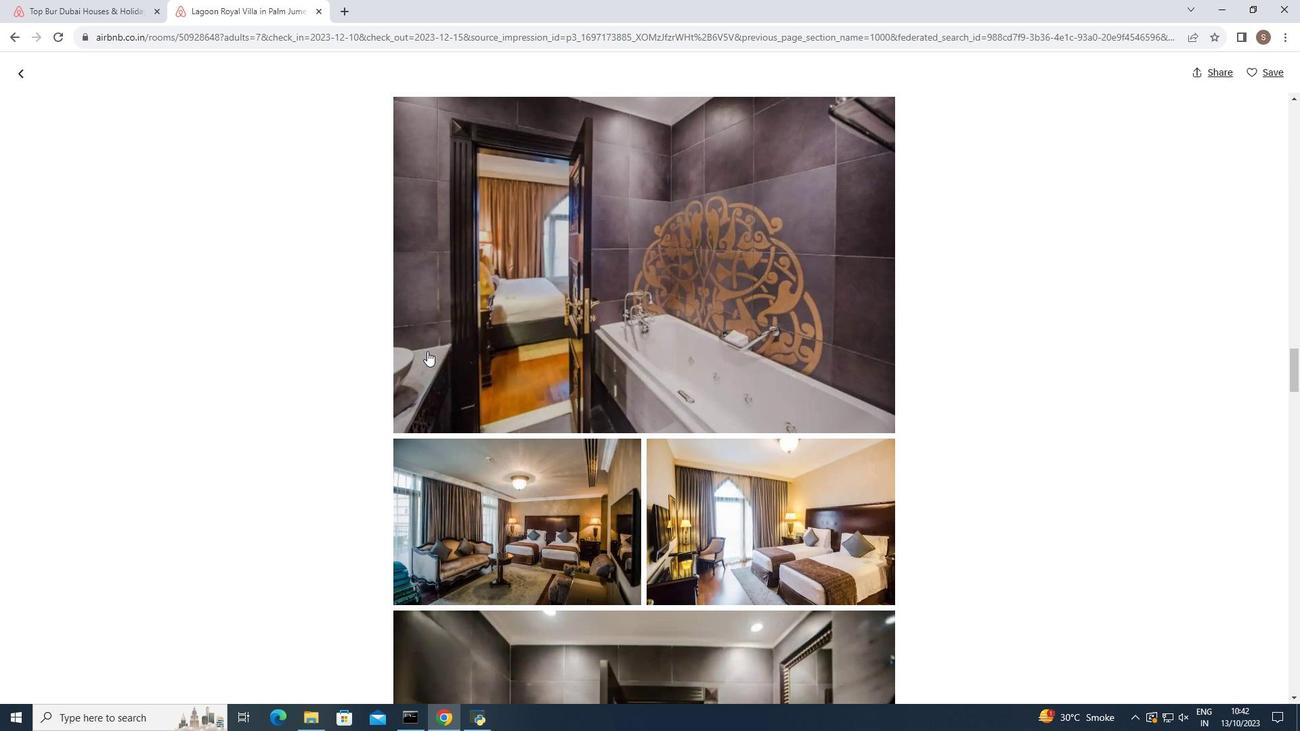 
Action: Mouse scrolled (427, 350) with delta (0, 0)
Screenshot: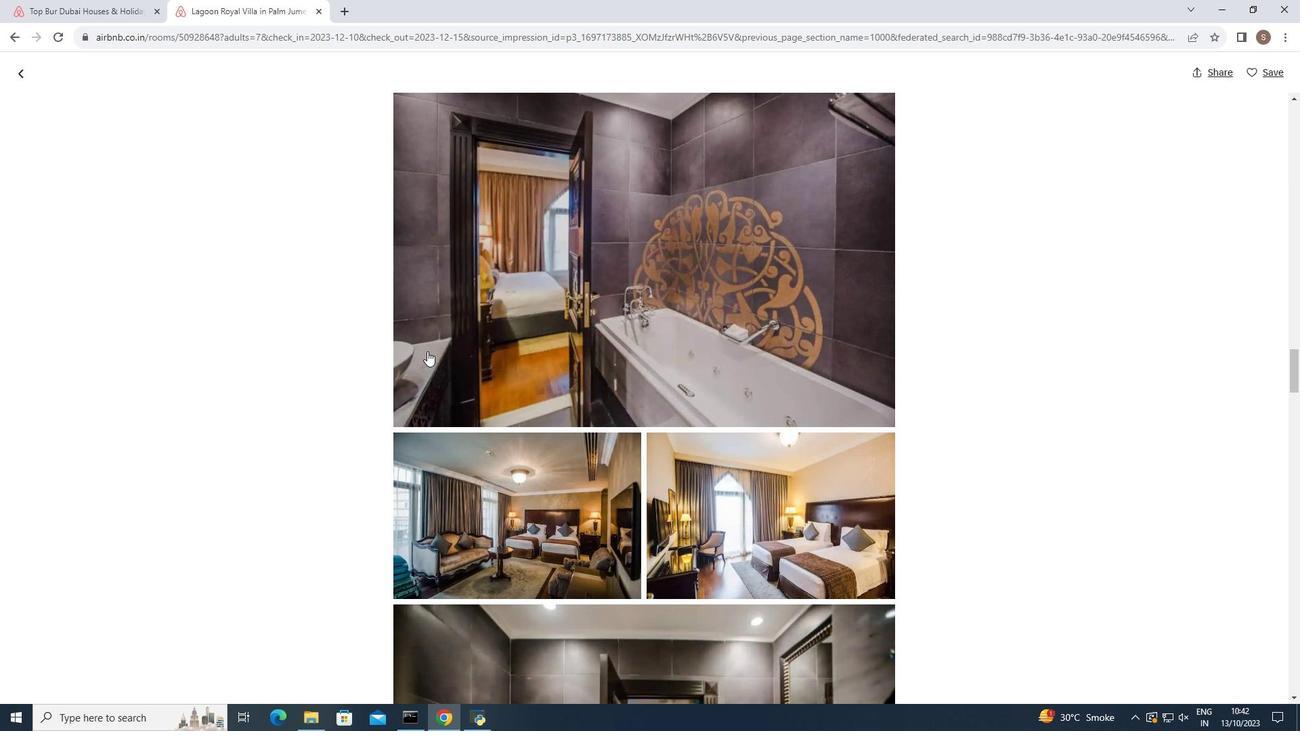 
Action: Mouse scrolled (427, 350) with delta (0, 0)
Screenshot: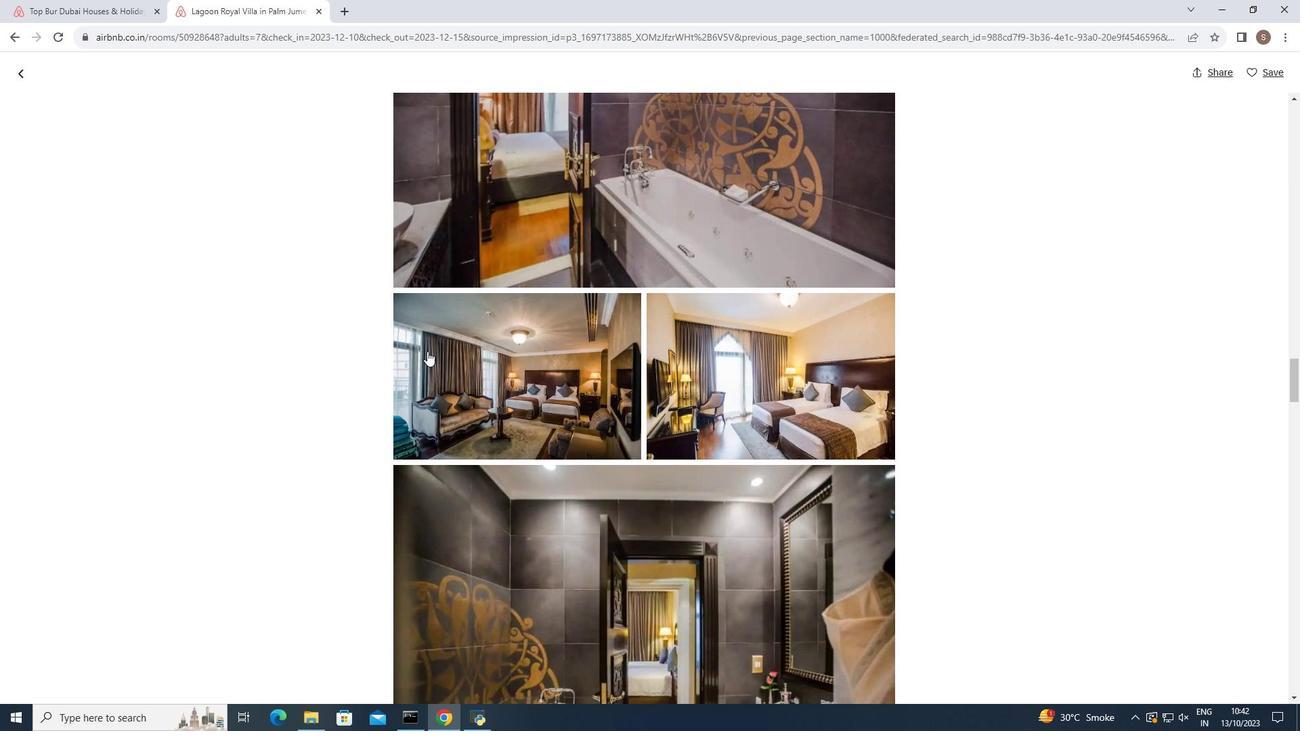 
Action: Mouse scrolled (427, 350) with delta (0, 0)
Screenshot: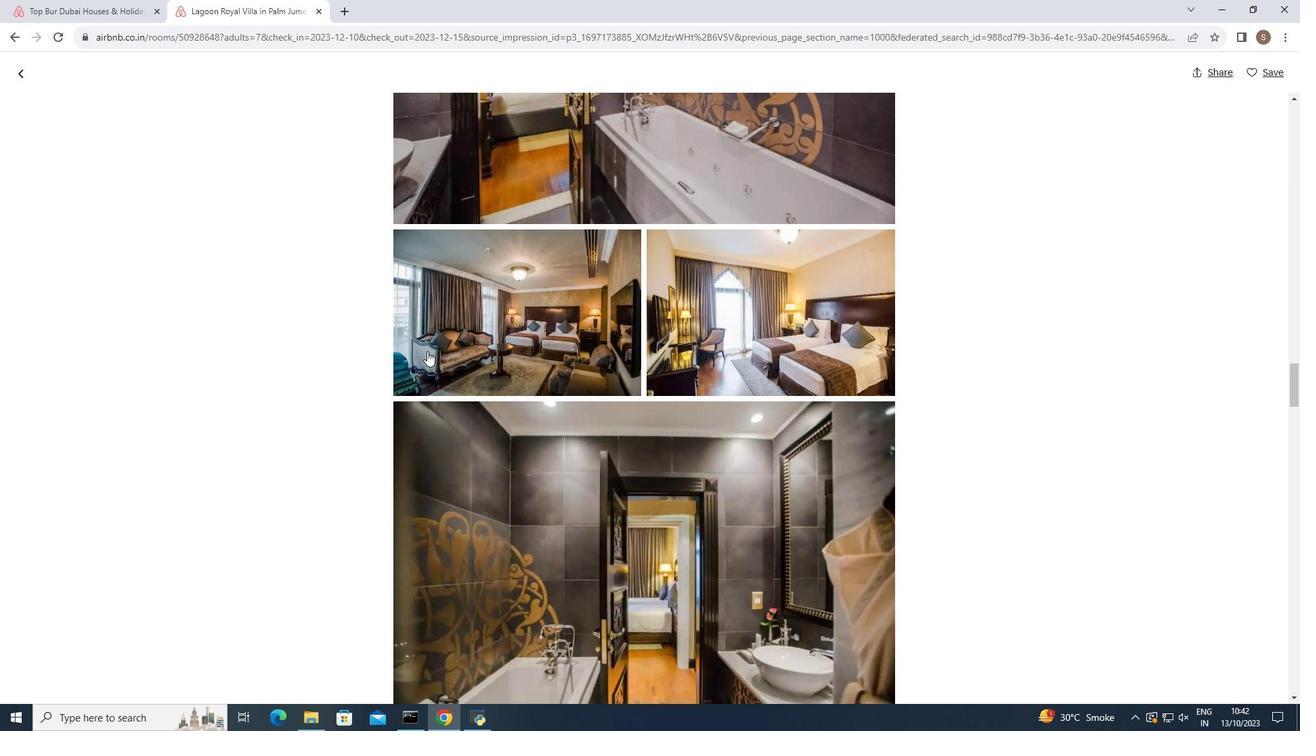 
Action: Mouse scrolled (427, 350) with delta (0, 0)
Screenshot: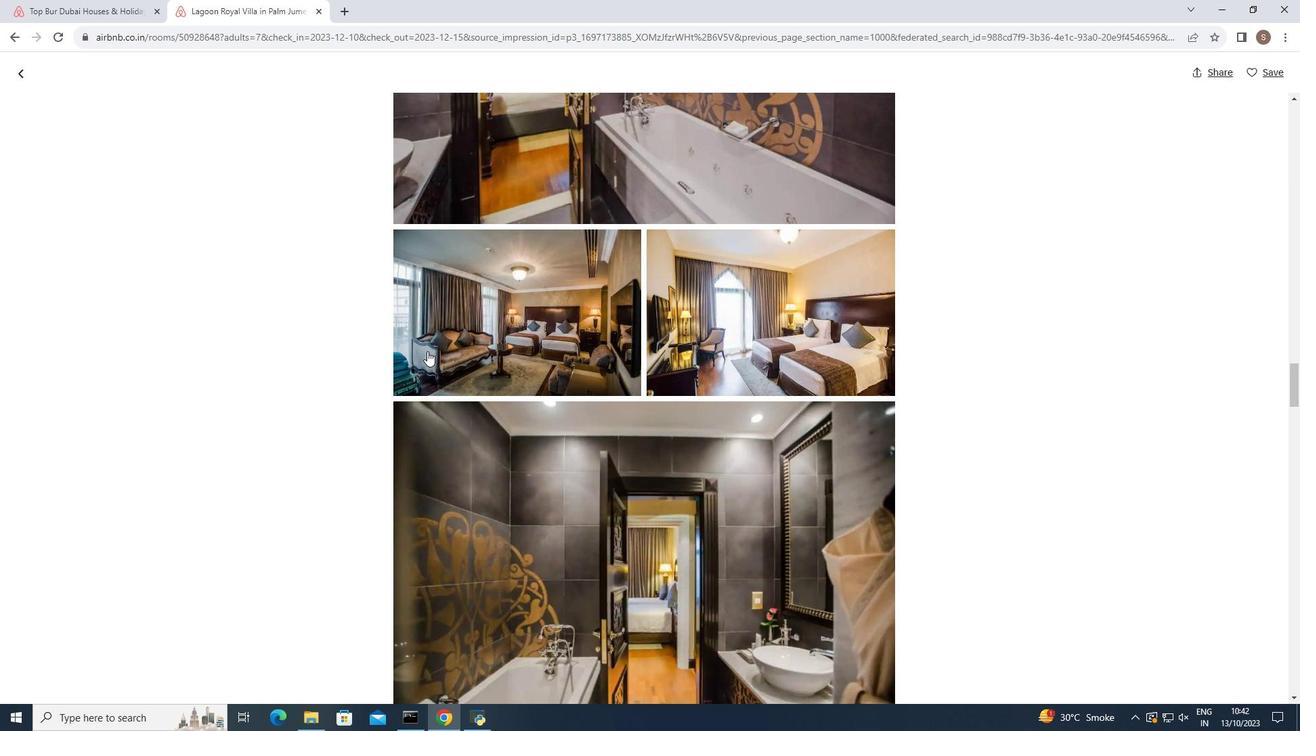 
Action: Mouse scrolled (427, 350) with delta (0, 0)
Screenshot: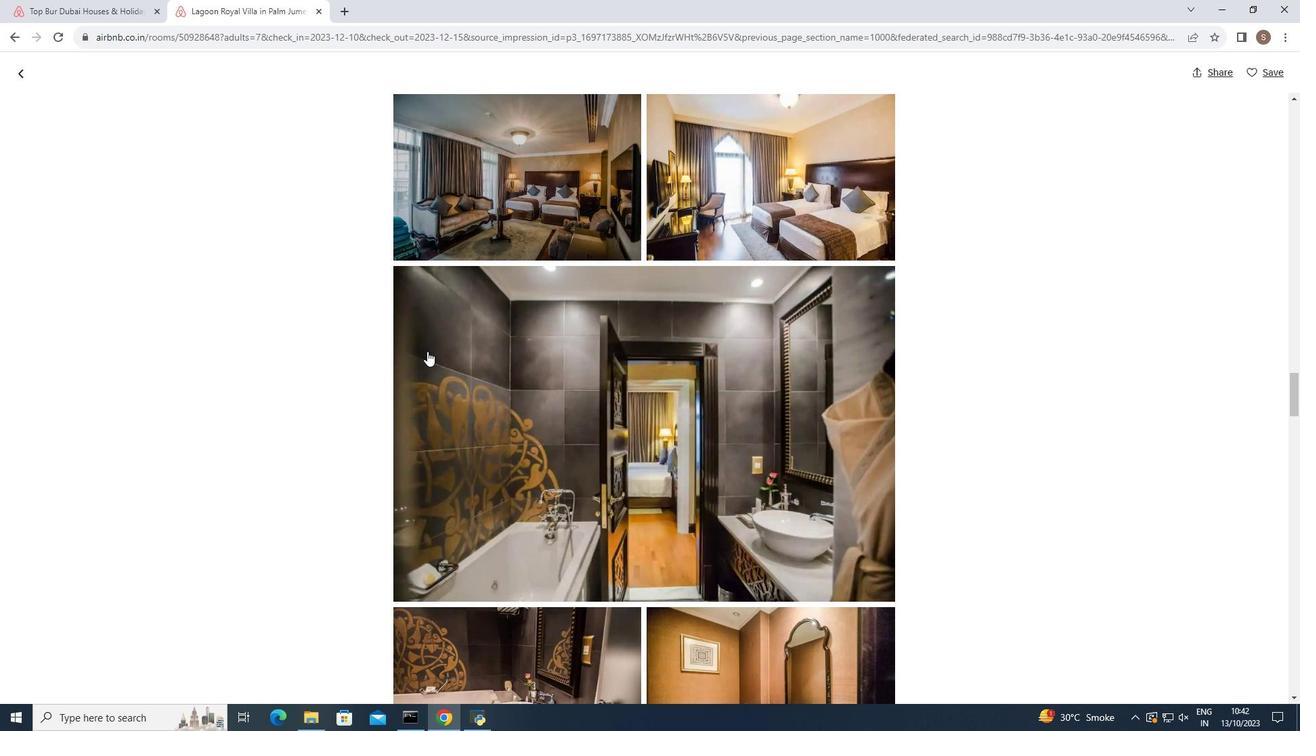 
Action: Mouse scrolled (427, 350) with delta (0, 0)
Screenshot: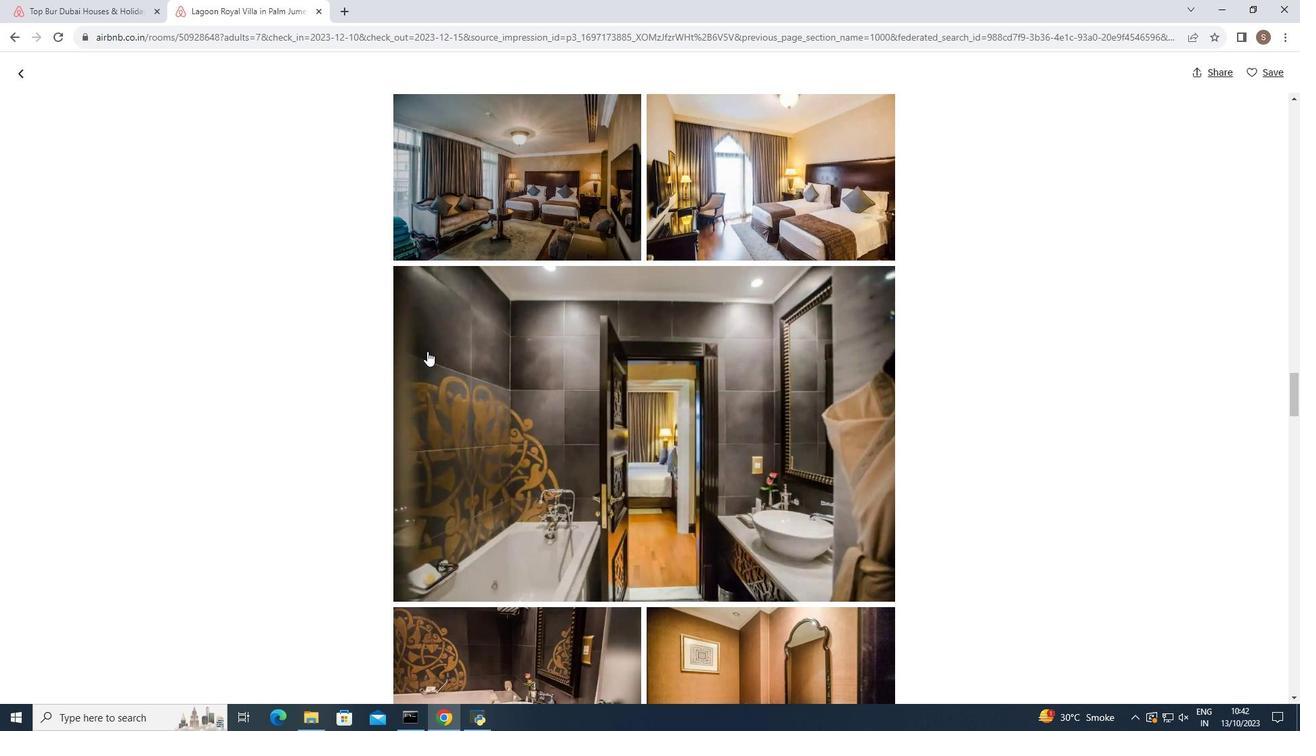 
Action: Mouse scrolled (427, 350) with delta (0, 0)
Screenshot: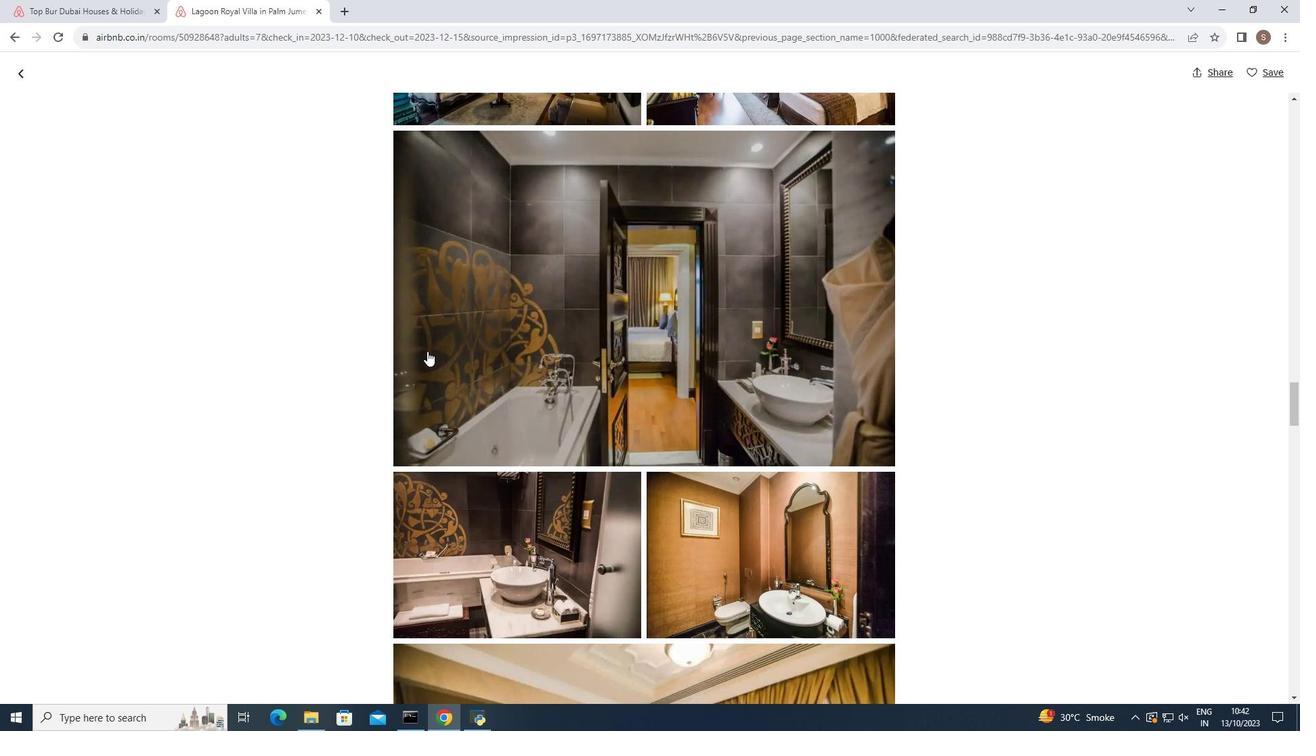 
Action: Mouse scrolled (427, 350) with delta (0, 0)
Screenshot: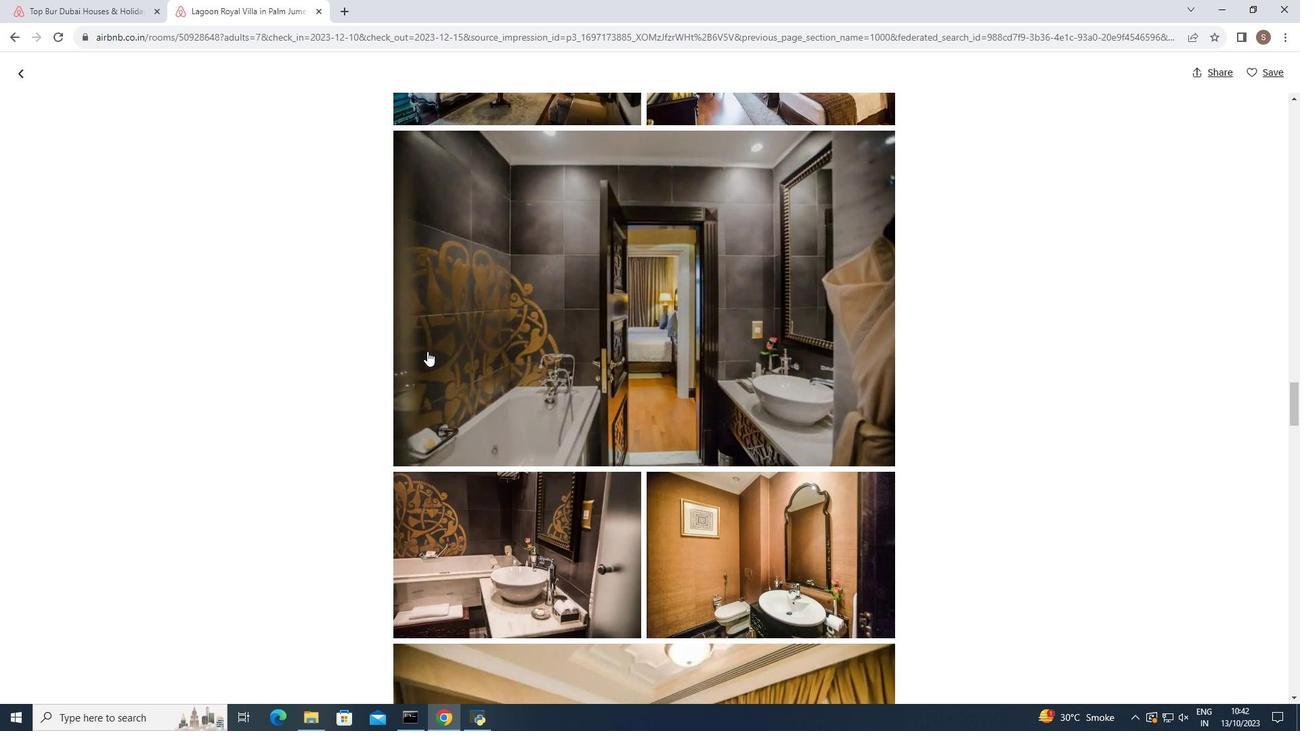 
Action: Mouse scrolled (427, 350) with delta (0, 0)
Screenshot: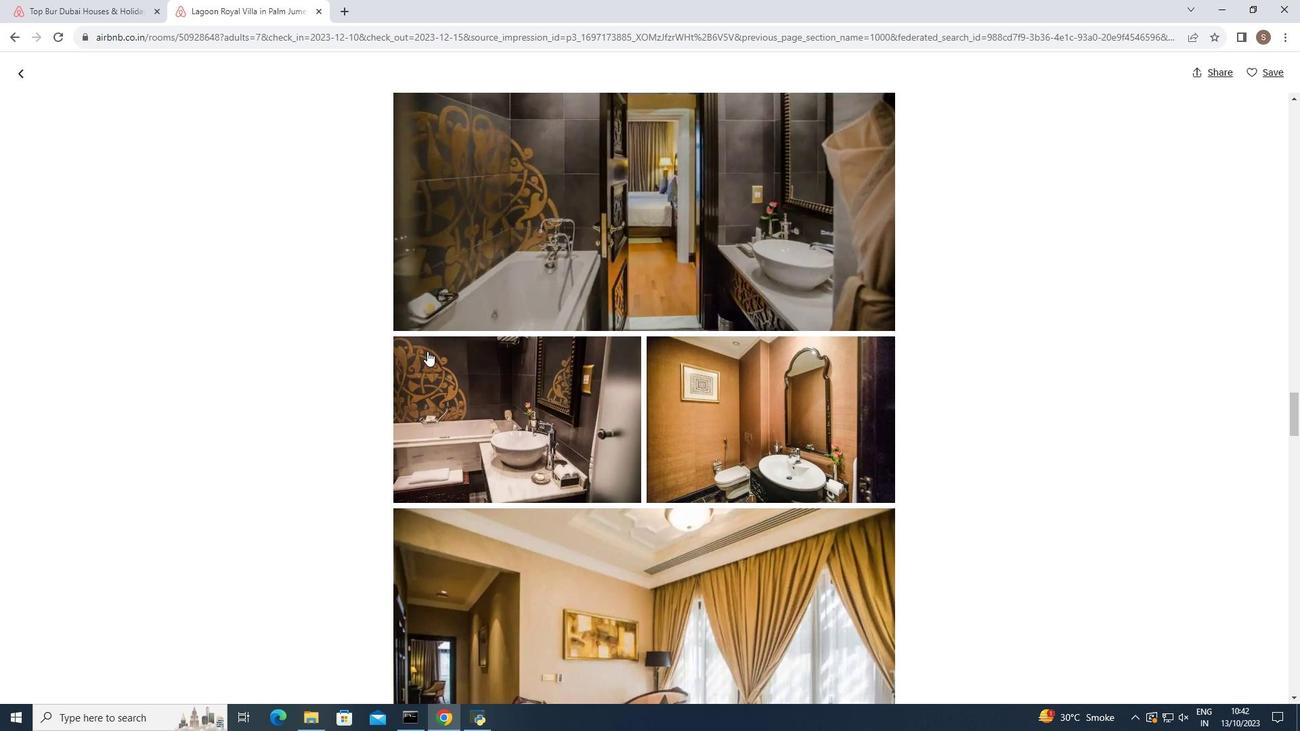 
Action: Mouse scrolled (427, 350) with delta (0, 0)
Screenshot: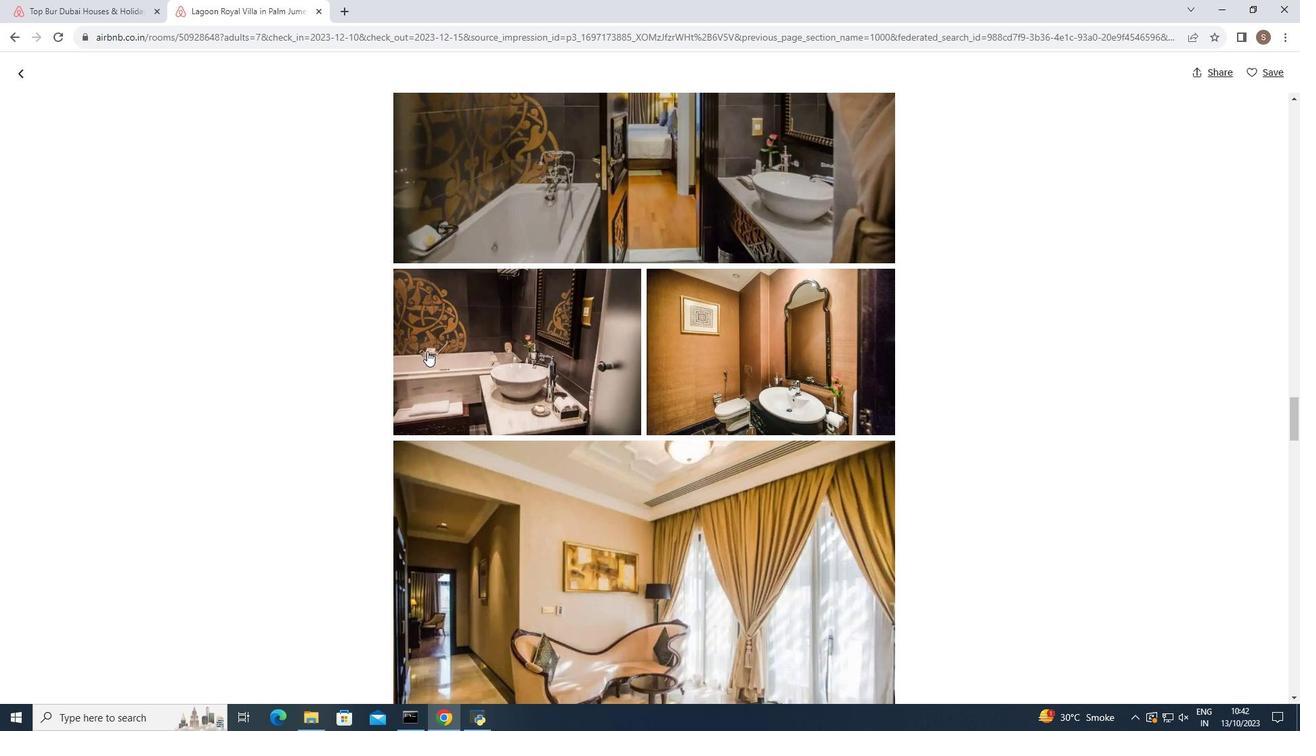 
Action: Mouse scrolled (427, 350) with delta (0, 0)
Screenshot: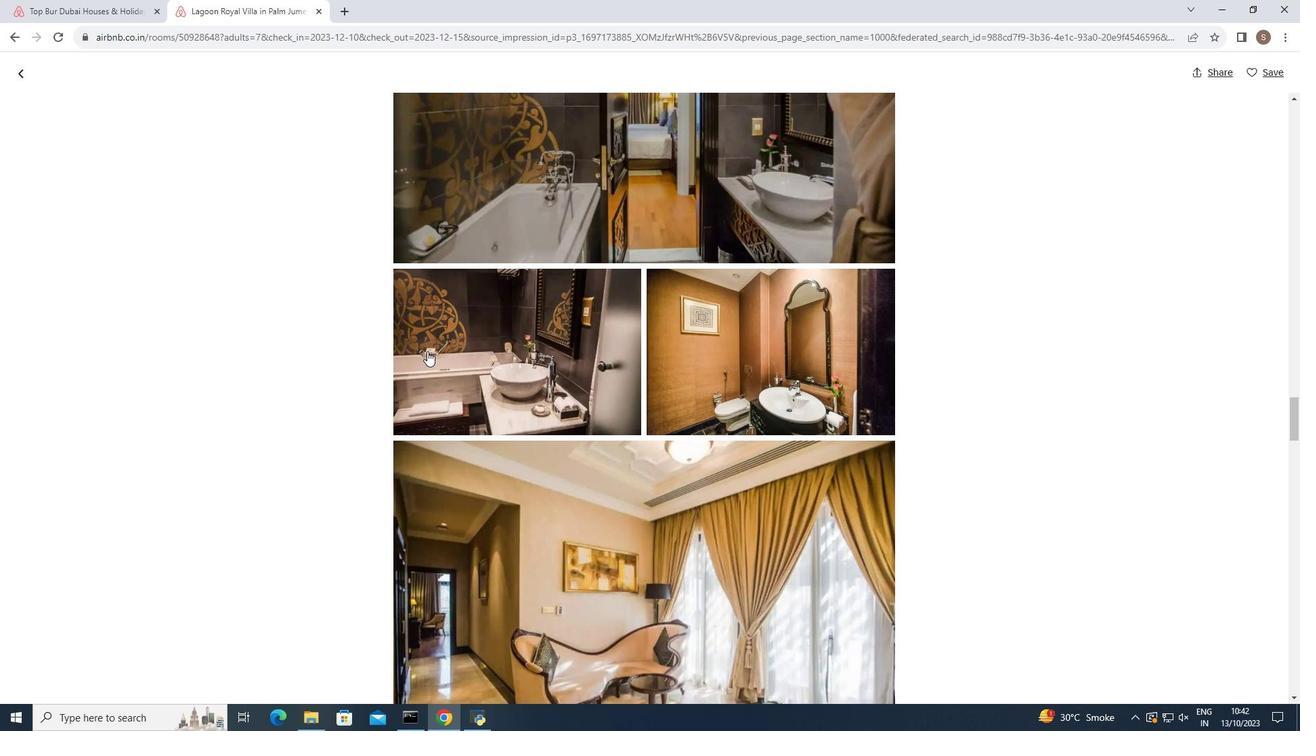 
Action: Mouse scrolled (427, 350) with delta (0, 0)
Screenshot: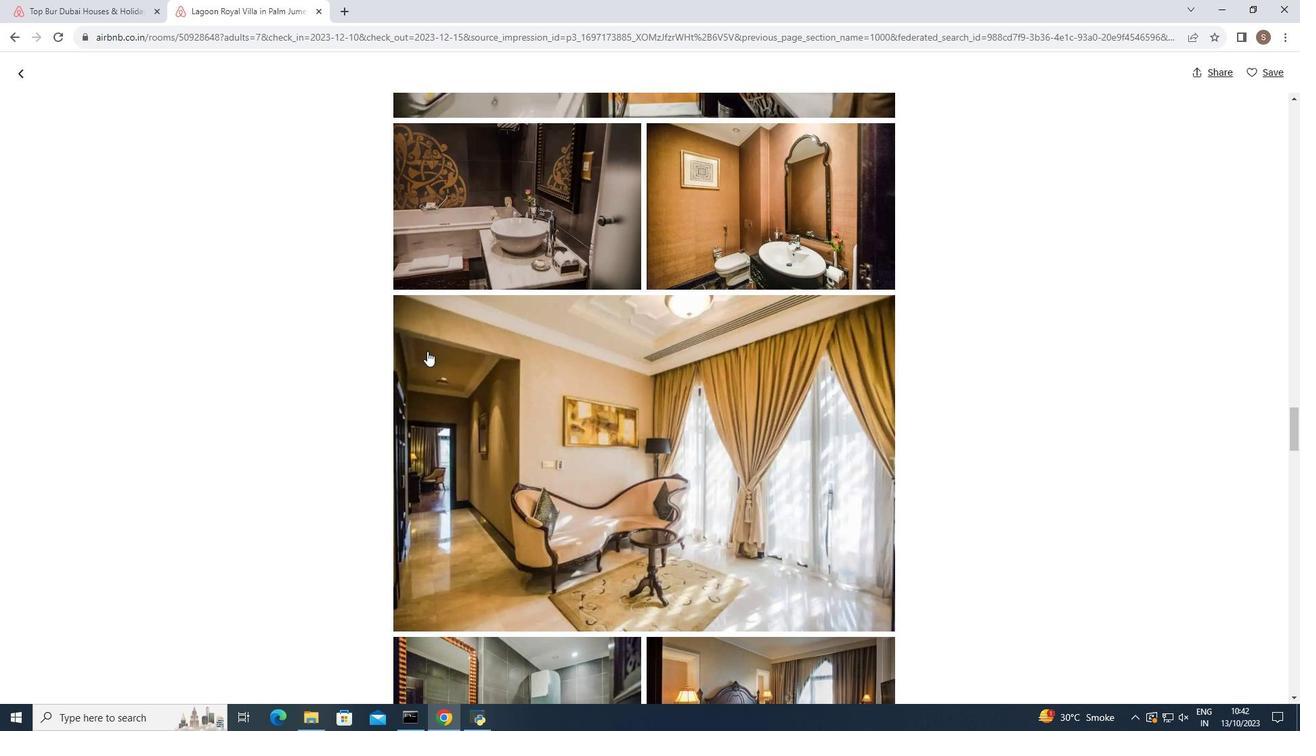 
Action: Mouse scrolled (427, 350) with delta (0, 0)
Screenshot: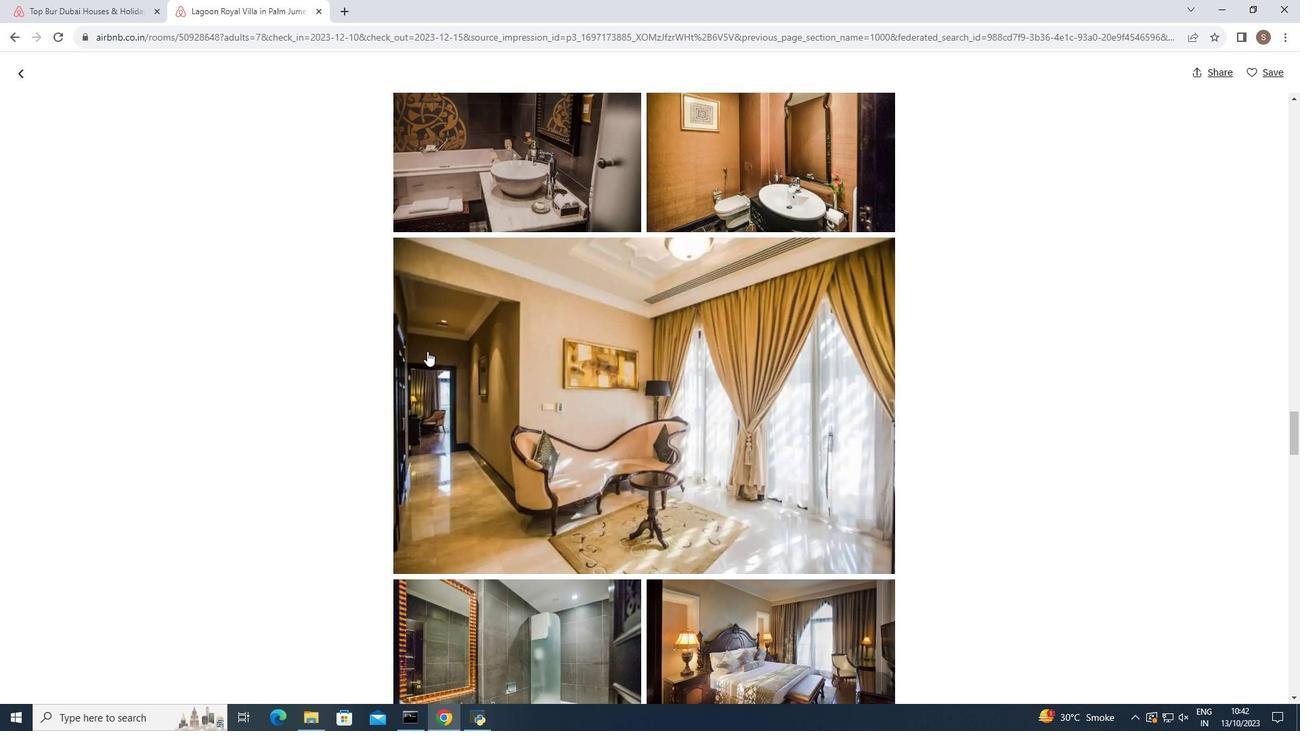 
Action: Mouse scrolled (427, 350) with delta (0, 0)
Screenshot: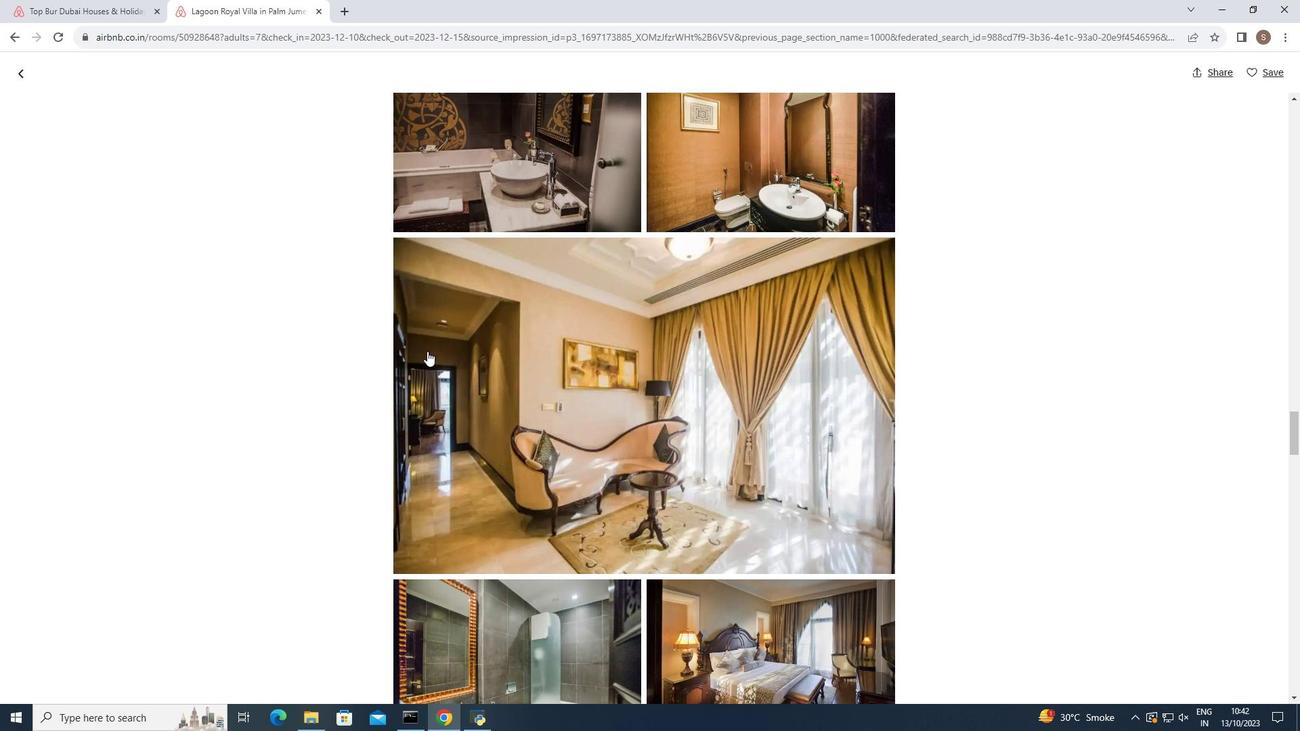 
Action: Mouse scrolled (427, 350) with delta (0, 0)
Screenshot: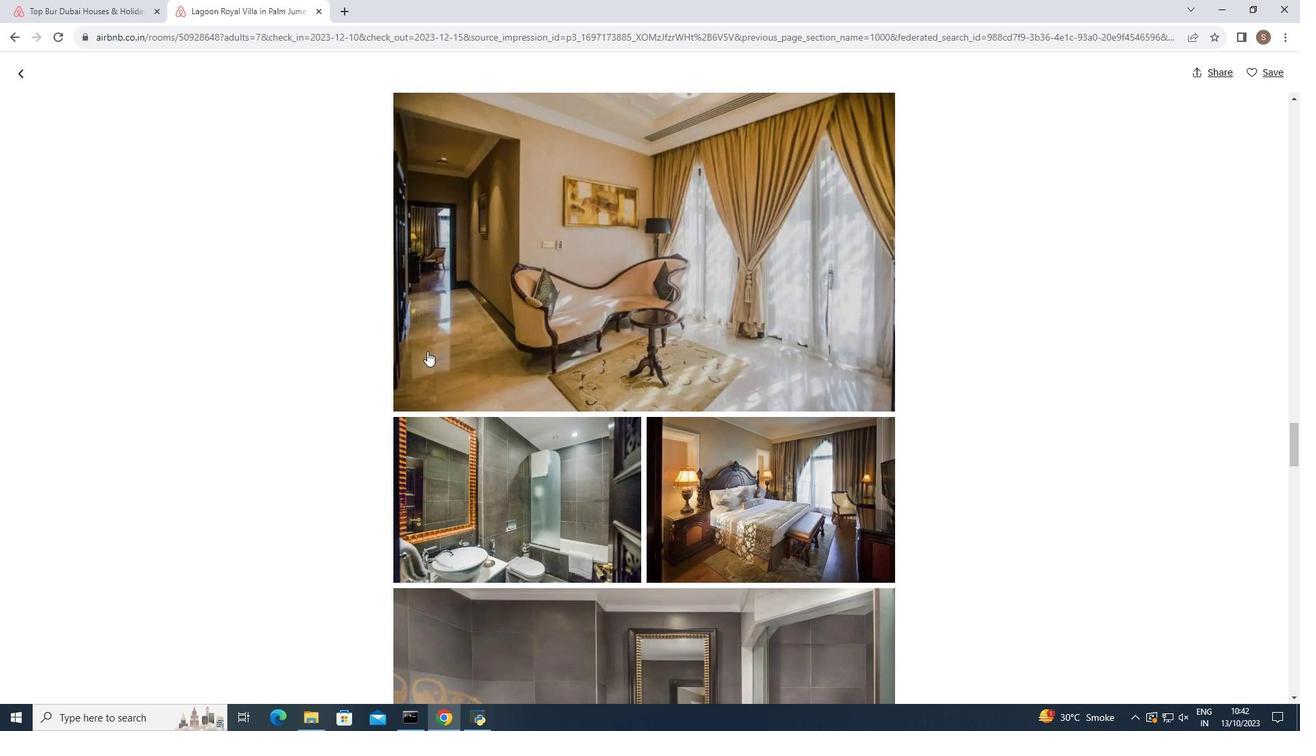 
Action: Mouse scrolled (427, 350) with delta (0, 0)
Screenshot: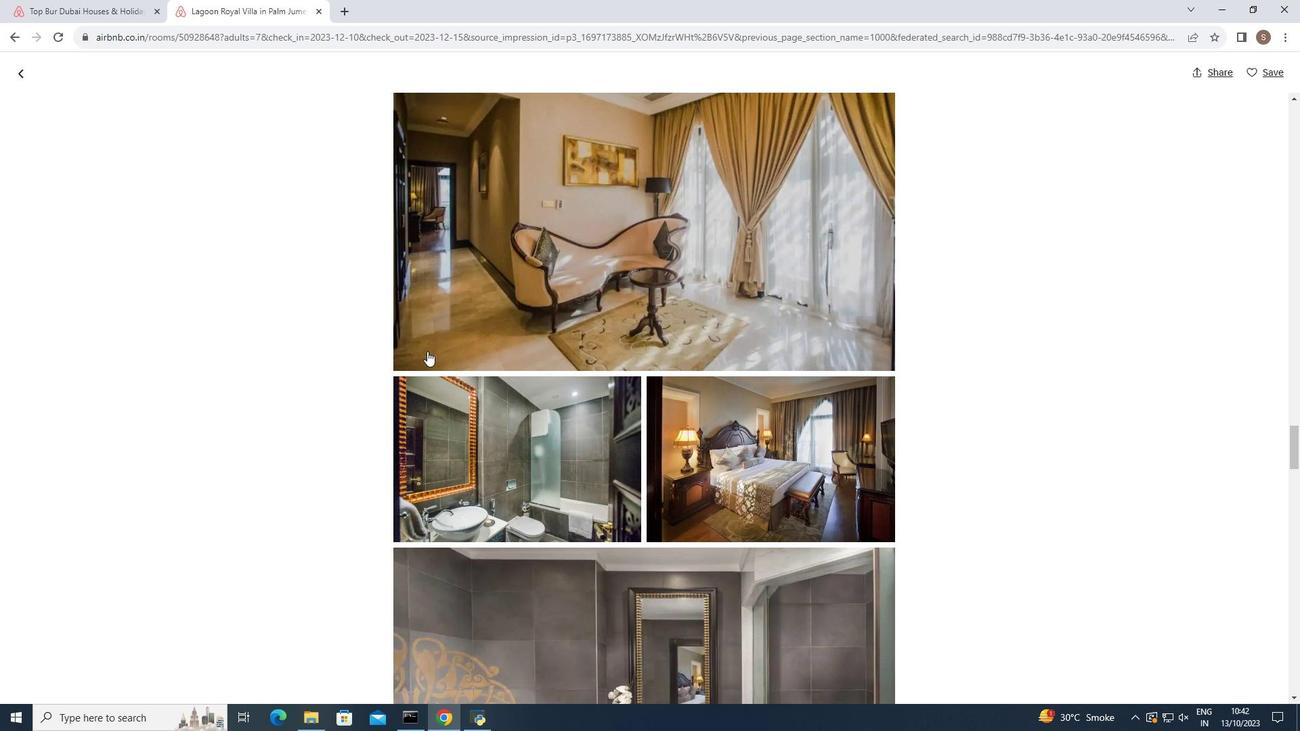 
Action: Mouse scrolled (427, 350) with delta (0, 0)
Screenshot: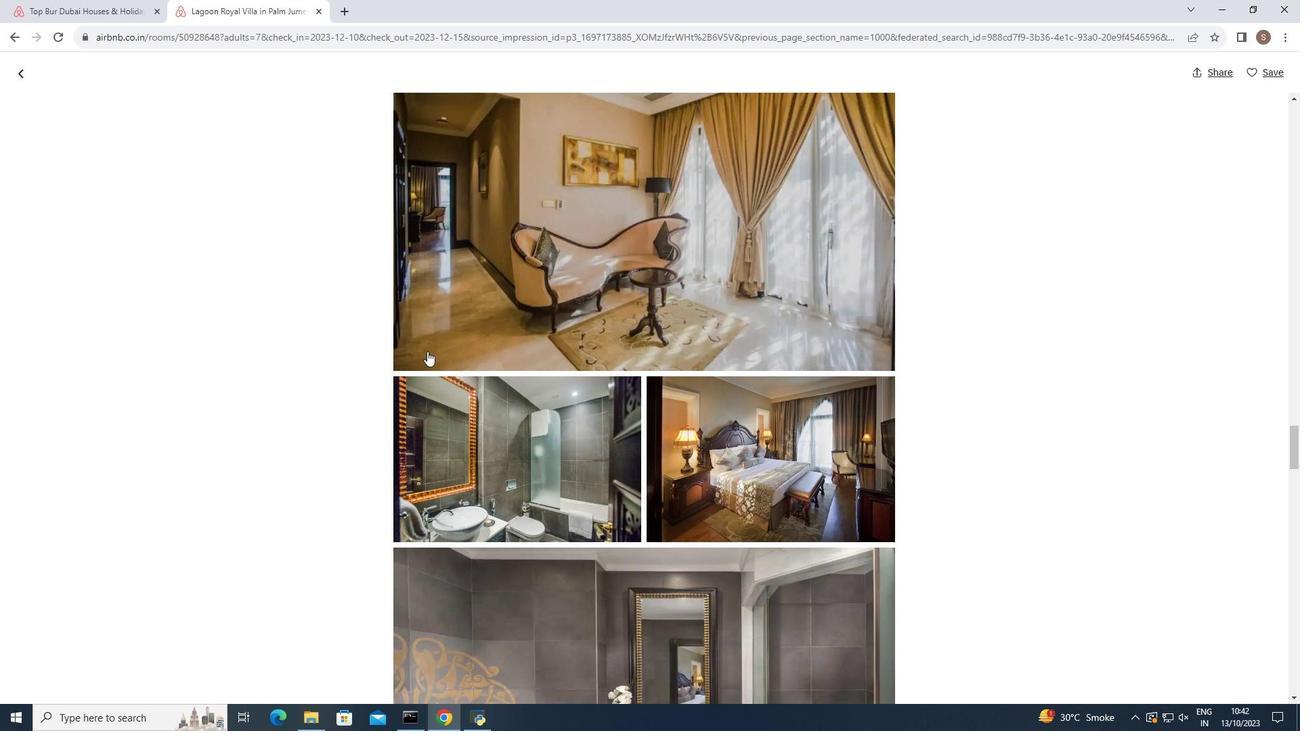
Action: Mouse scrolled (427, 350) with delta (0, 0)
Screenshot: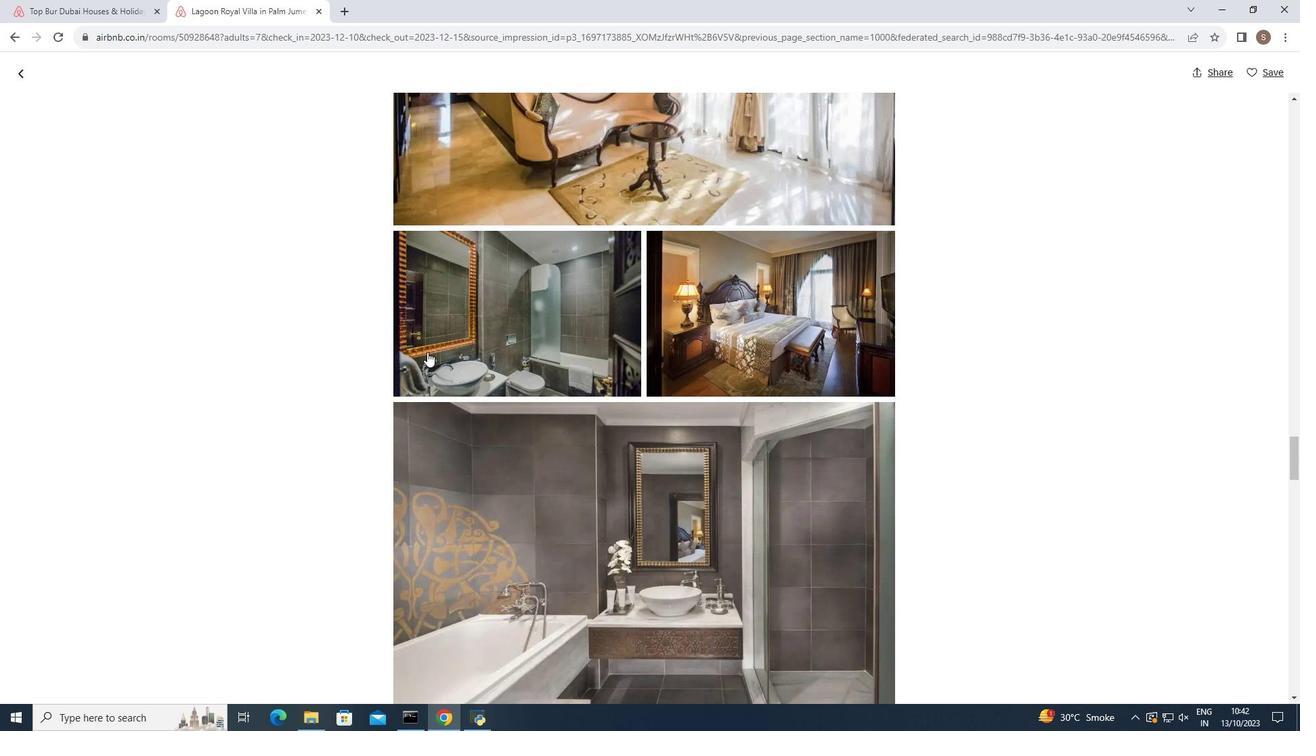 
Action: Mouse moved to (427, 352)
Screenshot: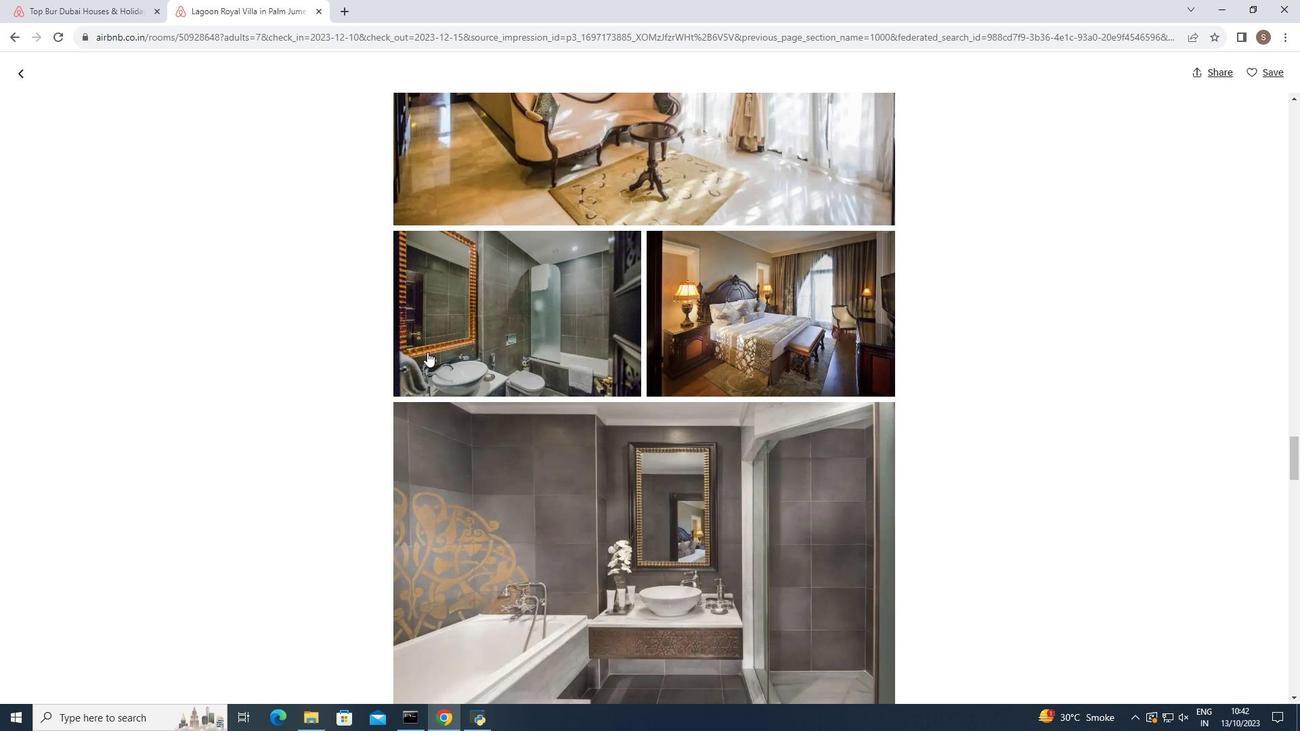 
Action: Mouse scrolled (427, 351) with delta (0, 0)
Screenshot: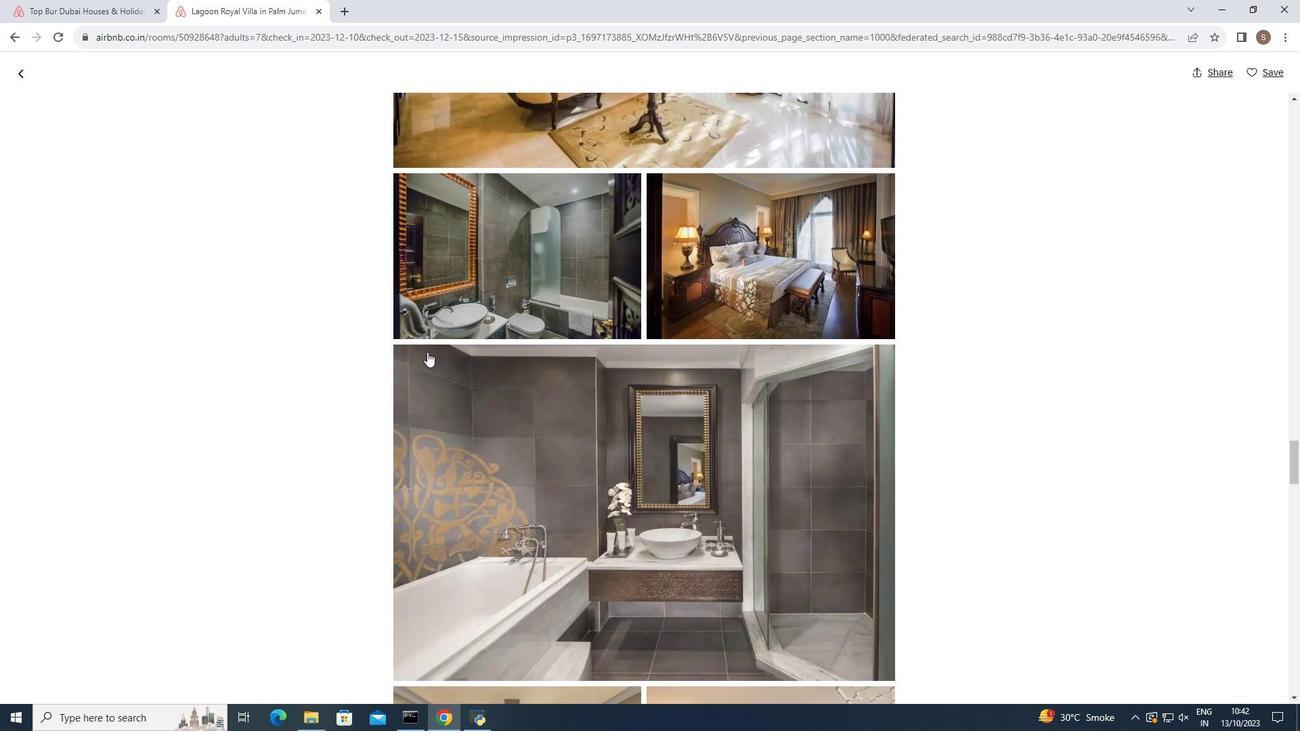 
Action: Mouse scrolled (427, 351) with delta (0, 0)
Screenshot: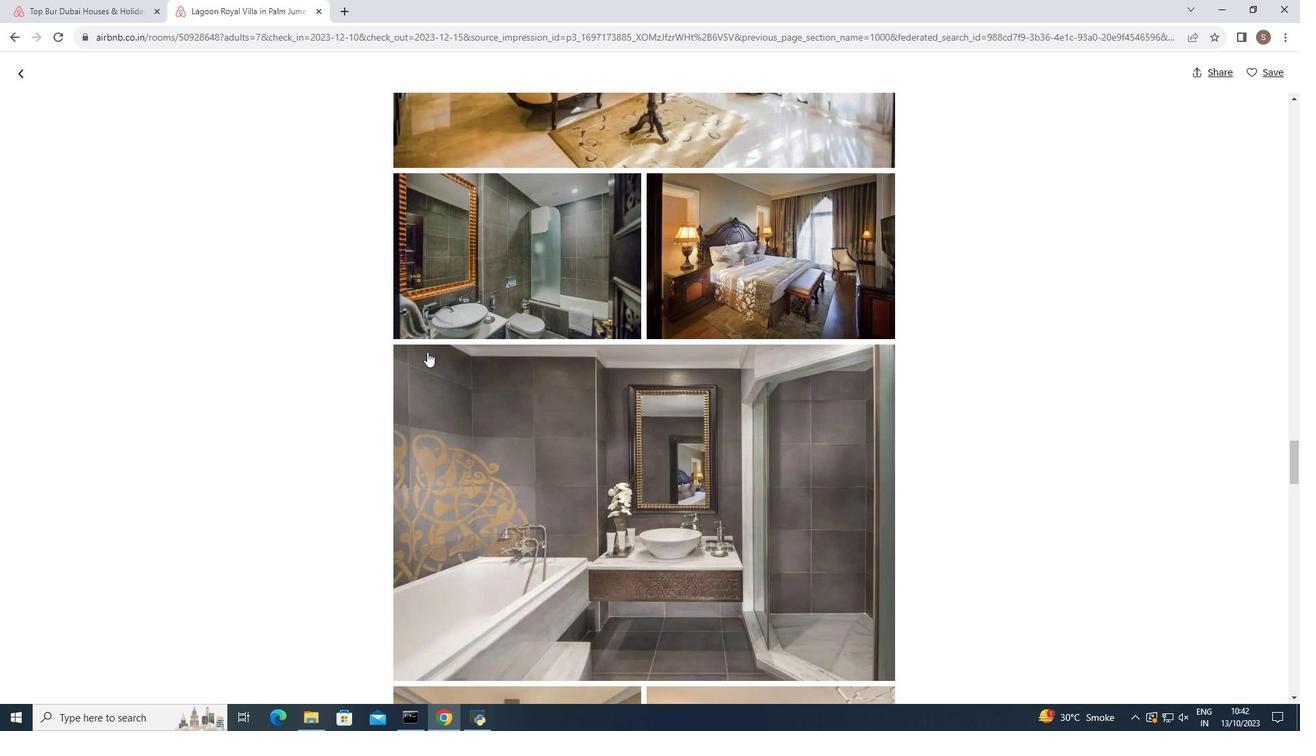
Action: Mouse scrolled (427, 351) with delta (0, 0)
Screenshot: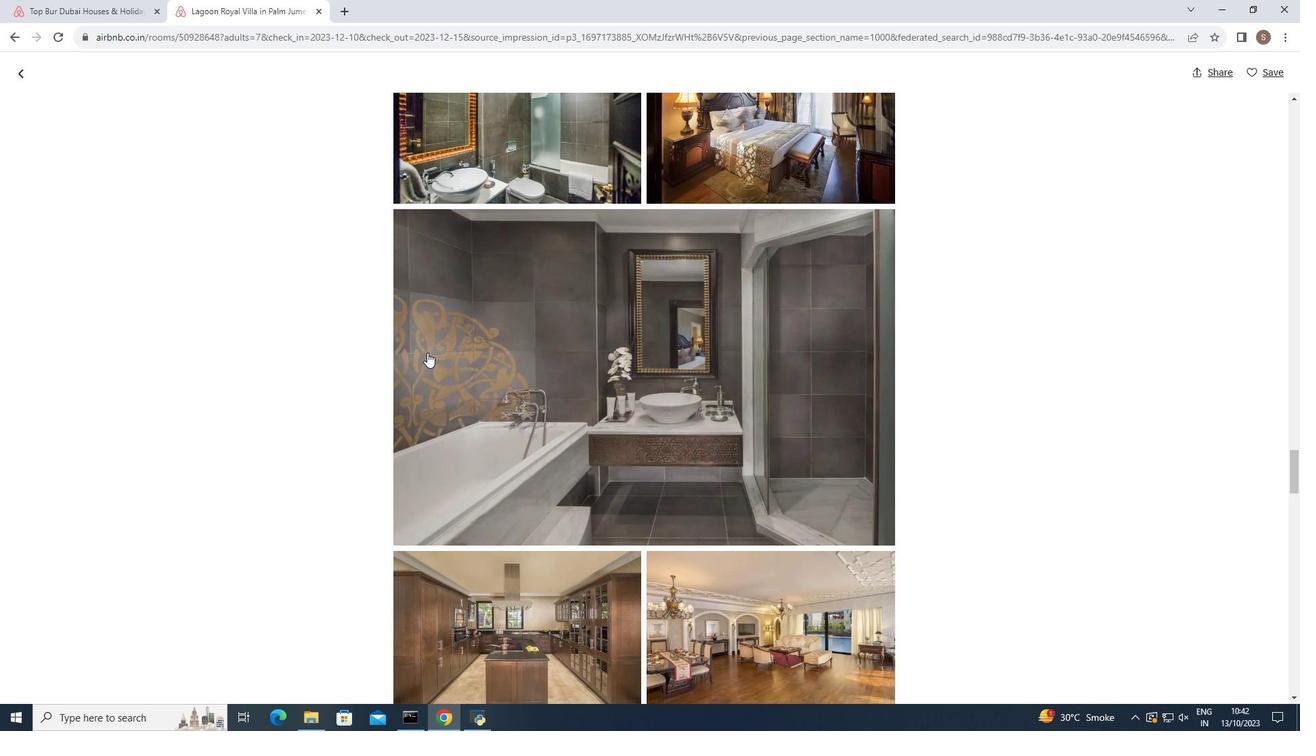 
Action: Mouse moved to (427, 352)
Screenshot: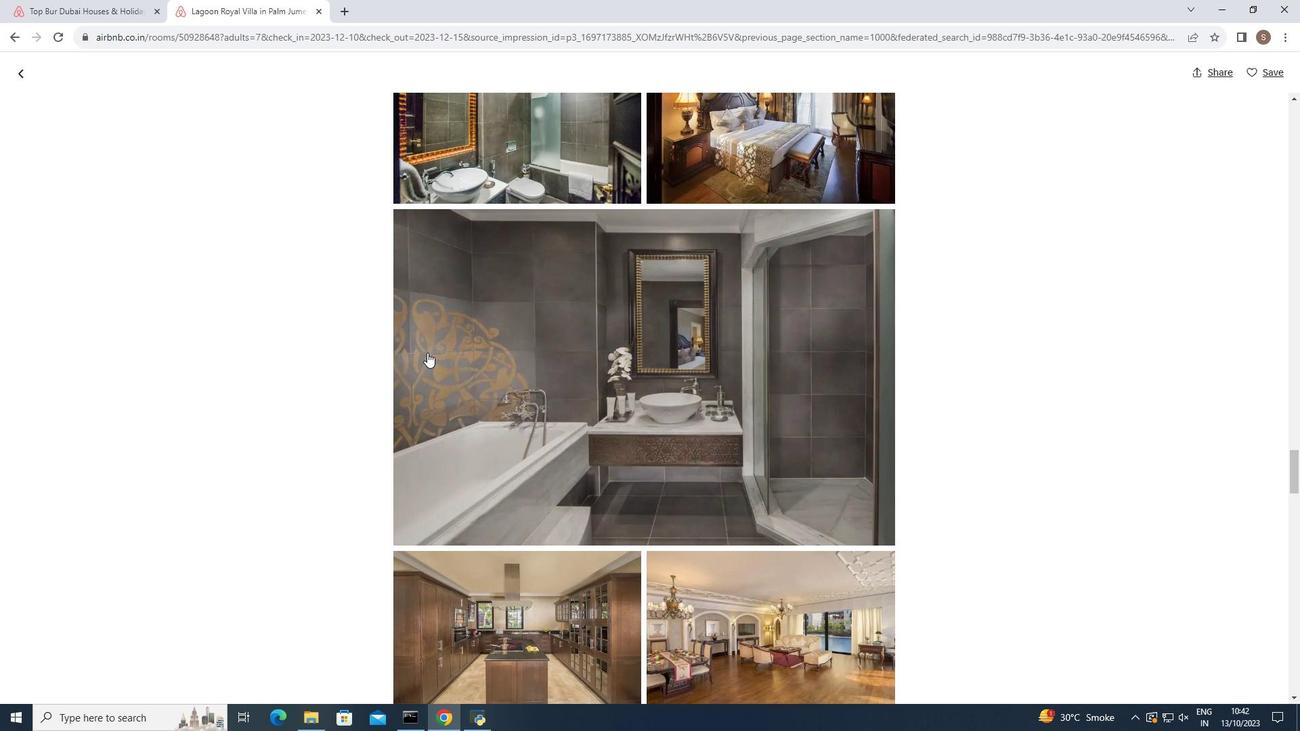 
Action: Mouse scrolled (427, 352) with delta (0, 0)
Screenshot: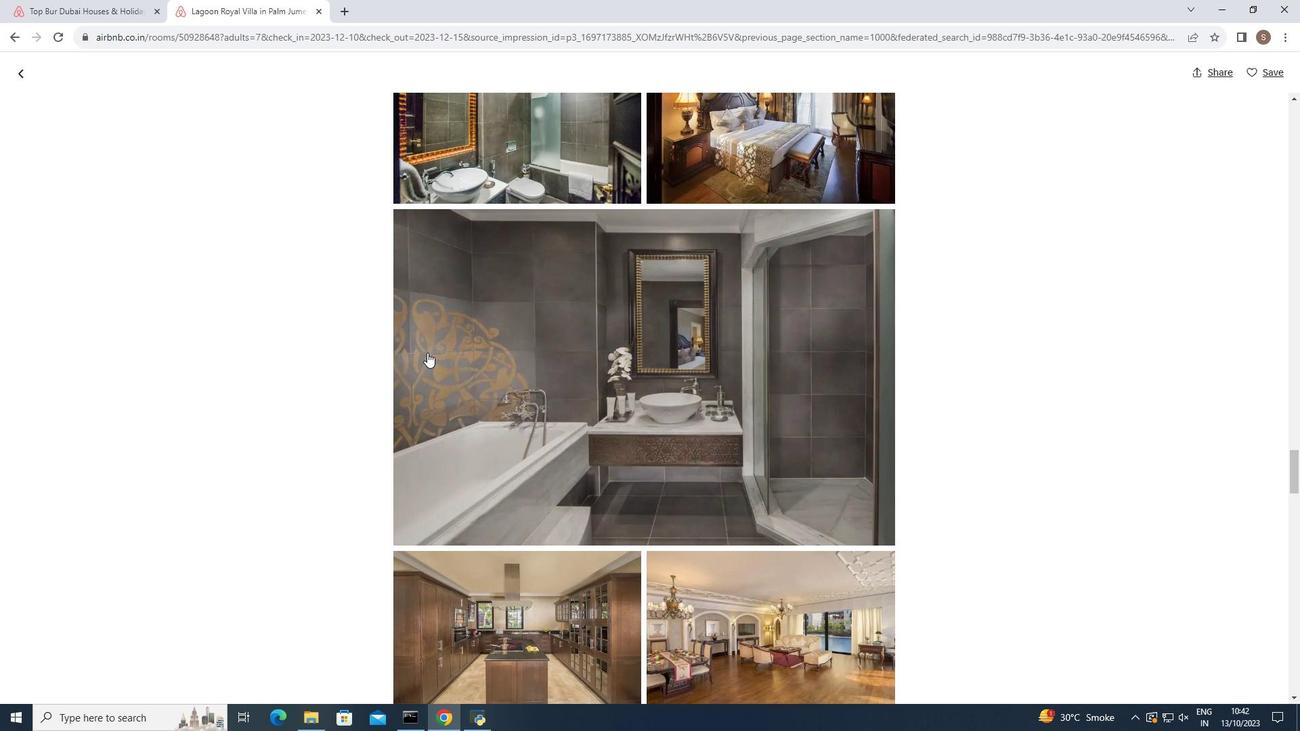 
Action: Mouse scrolled (427, 352) with delta (0, 0)
Screenshot: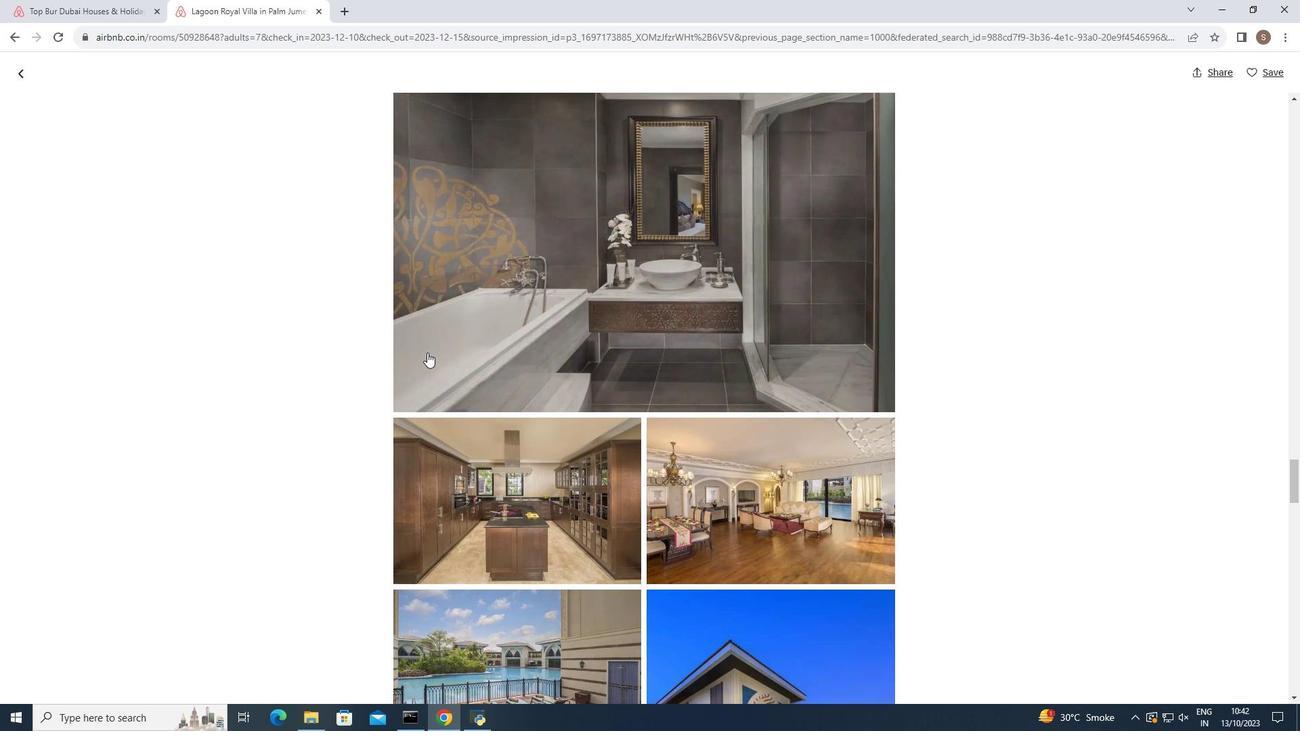 
Action: Mouse scrolled (427, 352) with delta (0, 0)
Screenshot: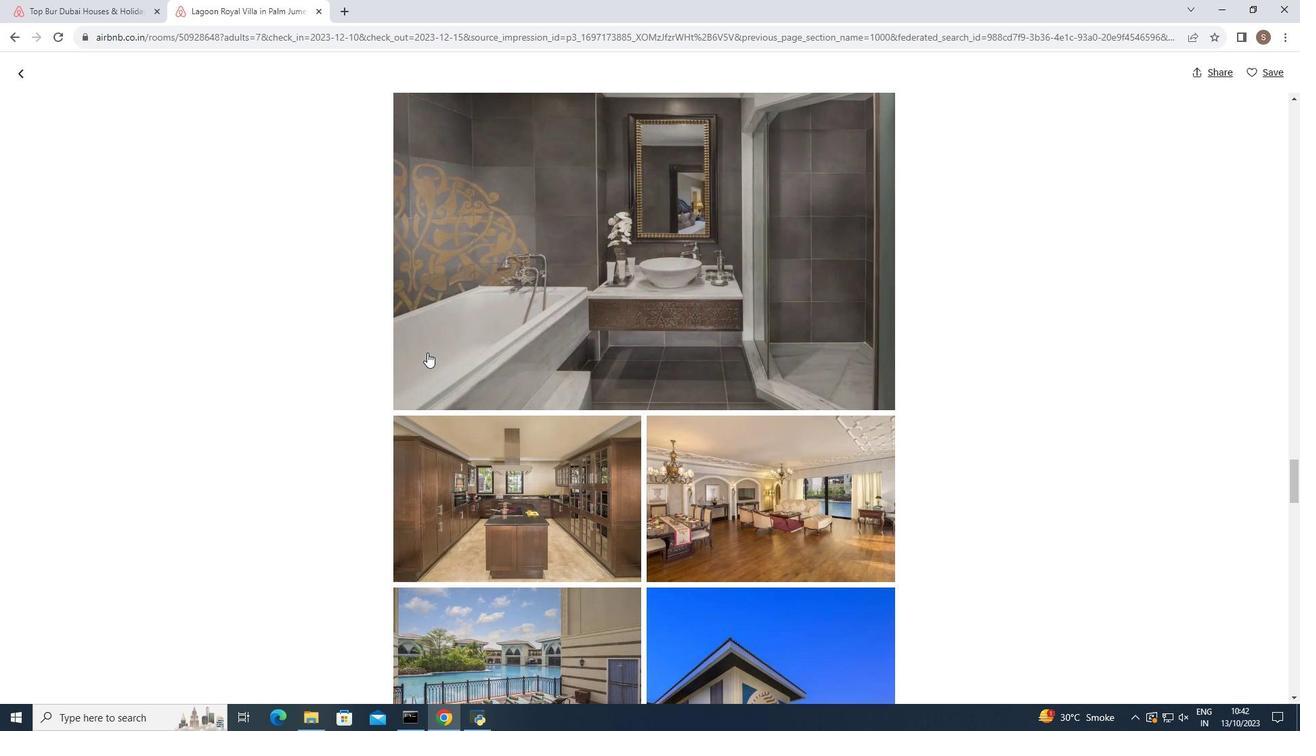 
Action: Mouse scrolled (427, 352) with delta (0, 0)
Screenshot: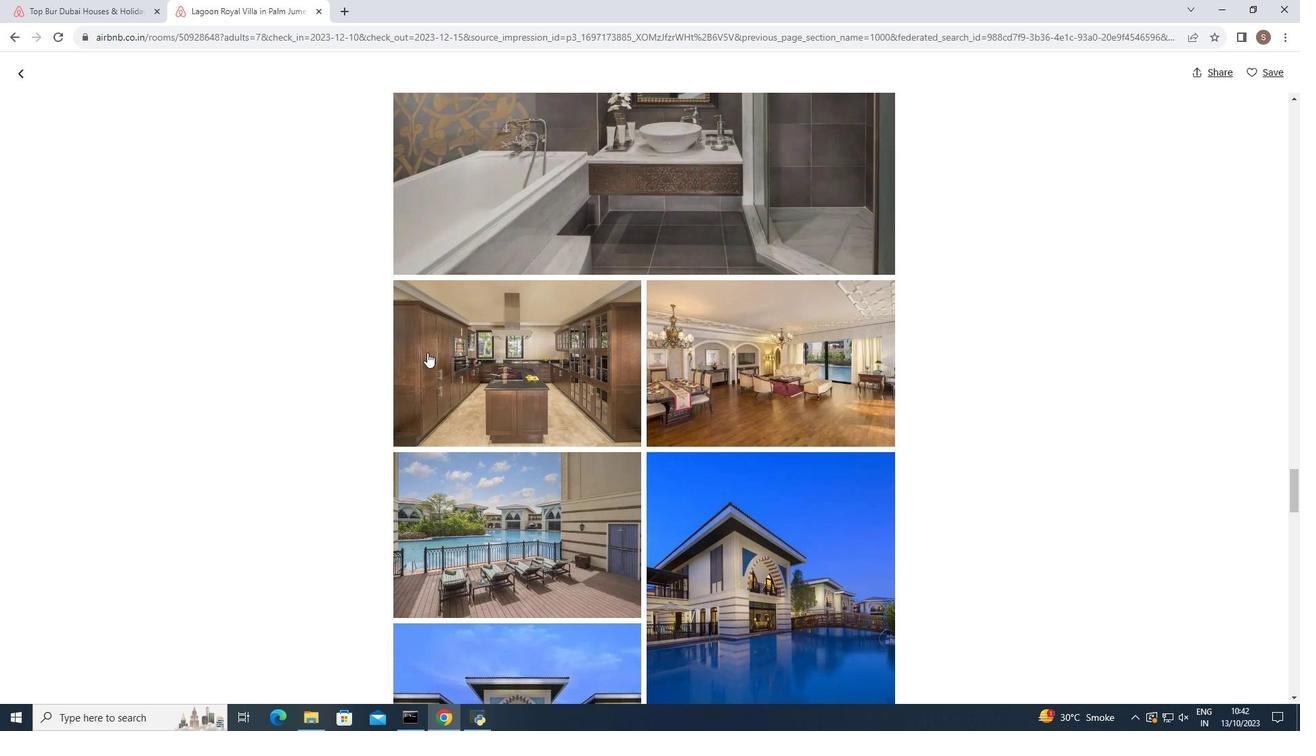 
Action: Mouse scrolled (427, 352) with delta (0, 0)
Screenshot: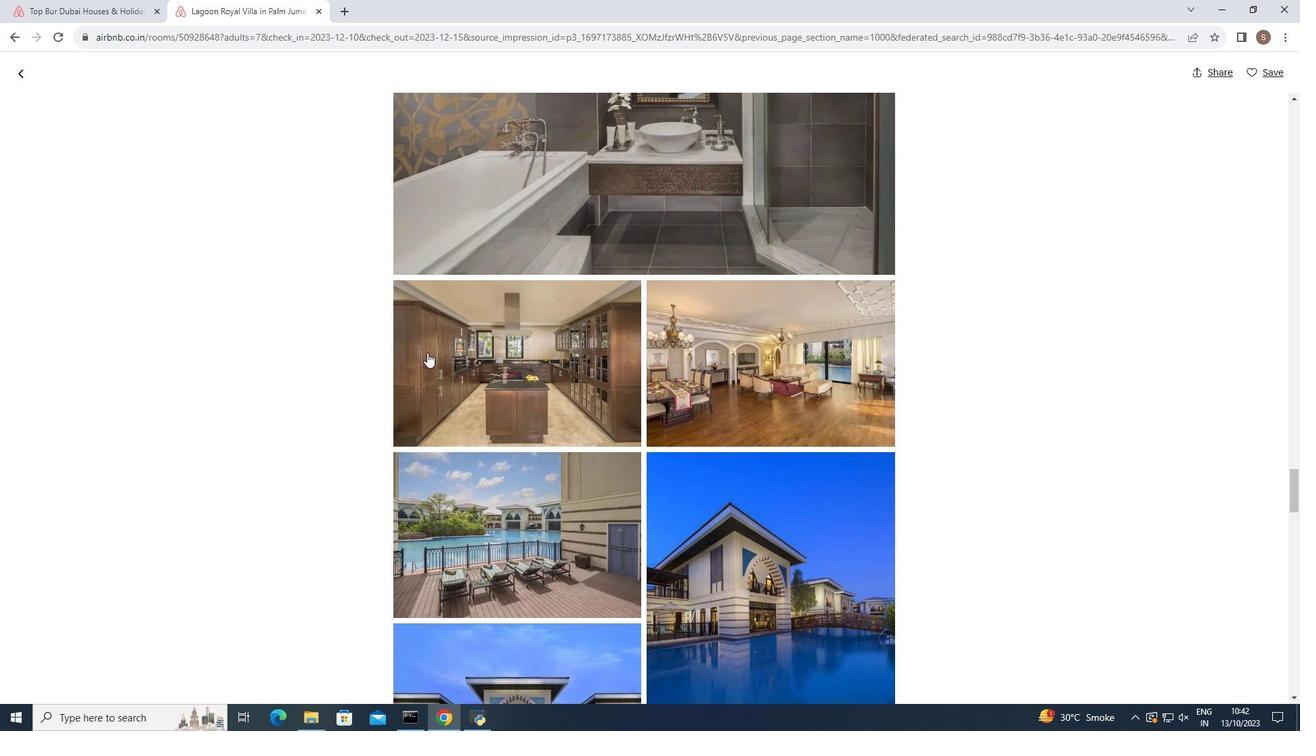 
Action: Mouse scrolled (427, 352) with delta (0, 0)
Screenshot: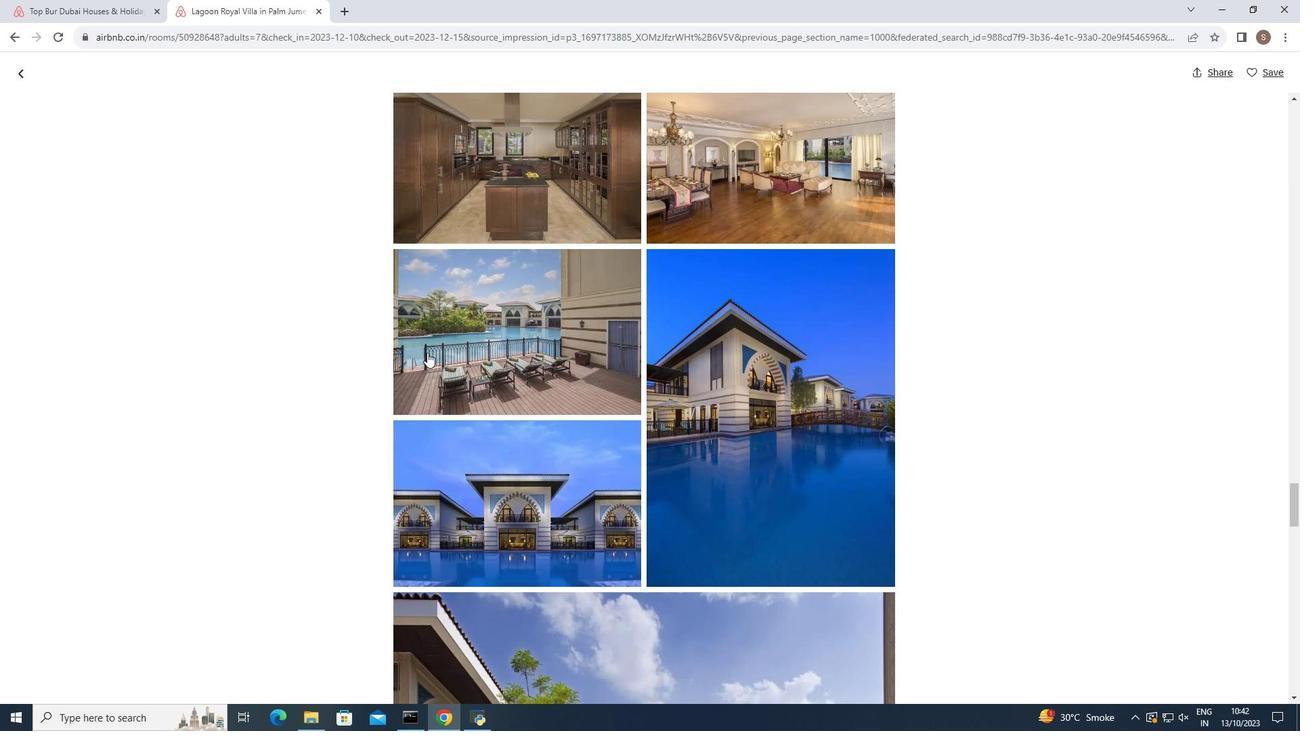 
Action: Mouse scrolled (427, 352) with delta (0, 0)
Screenshot: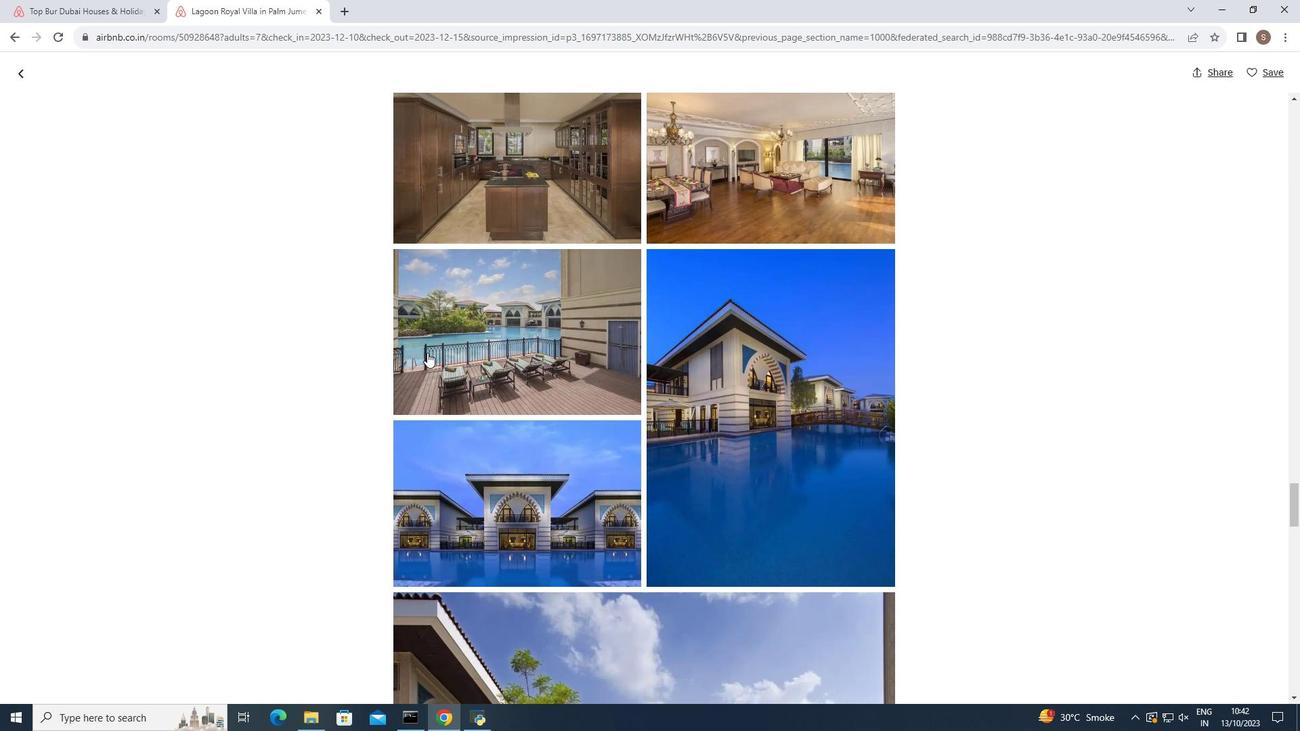 
Action: Mouse scrolled (427, 352) with delta (0, 0)
Screenshot: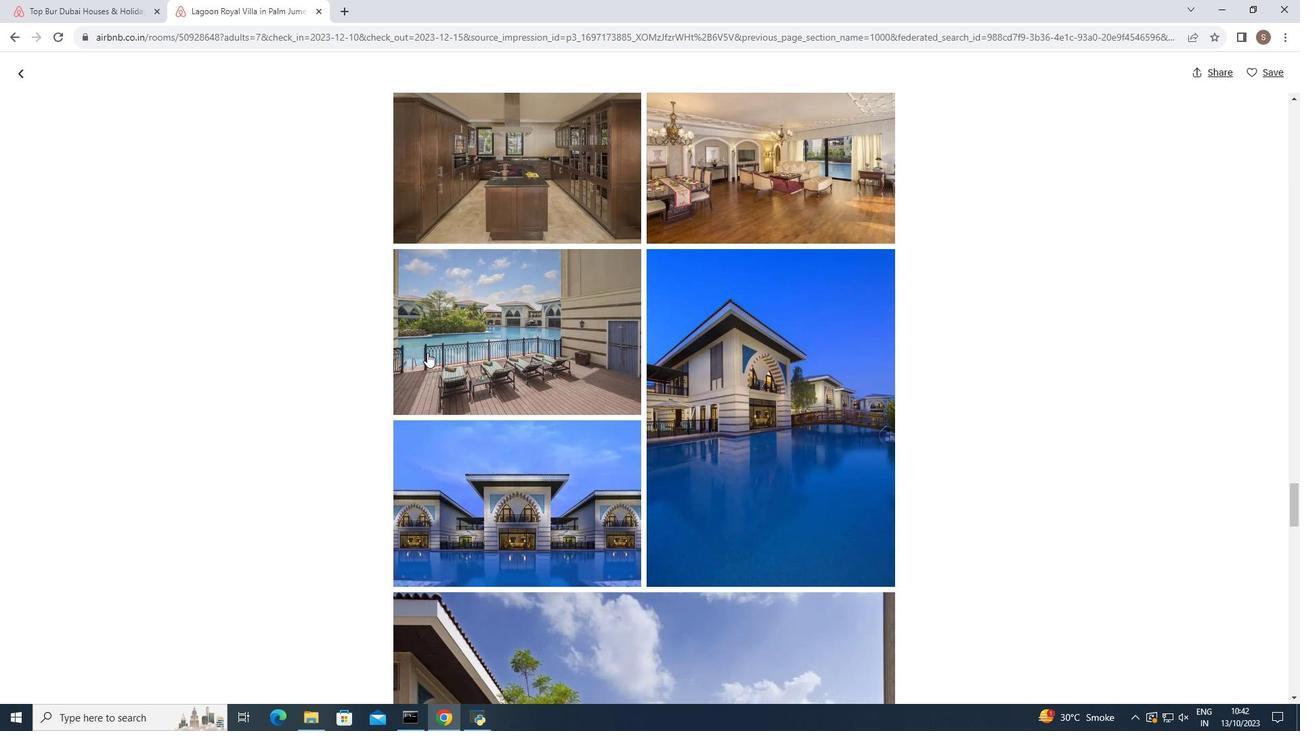 
Action: Mouse scrolled (427, 352) with delta (0, 0)
Screenshot: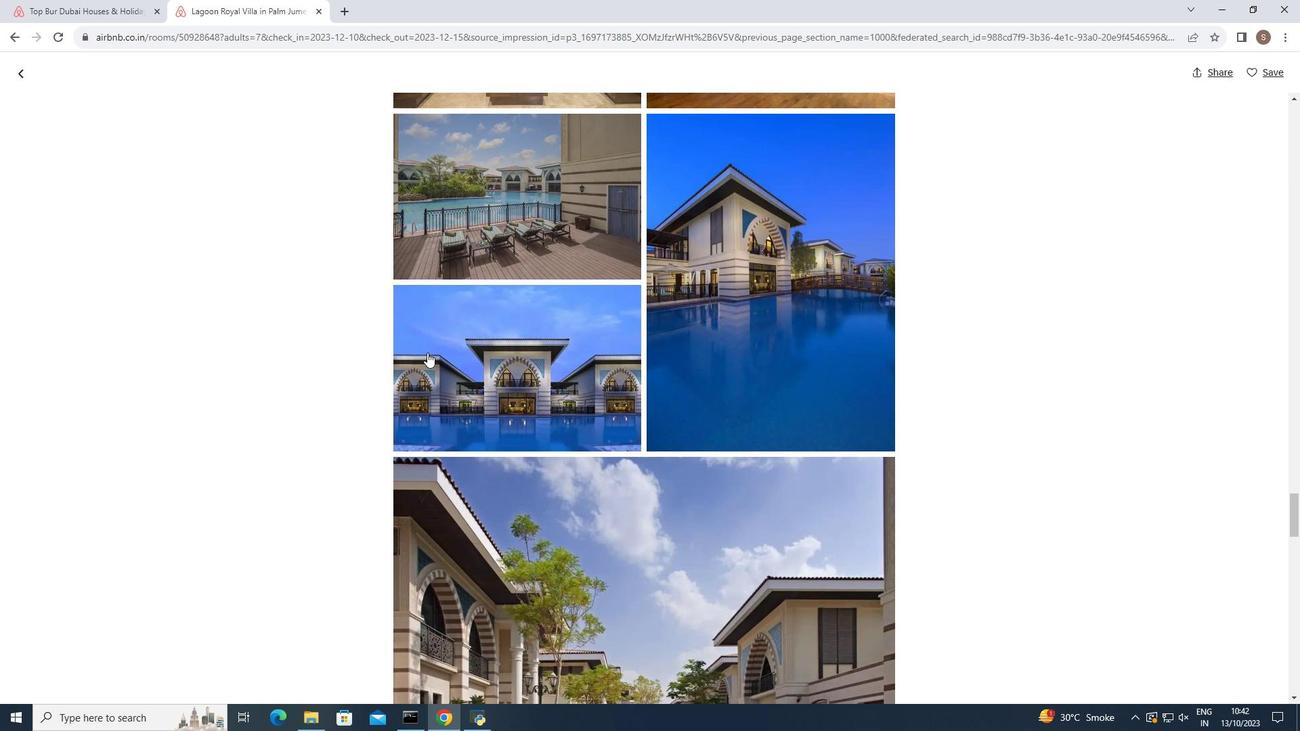 
Action: Mouse scrolled (427, 352) with delta (0, 0)
Screenshot: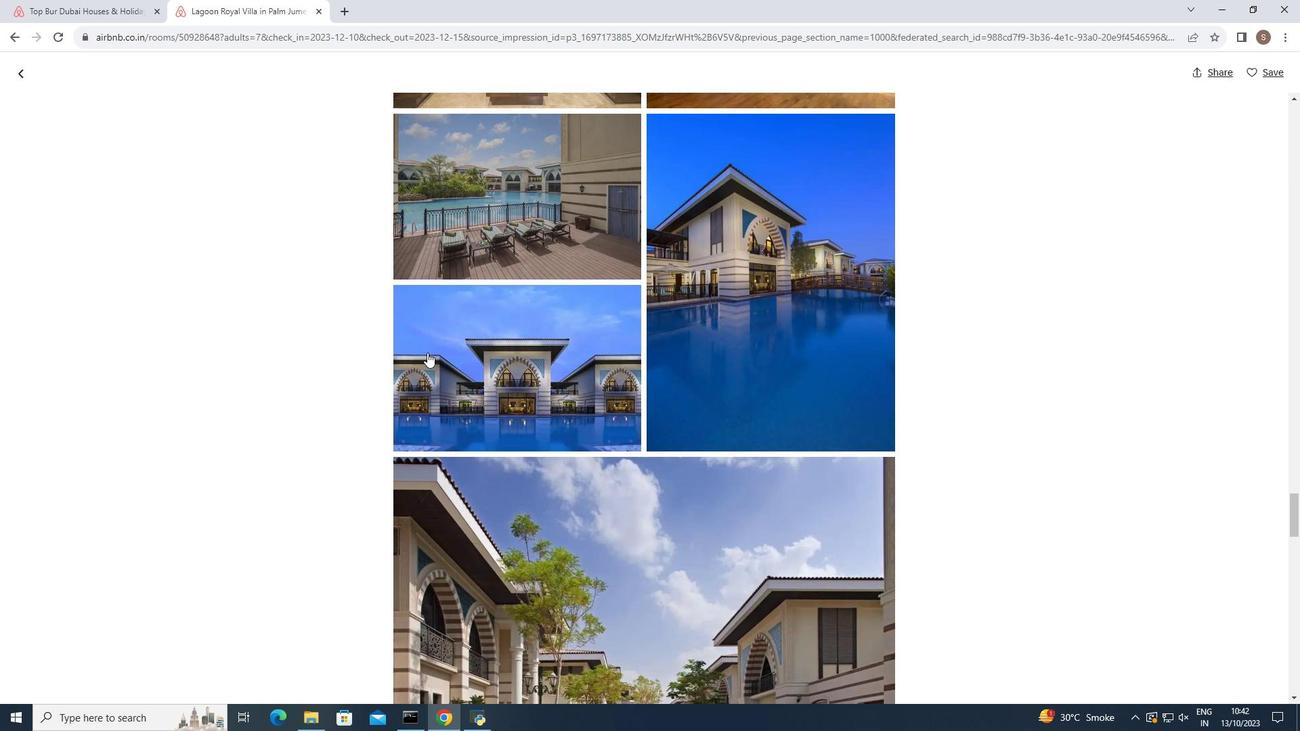
Action: Mouse scrolled (427, 352) with delta (0, 0)
Screenshot: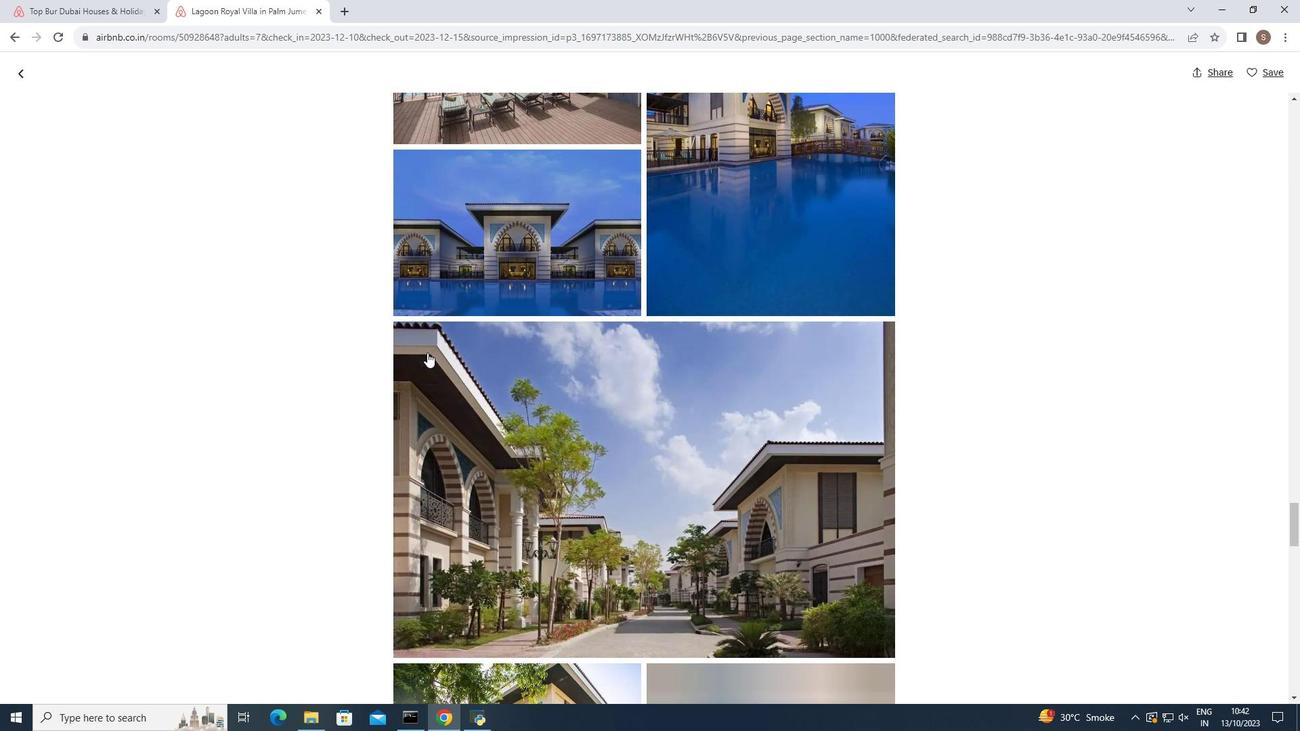 
Action: Mouse scrolled (427, 352) with delta (0, 0)
Screenshot: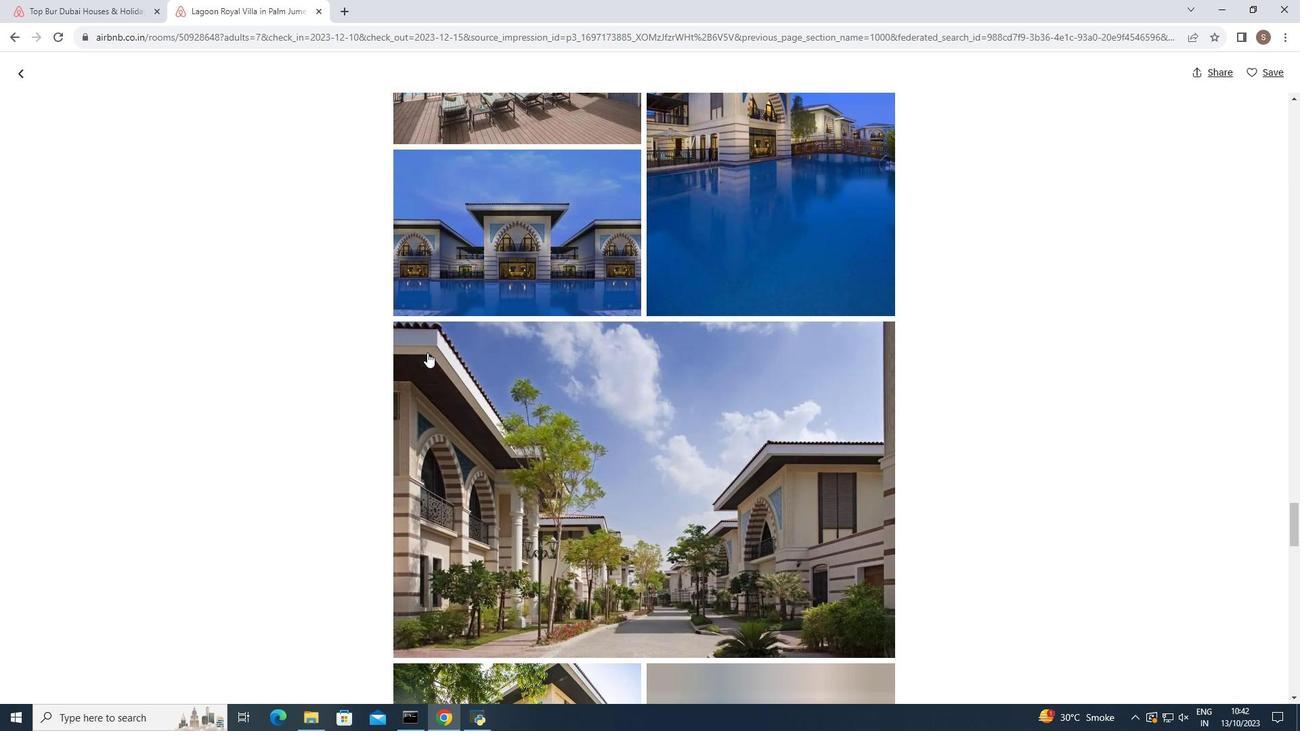 
Action: Mouse scrolled (427, 352) with delta (0, 0)
Screenshot: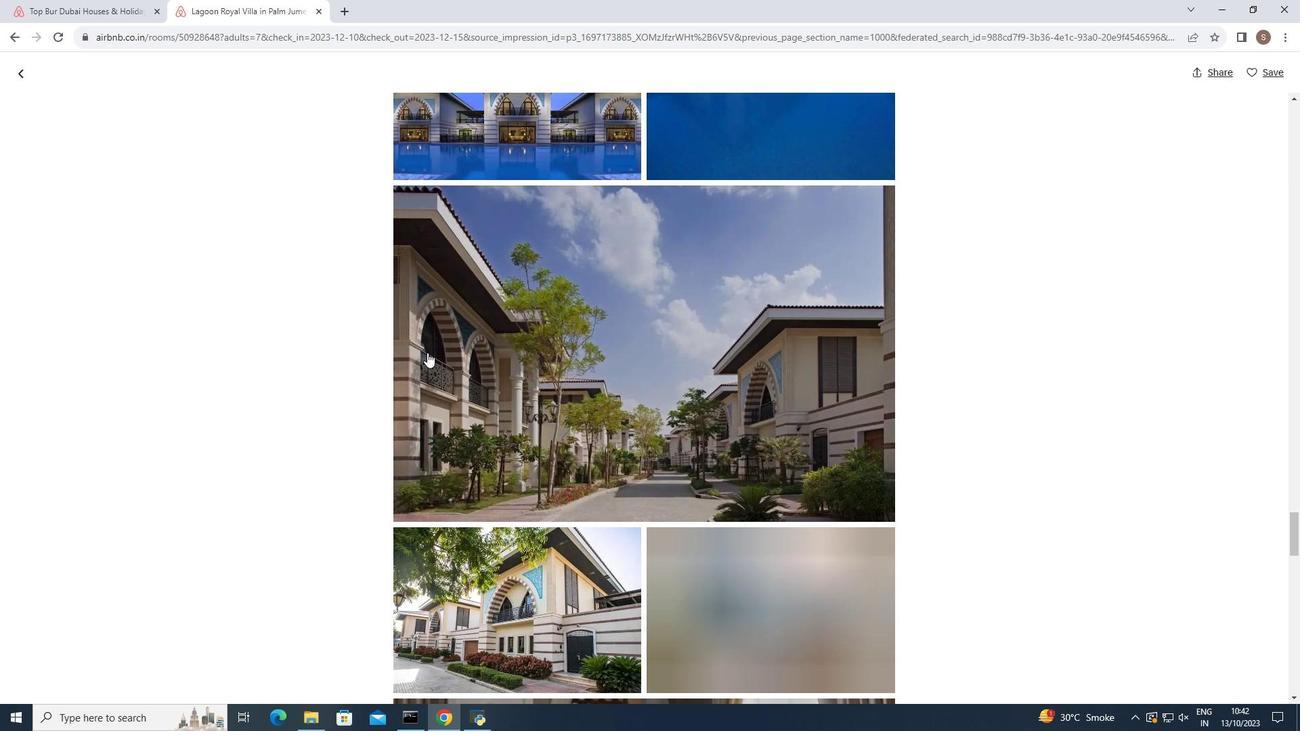 
Action: Mouse scrolled (427, 352) with delta (0, 0)
Screenshot: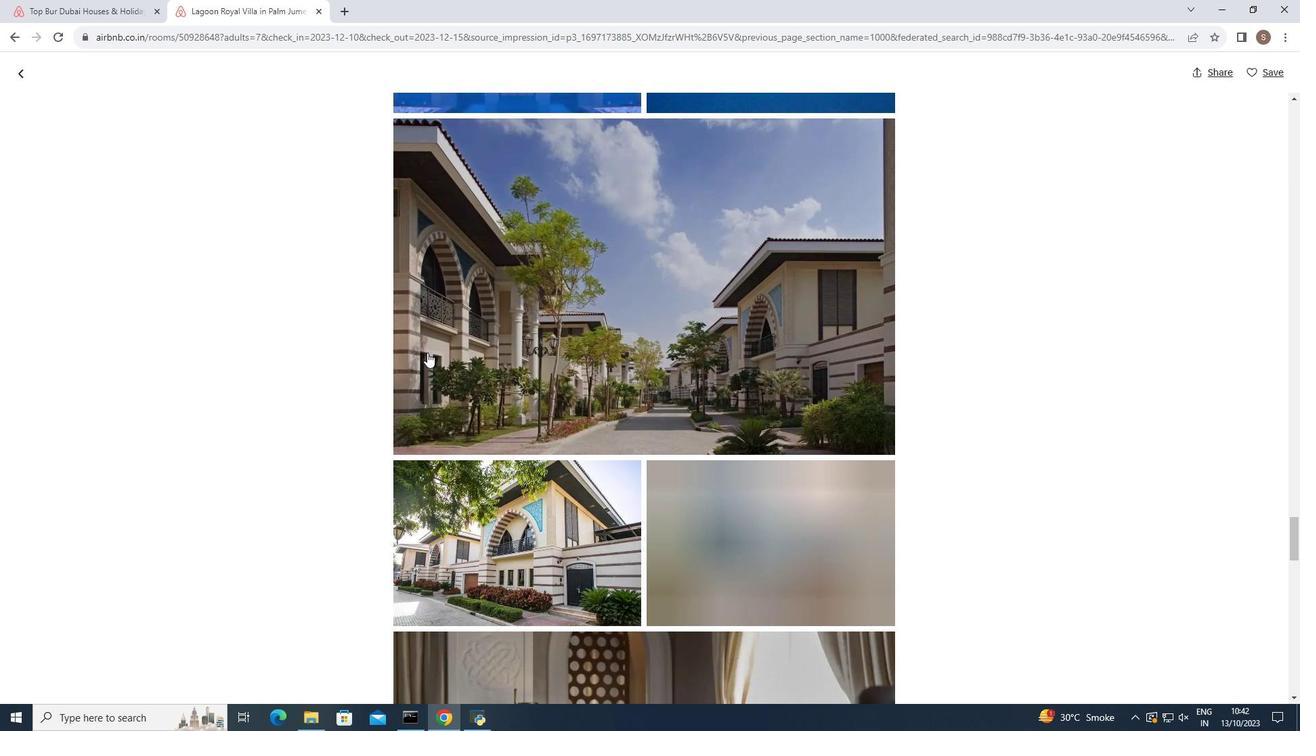 
Action: Mouse scrolled (427, 352) with delta (0, 0)
Screenshot: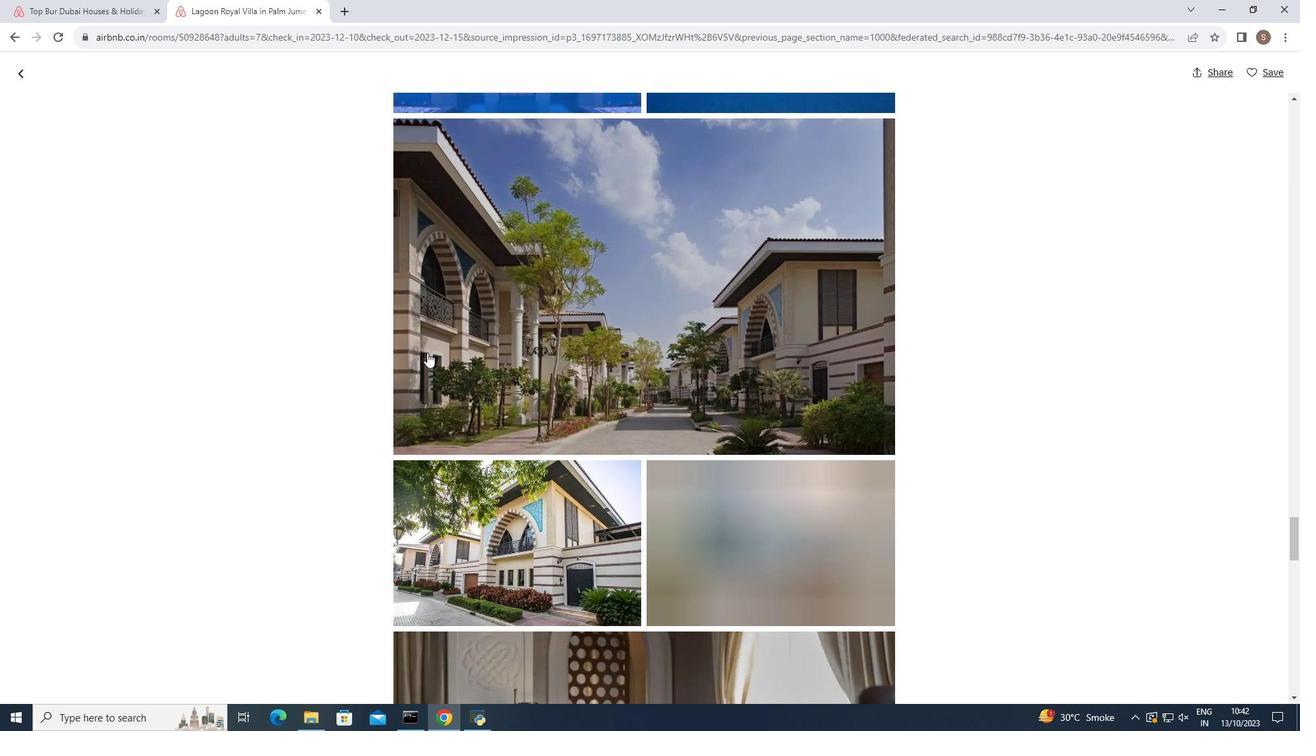 
Action: Mouse scrolled (427, 352) with delta (0, 0)
Screenshot: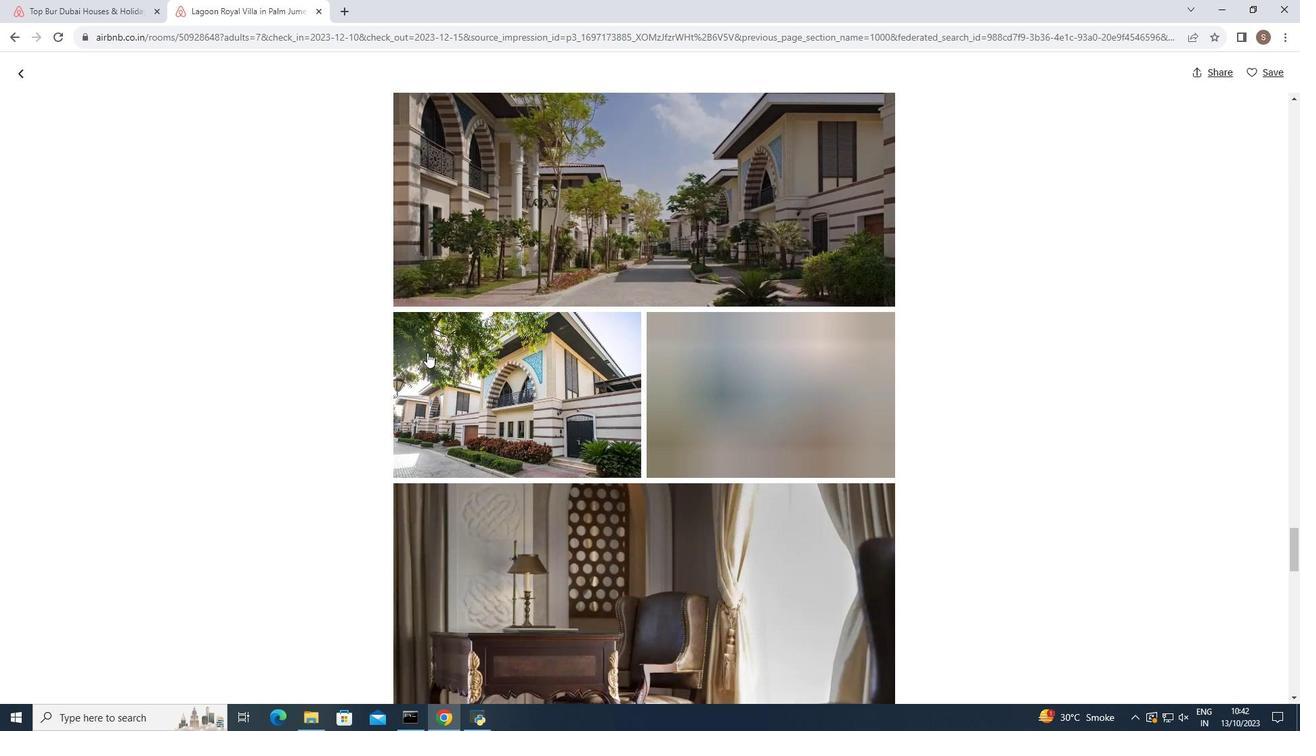 
Action: Mouse scrolled (427, 352) with delta (0, 0)
Screenshot: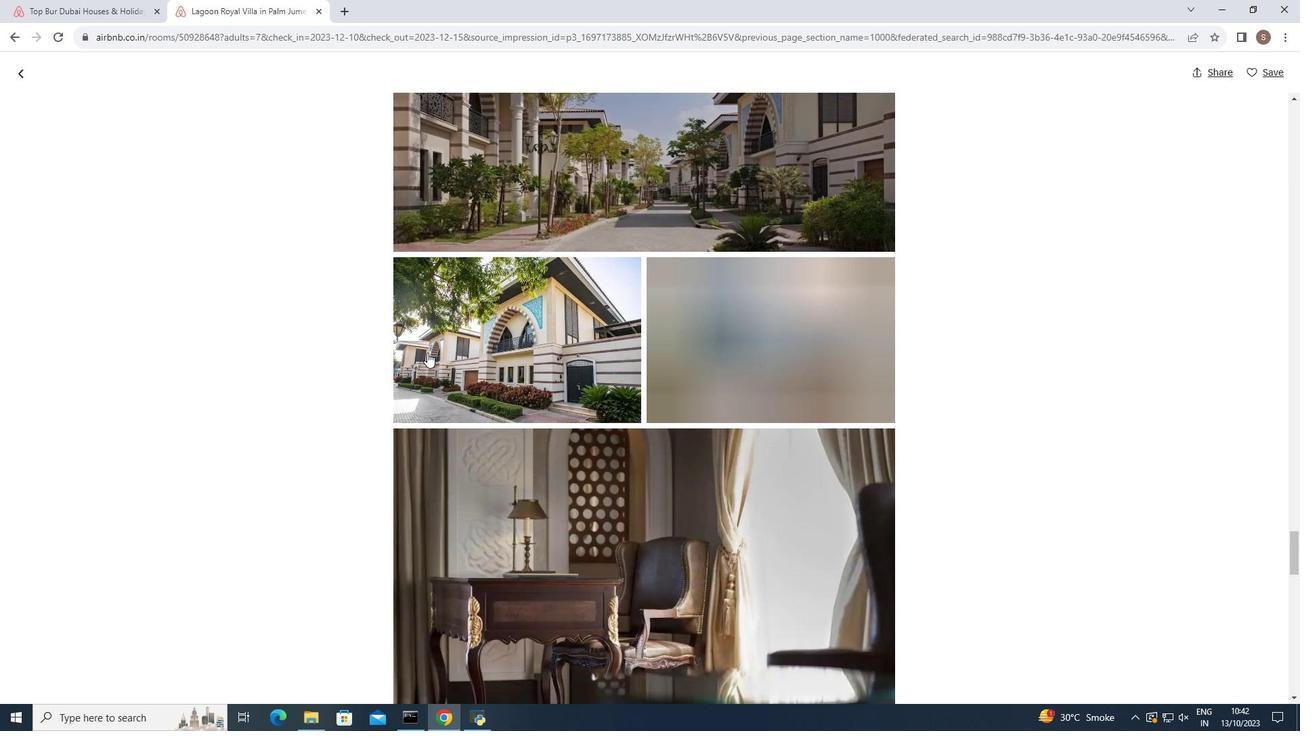 
Action: Mouse scrolled (427, 352) with delta (0, 0)
Screenshot: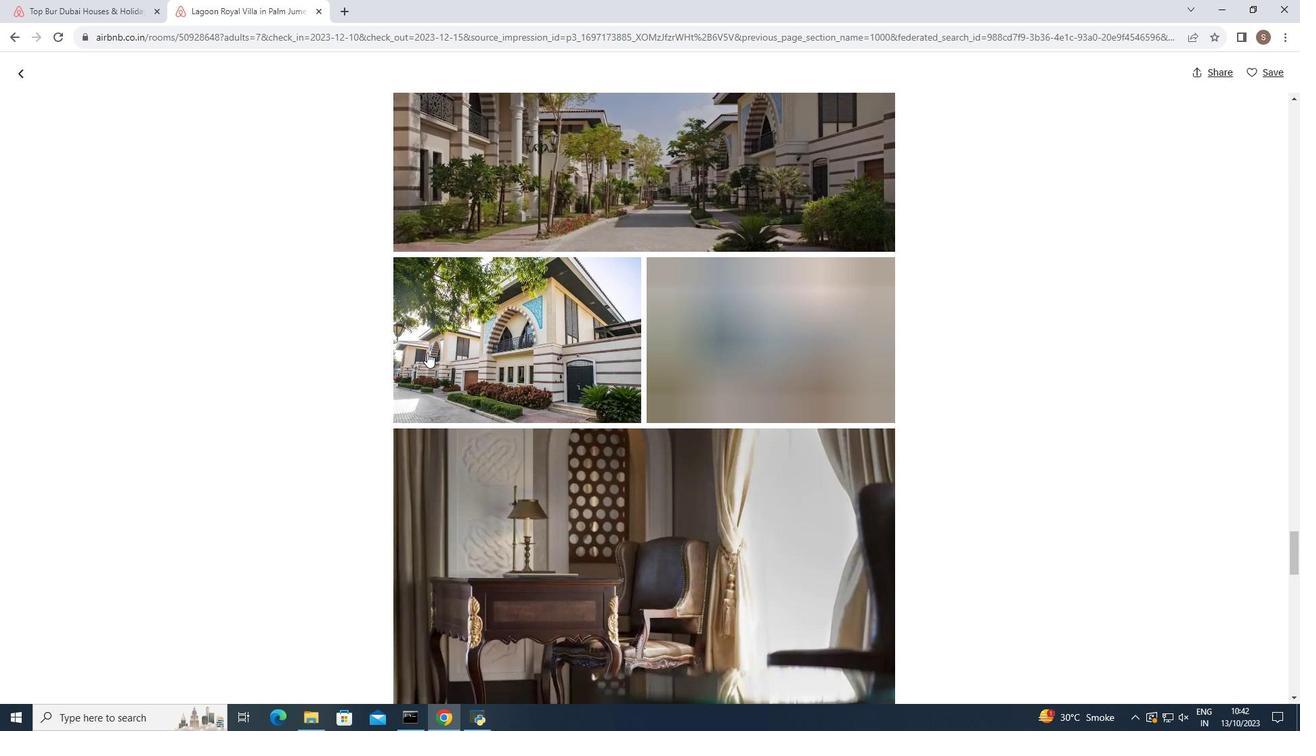 
Action: Mouse scrolled (427, 352) with delta (0, 0)
Screenshot: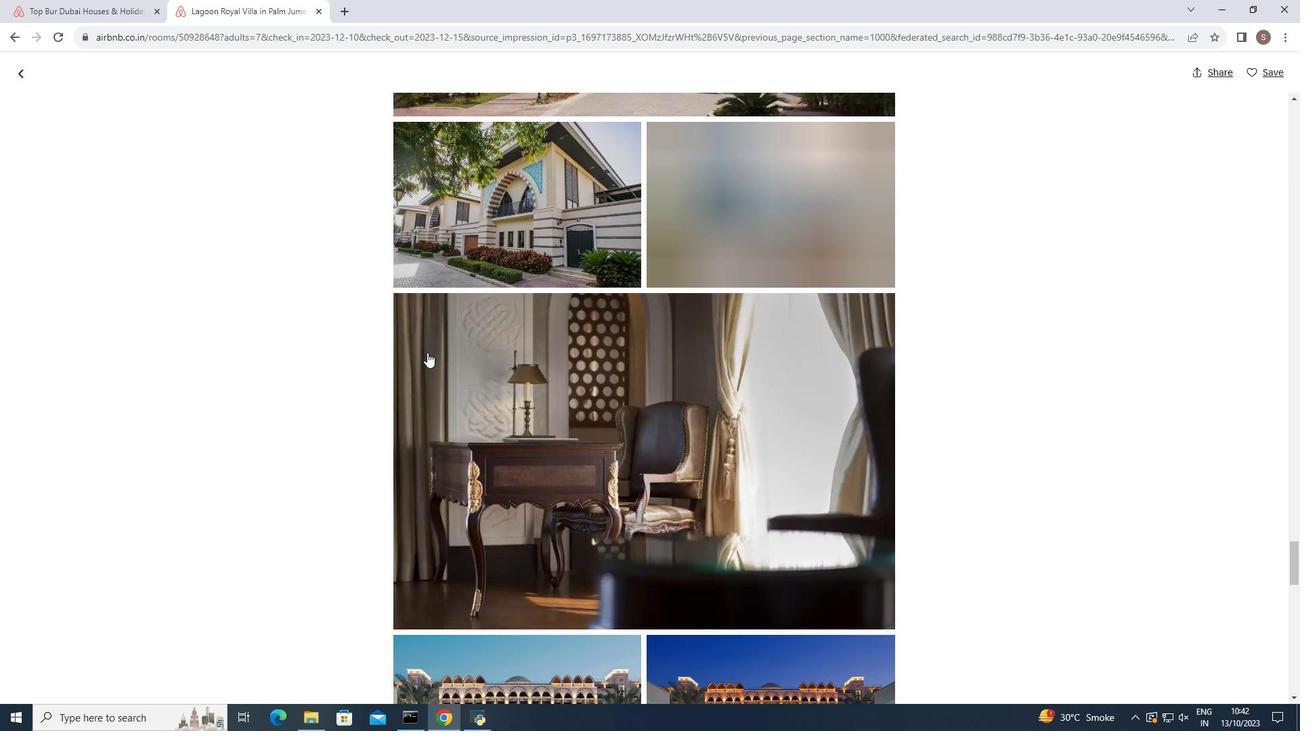 
Action: Mouse scrolled (427, 352) with delta (0, 0)
Screenshot: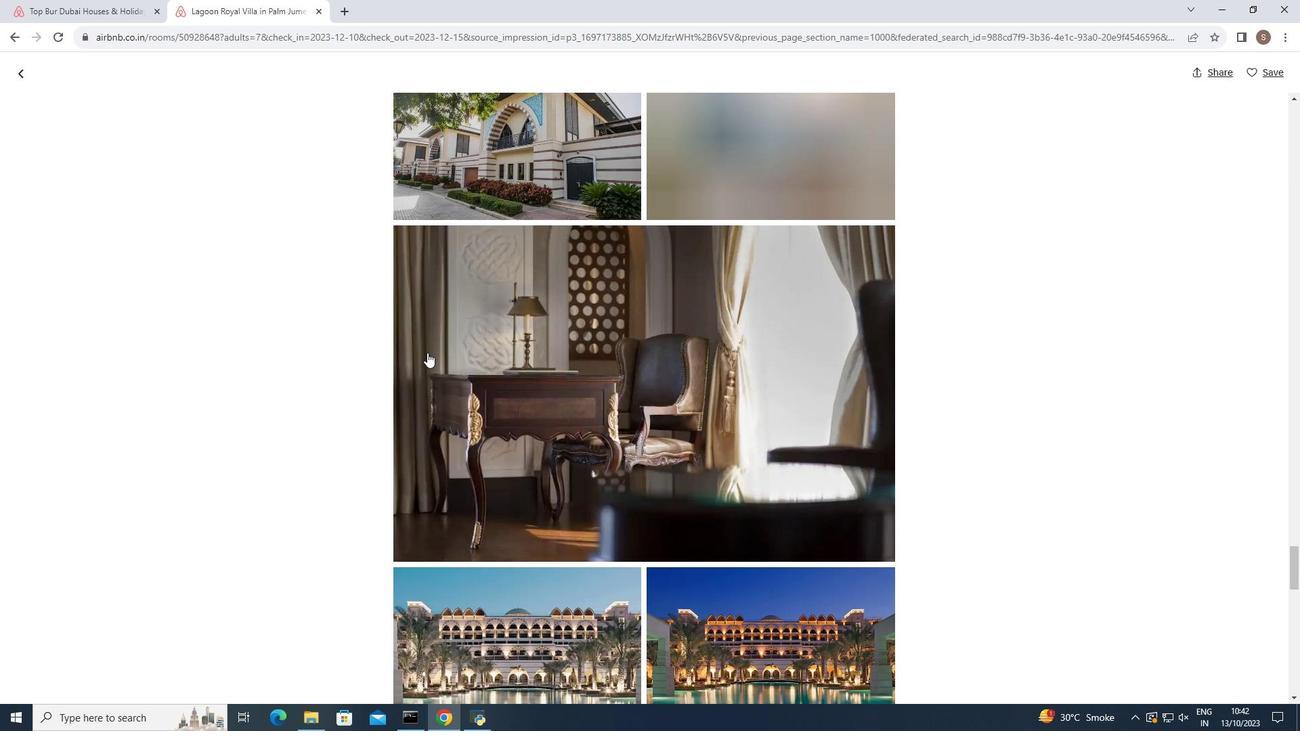 
Action: Mouse scrolled (427, 352) with delta (0, 0)
Screenshot: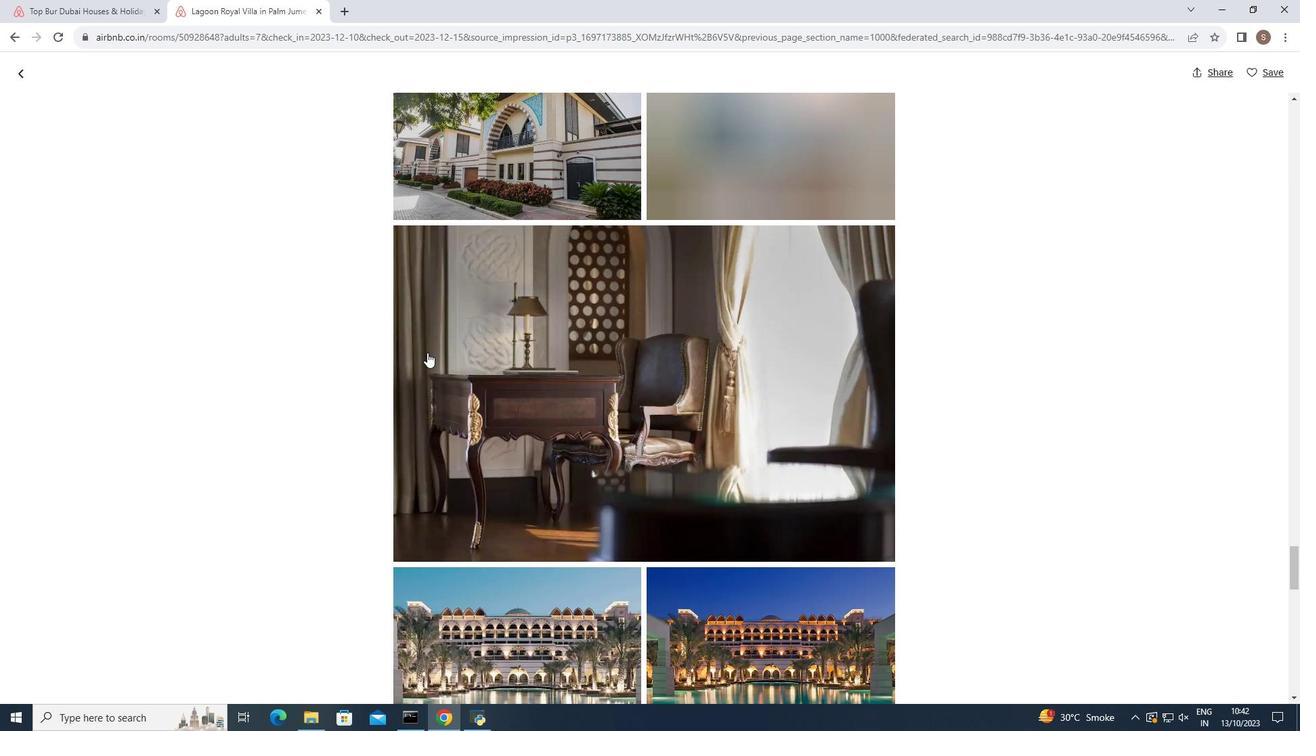 
Action: Mouse scrolled (427, 352) with delta (0, 0)
Screenshot: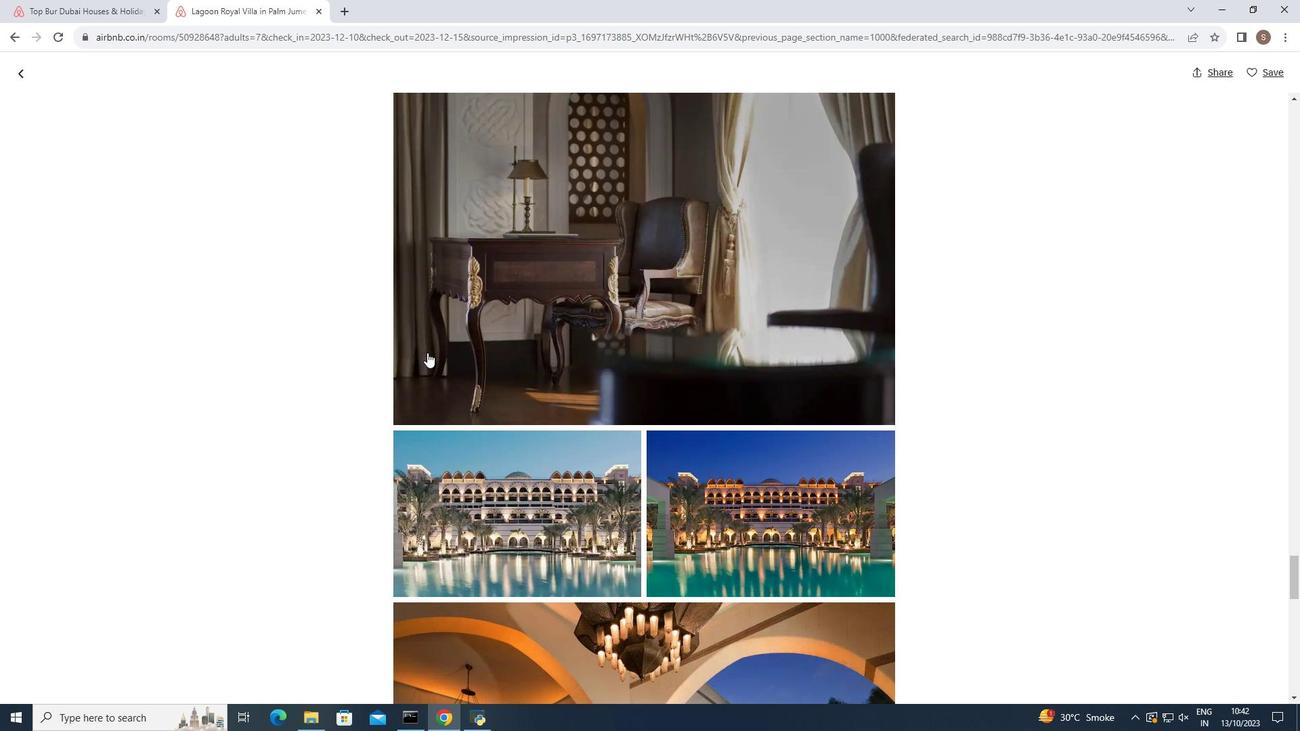 
Action: Mouse scrolled (427, 352) with delta (0, 0)
Screenshot: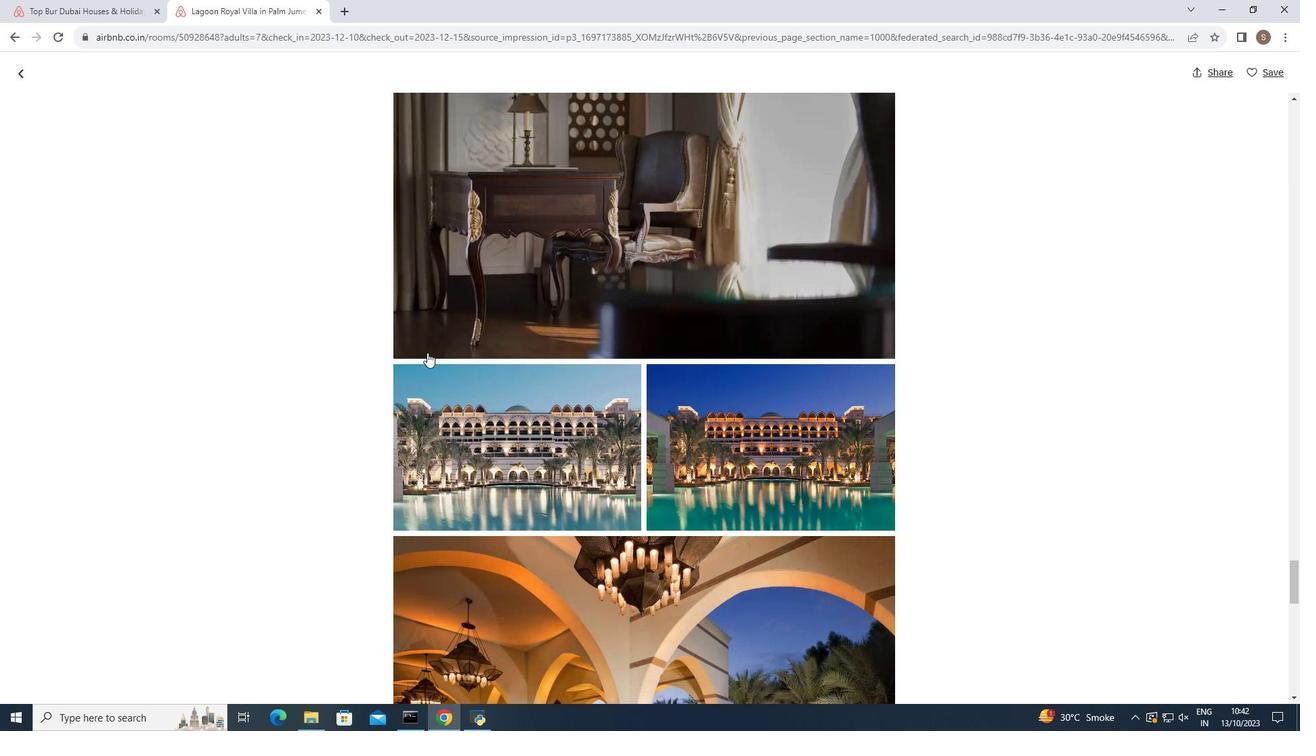 
Action: Mouse scrolled (427, 352) with delta (0, 0)
Screenshot: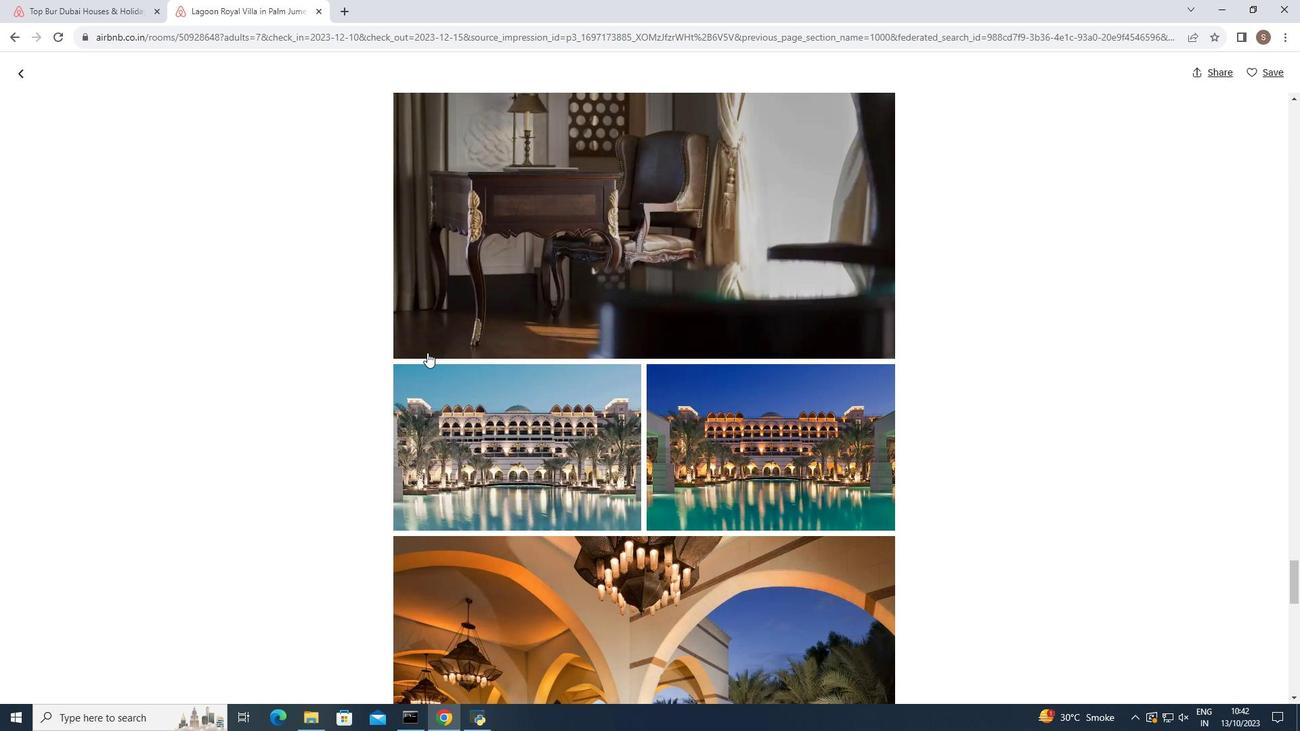 
Action: Mouse scrolled (427, 352) with delta (0, 0)
Screenshot: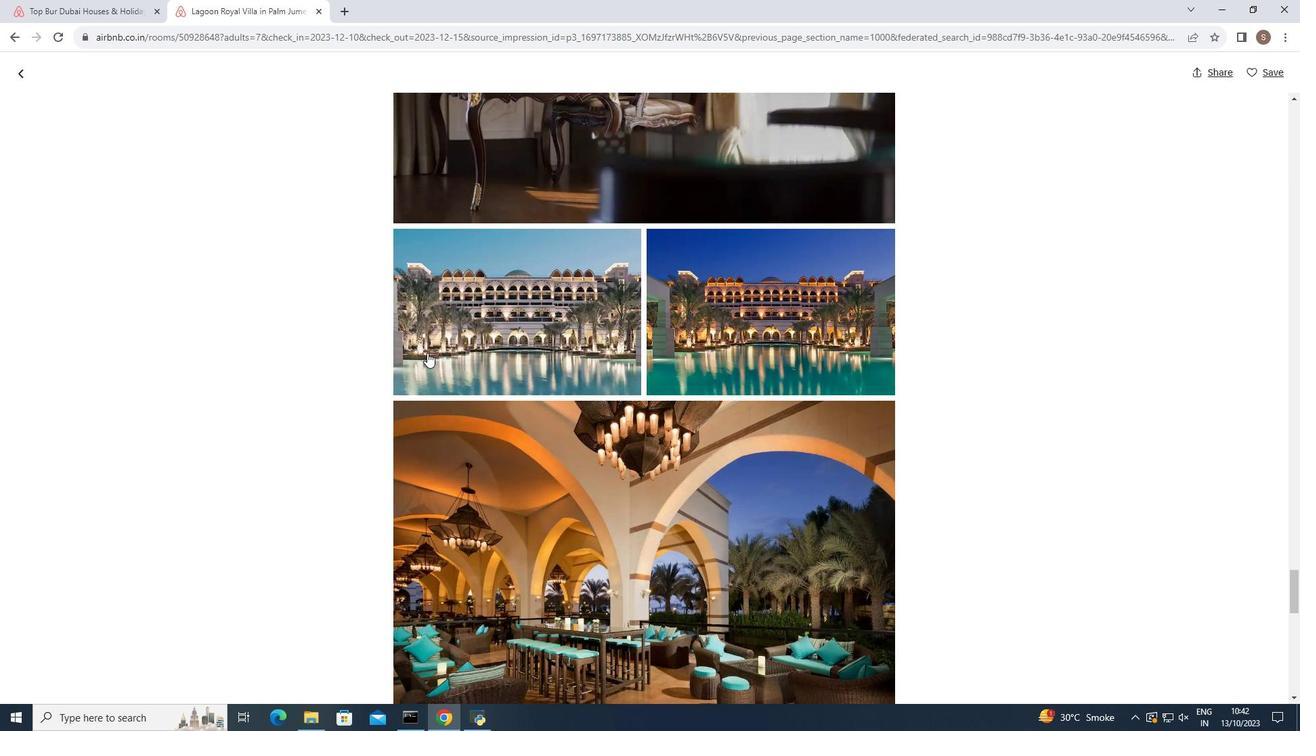 
Action: Mouse scrolled (427, 352) with delta (0, 0)
Screenshot: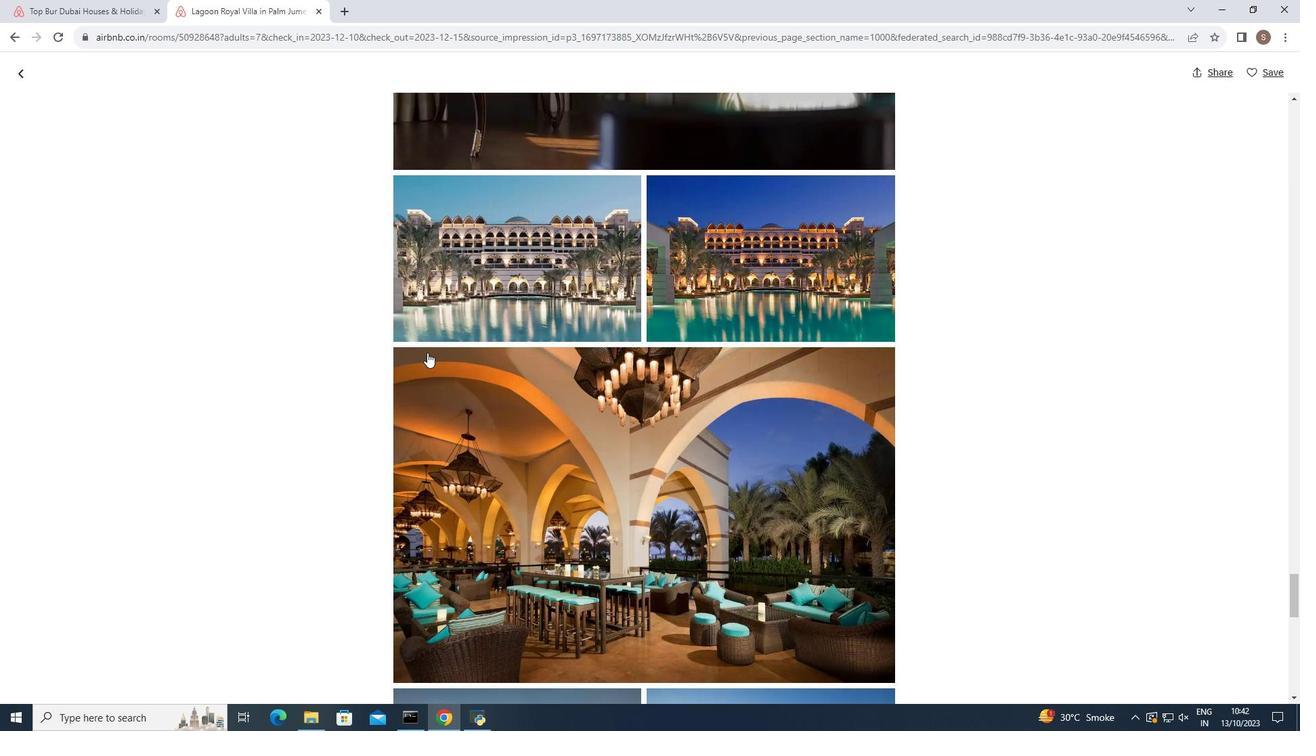 
Action: Mouse scrolled (427, 352) with delta (0, 0)
Screenshot: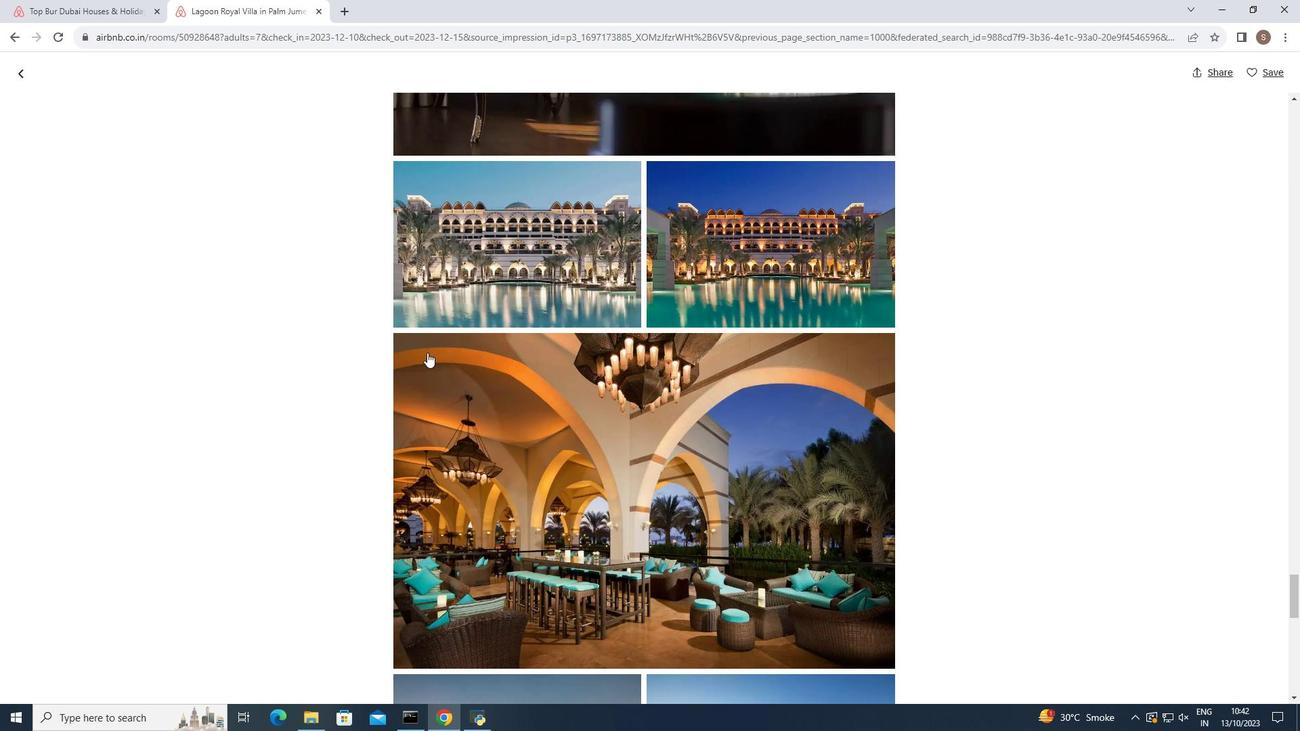 
Action: Mouse scrolled (427, 352) with delta (0, 0)
Screenshot: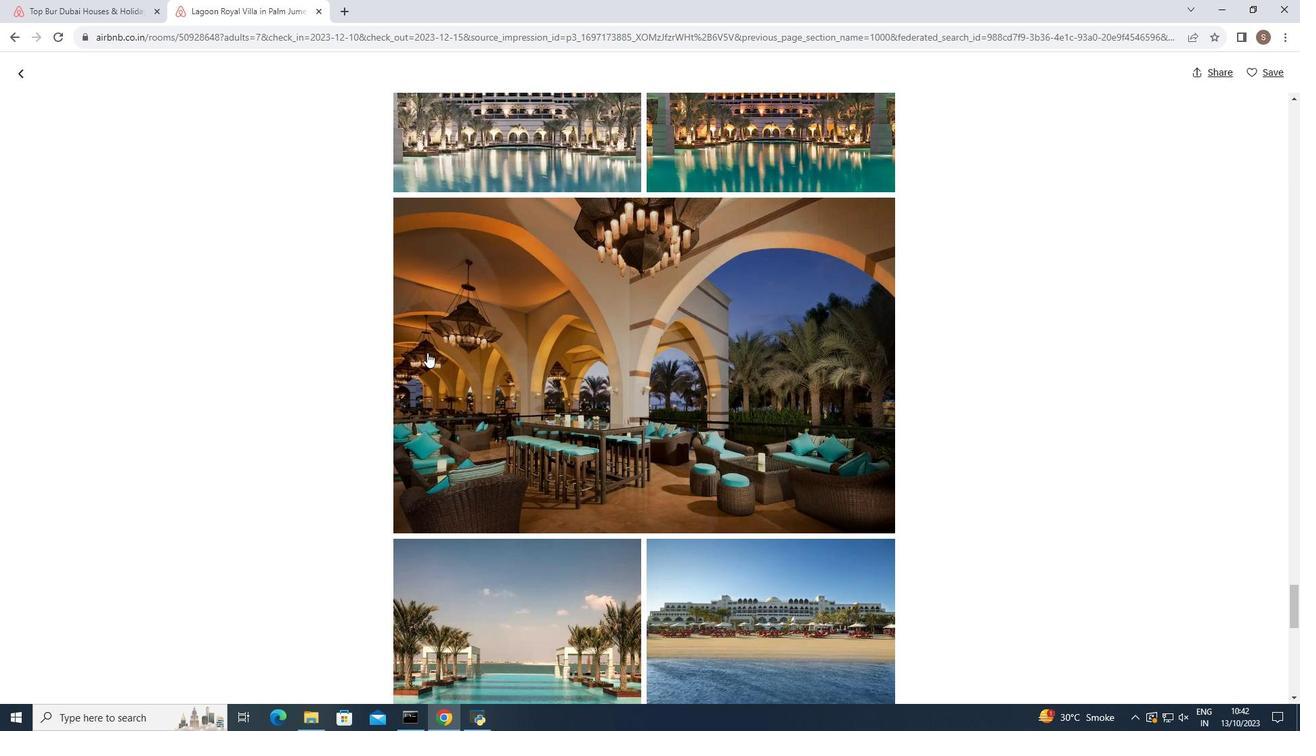 
Action: Mouse scrolled (427, 352) with delta (0, 0)
Screenshot: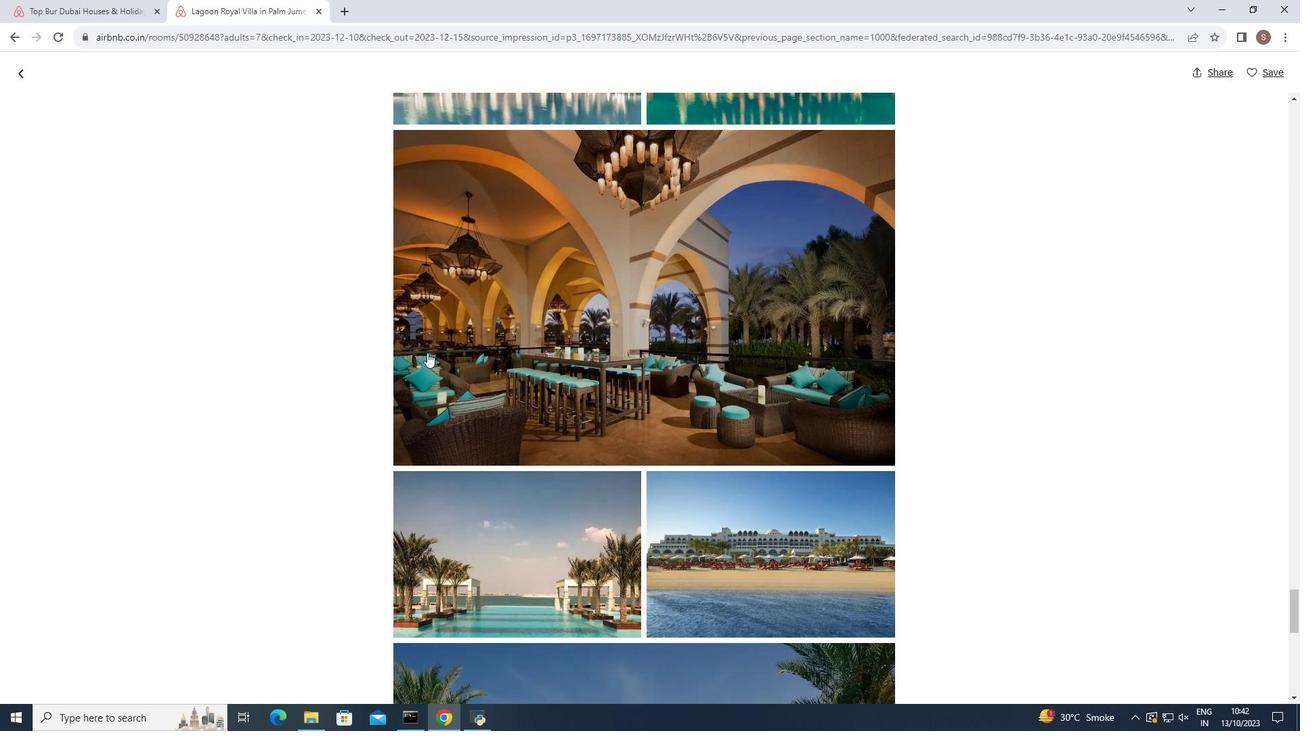 
Action: Mouse scrolled (427, 352) with delta (0, 0)
Screenshot: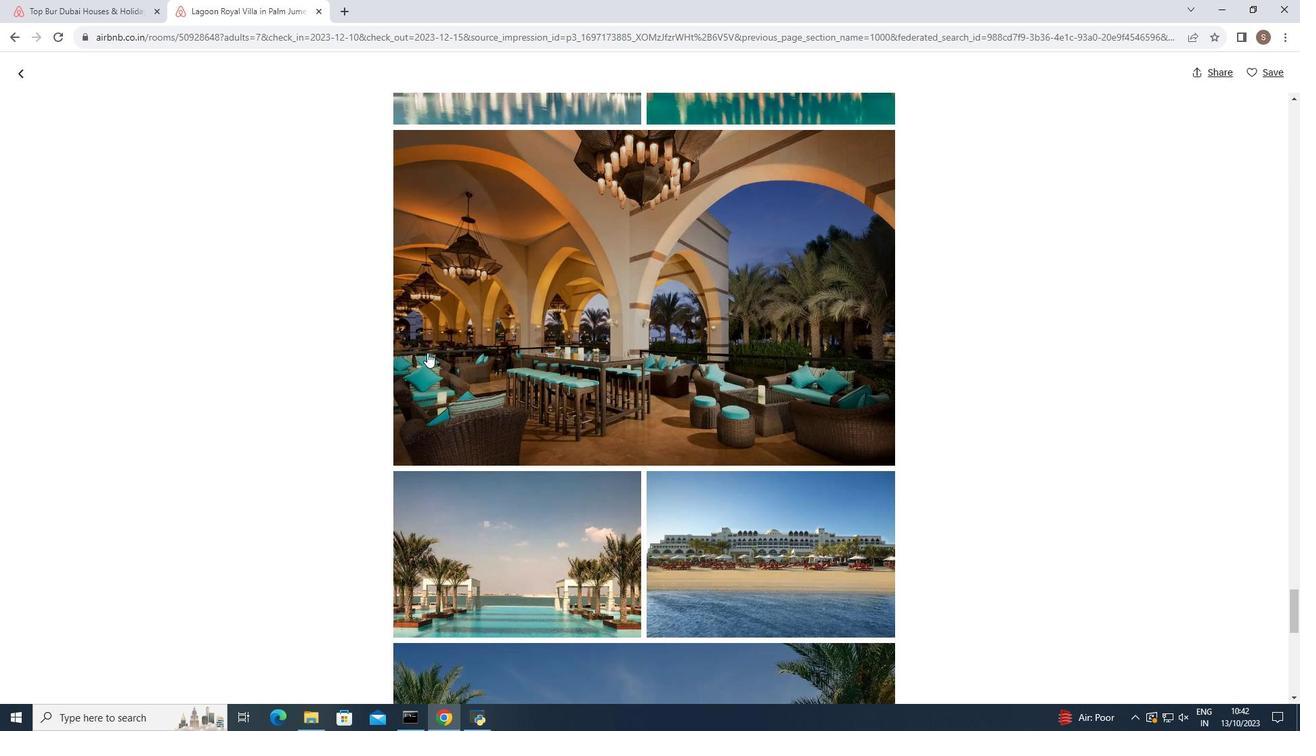 
Action: Mouse scrolled (427, 352) with delta (0, 0)
Screenshot: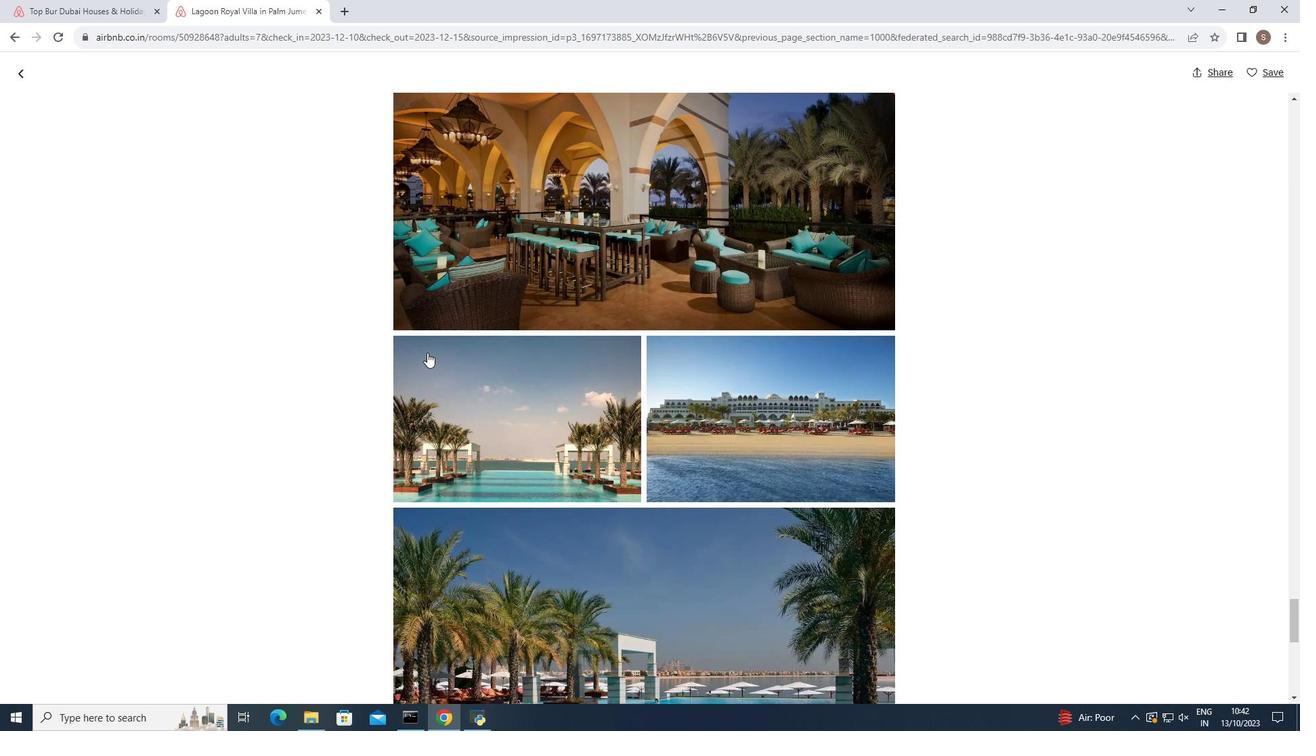 
Action: Mouse scrolled (427, 352) with delta (0, 0)
Screenshot: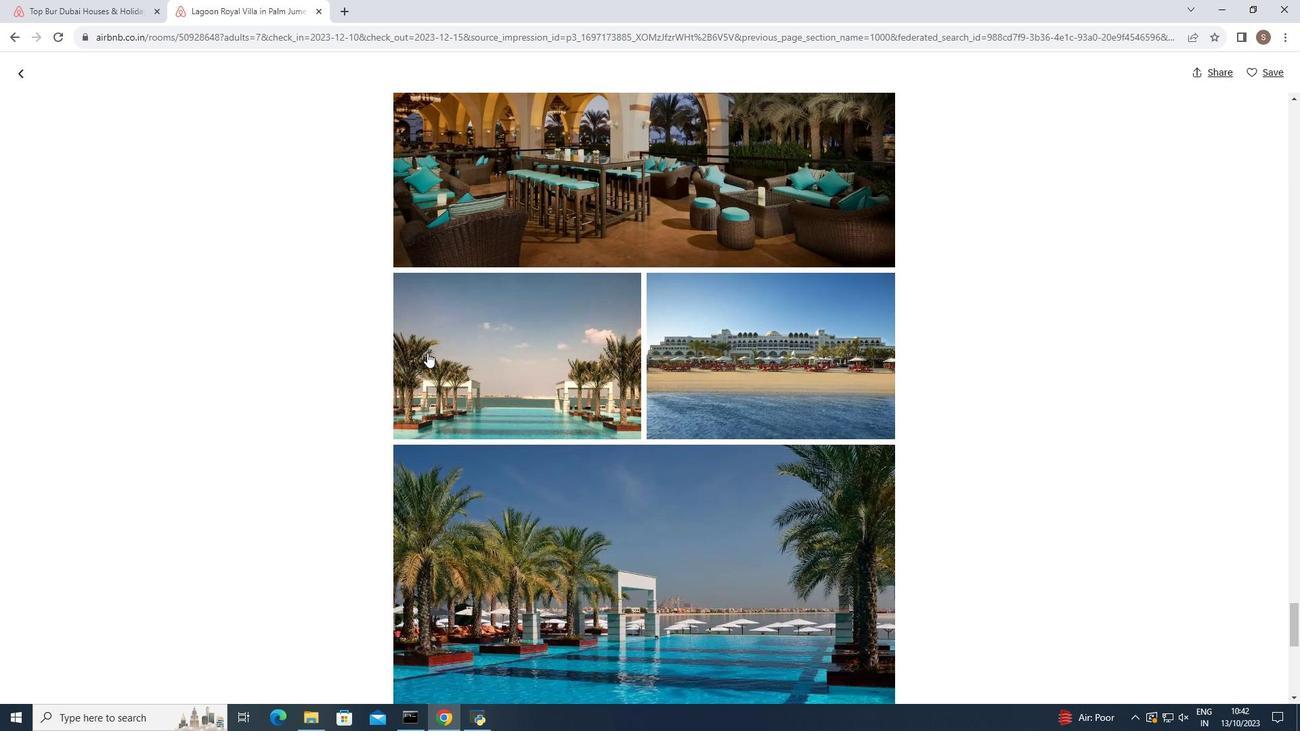 
Action: Mouse scrolled (427, 352) with delta (0, 0)
Screenshot: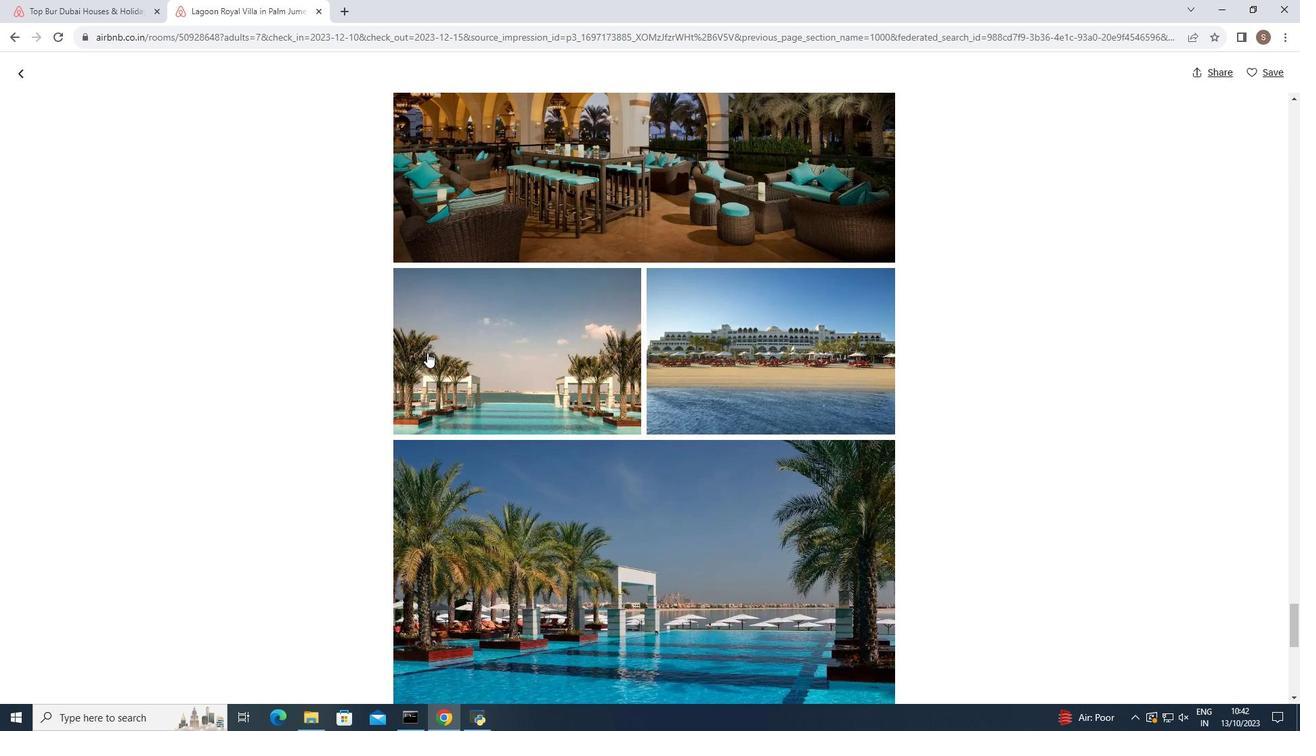 
Action: Mouse scrolled (427, 352) with delta (0, 0)
Screenshot: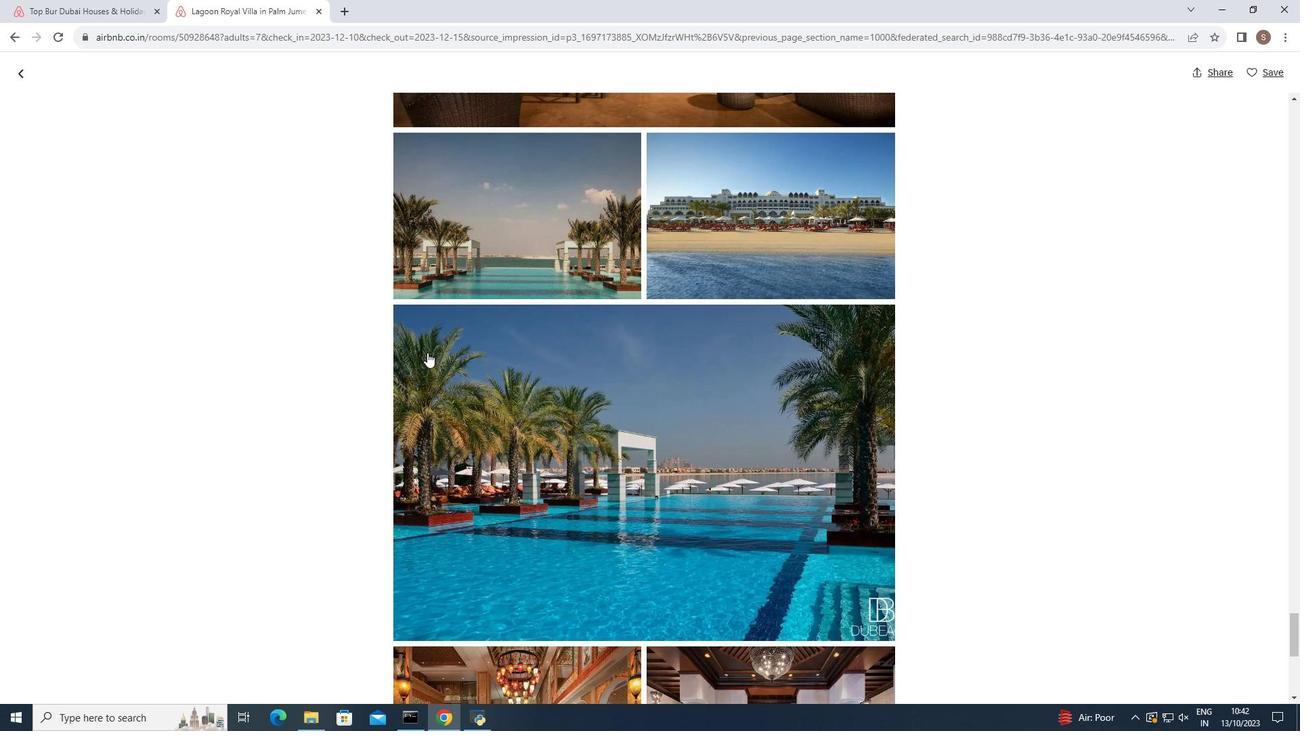 
Action: Mouse scrolled (427, 352) with delta (0, 0)
Screenshot: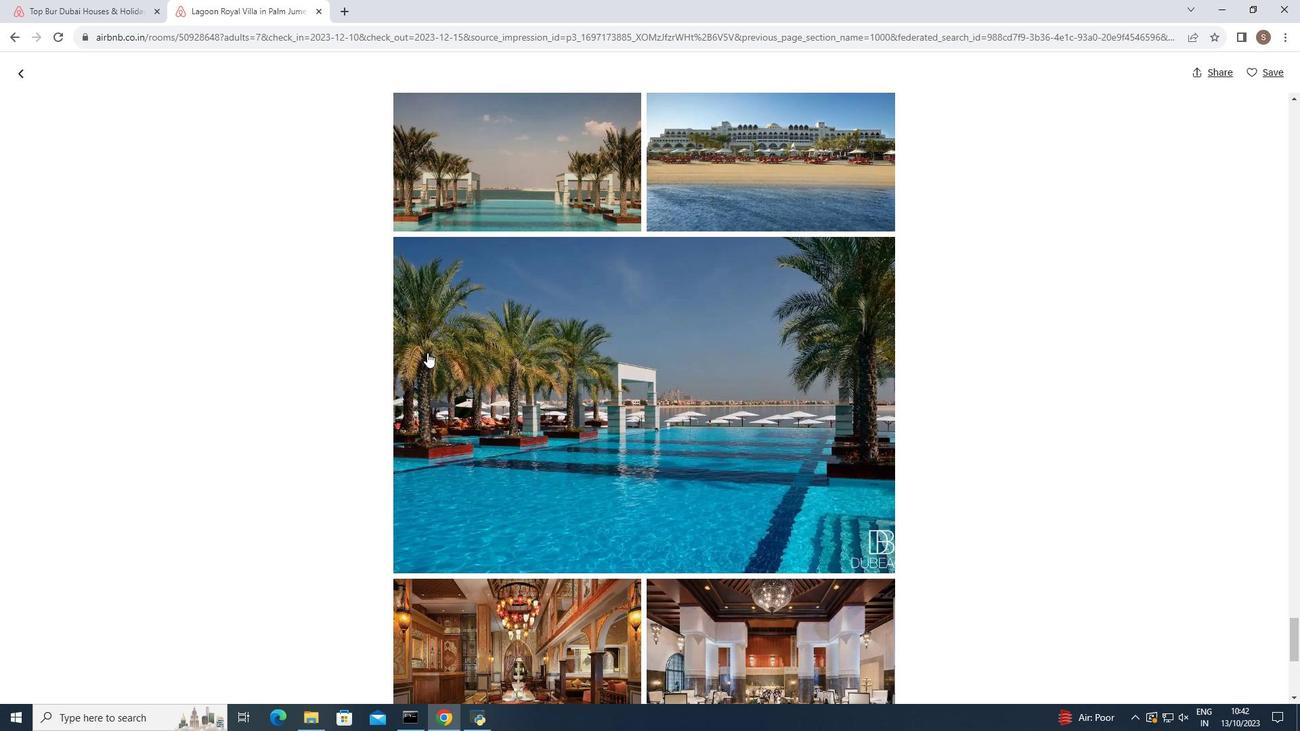 
Action: Mouse scrolled (427, 352) with delta (0, 0)
Screenshot: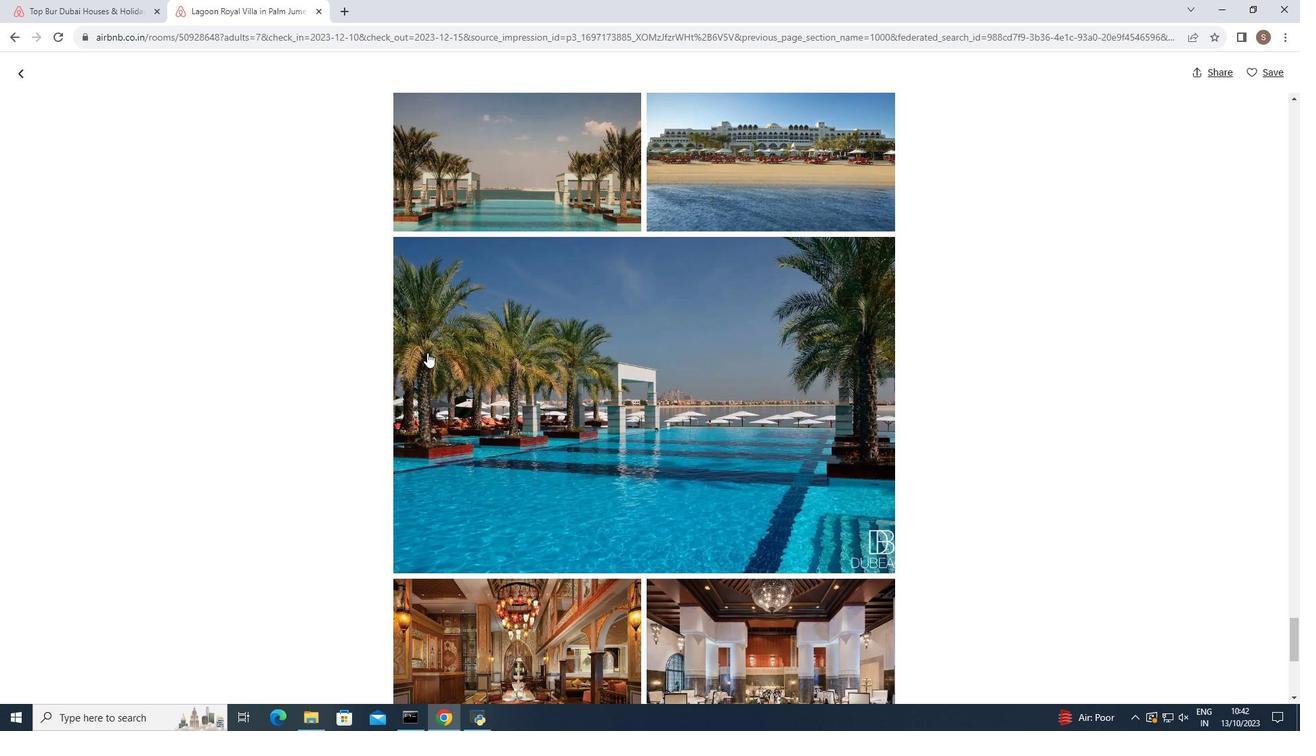 
Action: Mouse scrolled (427, 352) with delta (0, 0)
Screenshot: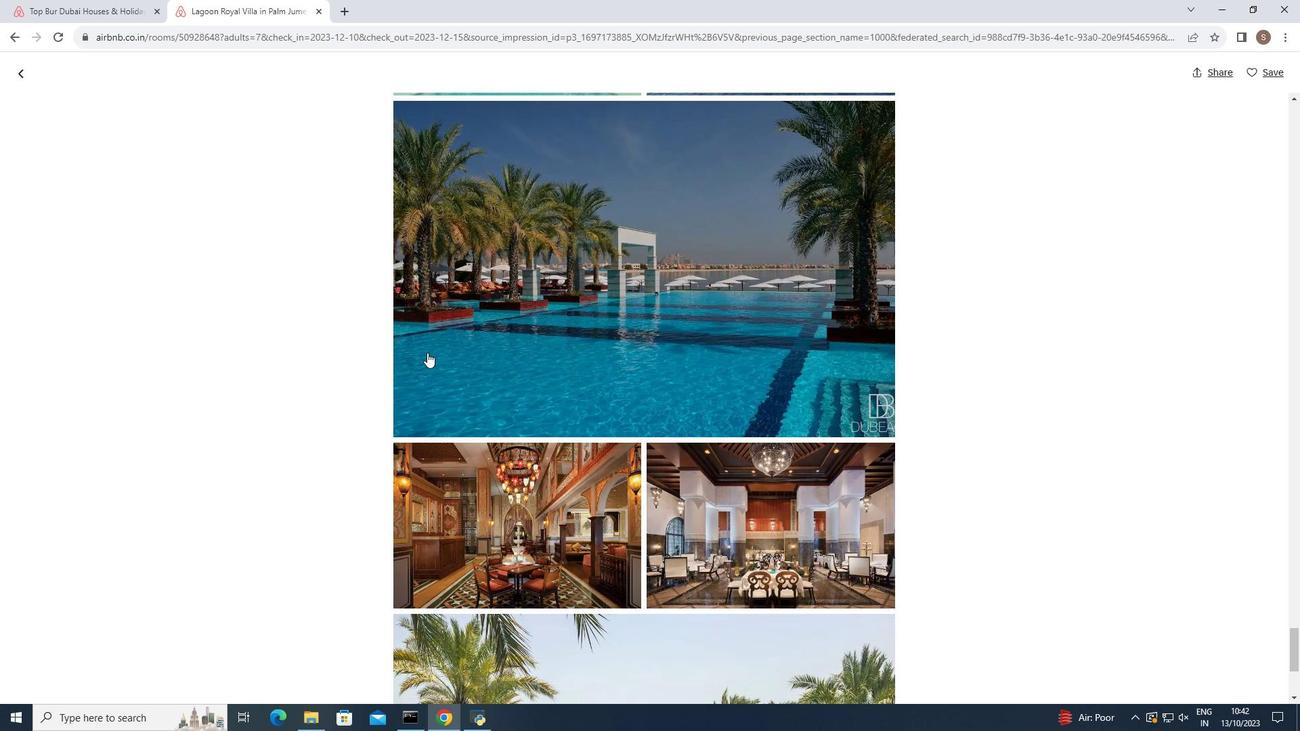 
Action: Mouse scrolled (427, 352) with delta (0, 0)
Screenshot: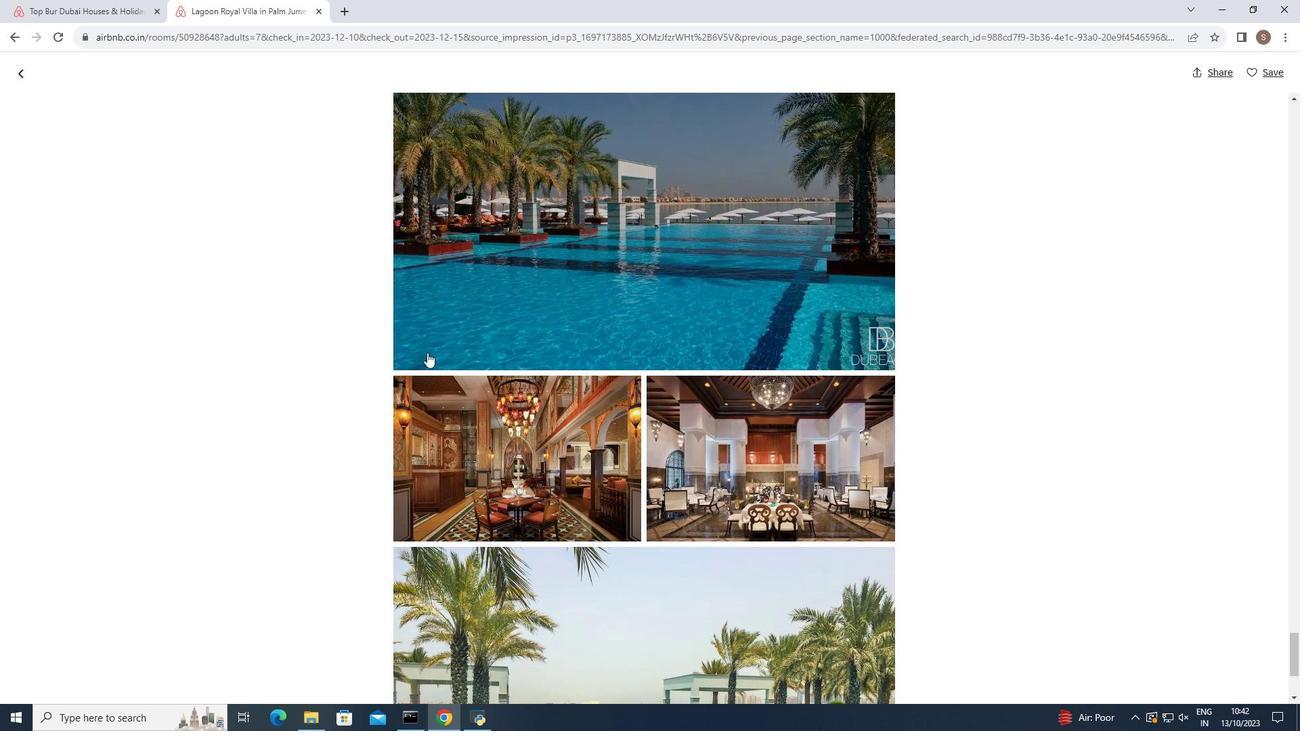 
Action: Mouse scrolled (427, 352) with delta (0, 0)
Screenshot: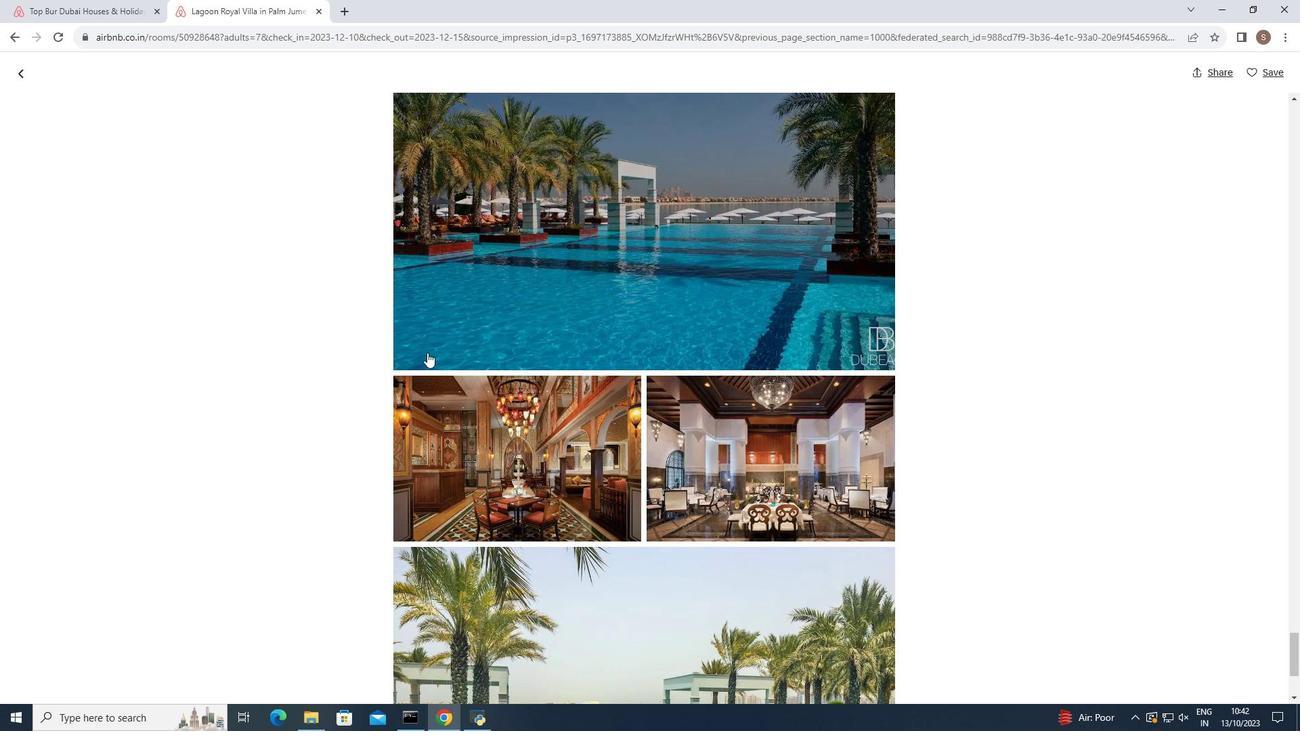 
Action: Mouse scrolled (427, 352) with delta (0, 0)
Screenshot: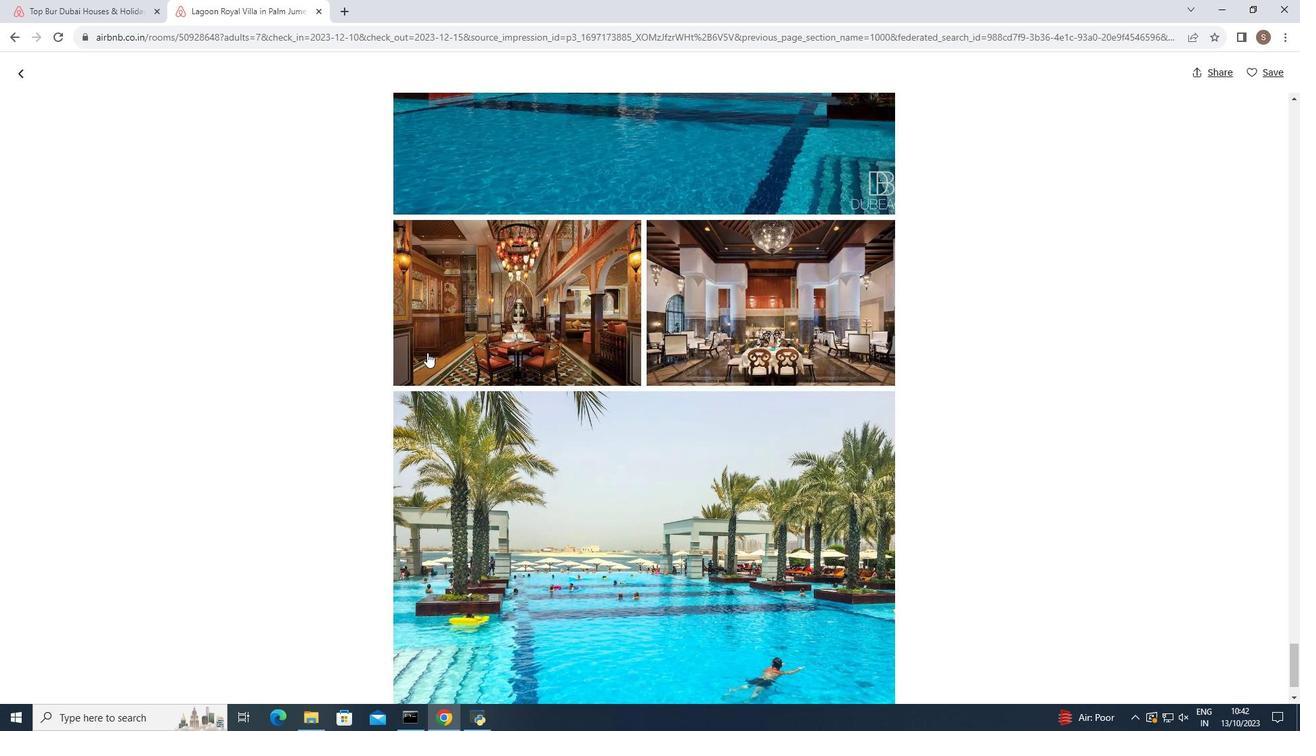 
Action: Mouse scrolled (427, 352) with delta (0, 0)
Screenshot: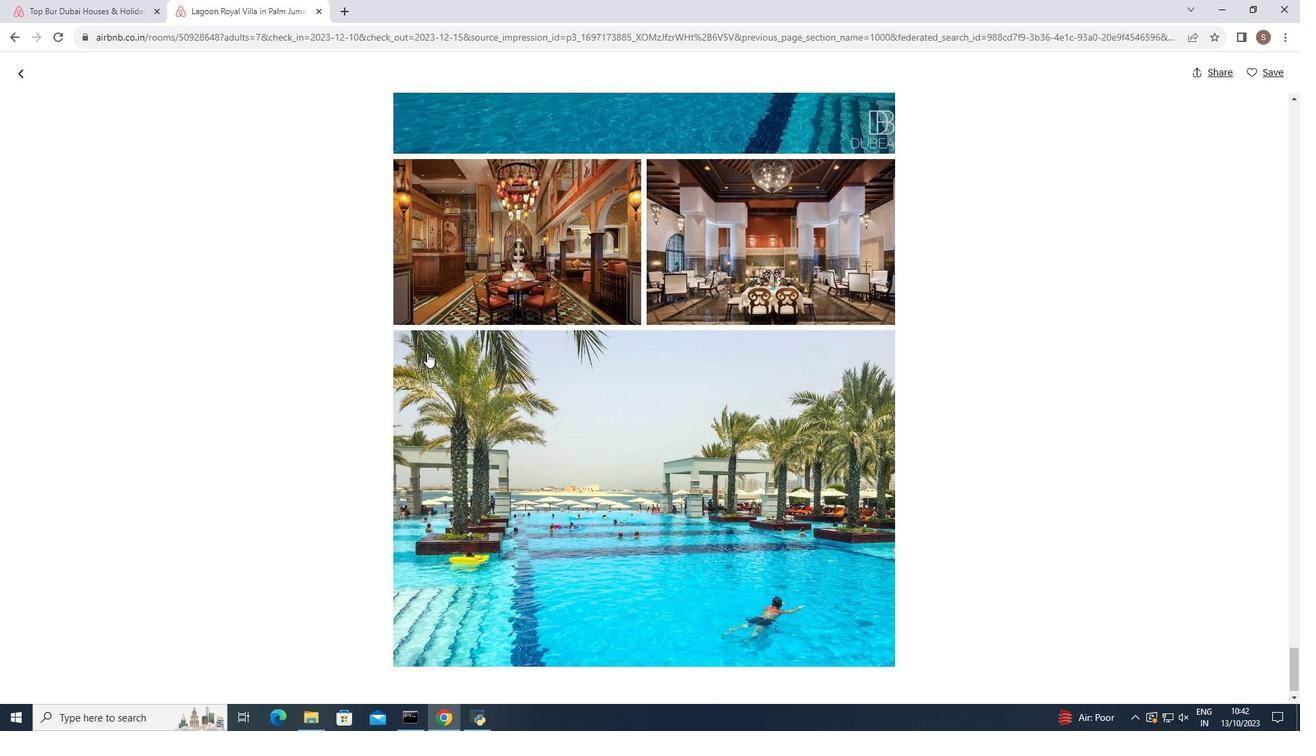 
Action: Mouse scrolled (427, 352) with delta (0, 0)
Screenshot: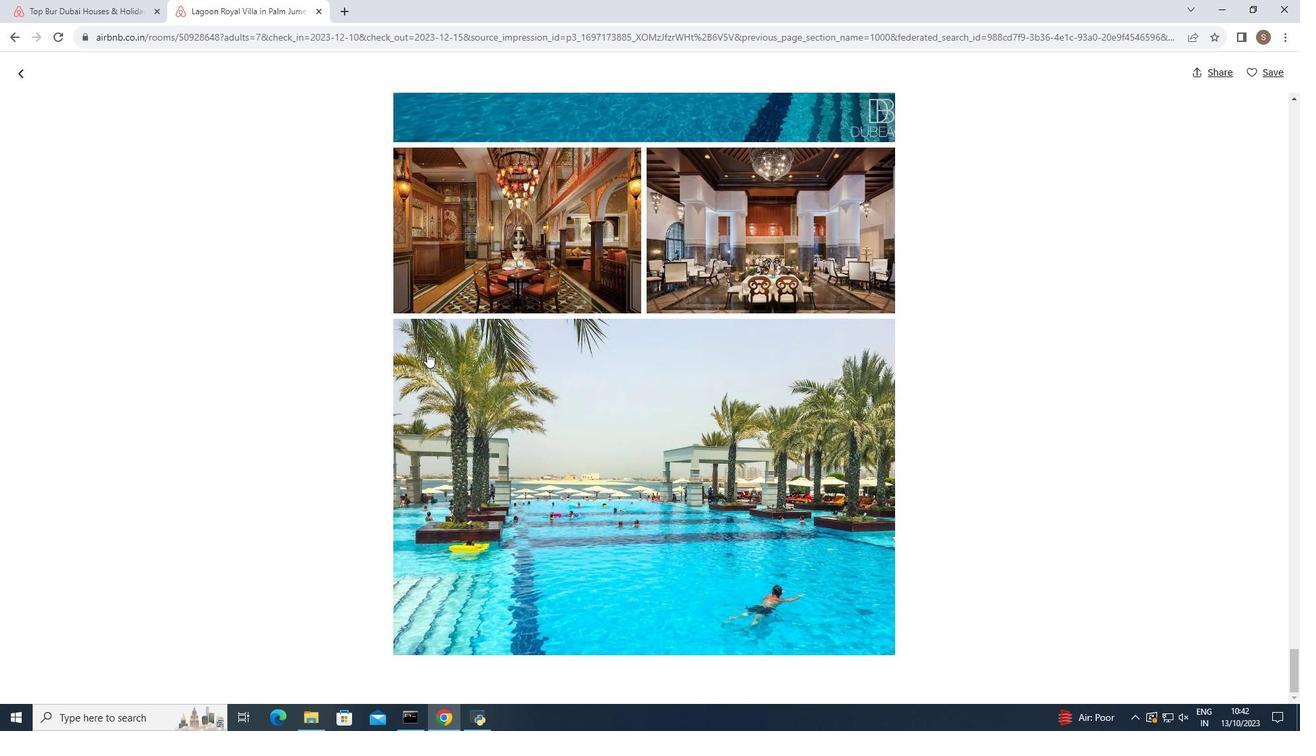 
Action: Mouse scrolled (427, 352) with delta (0, 0)
Screenshot: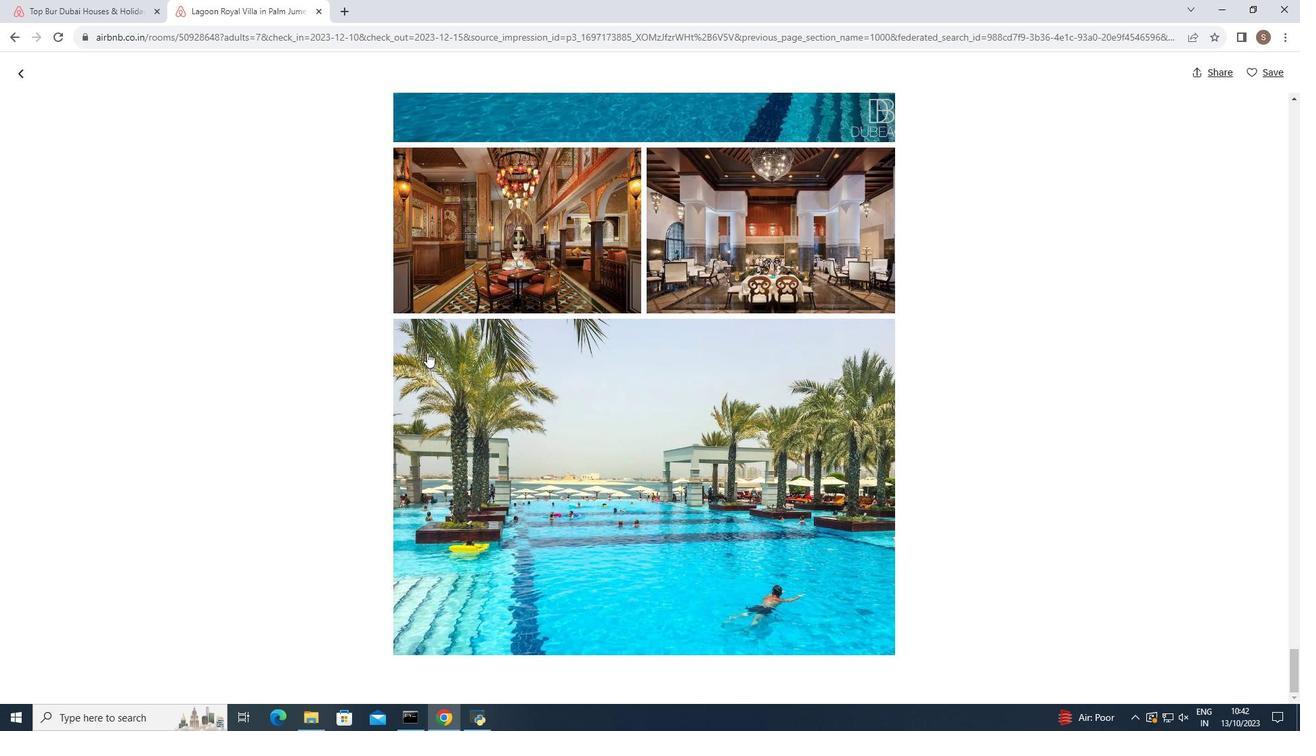 
Action: Mouse scrolled (427, 352) with delta (0, 0)
Screenshot: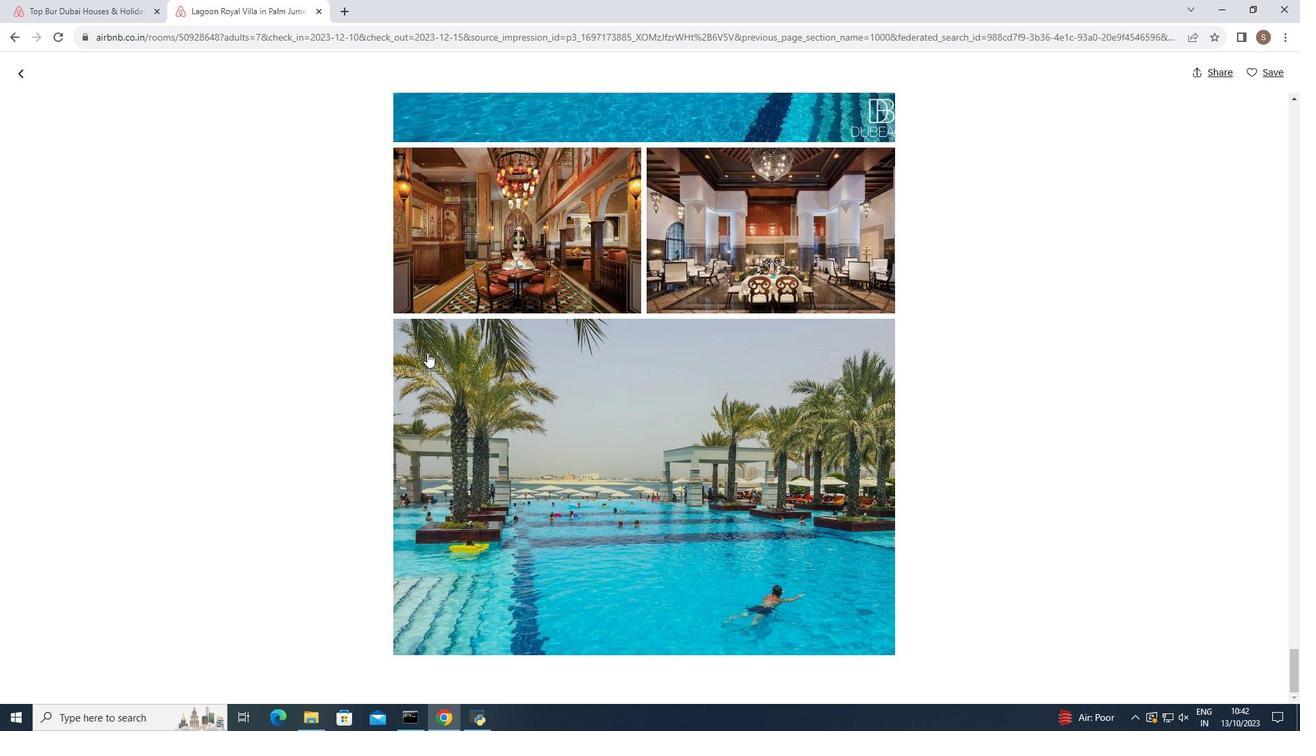 
Action: Mouse scrolled (427, 352) with delta (0, 0)
Screenshot: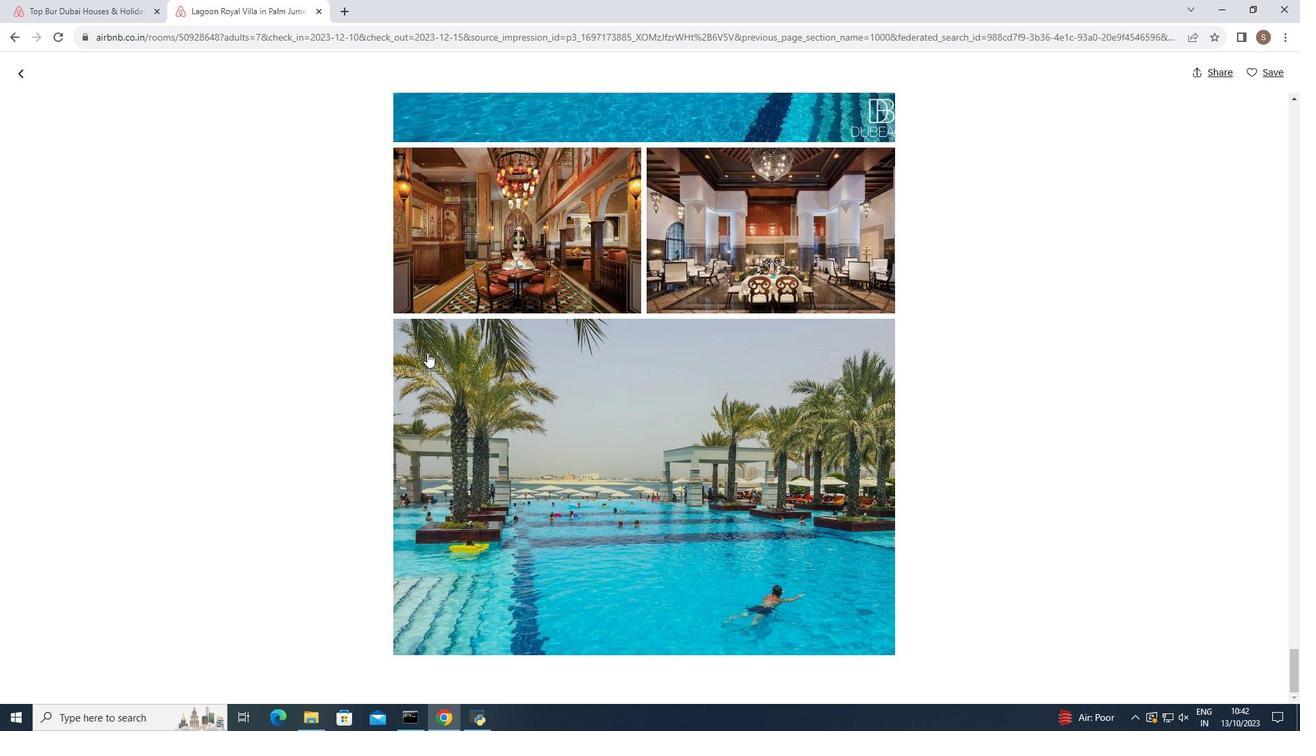 
Action: Mouse scrolled (427, 352) with delta (0, 0)
Screenshot: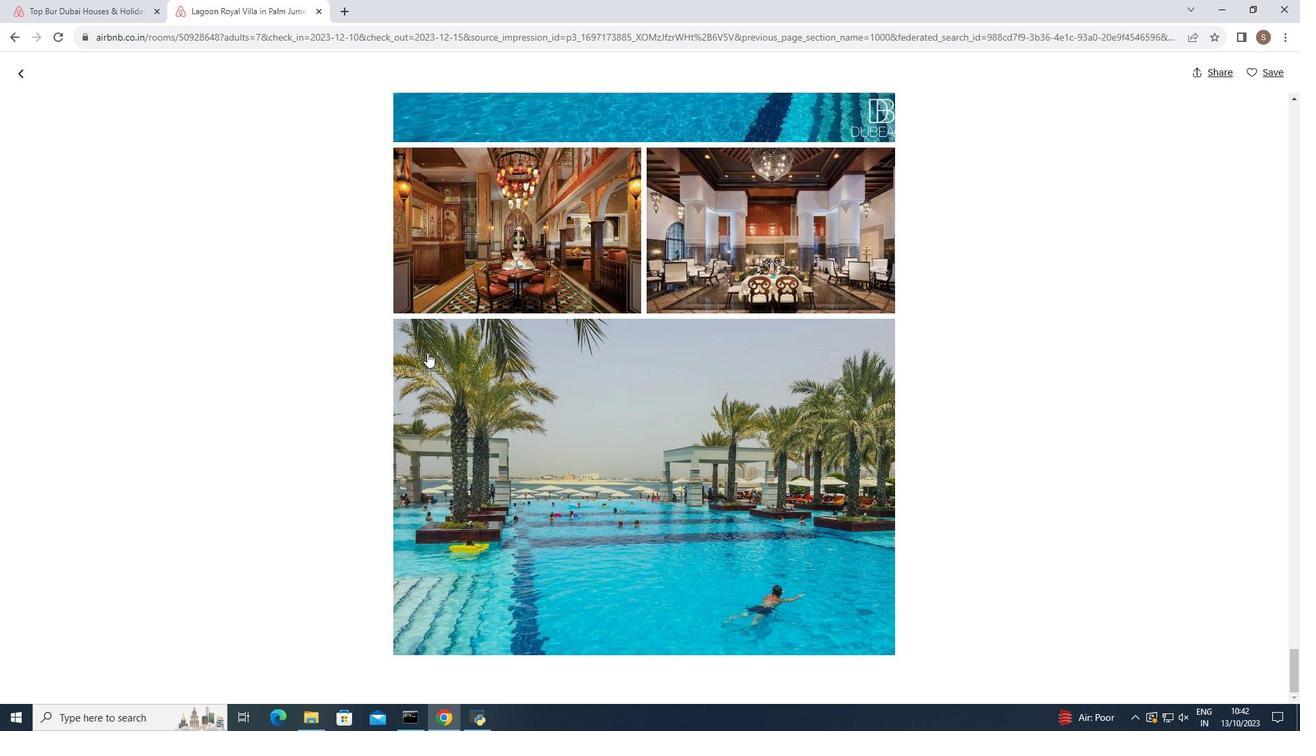 
Action: Mouse moved to (25, 74)
Screenshot: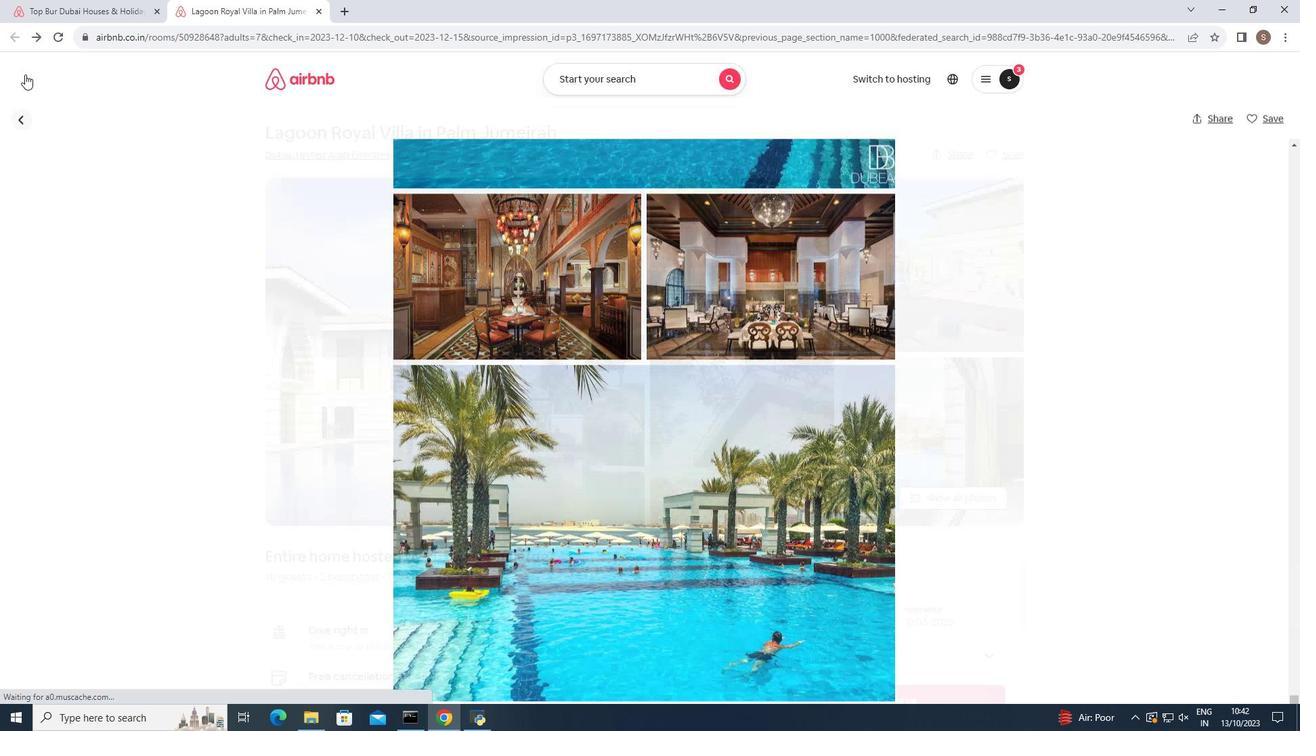 
Action: Mouse pressed left at (25, 74)
Screenshot: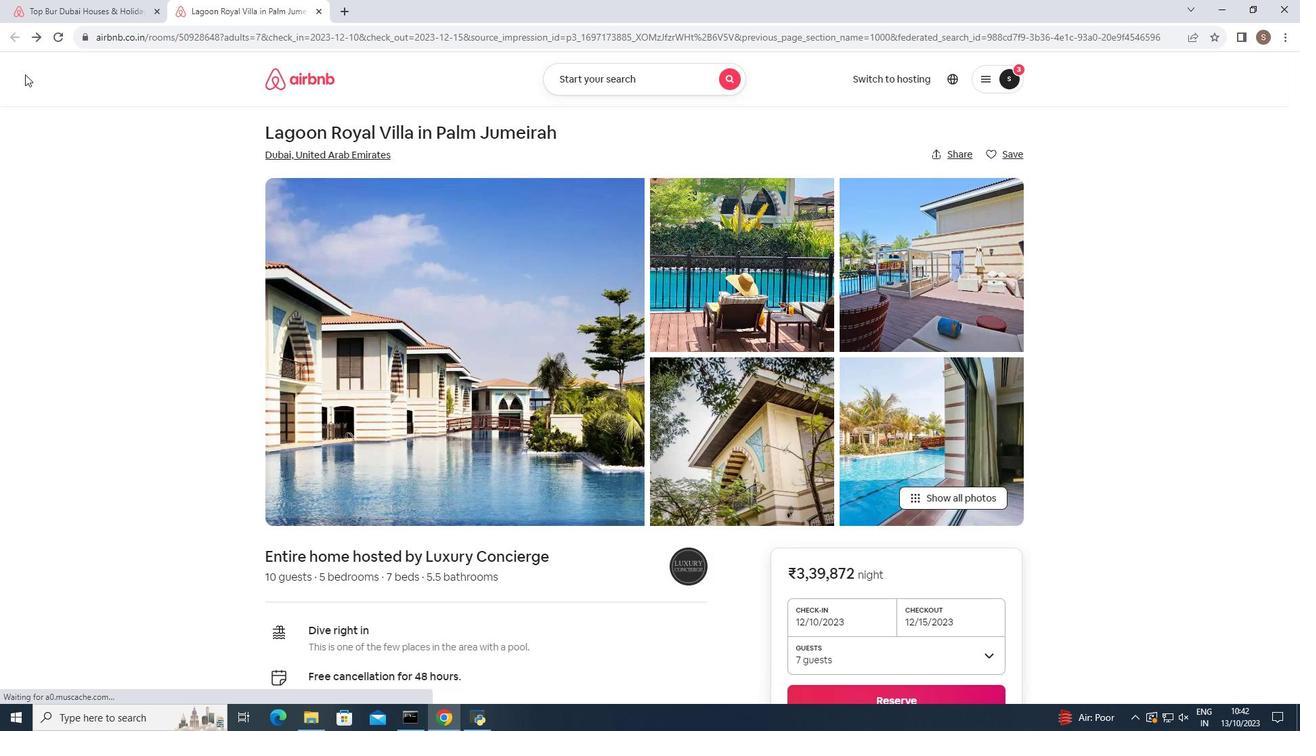 
Action: Mouse moved to (283, 328)
Screenshot: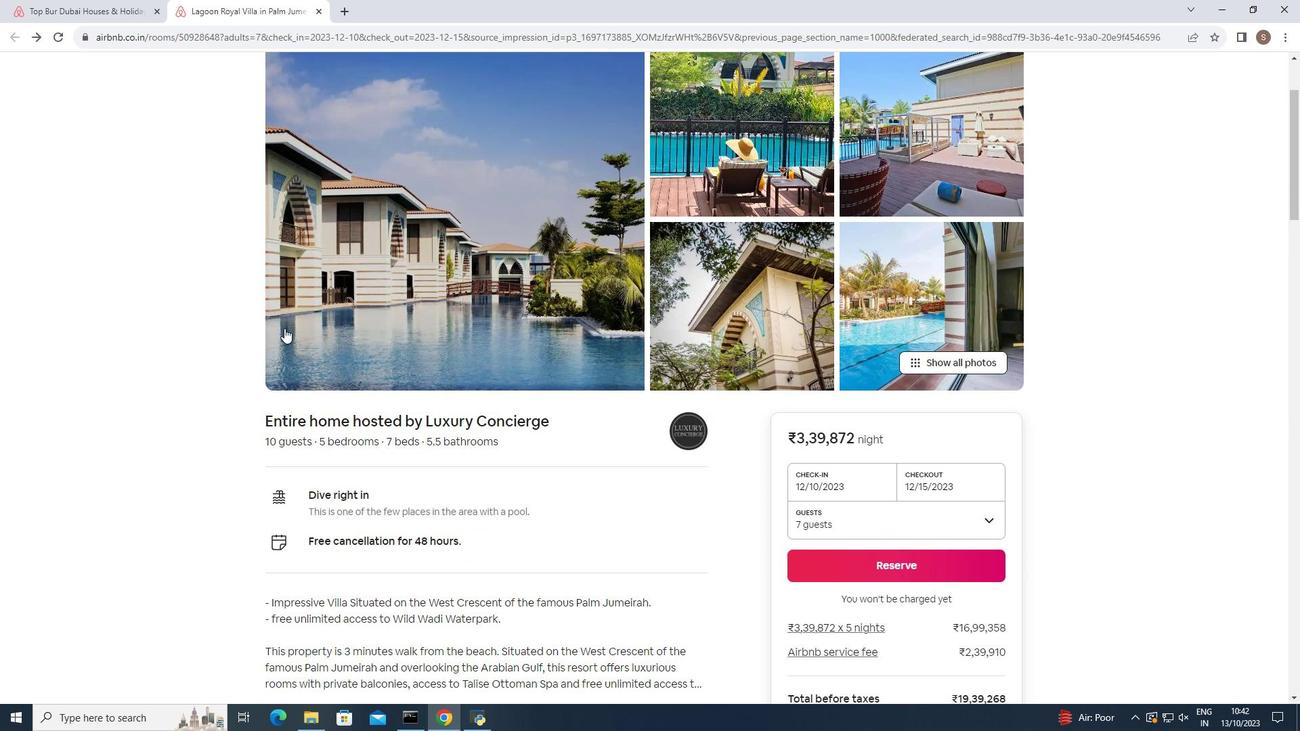 
Action: Mouse scrolled (283, 327) with delta (0, 0)
Screenshot: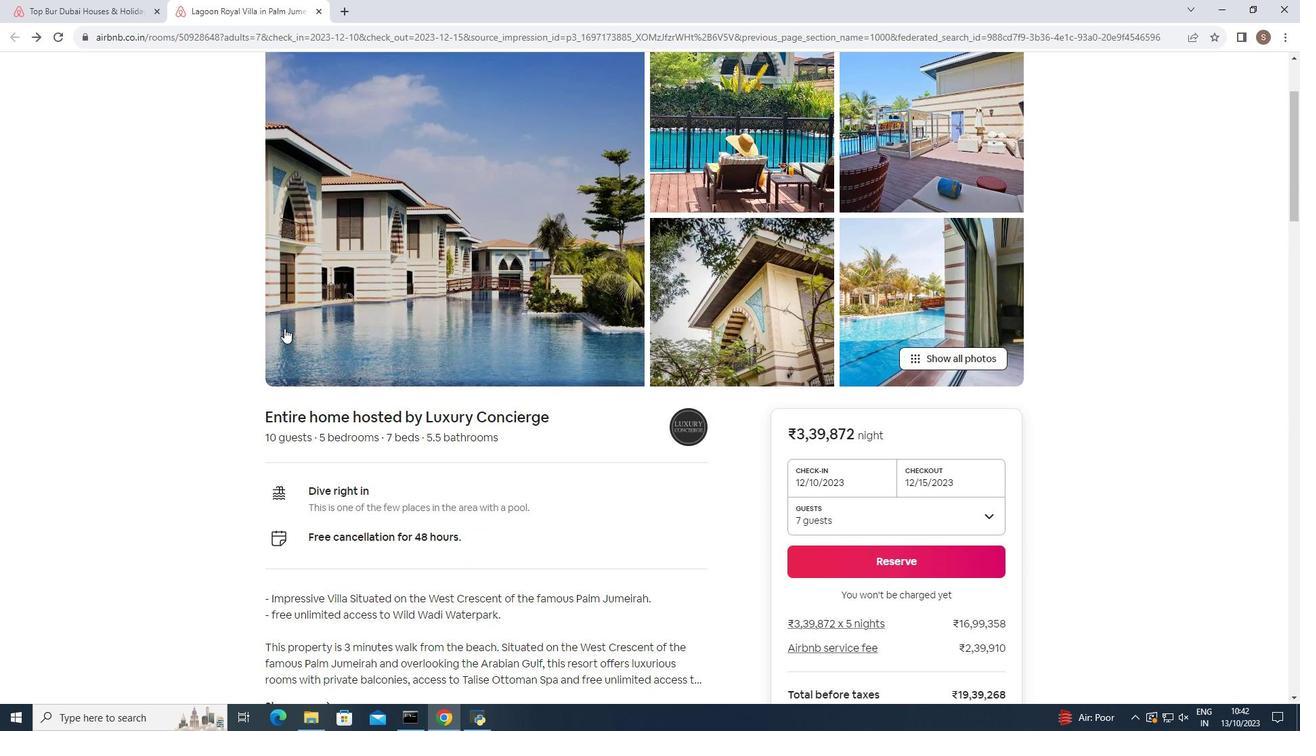 
Action: Mouse moved to (284, 328)
Screenshot: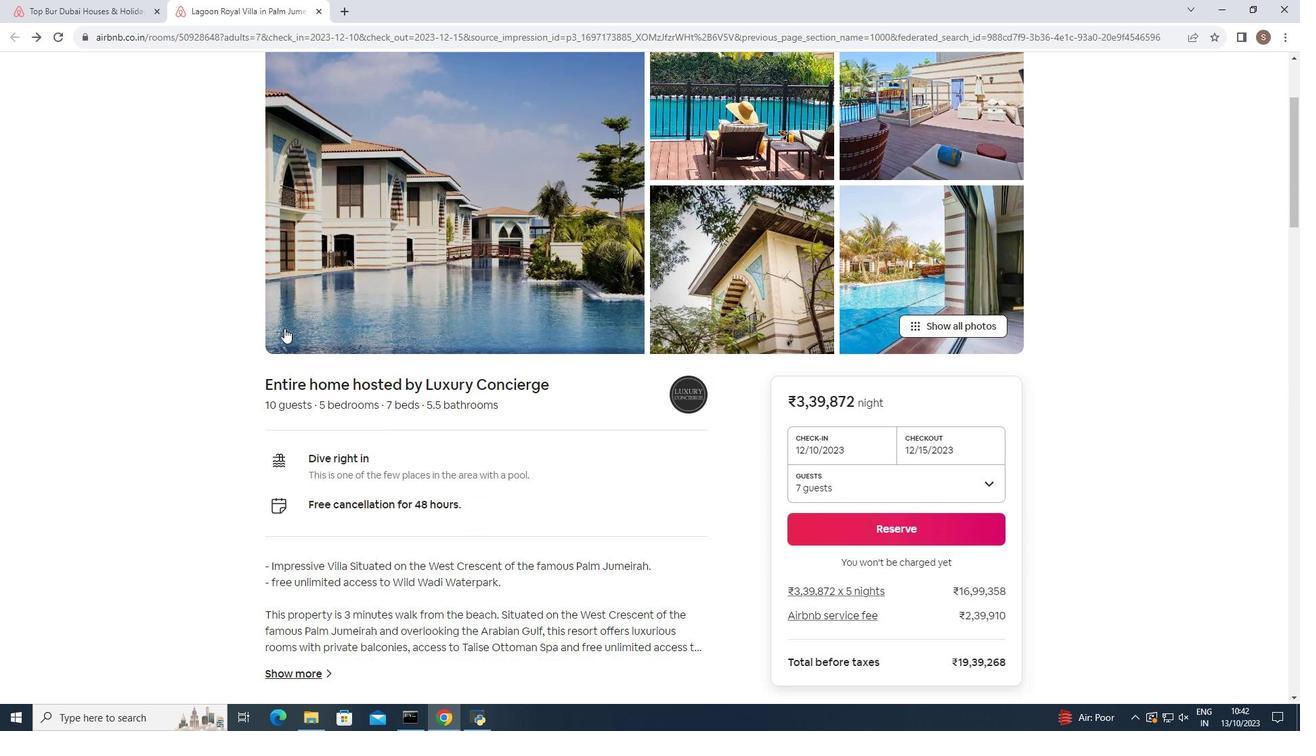 
Action: Mouse scrolled (284, 327) with delta (0, 0)
Screenshot: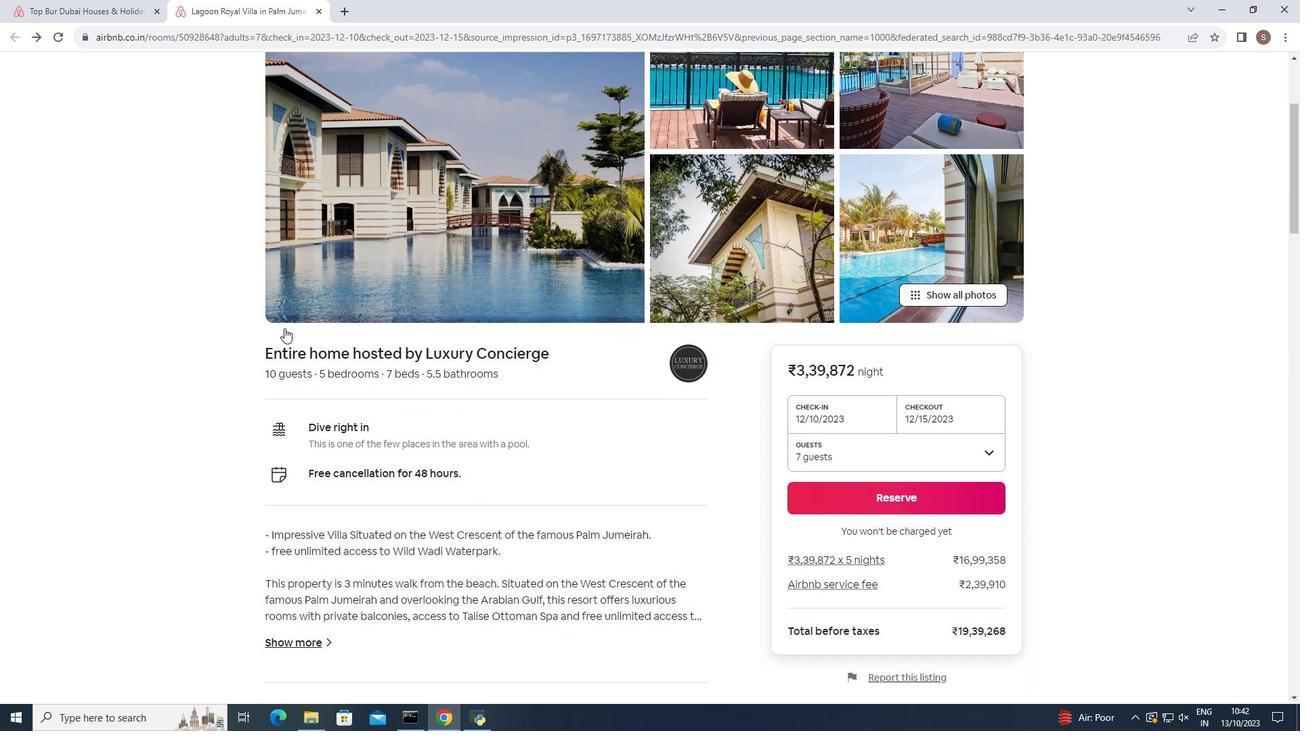 
Action: Mouse scrolled (284, 327) with delta (0, 0)
Screenshot: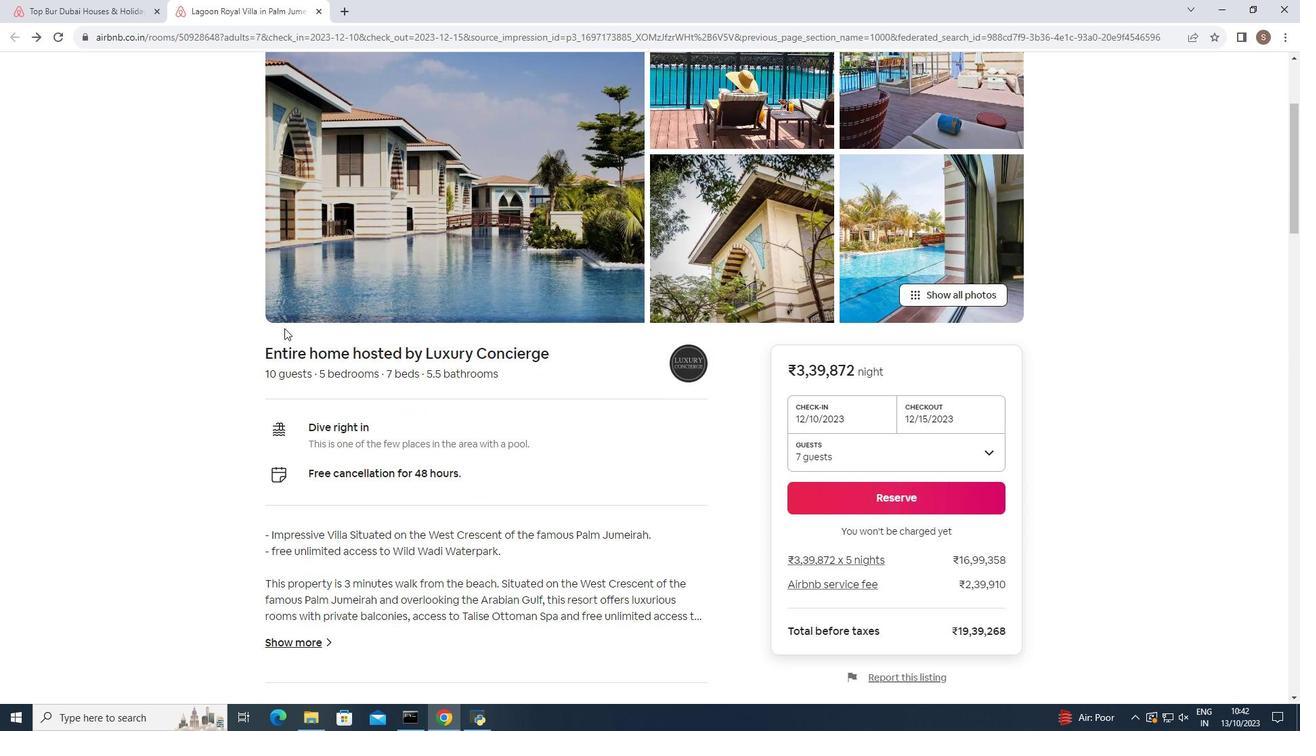 
Action: Mouse scrolled (284, 327) with delta (0, 0)
Screenshot: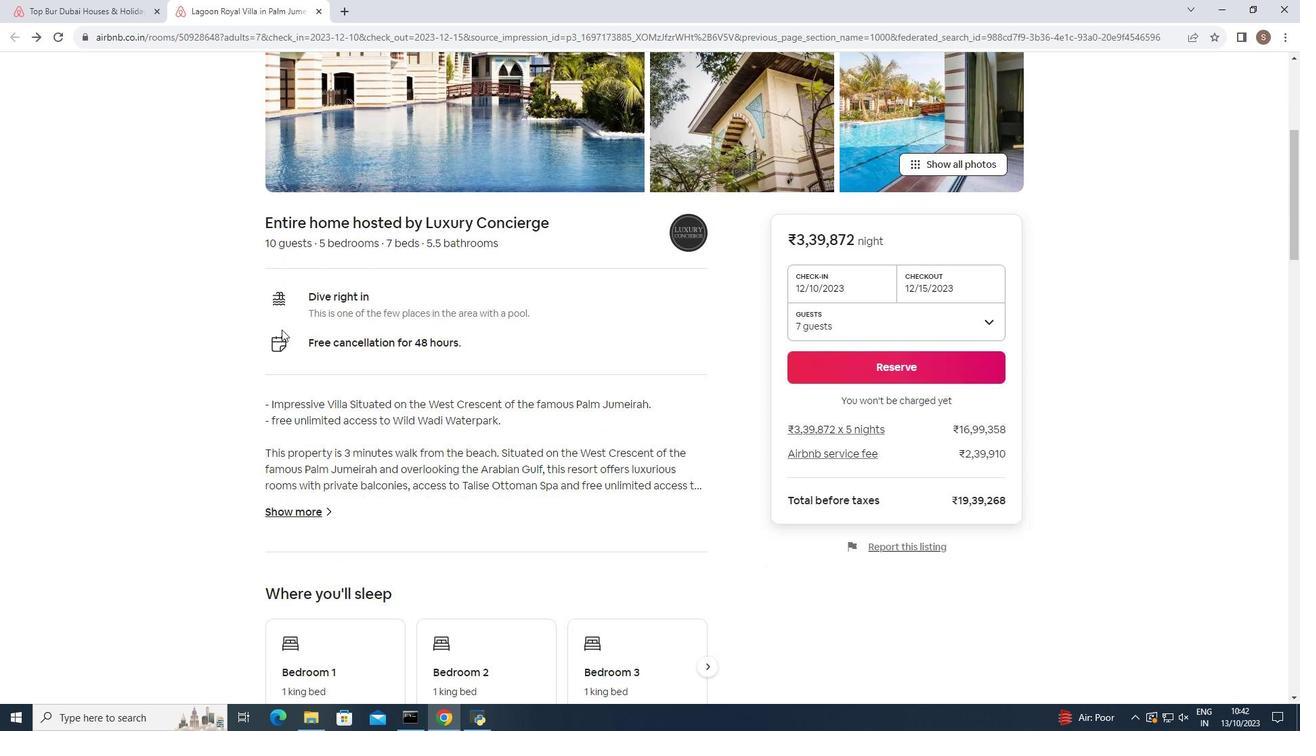 
Action: Mouse moved to (283, 328)
Screenshot: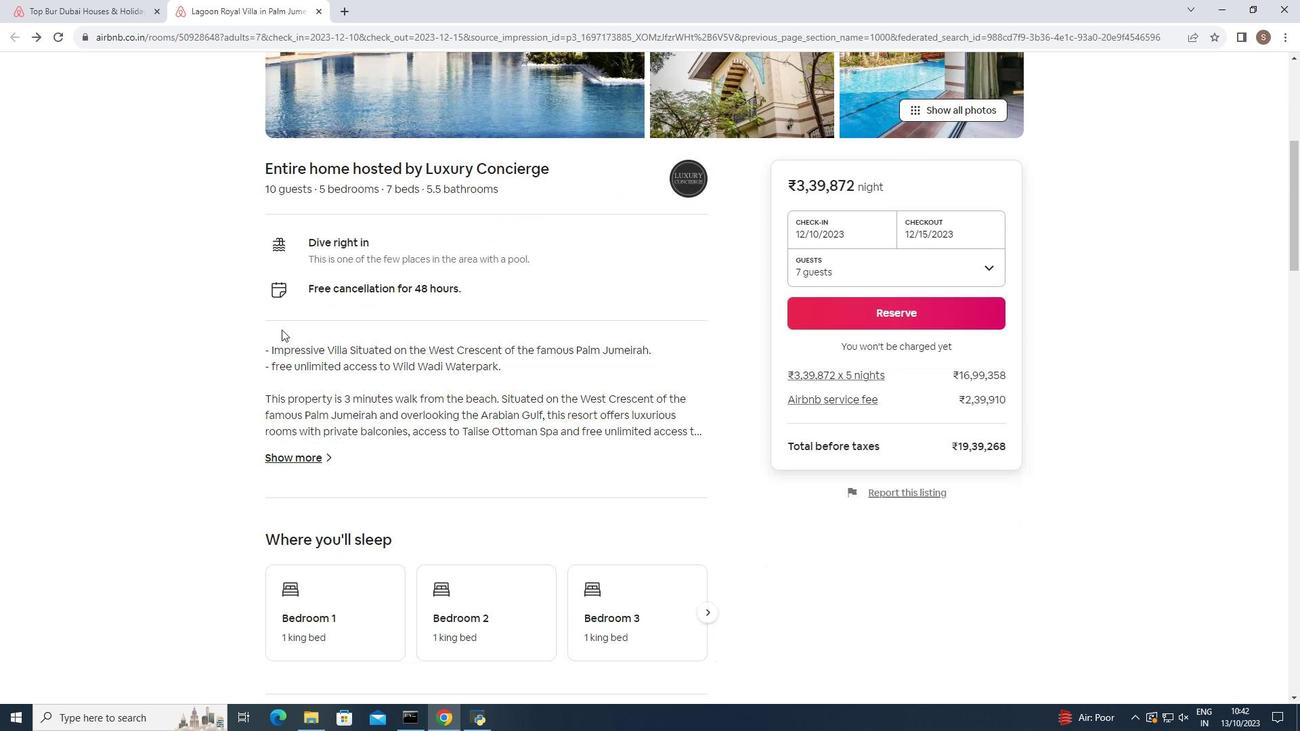 
Action: Mouse scrolled (283, 327) with delta (0, 0)
Screenshot: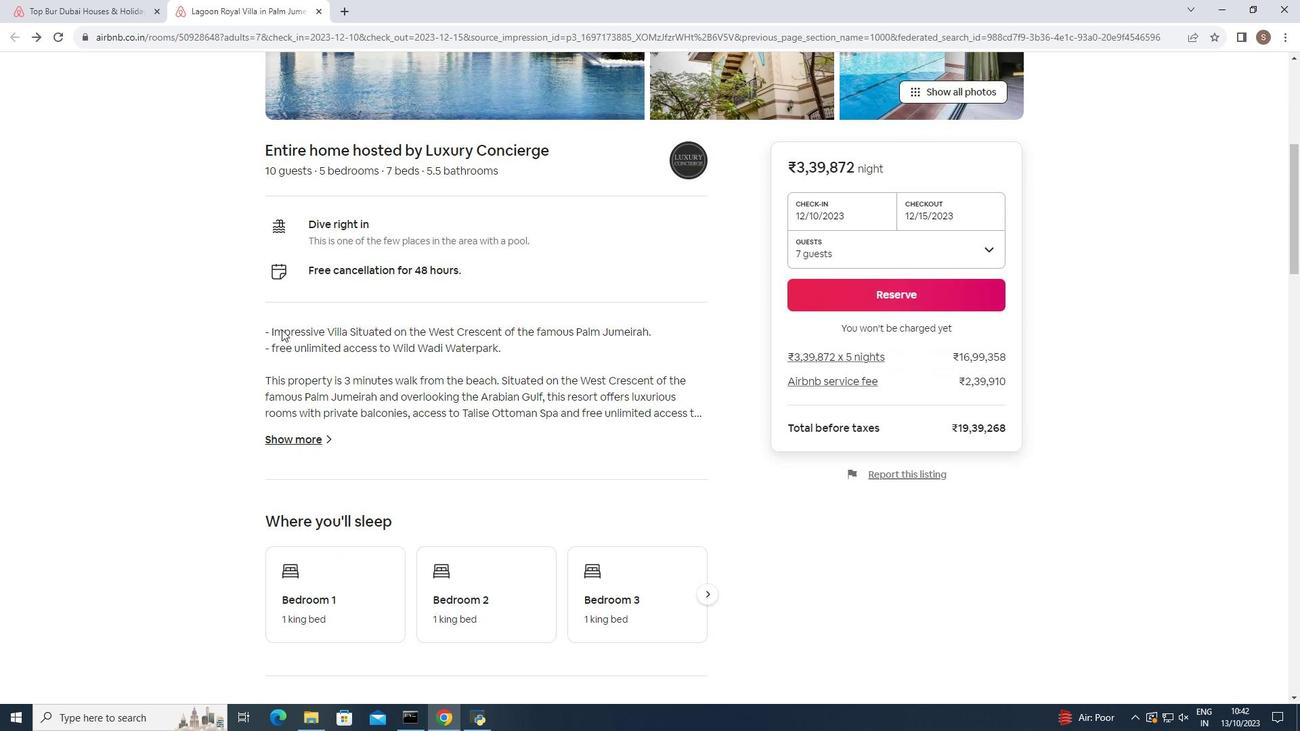 
Action: Mouse moved to (281, 329)
Screenshot: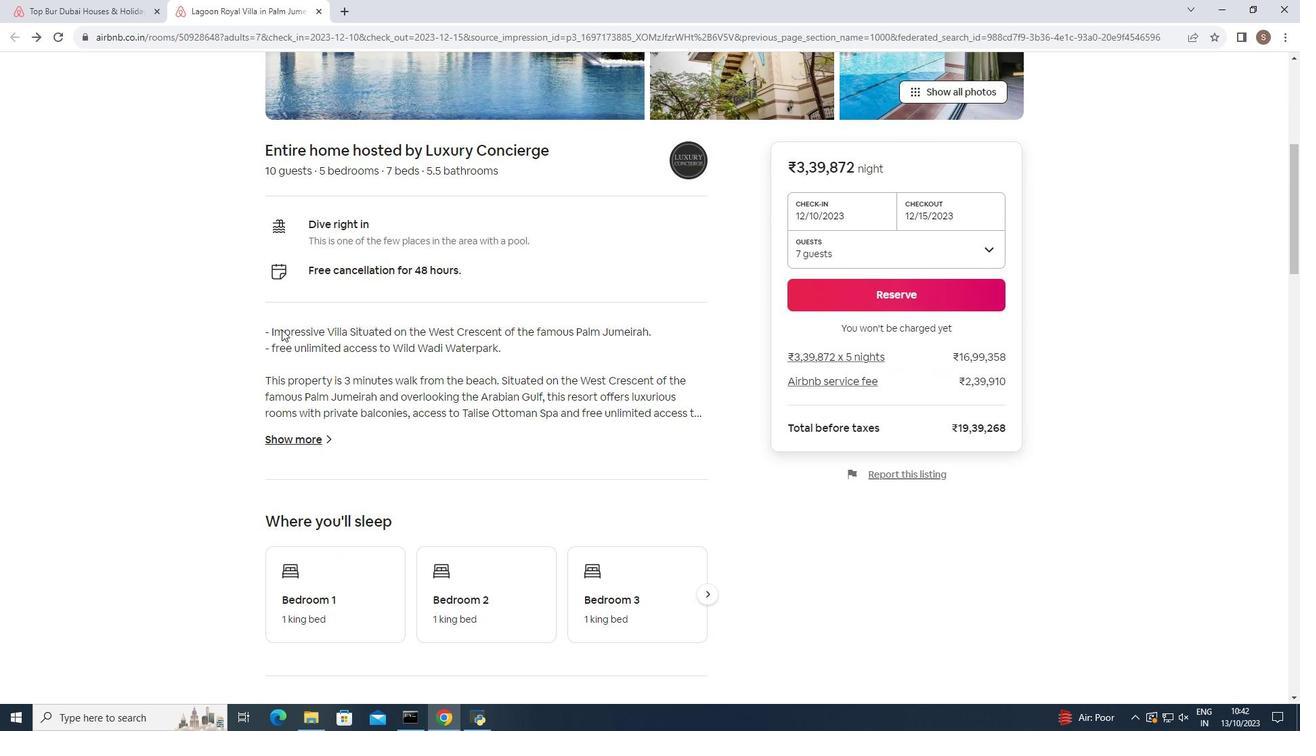 
Action: Mouse scrolled (281, 329) with delta (0, 0)
Screenshot: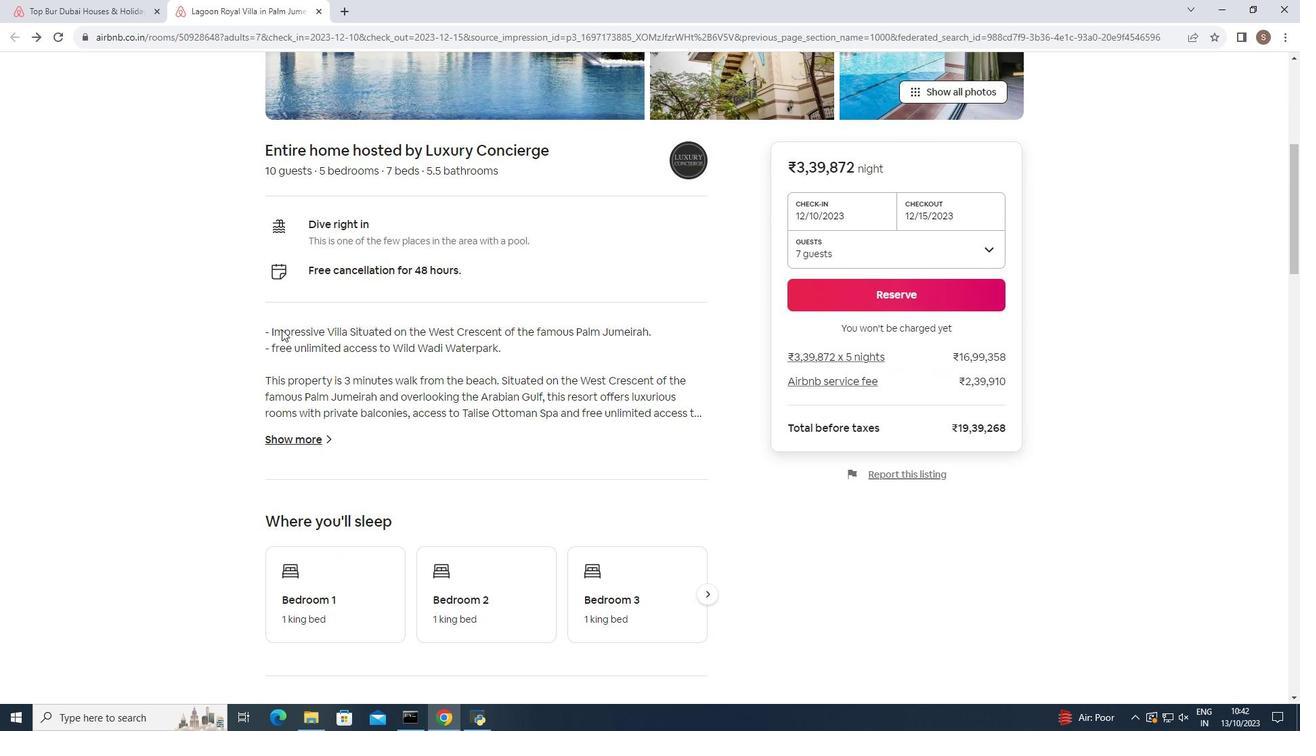 
Action: Mouse scrolled (281, 329) with delta (0, 0)
Screenshot: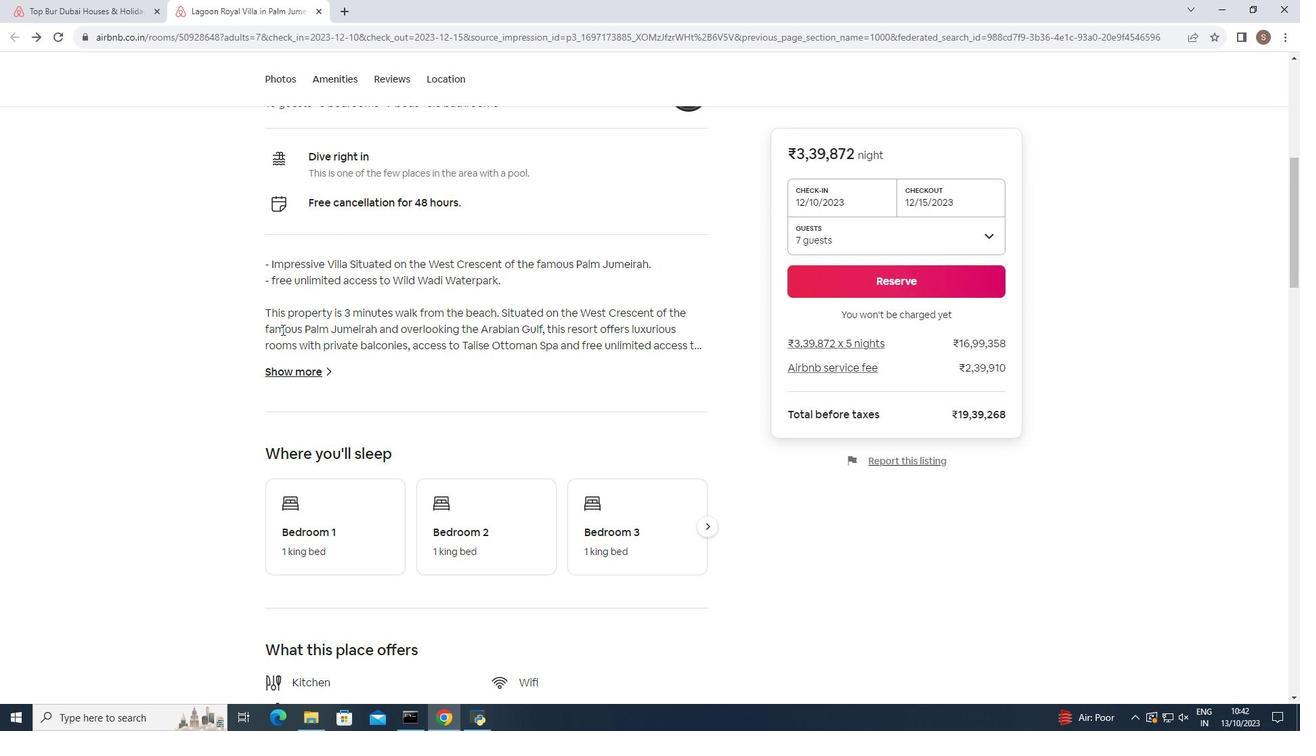 
Action: Mouse scrolled (281, 329) with delta (0, 0)
Screenshot: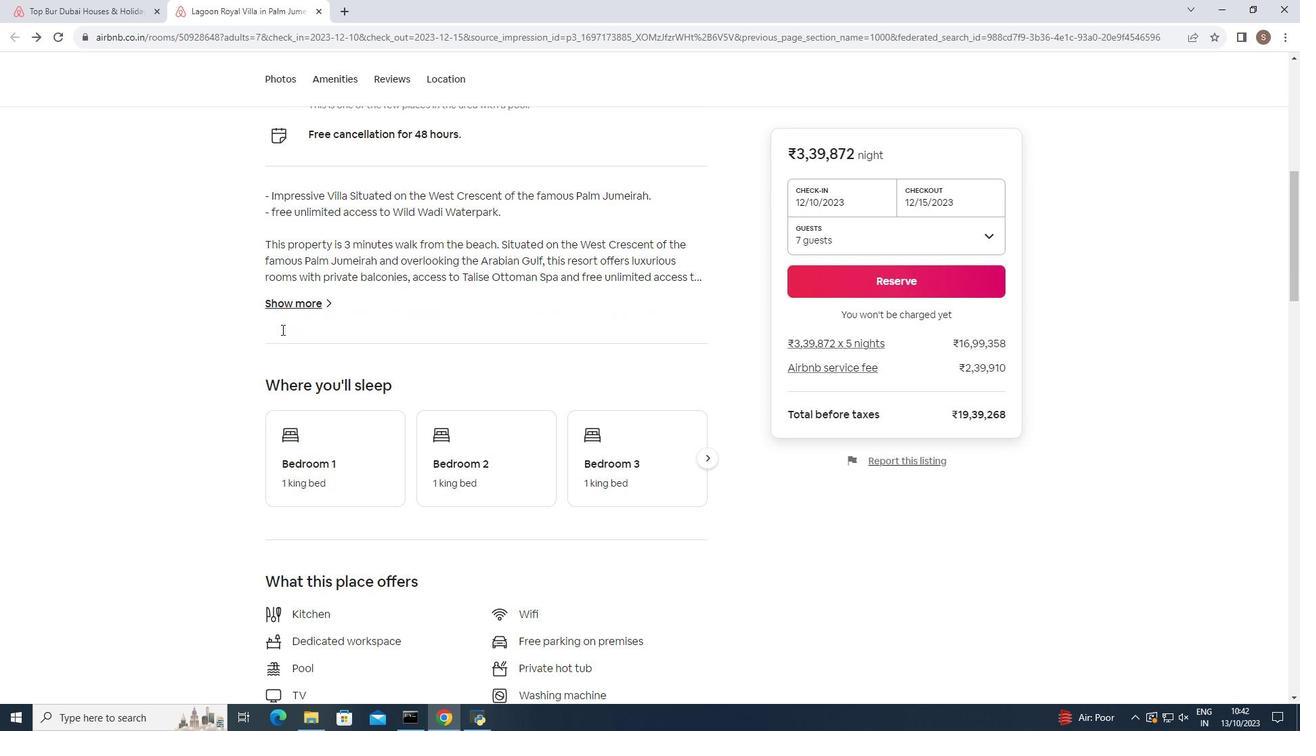 
Action: Mouse scrolled (281, 329) with delta (0, 0)
Screenshot: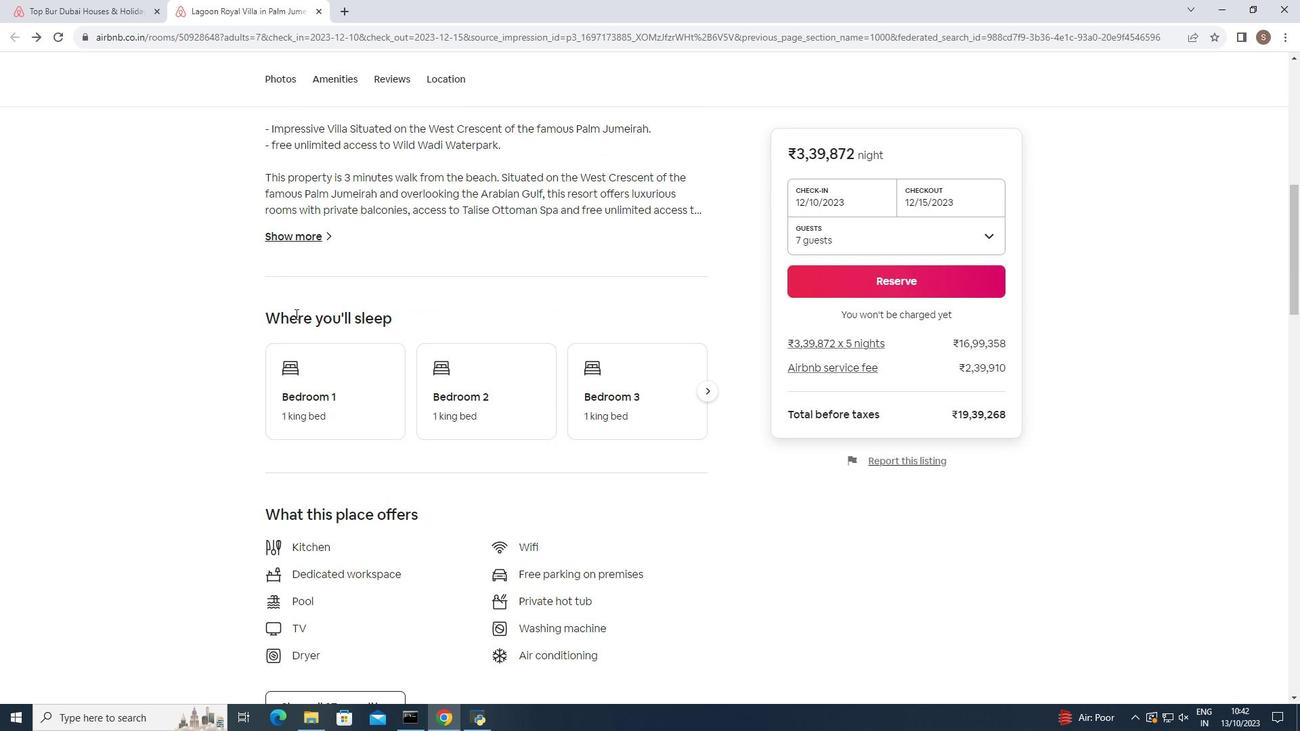 
Action: Mouse moved to (294, 237)
Screenshot: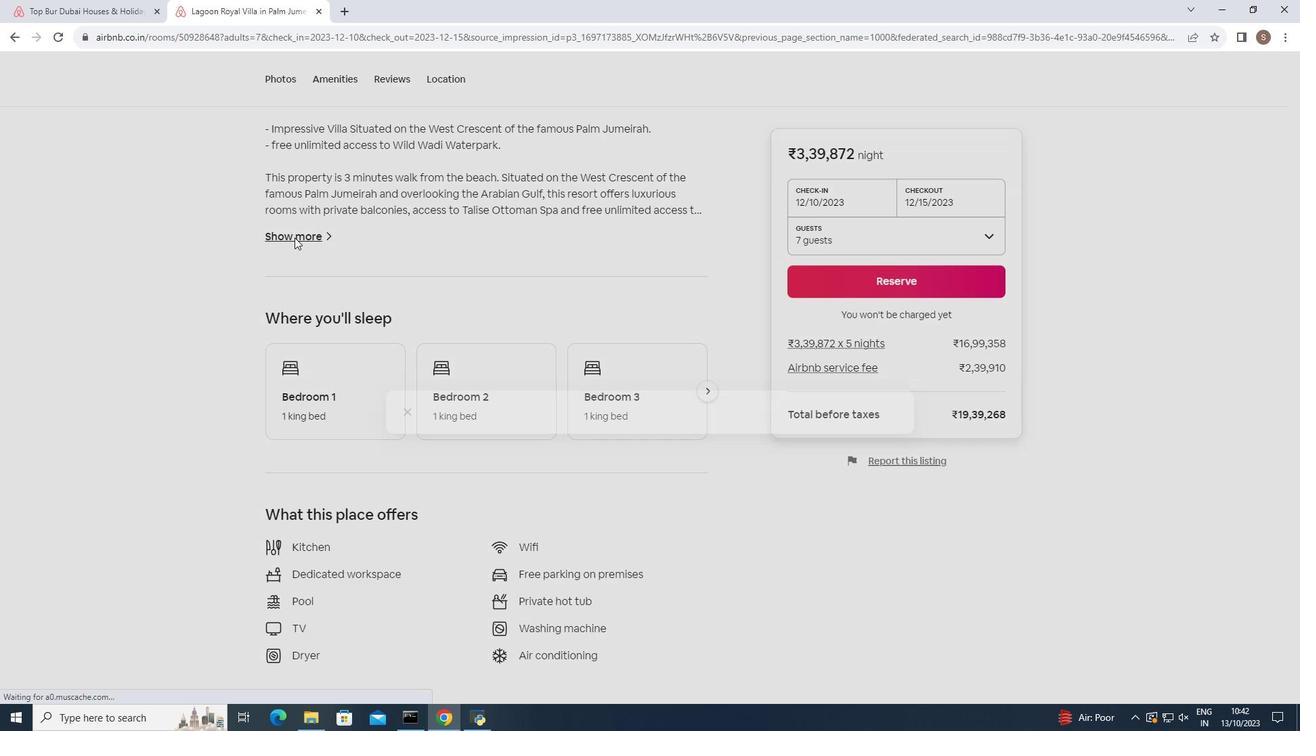 
Action: Mouse pressed left at (294, 237)
Screenshot: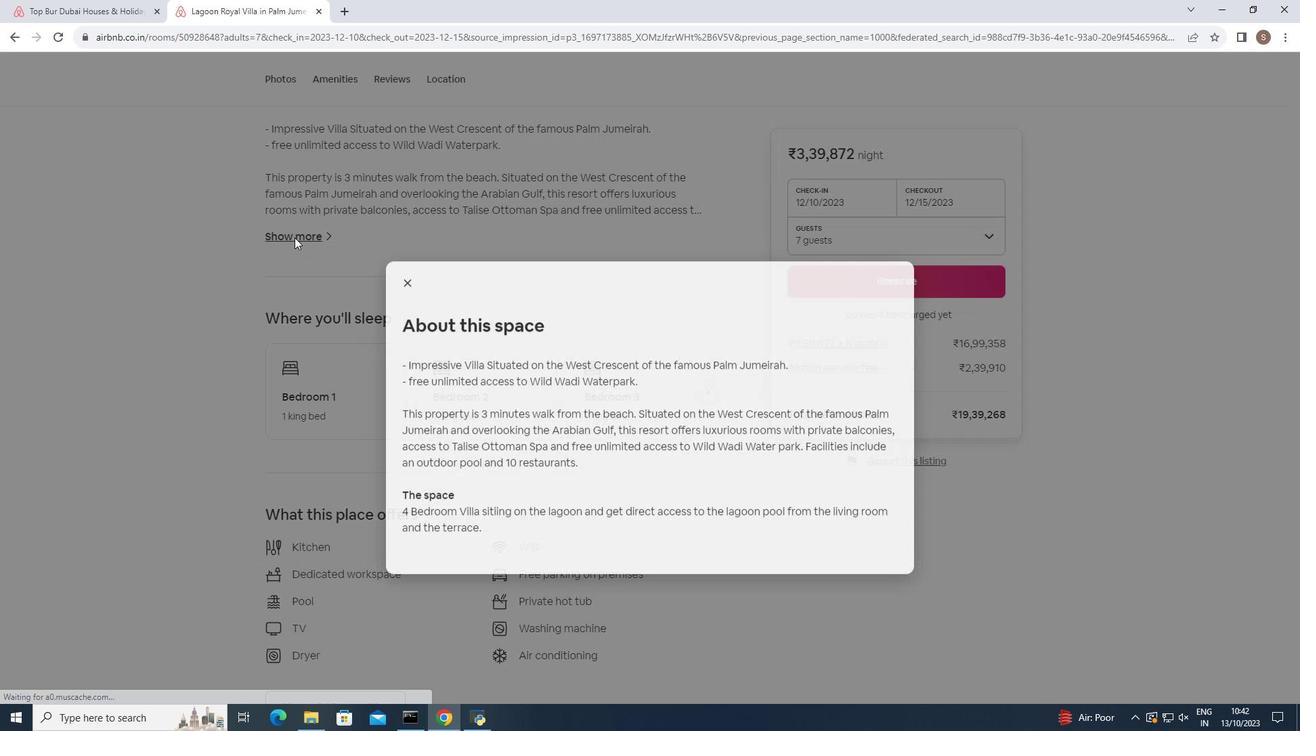 
Action: Mouse moved to (527, 345)
Screenshot: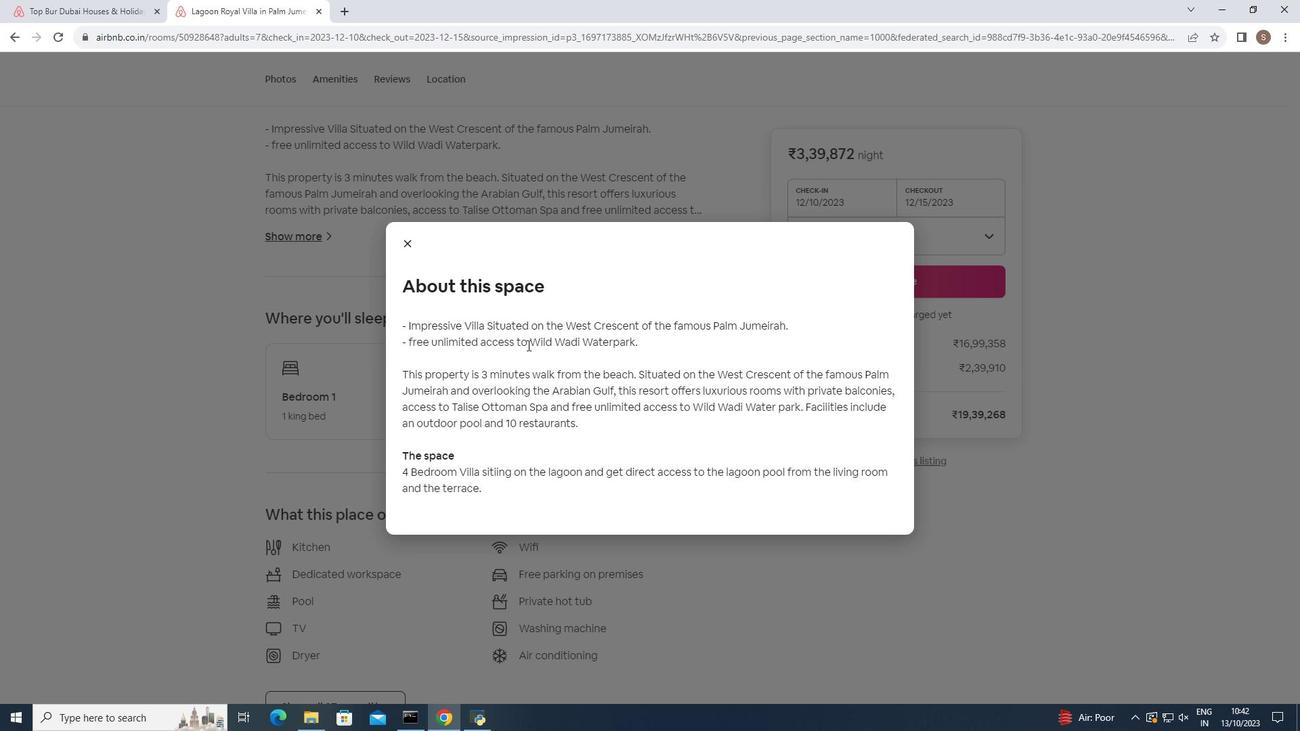 
Action: Mouse scrolled (527, 344) with delta (0, 0)
Screenshot: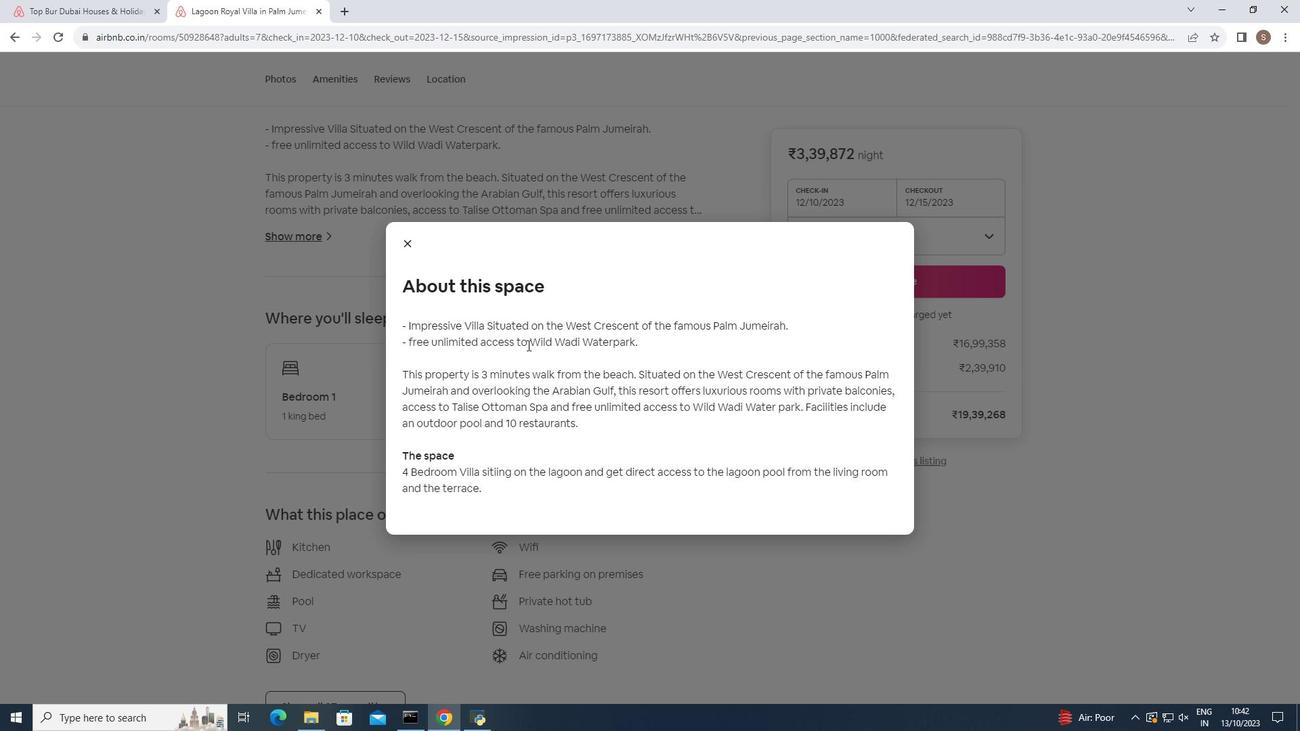 
Action: Mouse moved to (409, 244)
Screenshot: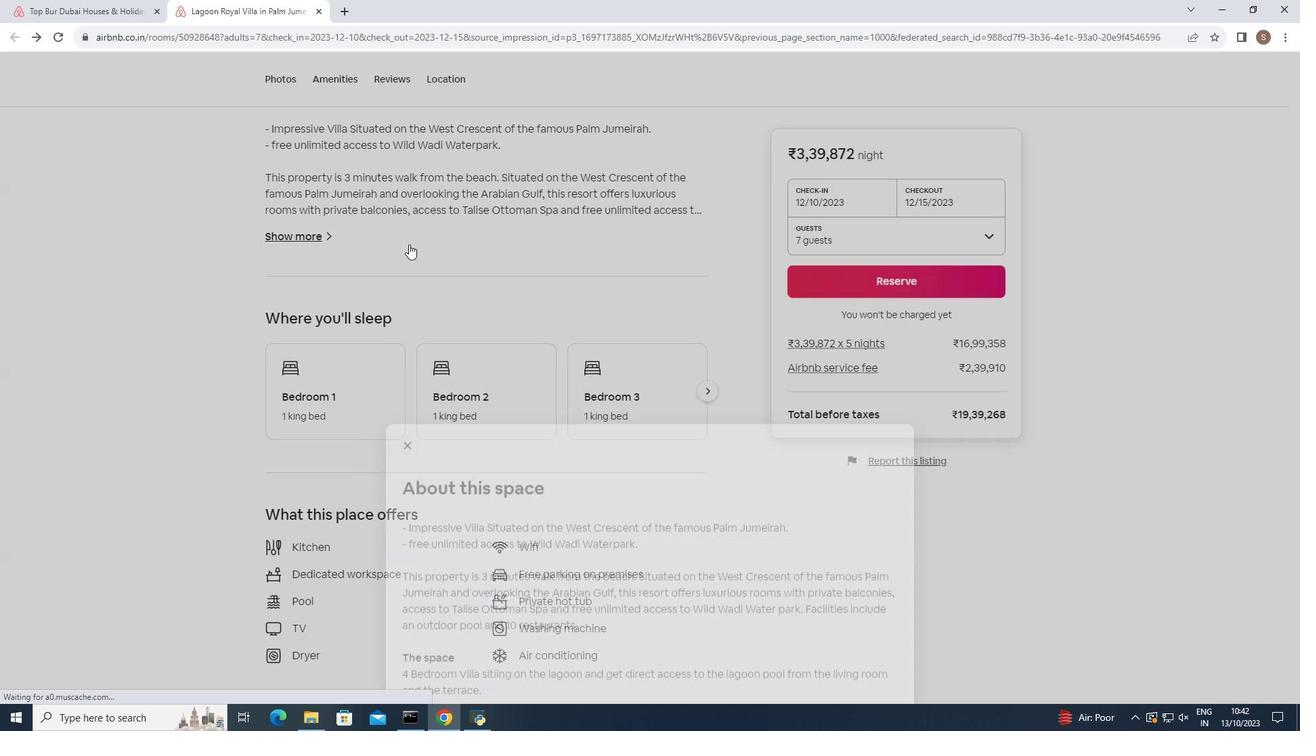 
Action: Mouse pressed left at (409, 244)
Screenshot: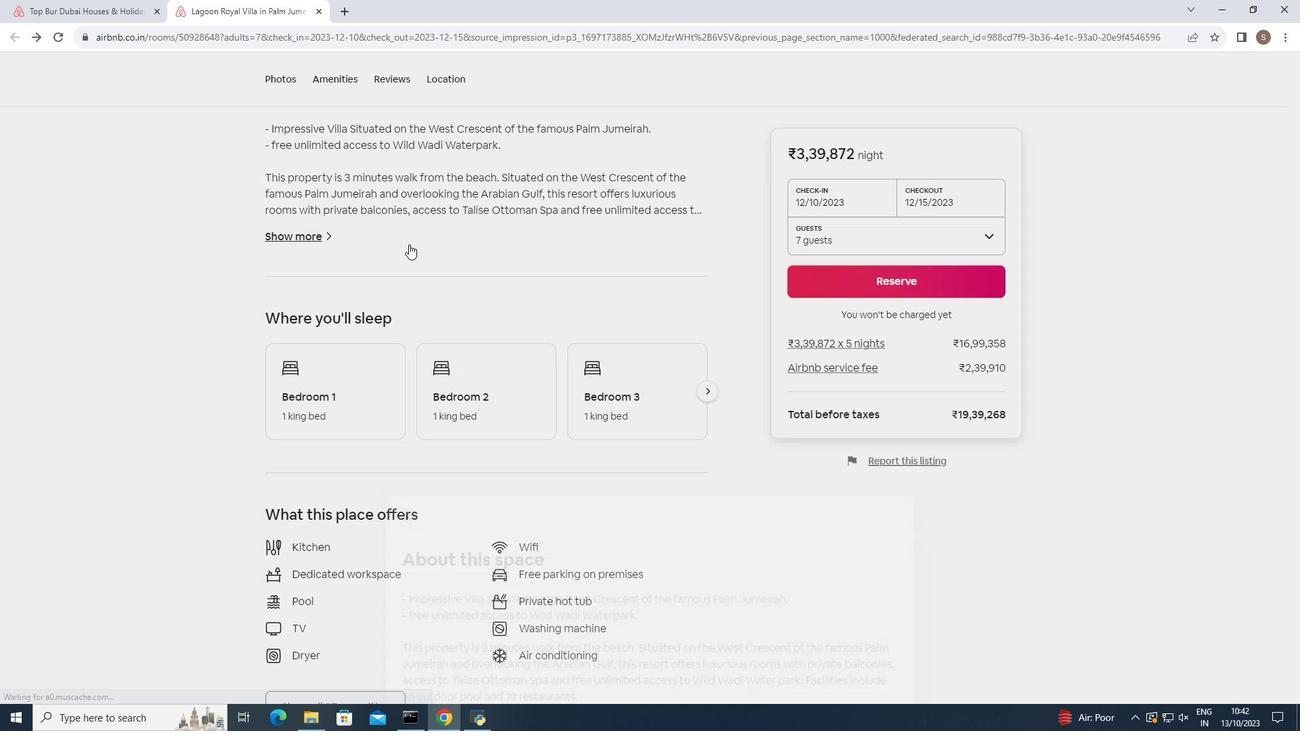 
Action: Mouse moved to (407, 245)
Screenshot: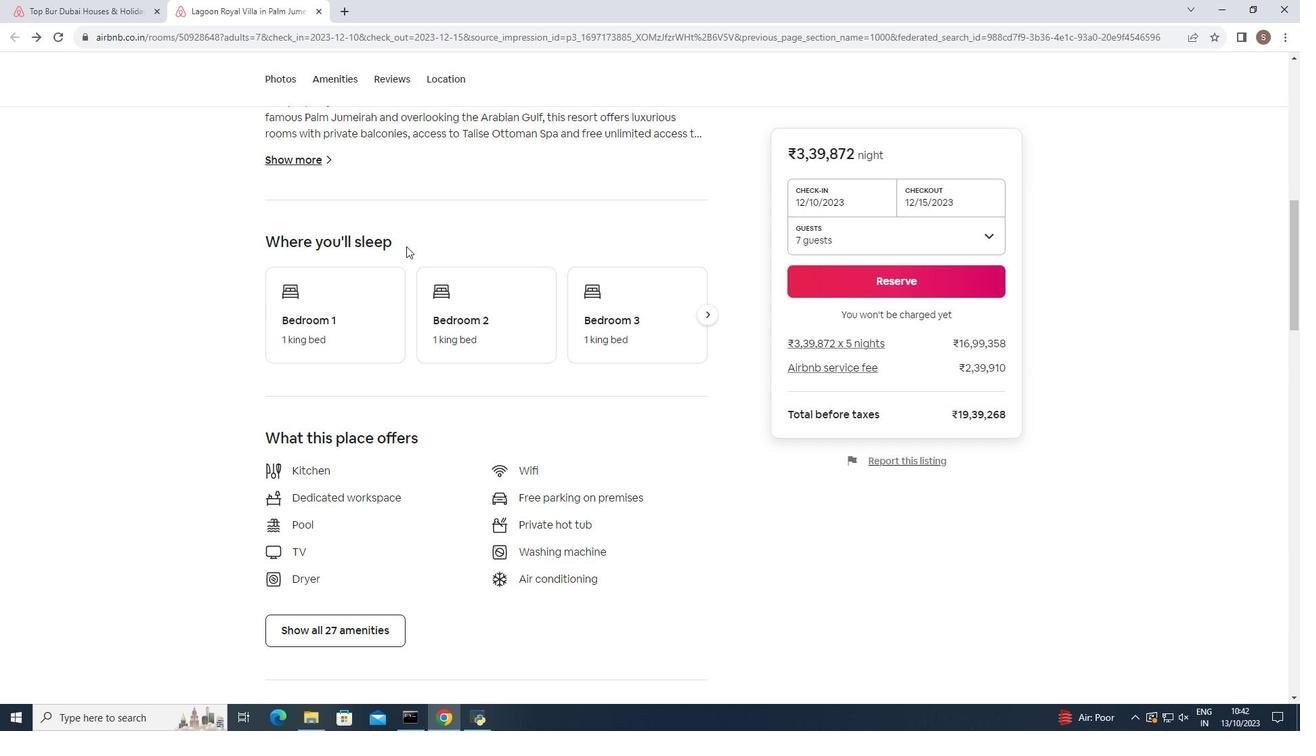 
Action: Mouse scrolled (407, 245) with delta (0, 0)
Screenshot: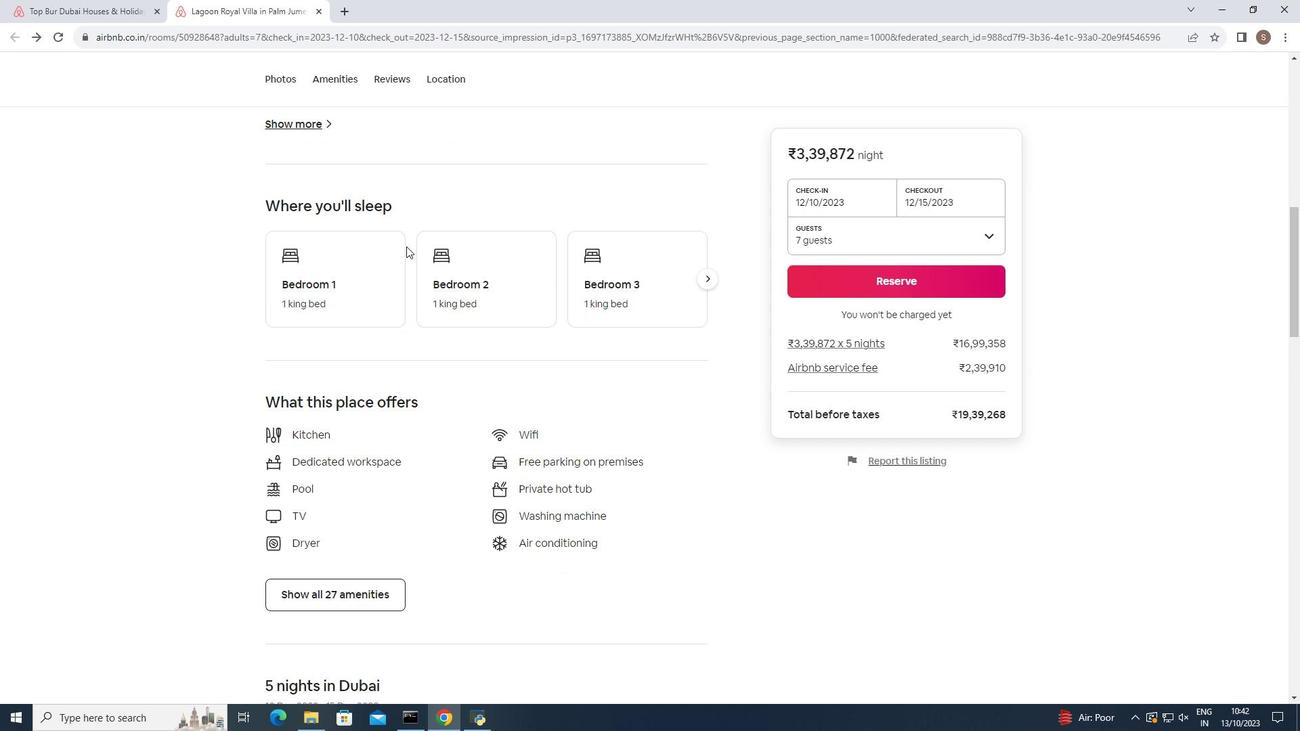
Action: Mouse scrolled (407, 245) with delta (0, 0)
Screenshot: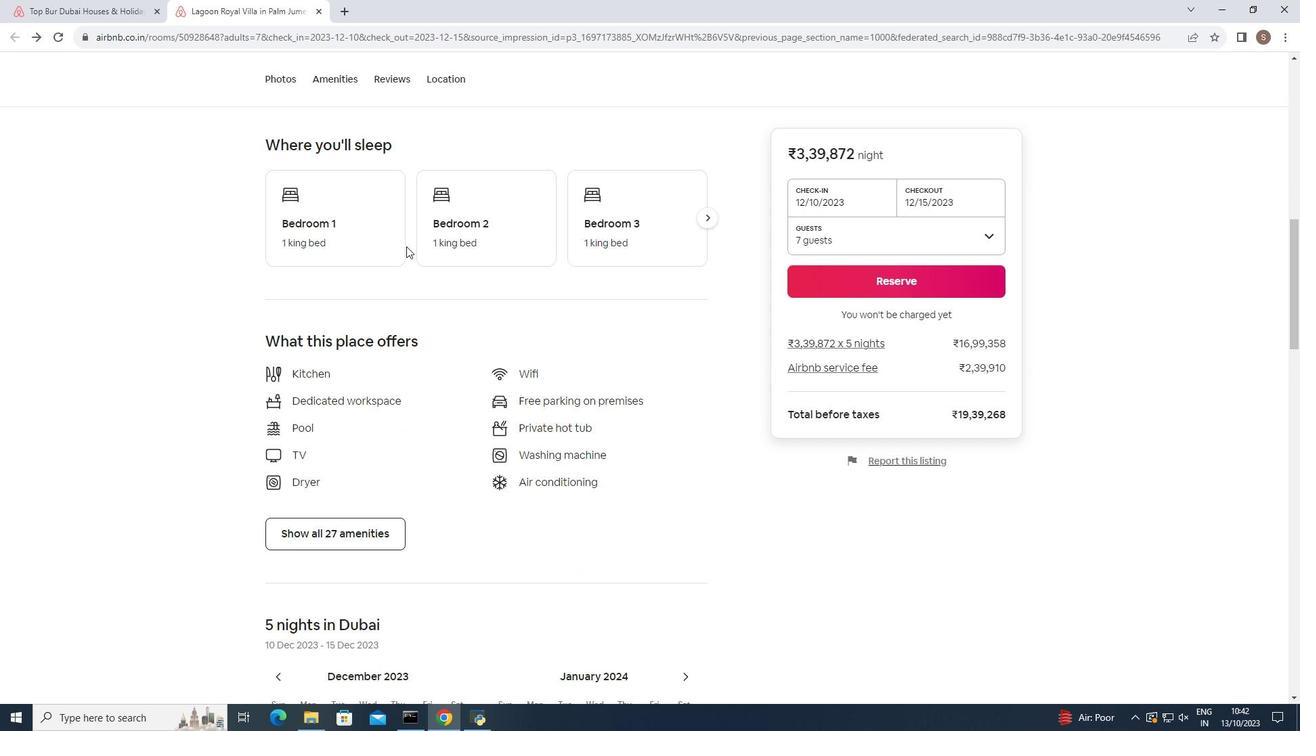 
Action: Mouse moved to (406, 246)
Screenshot: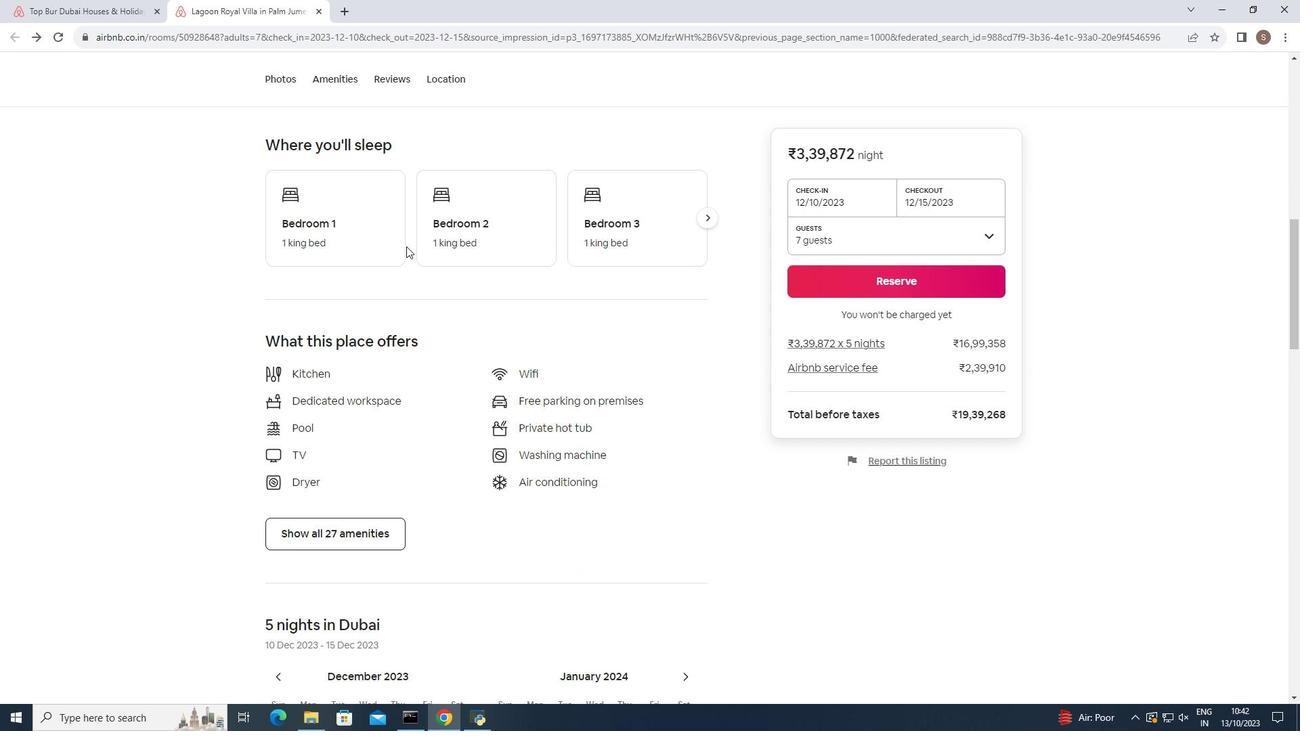 
Action: Mouse scrolled (406, 245) with delta (0, 0)
Screenshot: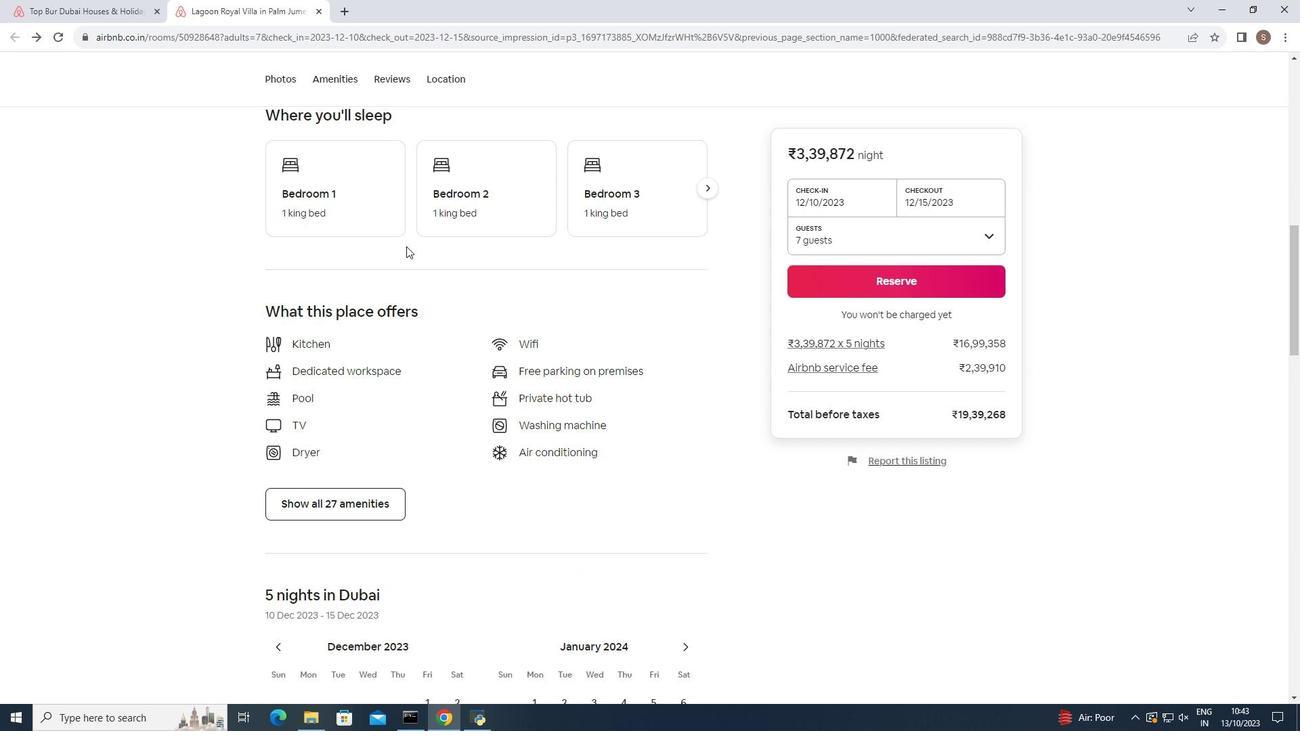 
Action: Mouse scrolled (406, 245) with delta (0, 0)
Screenshot: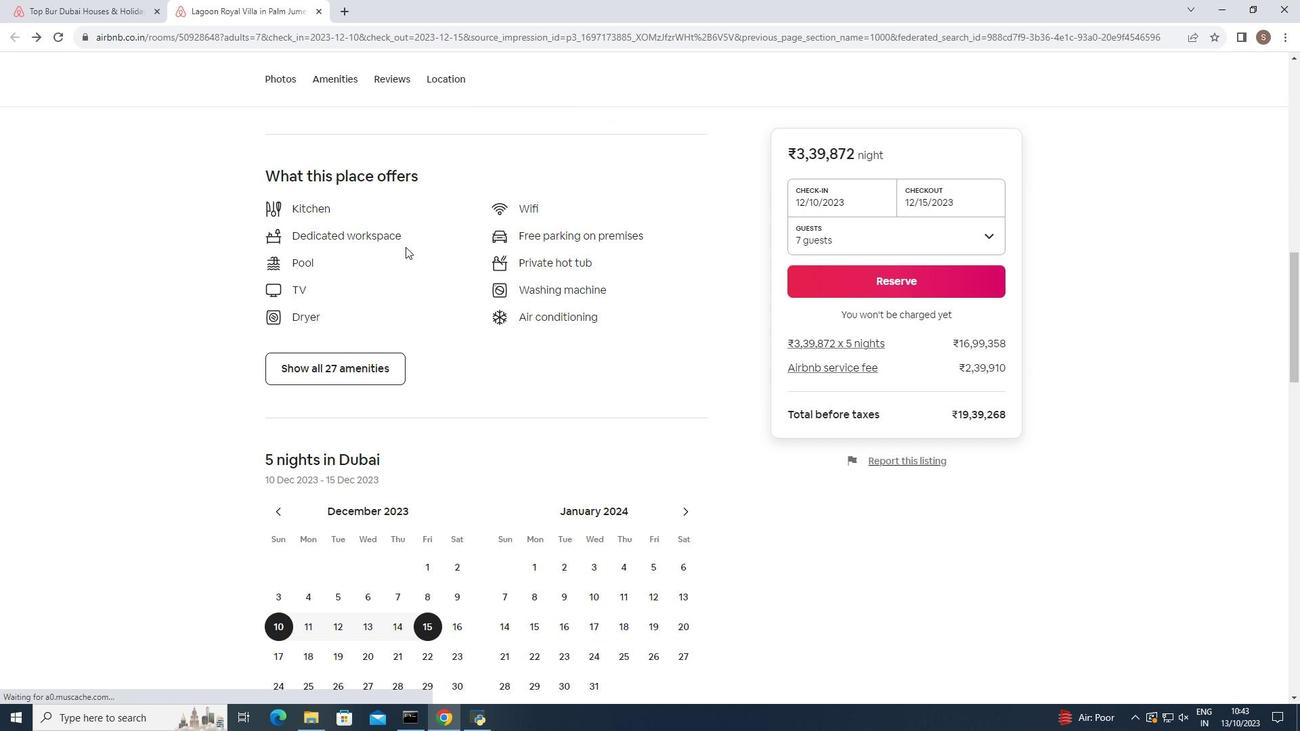 
Action: Mouse moved to (405, 247)
Screenshot: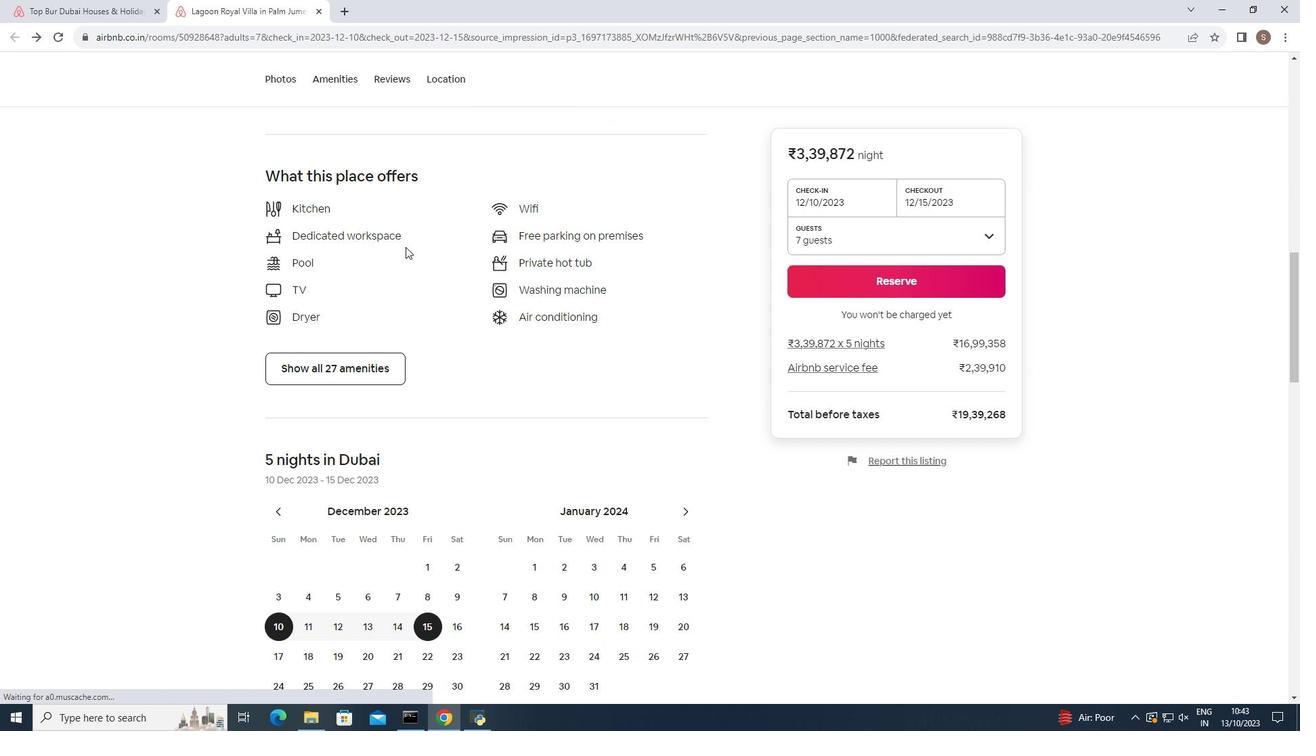 
Action: Mouse scrolled (405, 246) with delta (0, 0)
Screenshot: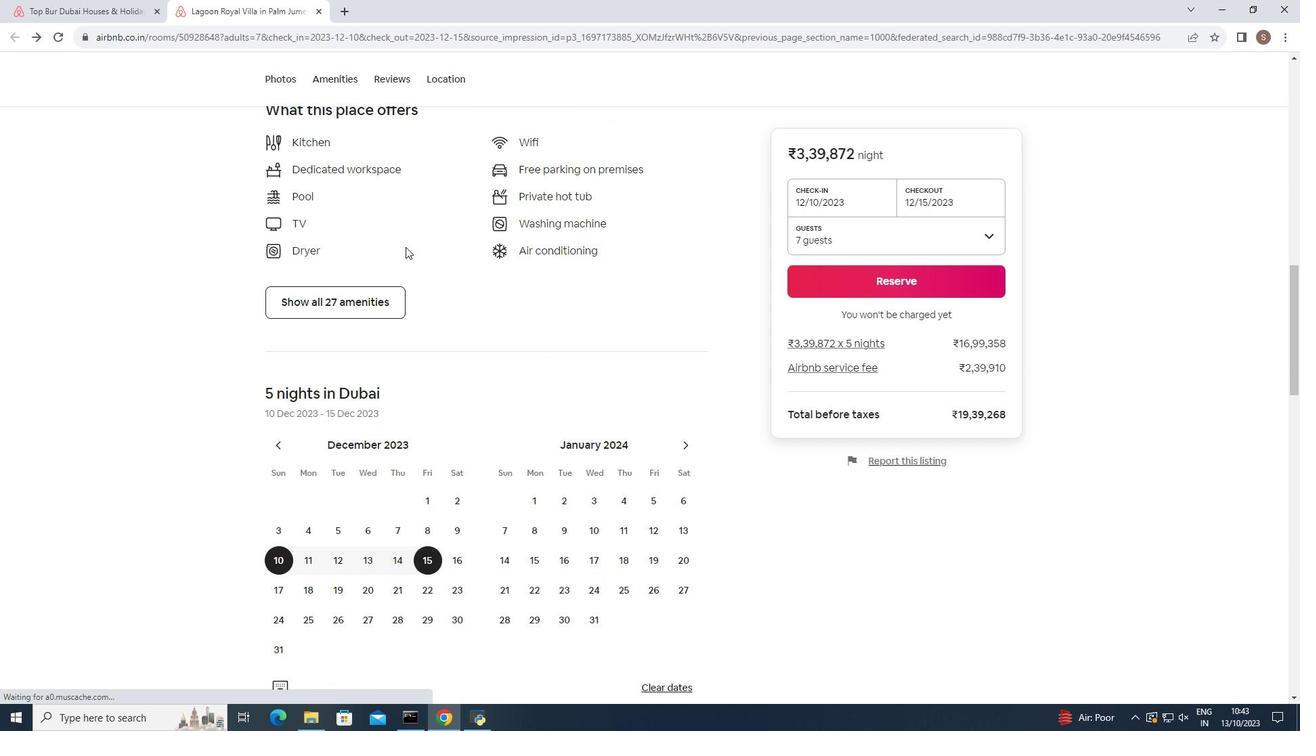 
Action: Mouse scrolled (405, 246) with delta (0, 0)
Screenshot: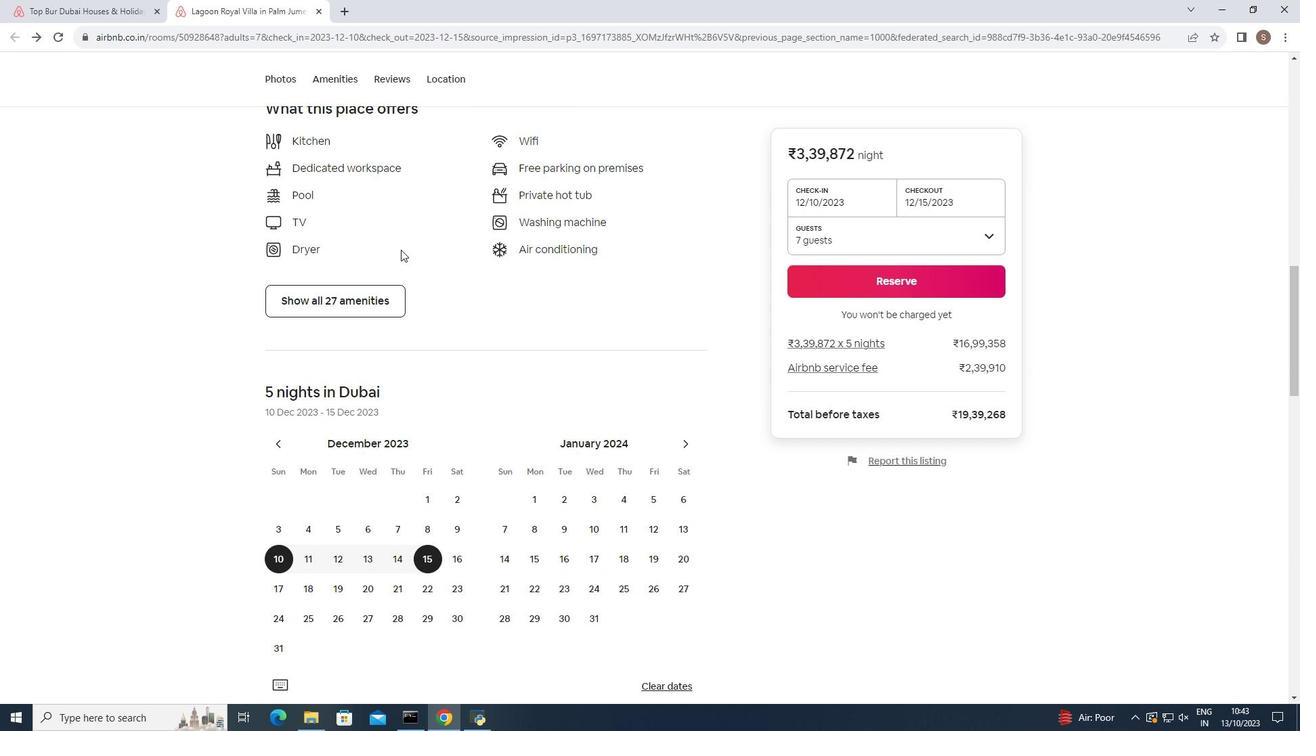 
Action: Mouse moved to (358, 295)
Screenshot: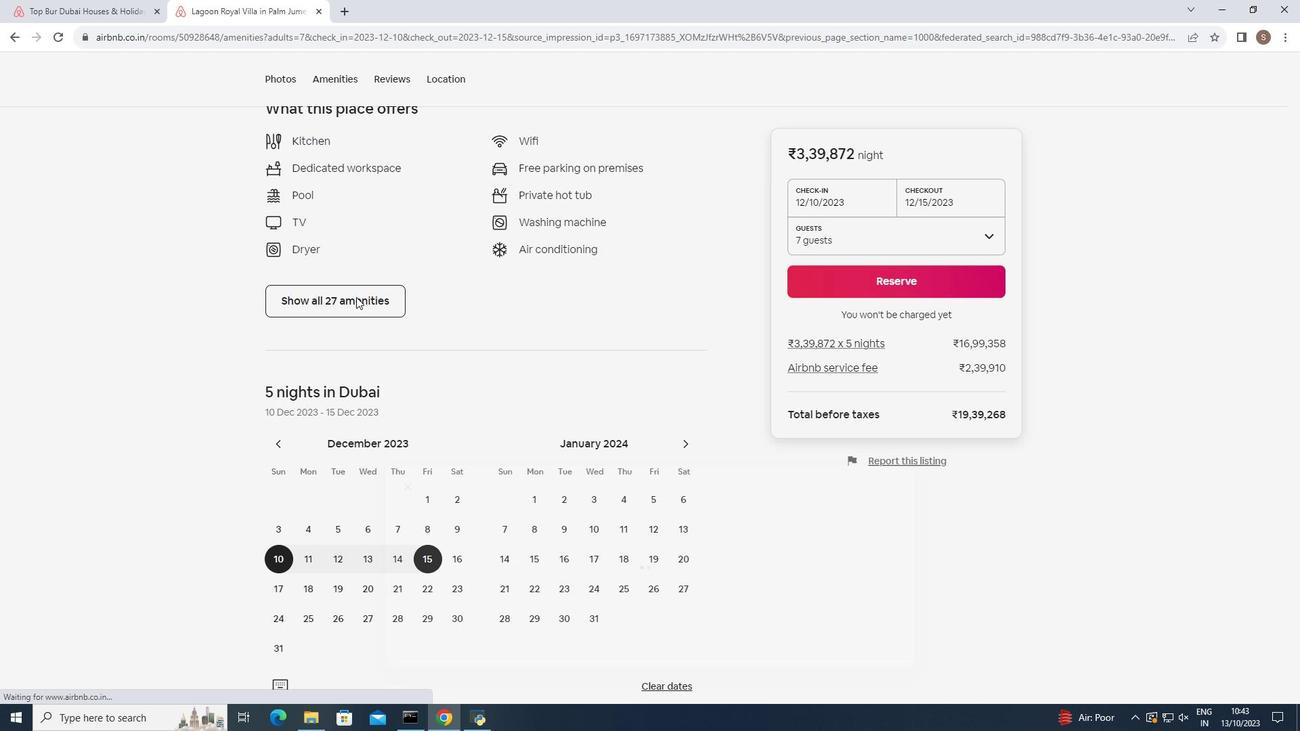 
Action: Mouse pressed left at (358, 295)
Screenshot: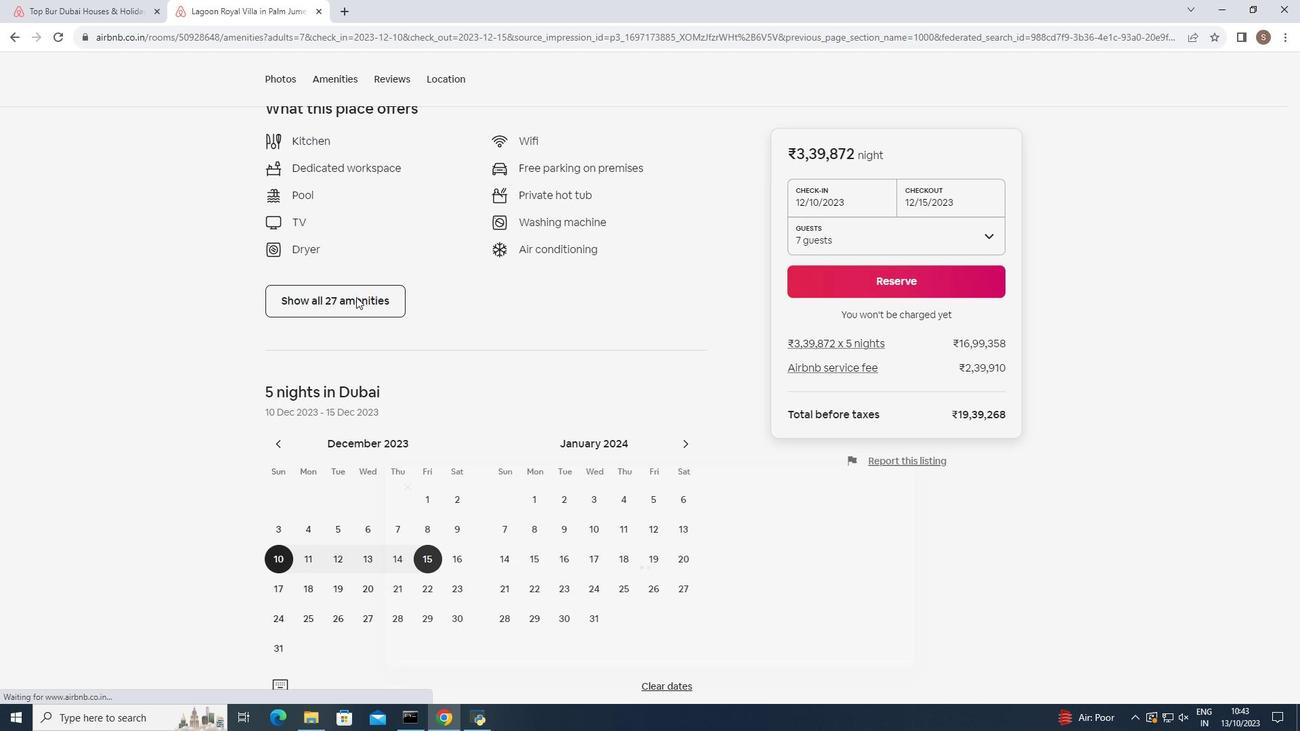 
Action: Mouse moved to (429, 314)
Screenshot: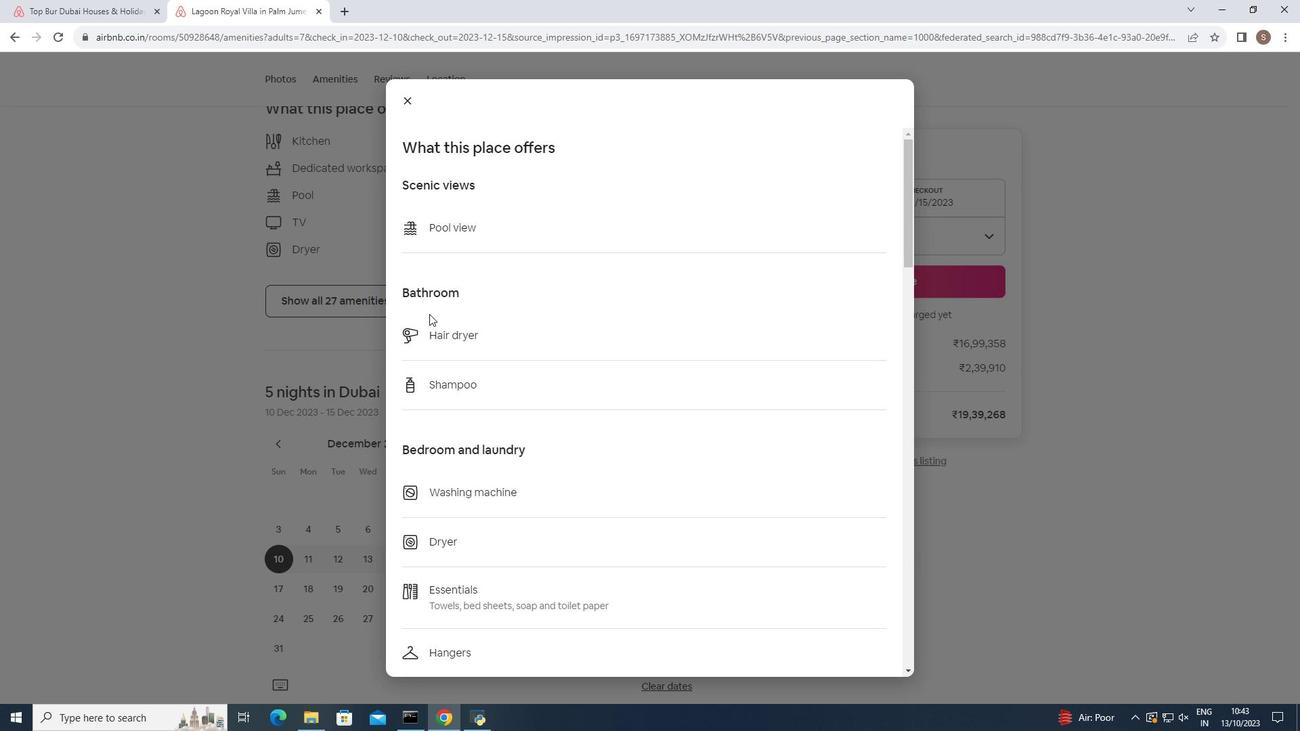
Action: Mouse scrolled (429, 313) with delta (0, 0)
Screenshot: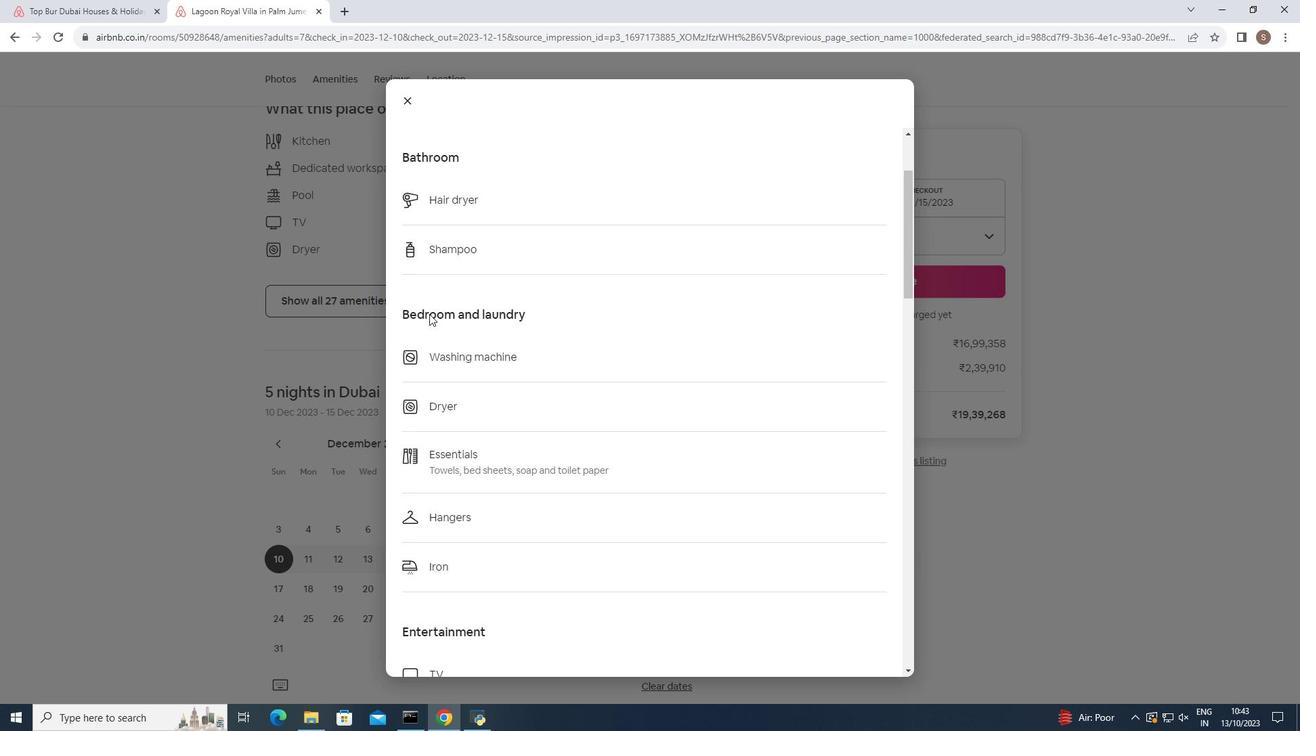 
Action: Mouse scrolled (429, 313) with delta (0, 0)
Screenshot: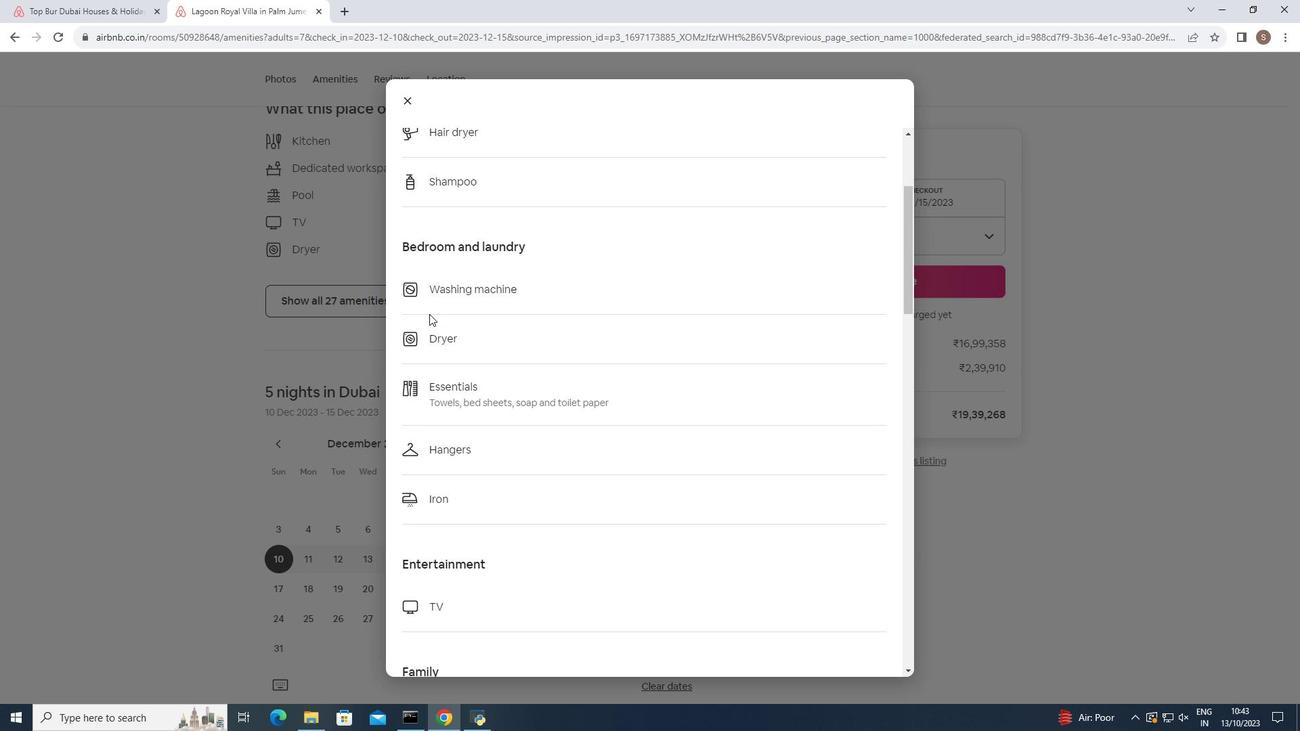 
Action: Mouse scrolled (429, 313) with delta (0, 0)
Screenshot: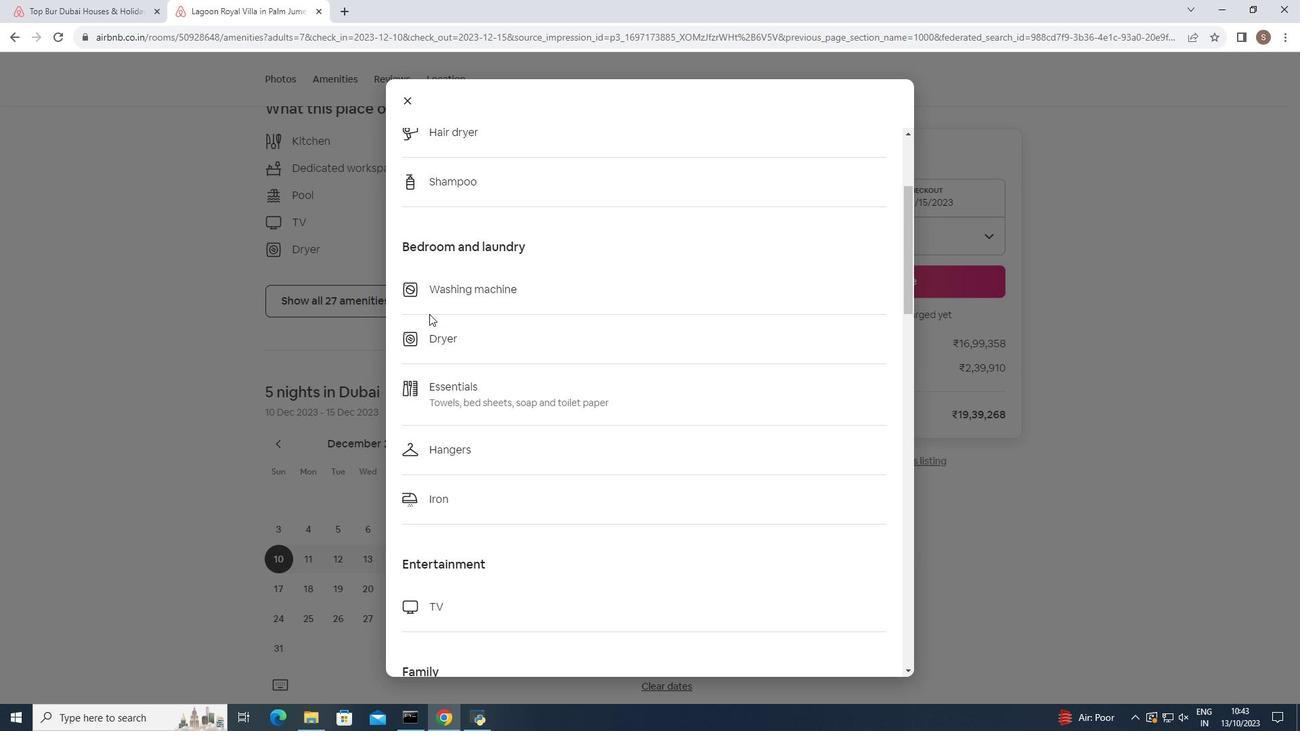 
Action: Mouse scrolled (429, 313) with delta (0, 0)
Screenshot: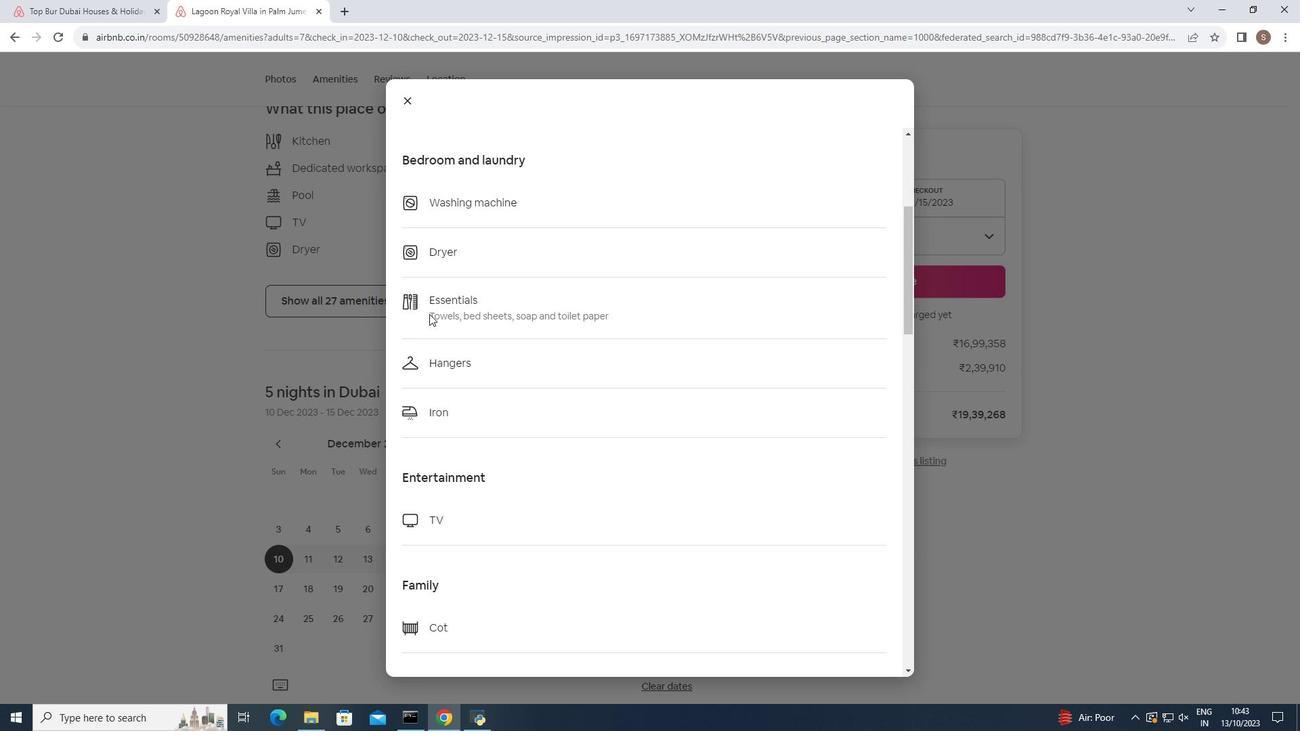 
Action: Mouse scrolled (429, 313) with delta (0, 0)
Screenshot: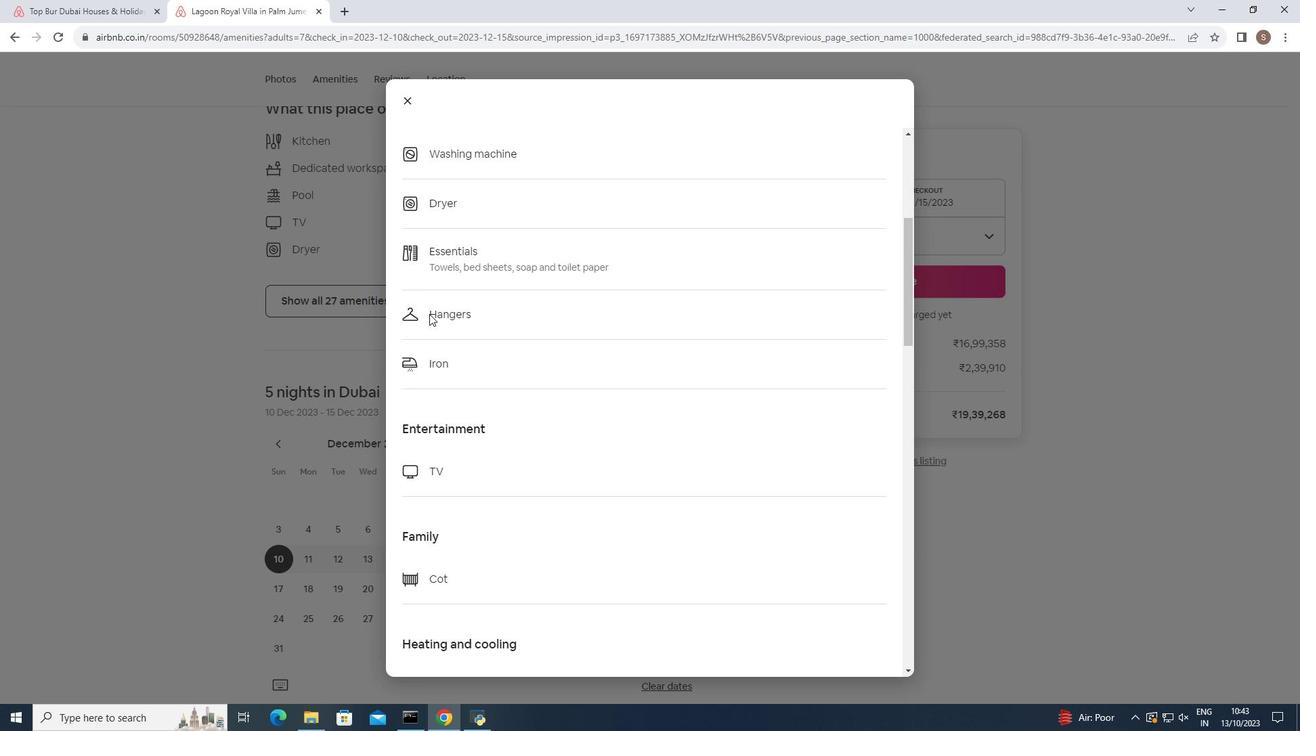 
Action: Mouse scrolled (429, 313) with delta (0, 0)
